 Task: Create a 3D modeling of Chess Pawn.
Action: Mouse moved to (660, 206)
Screenshot: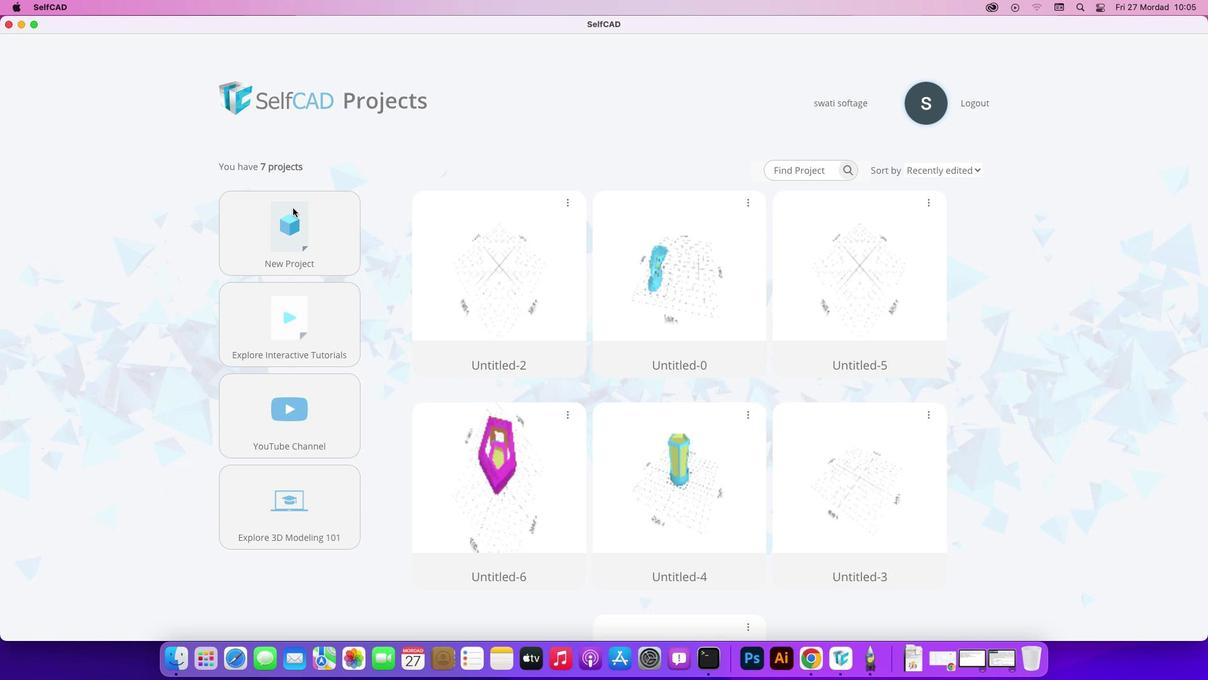 
Action: Mouse pressed left at (660, 206)
Screenshot: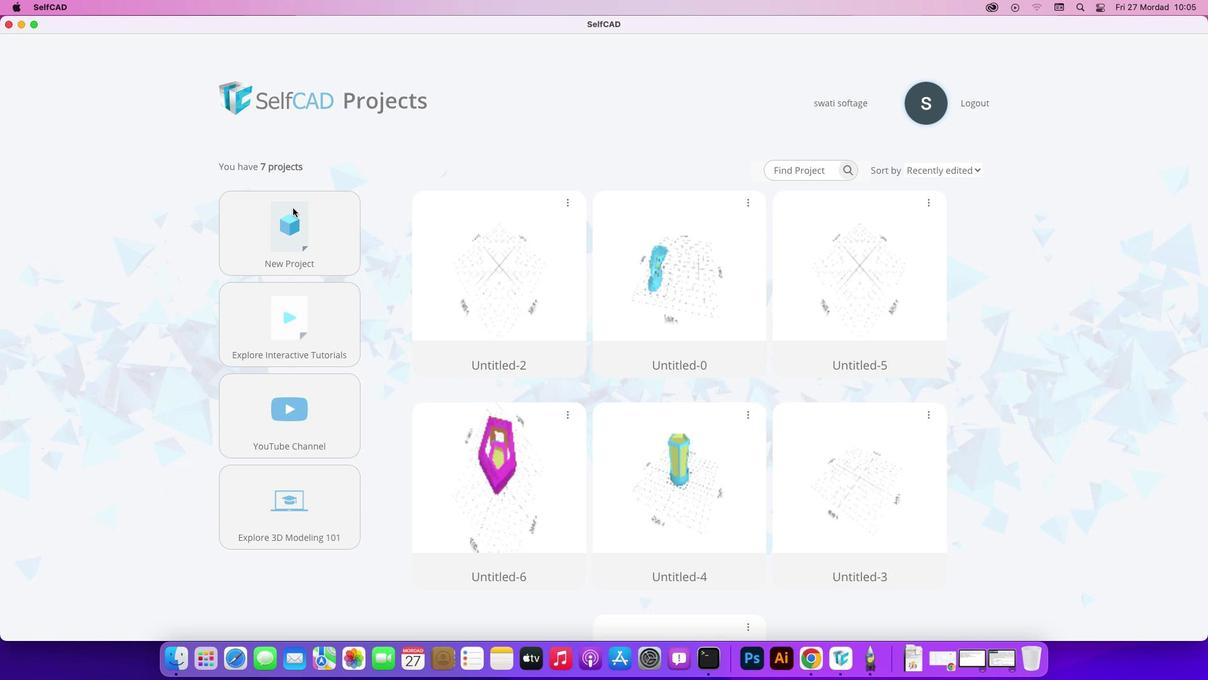 
Action: Mouse moved to (663, 215)
Screenshot: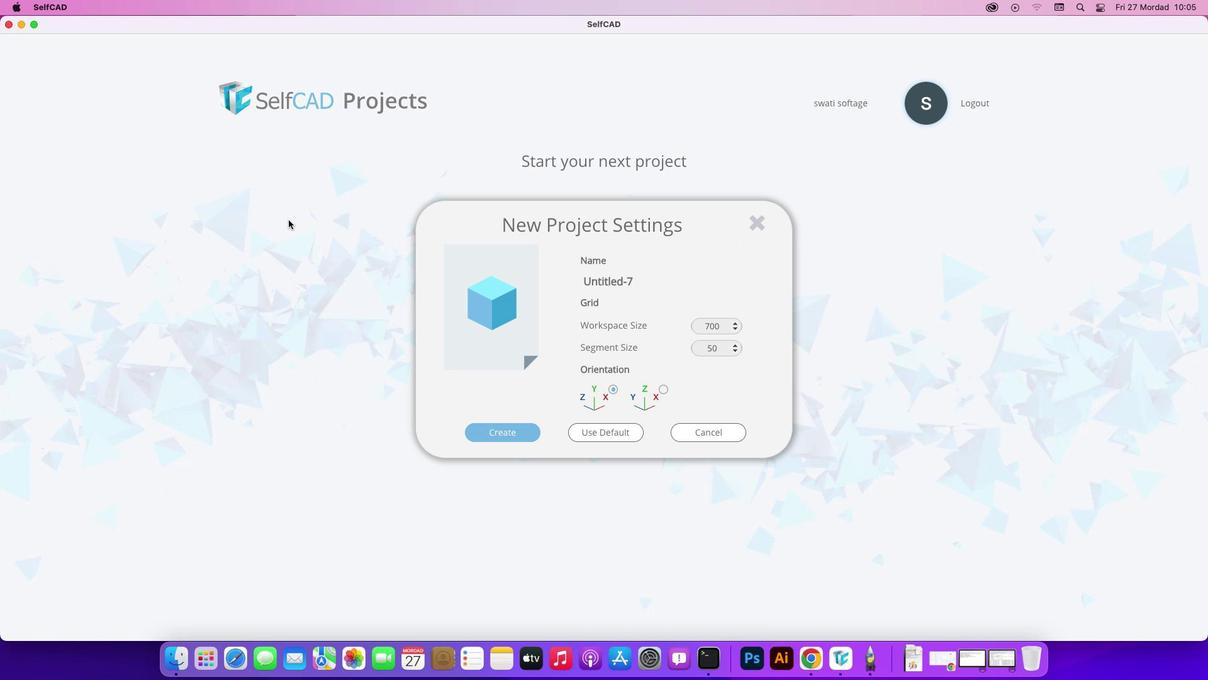 
Action: Mouse pressed left at (663, 215)
Screenshot: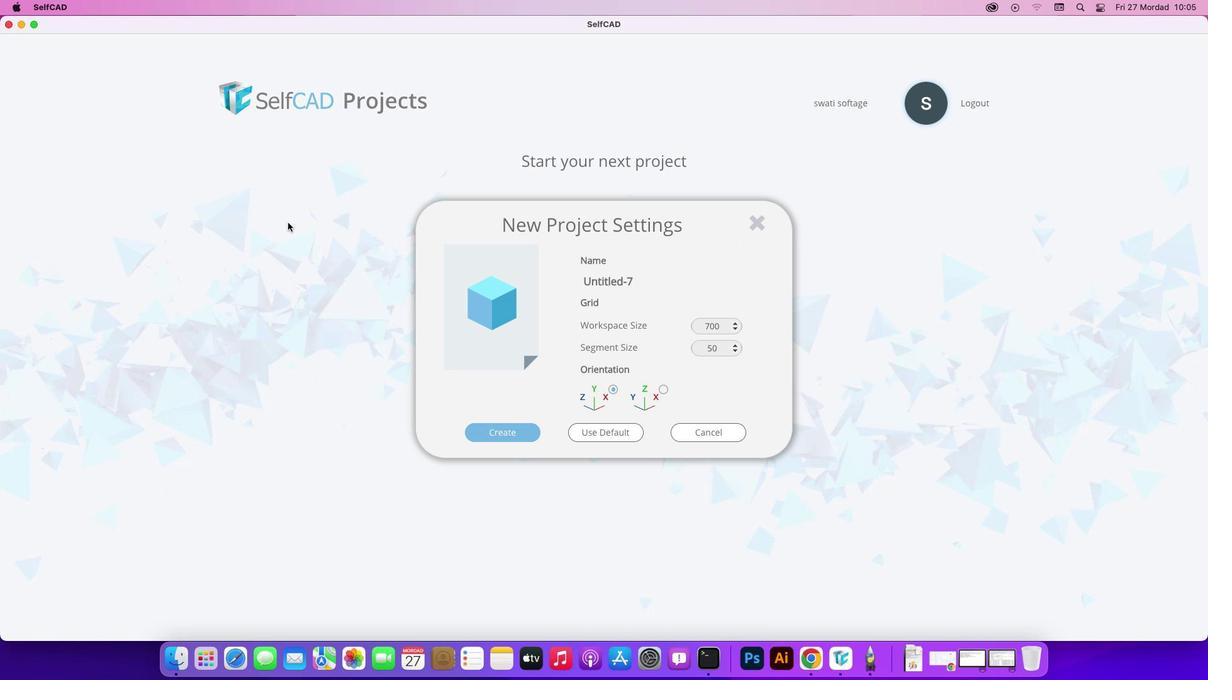 
Action: Mouse moved to (566, 372)
Screenshot: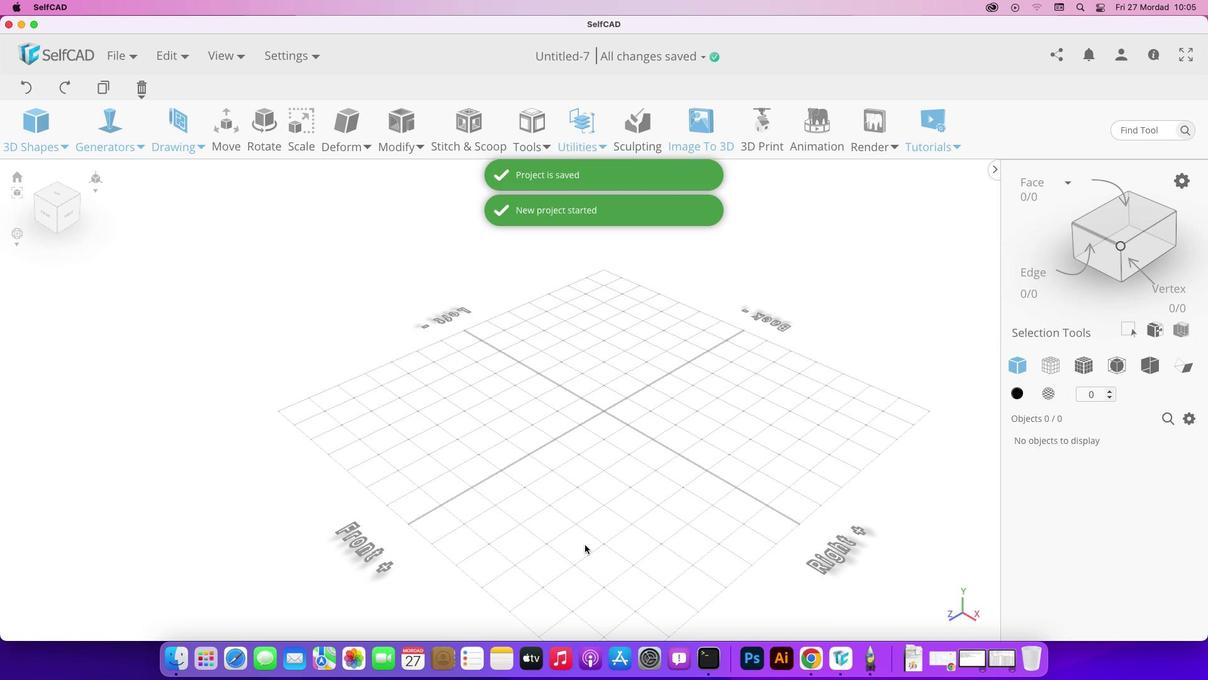 
Action: Mouse pressed left at (566, 372)
Screenshot: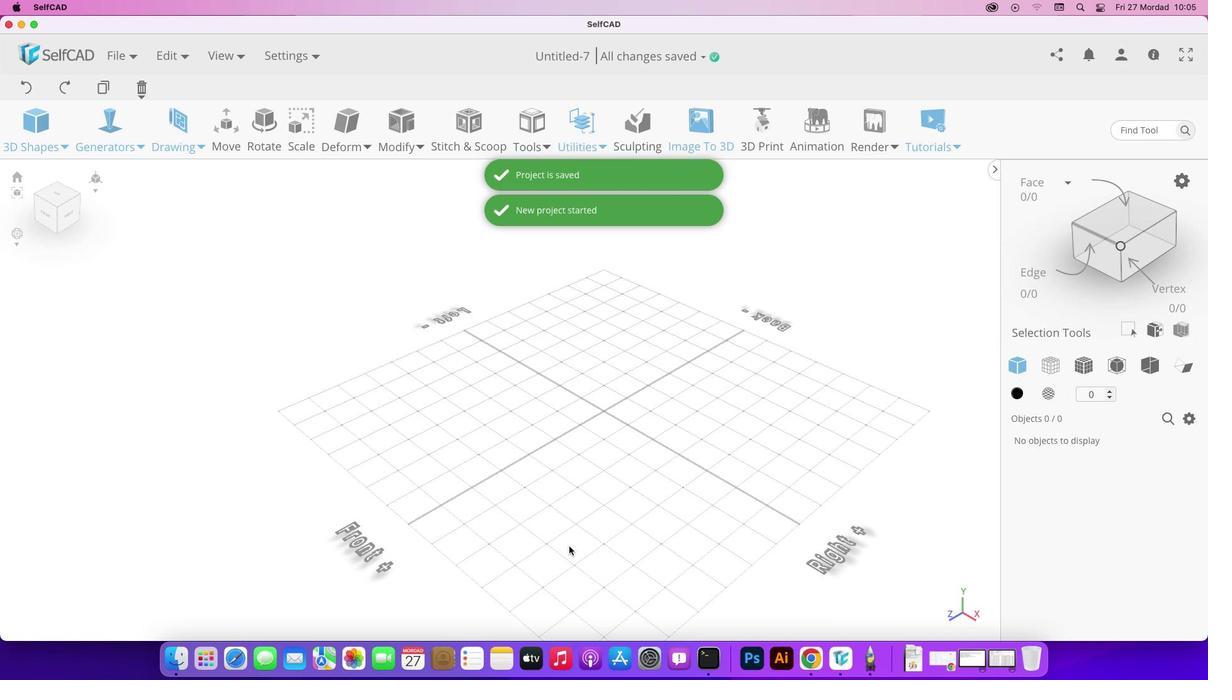 
Action: Mouse moved to (539, 456)
Screenshot: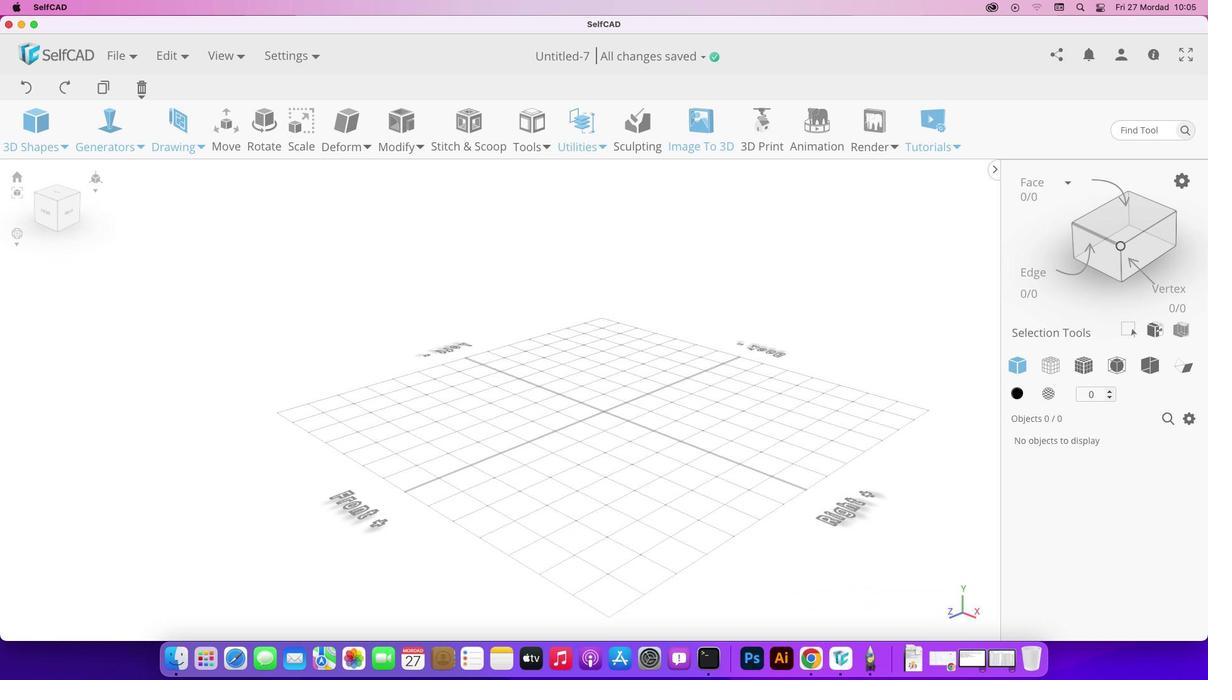 
Action: Mouse pressed left at (539, 456)
Screenshot: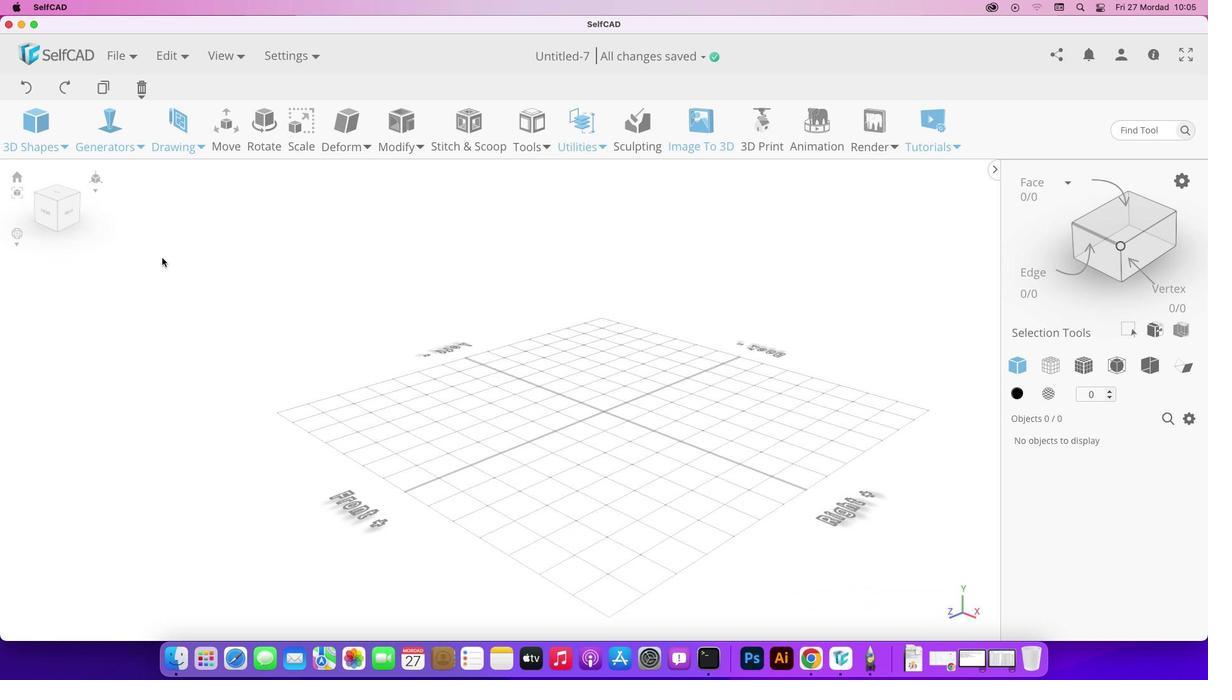 
Action: Mouse moved to (704, 156)
Screenshot: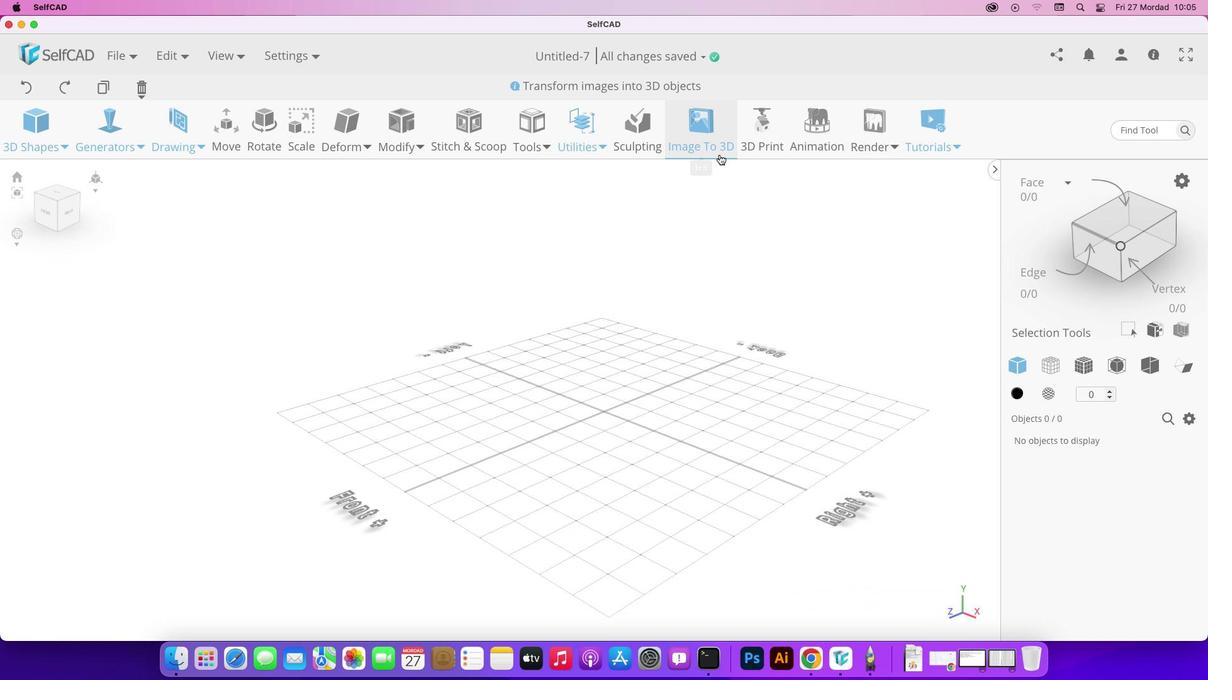 
Action: Mouse pressed left at (704, 156)
Screenshot: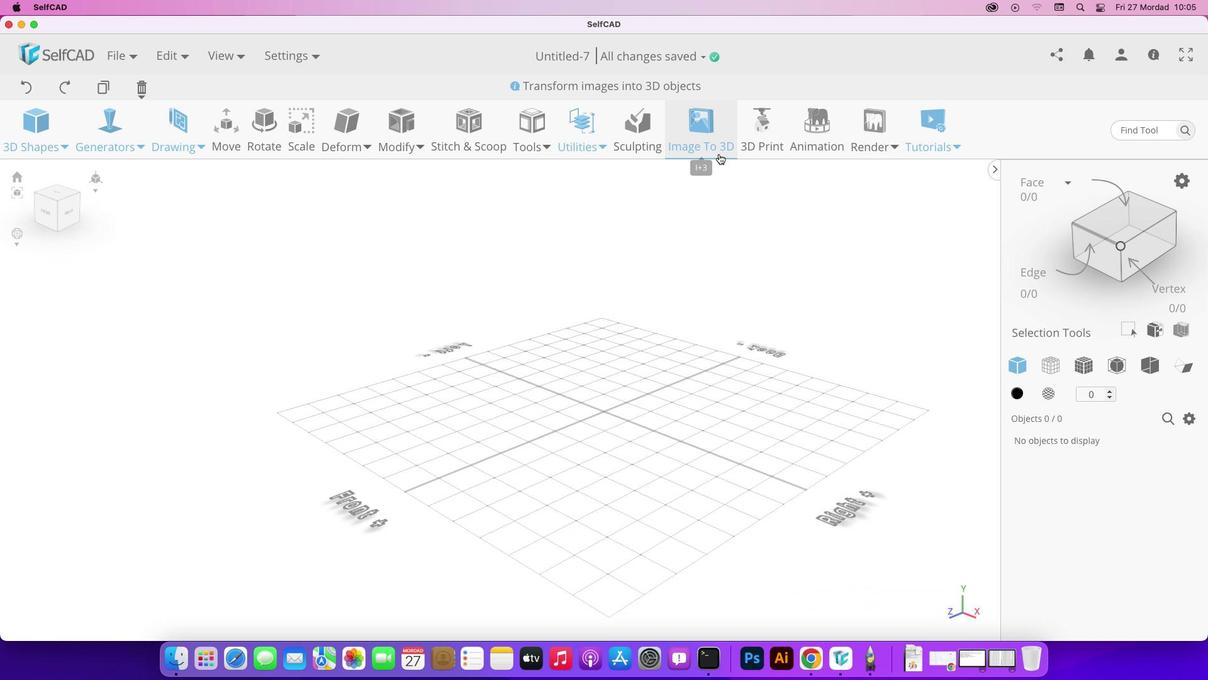 
Action: Mouse moved to (1206, 70)
Screenshot: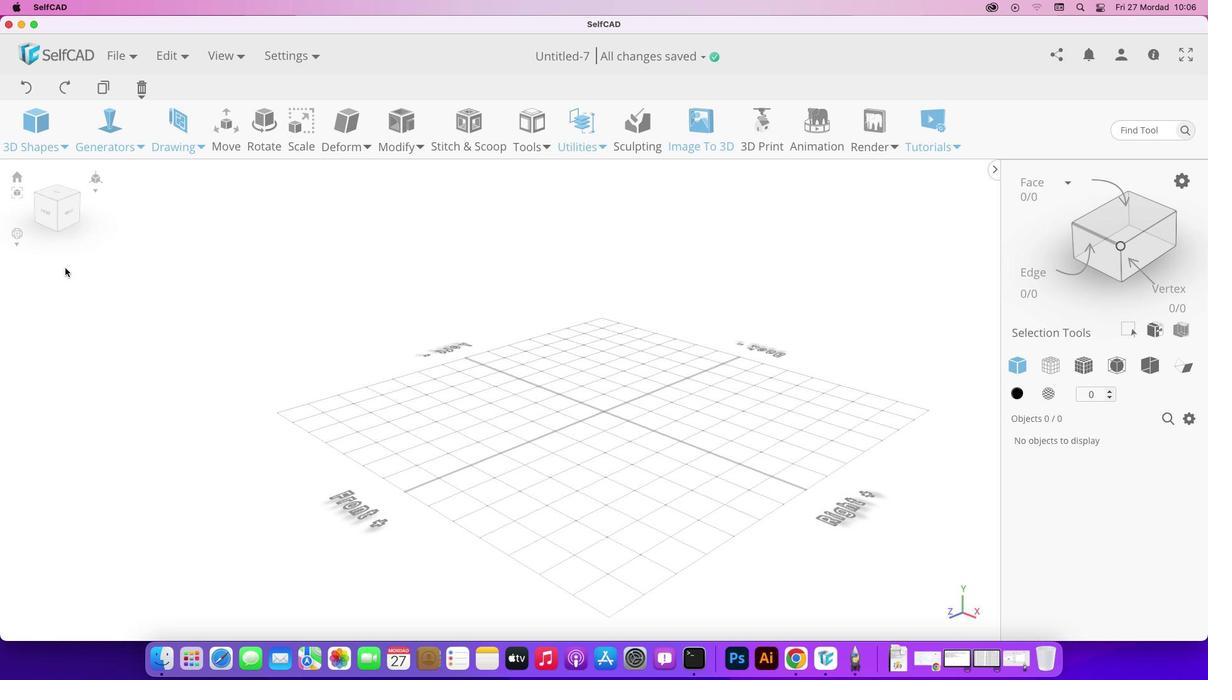 
Action: Mouse pressed left at (1206, 70)
Screenshot: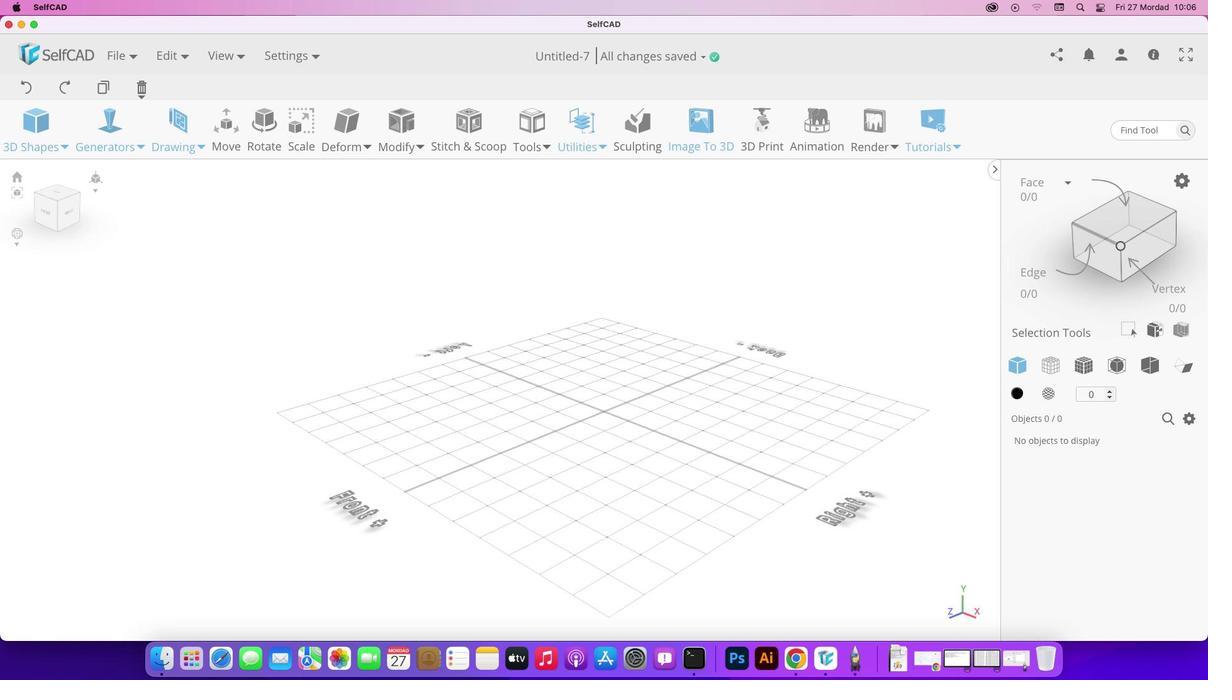 
Action: Mouse moved to (761, 250)
Screenshot: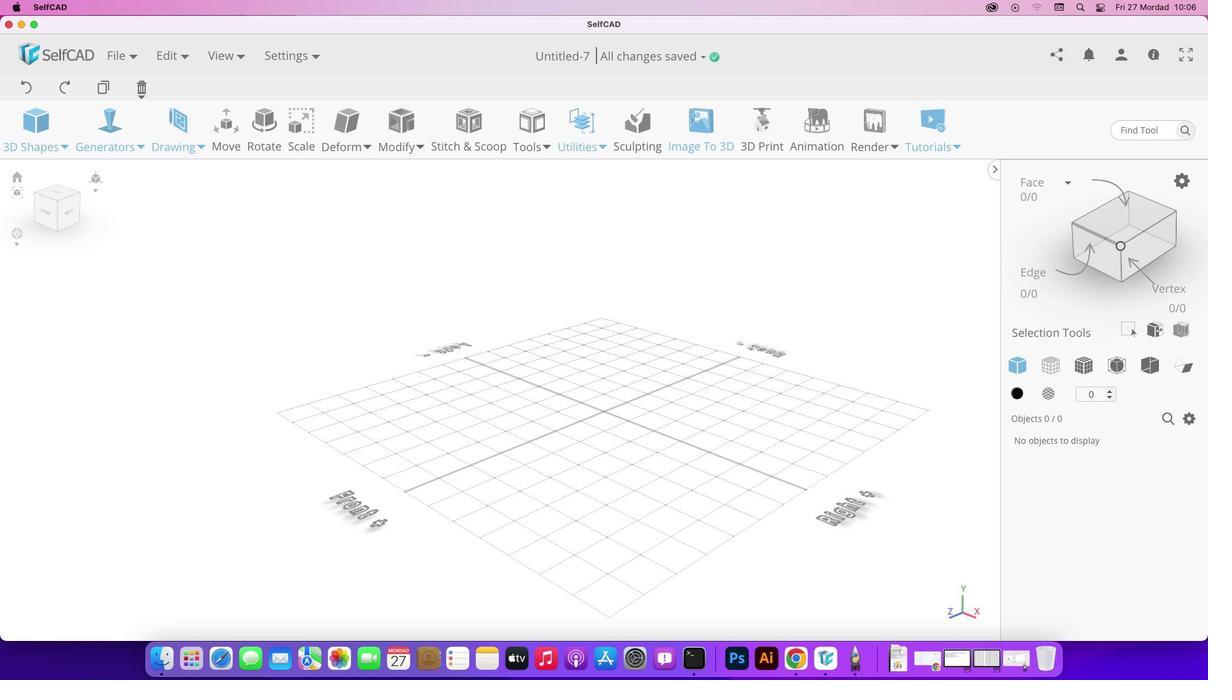 
Action: Mouse pressed left at (761, 250)
Screenshot: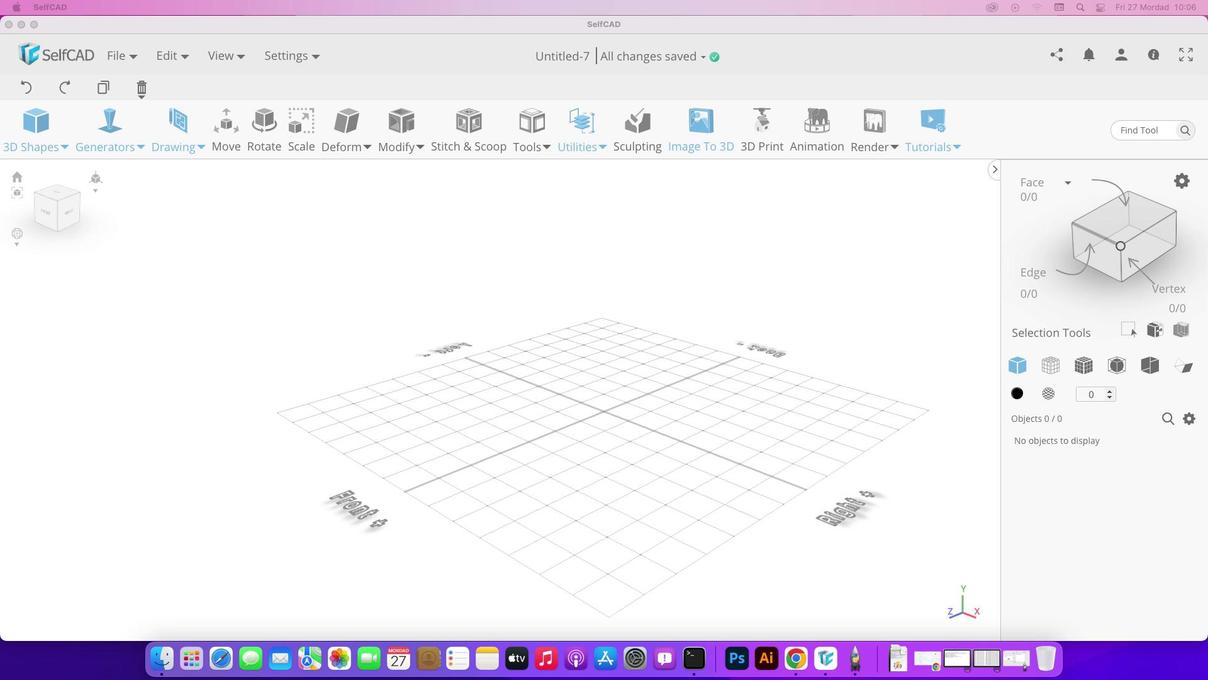 
Action: Mouse moved to (1214, 356)
Screenshot: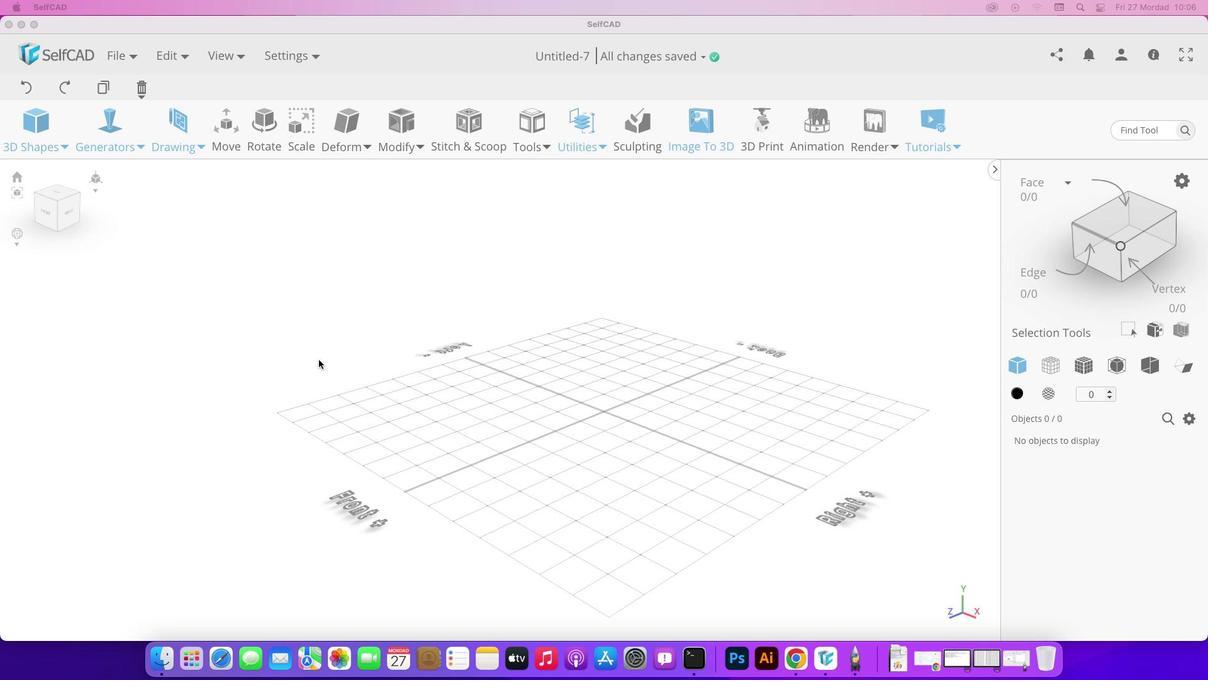 
Action: Mouse pressed left at (1214, 356)
Screenshot: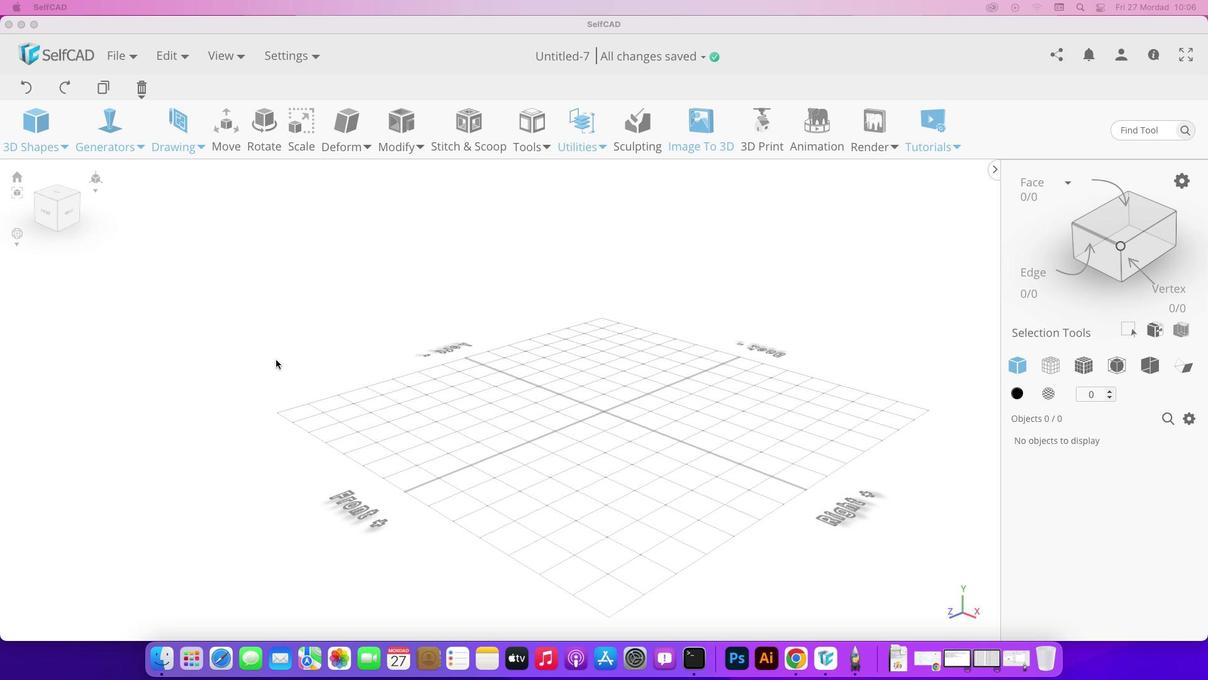 
Action: Mouse moved to (1214, 356)
Screenshot: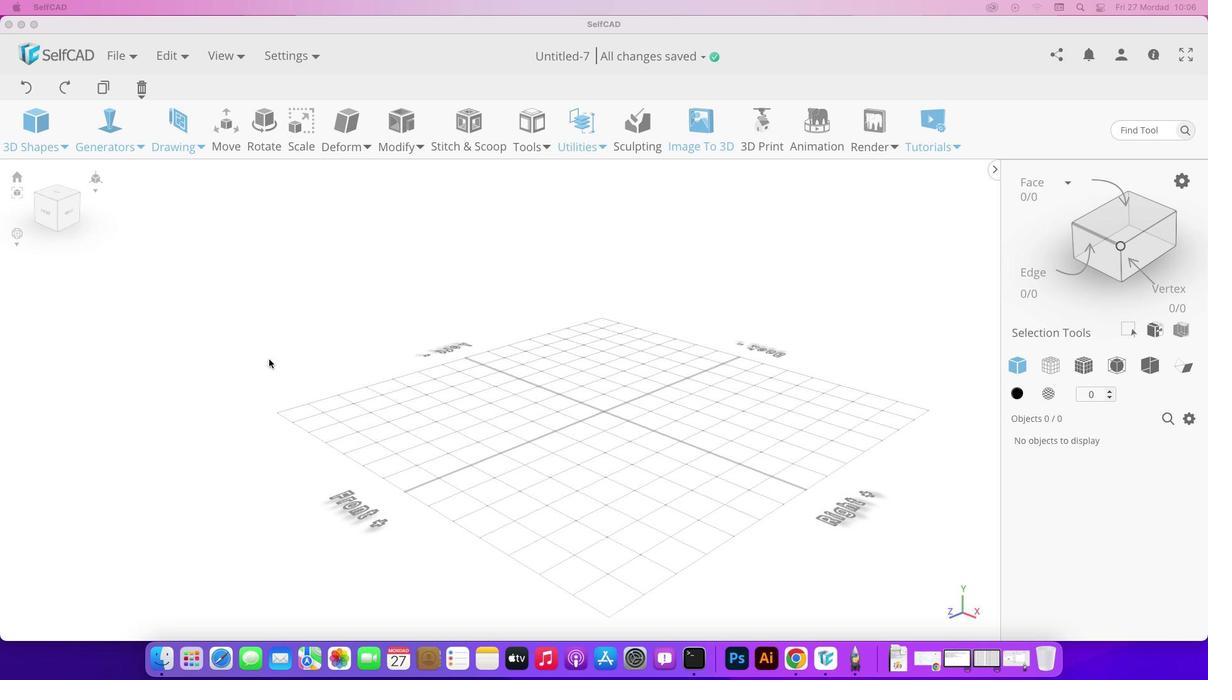 
Action: Mouse pressed left at (1214, 356)
Screenshot: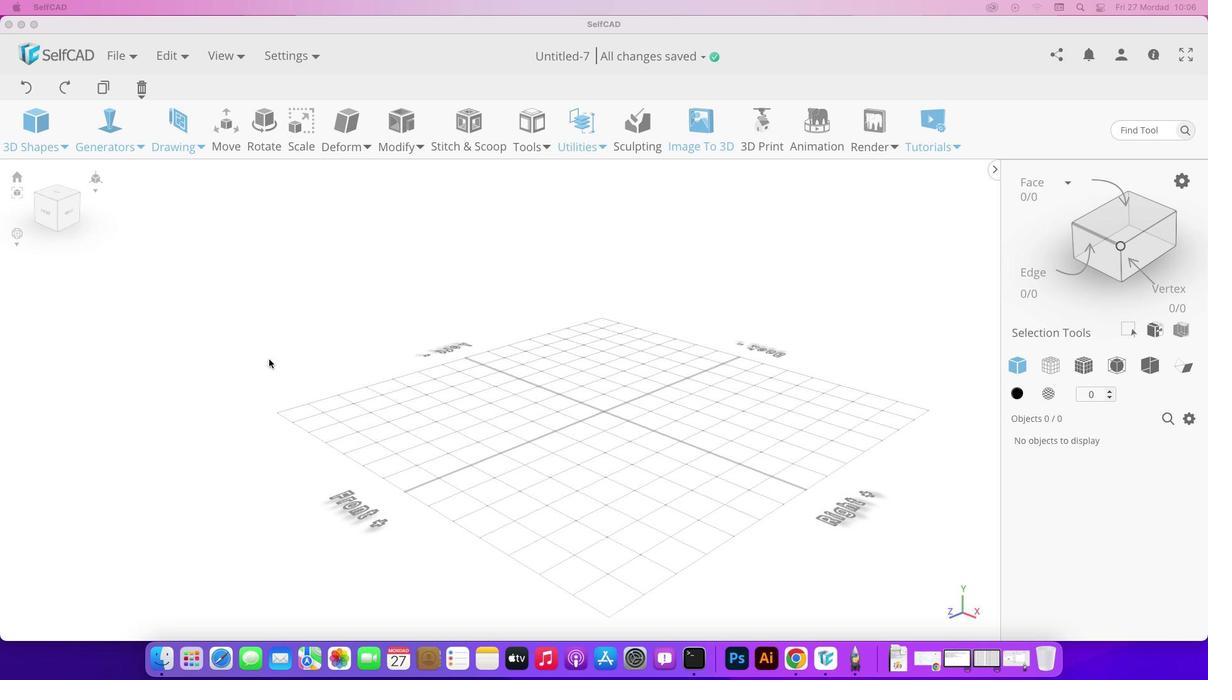 
Action: Mouse moved to (692, 90)
Screenshot: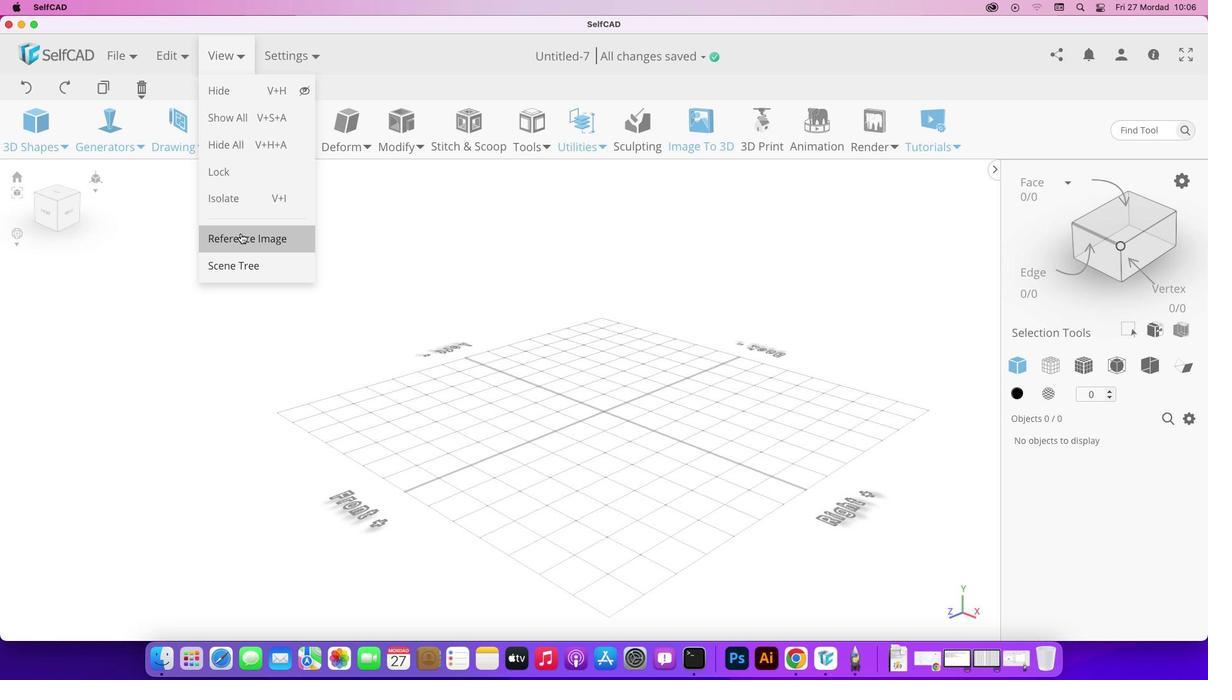 
Action: Mouse pressed left at (692, 90)
Screenshot: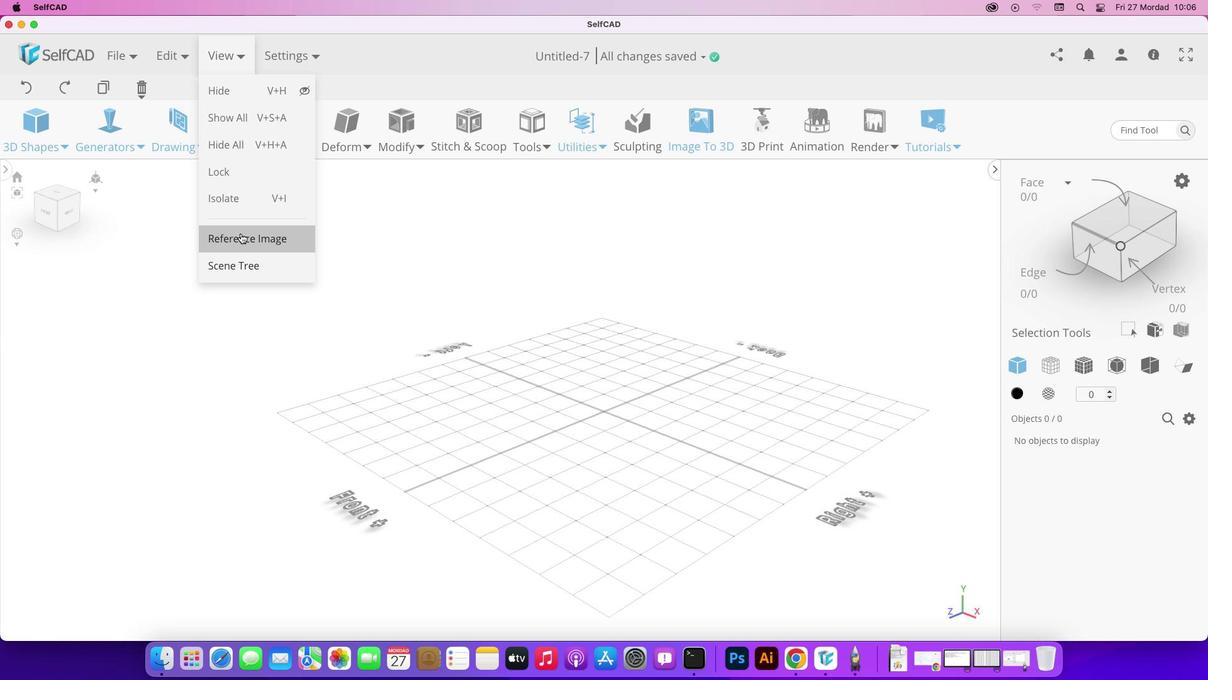 
Action: Mouse moved to (684, 225)
Screenshot: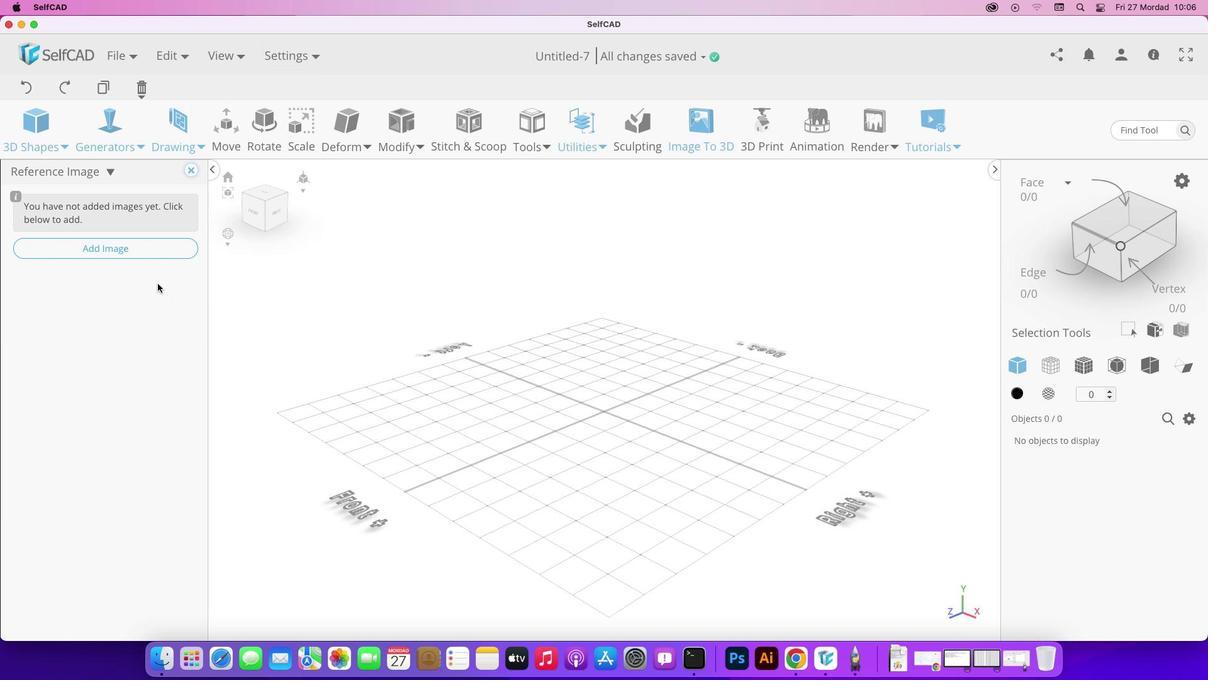 
Action: Mouse pressed left at (684, 225)
Screenshot: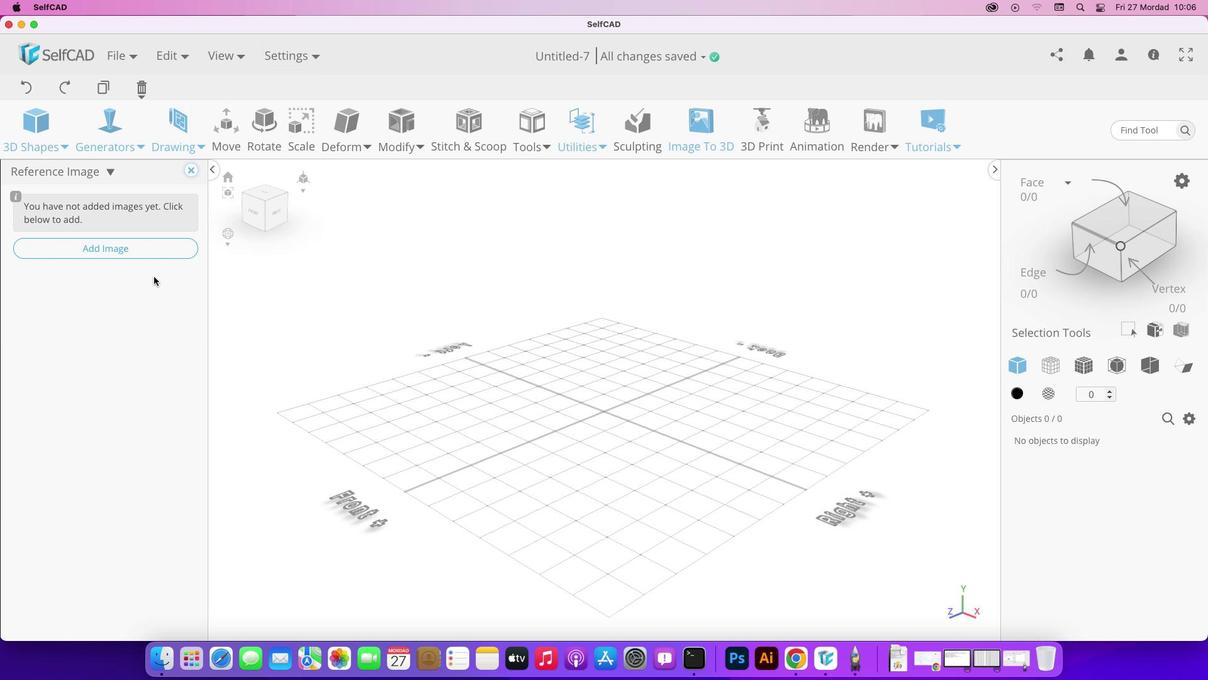 
Action: Mouse moved to (722, 239)
Screenshot: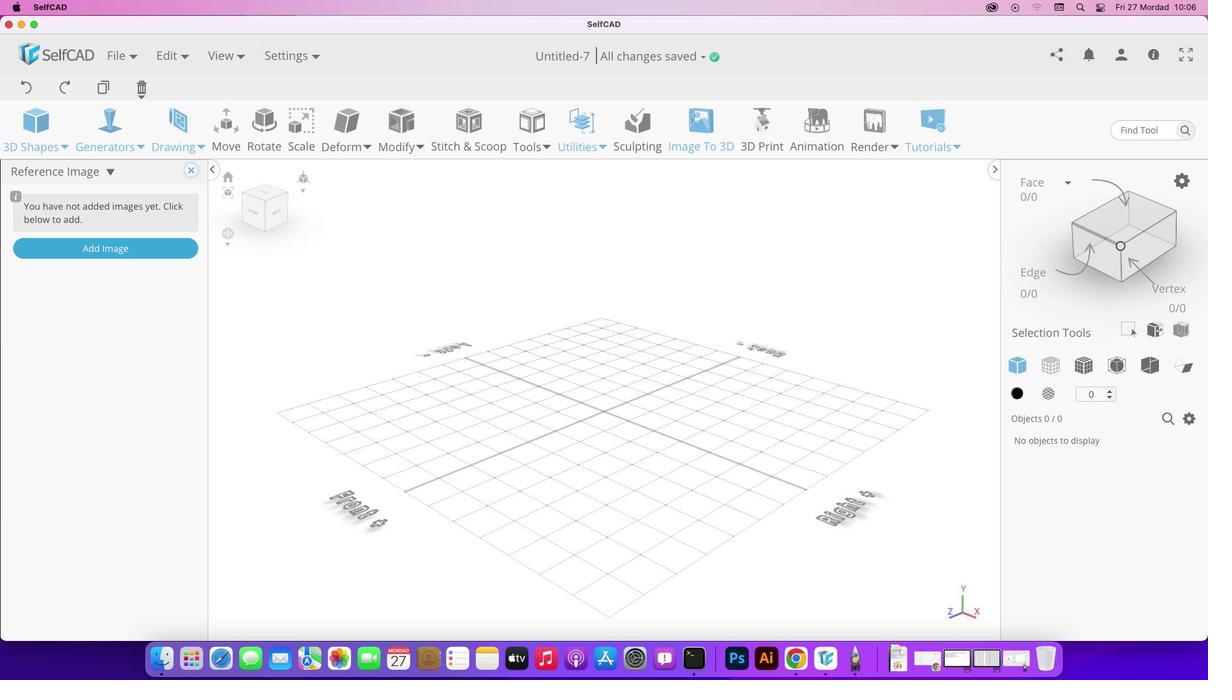 
Action: Mouse pressed left at (722, 239)
Screenshot: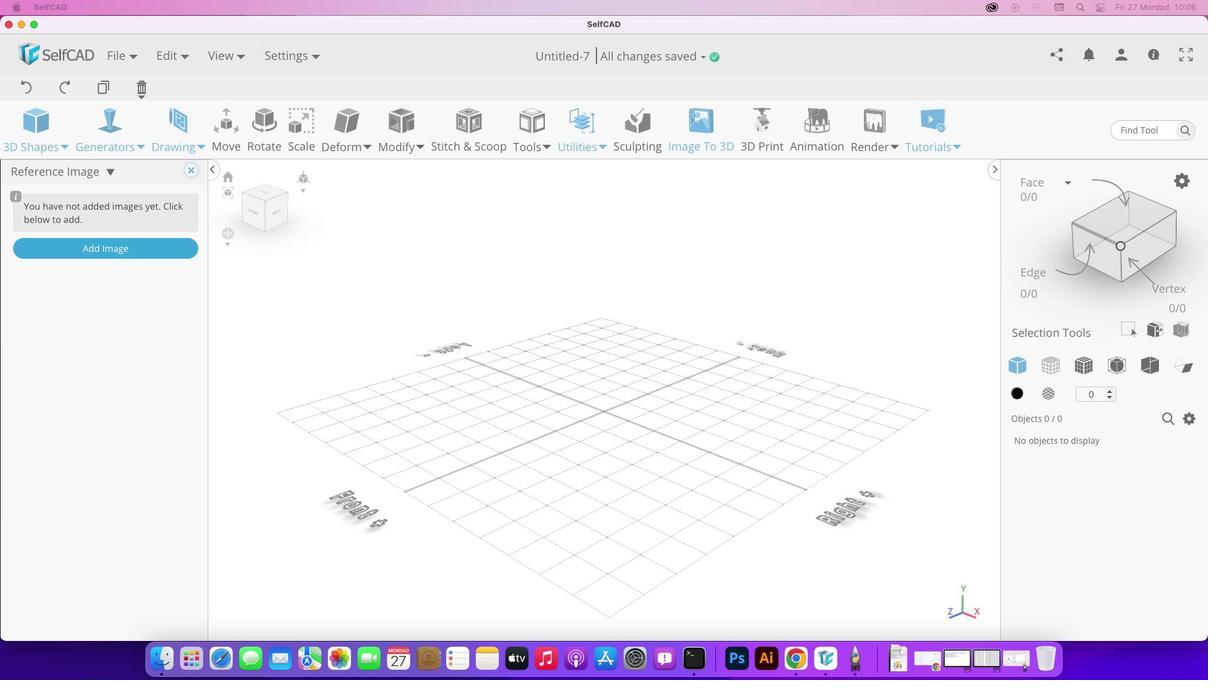 
Action: Mouse moved to (1207, 353)
Screenshot: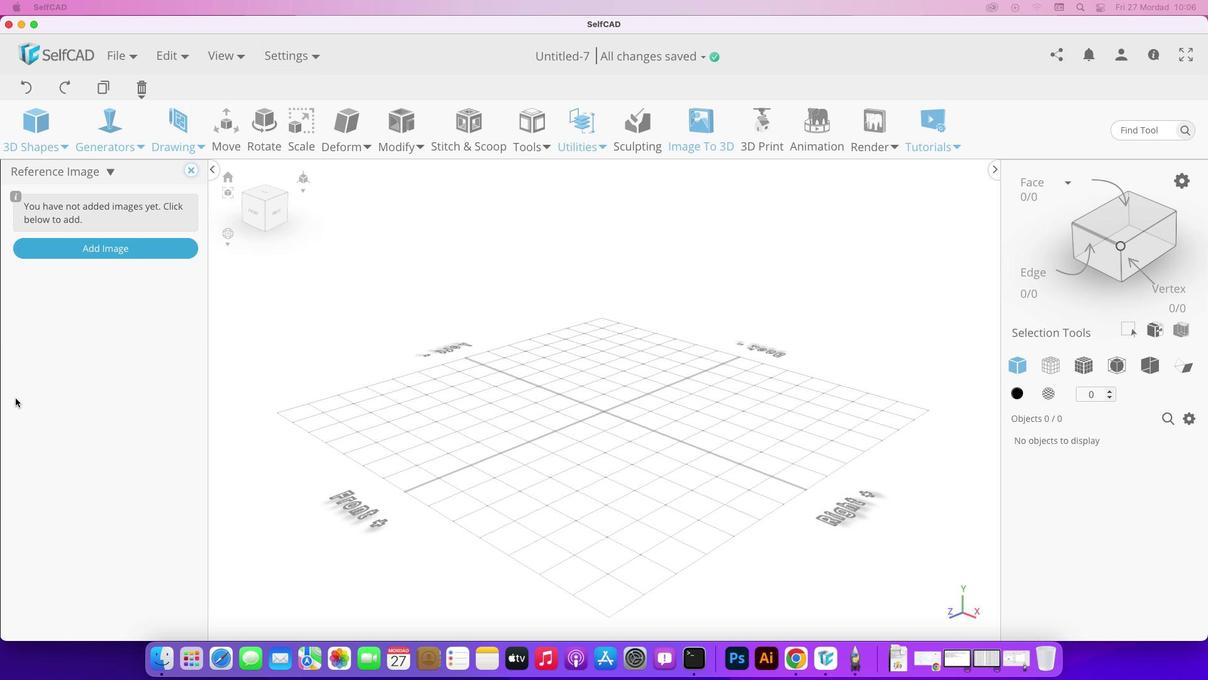 
Action: Mouse pressed left at (1207, 353)
Screenshot: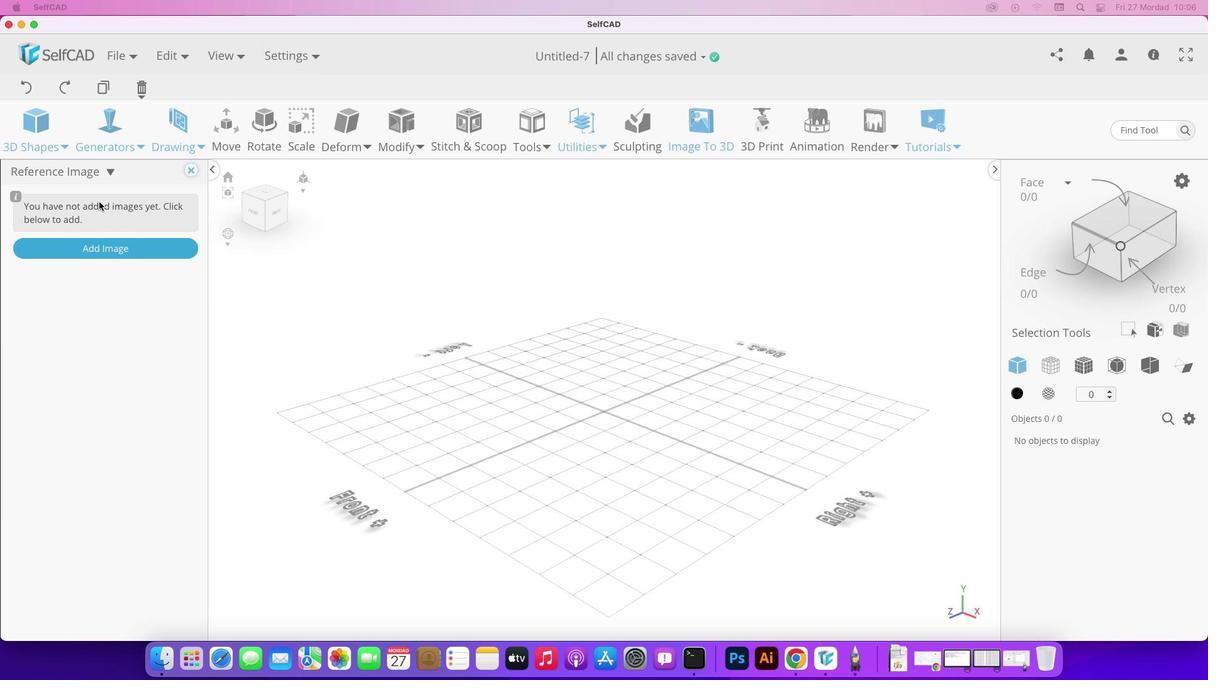 
Action: Mouse moved to (1210, 355)
Screenshot: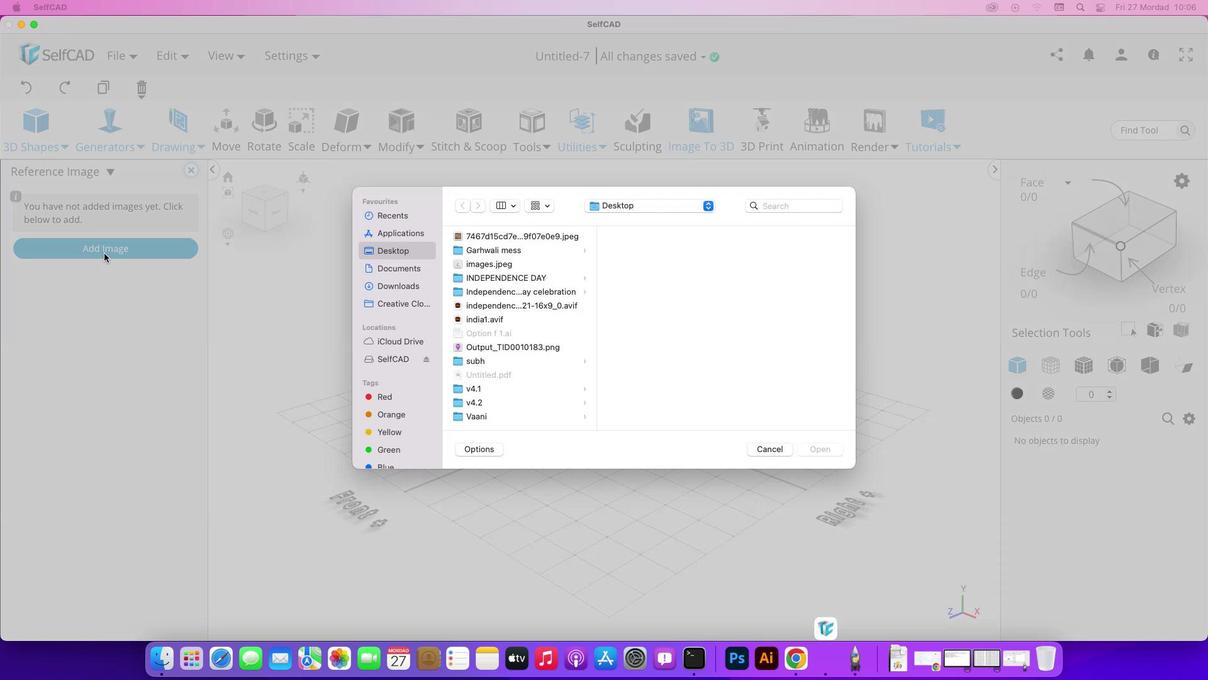 
Action: Mouse pressed left at (1210, 355)
Screenshot: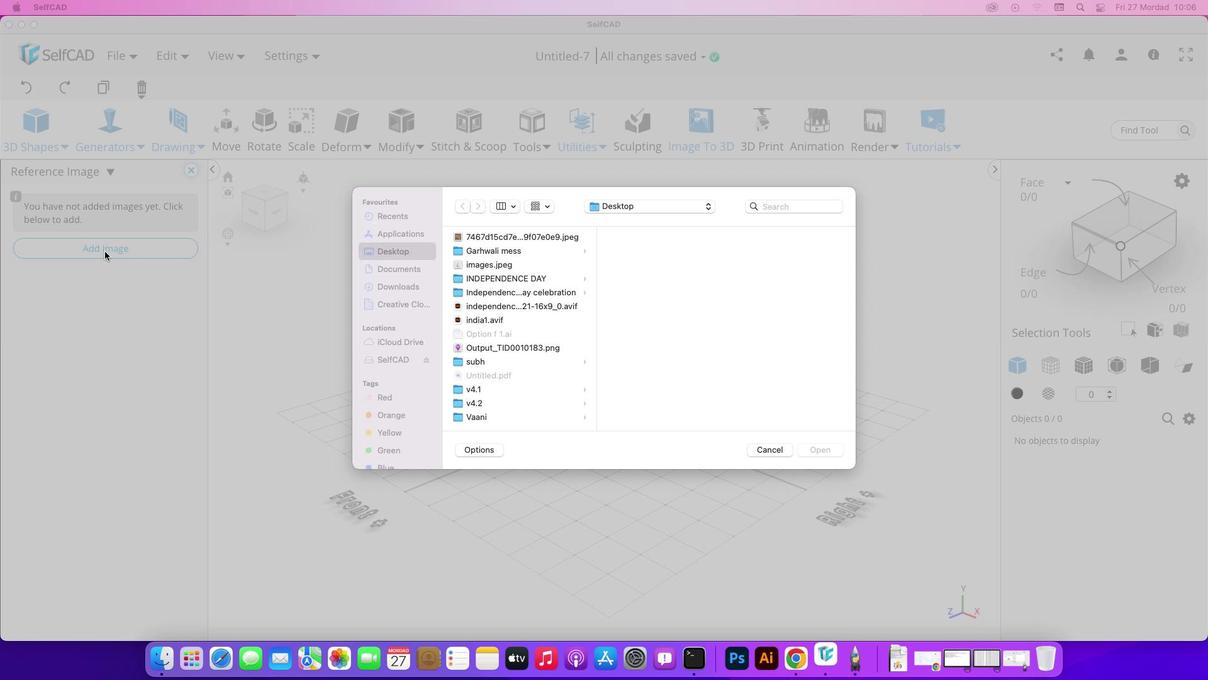 
Action: Mouse moved to (615, 239)
Screenshot: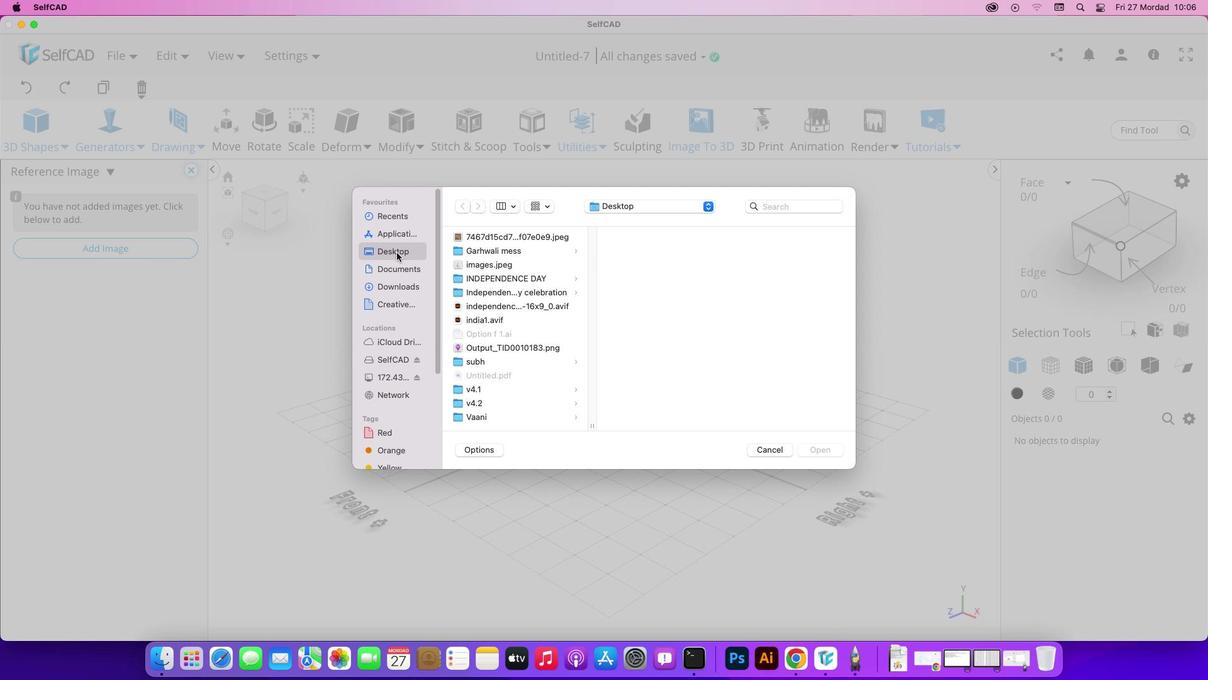 
Action: Mouse pressed left at (615, 239)
Screenshot: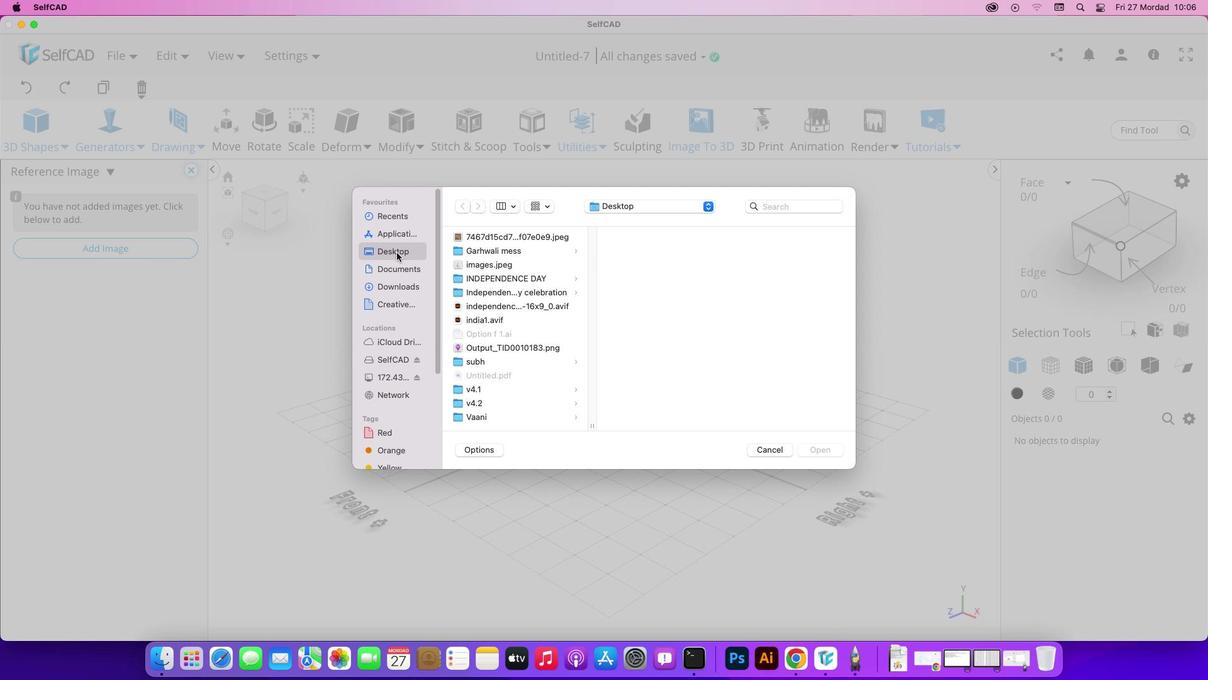 
Action: Mouse moved to (547, 331)
Screenshot: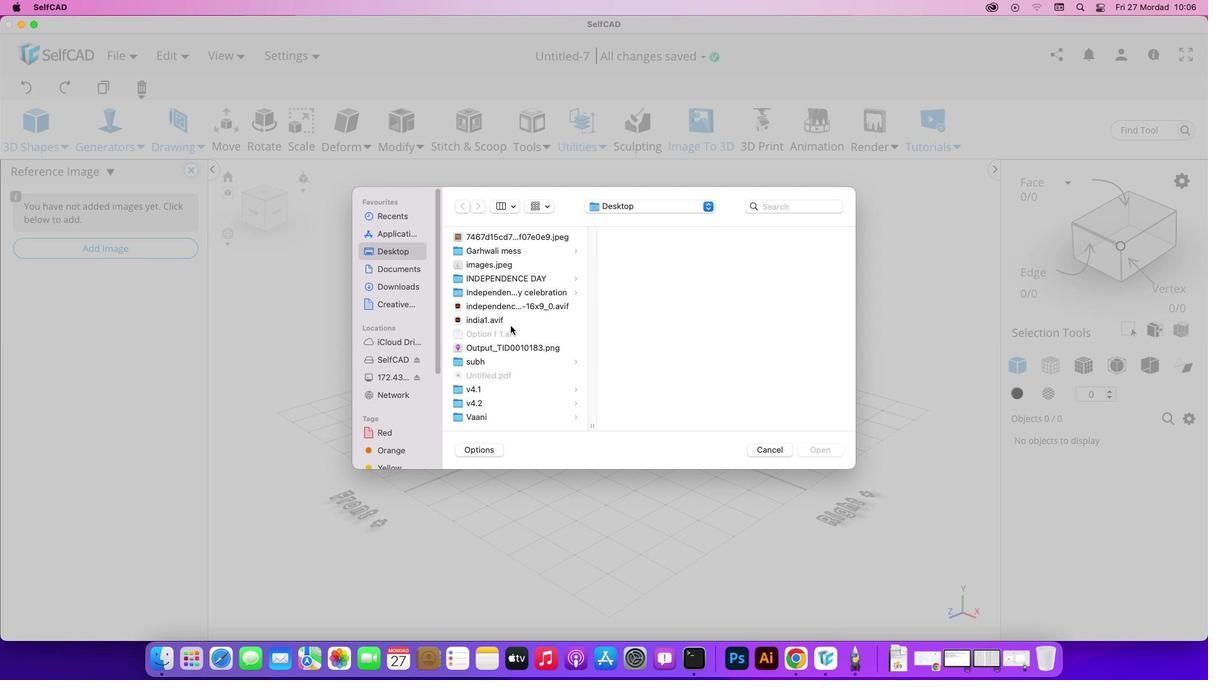 
Action: Mouse scrolled (547, 331) with delta (790, 52)
Screenshot: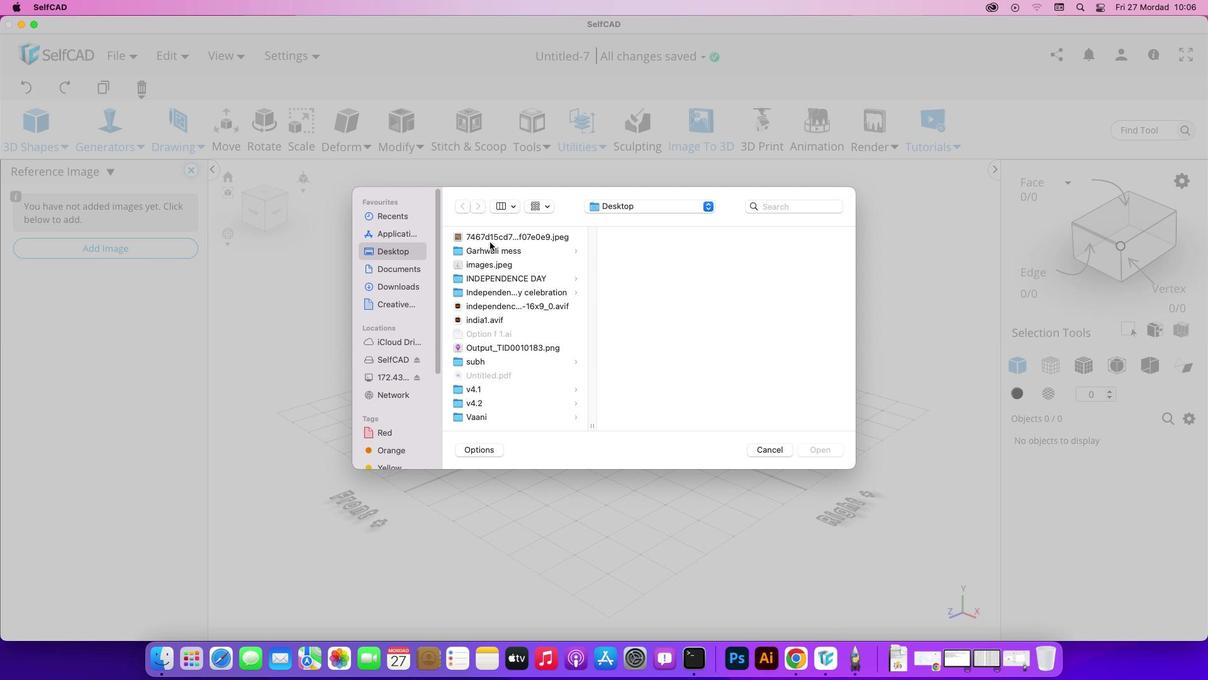 
Action: Mouse scrolled (547, 331) with delta (790, 52)
Screenshot: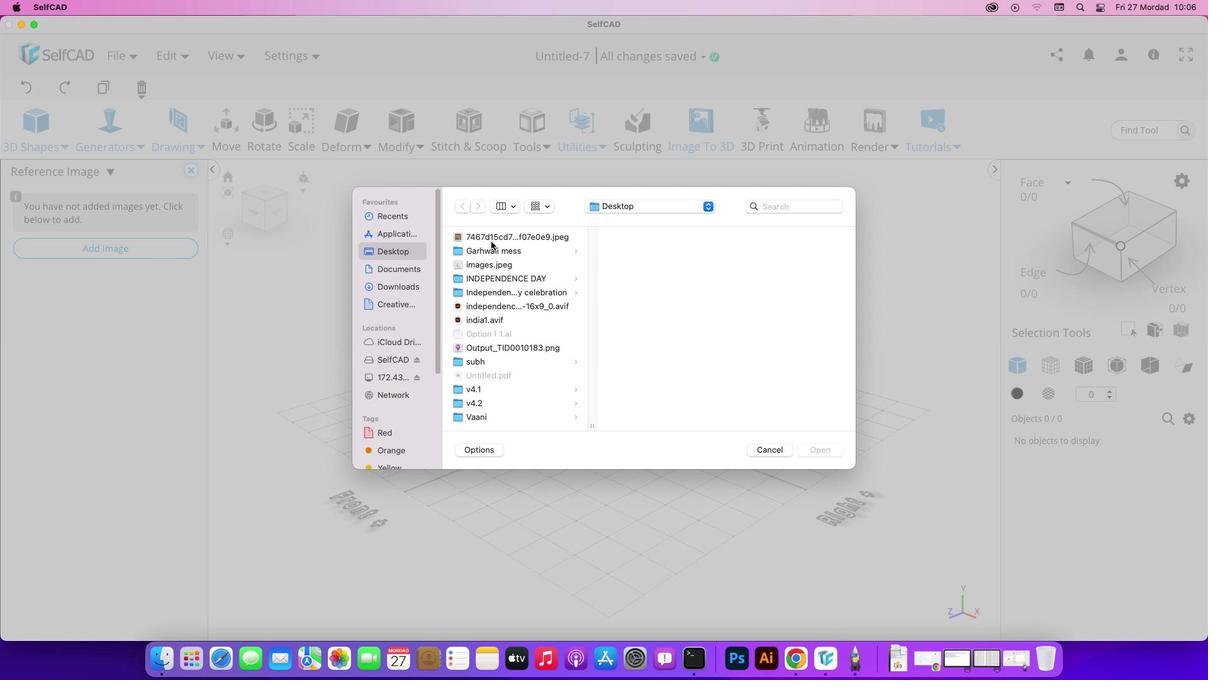 
Action: Mouse moved to (571, 229)
Screenshot: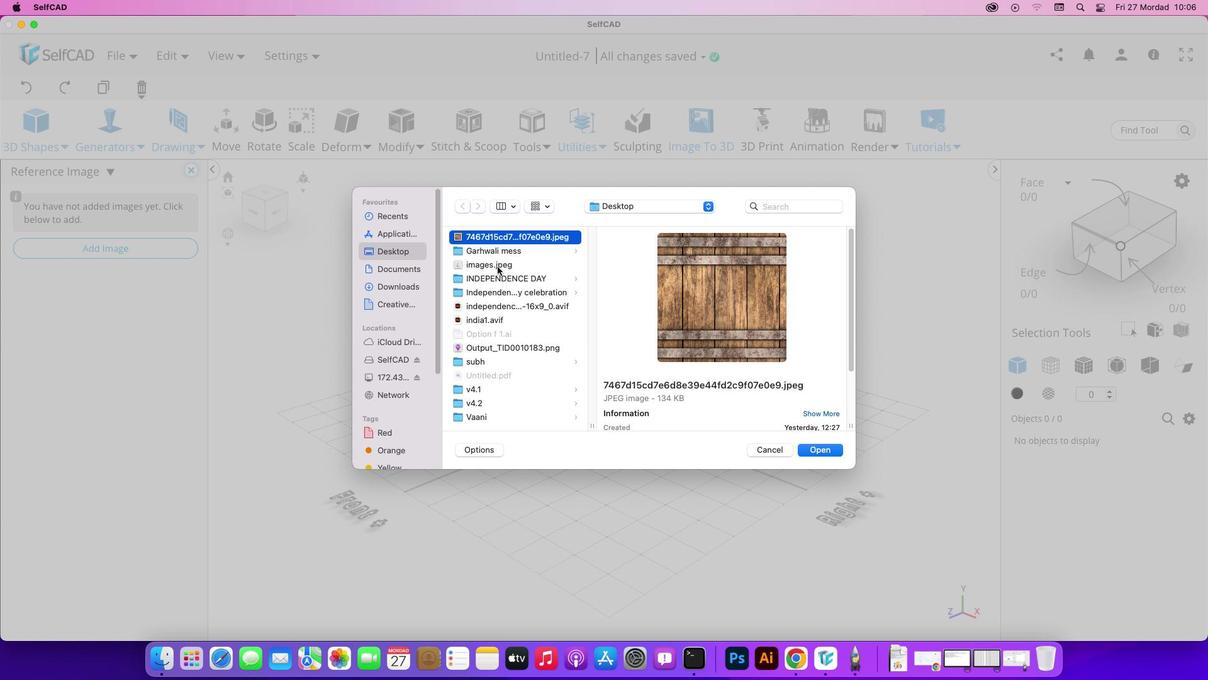 
Action: Mouse pressed left at (571, 229)
Screenshot: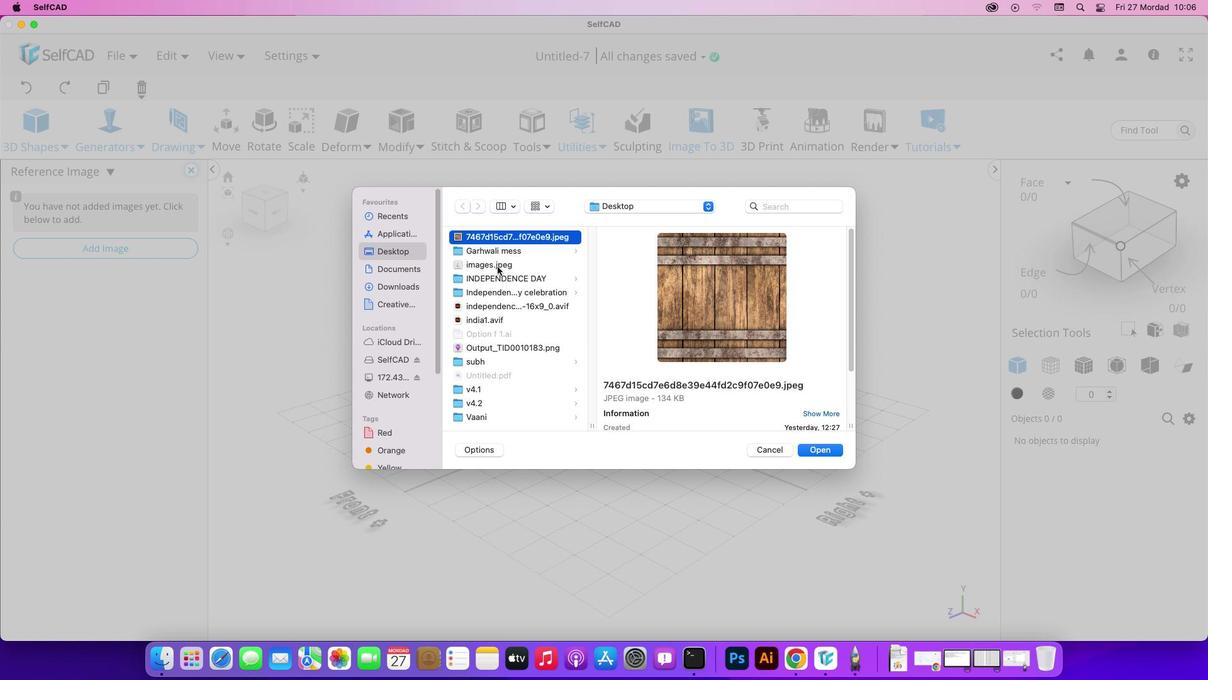 
Action: Mouse moved to (570, 248)
Screenshot: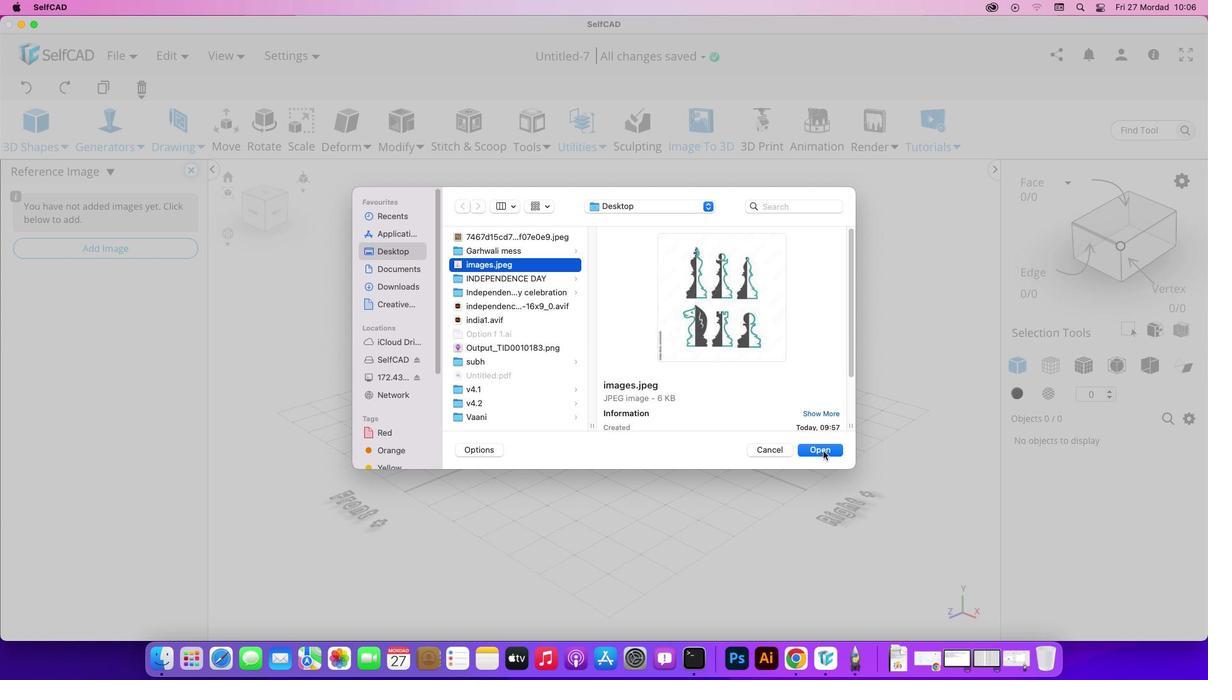 
Action: Mouse pressed left at (570, 248)
Screenshot: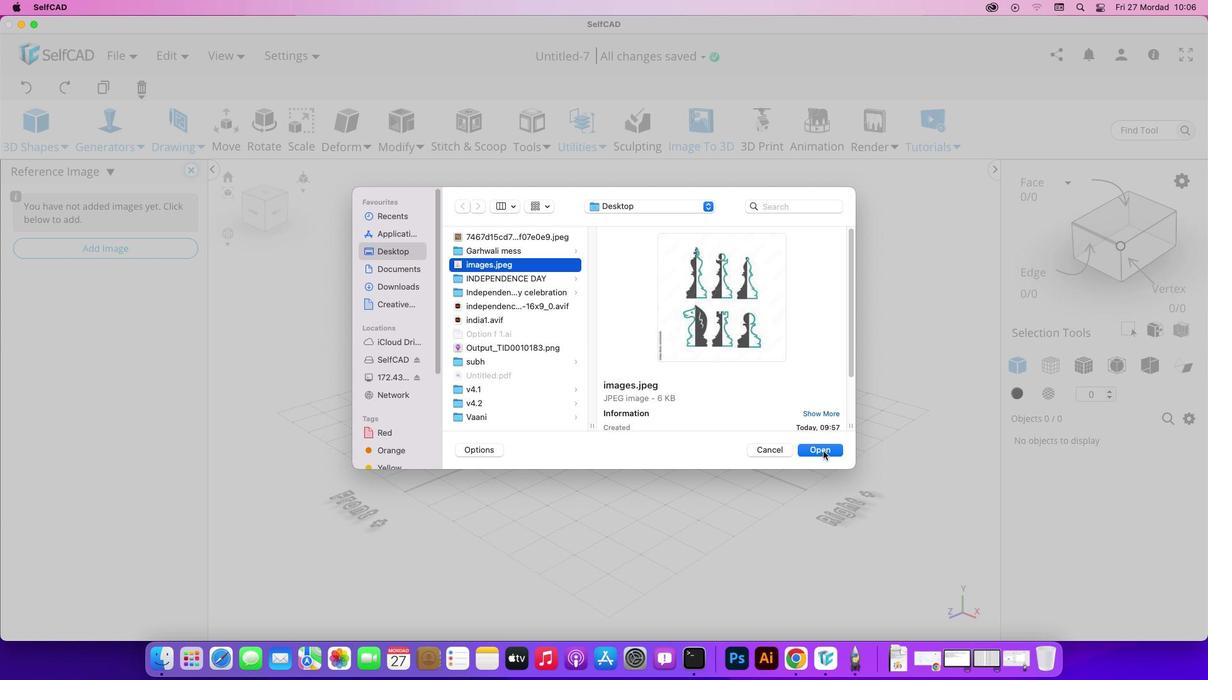 
Action: Mouse moved to (426, 386)
Screenshot: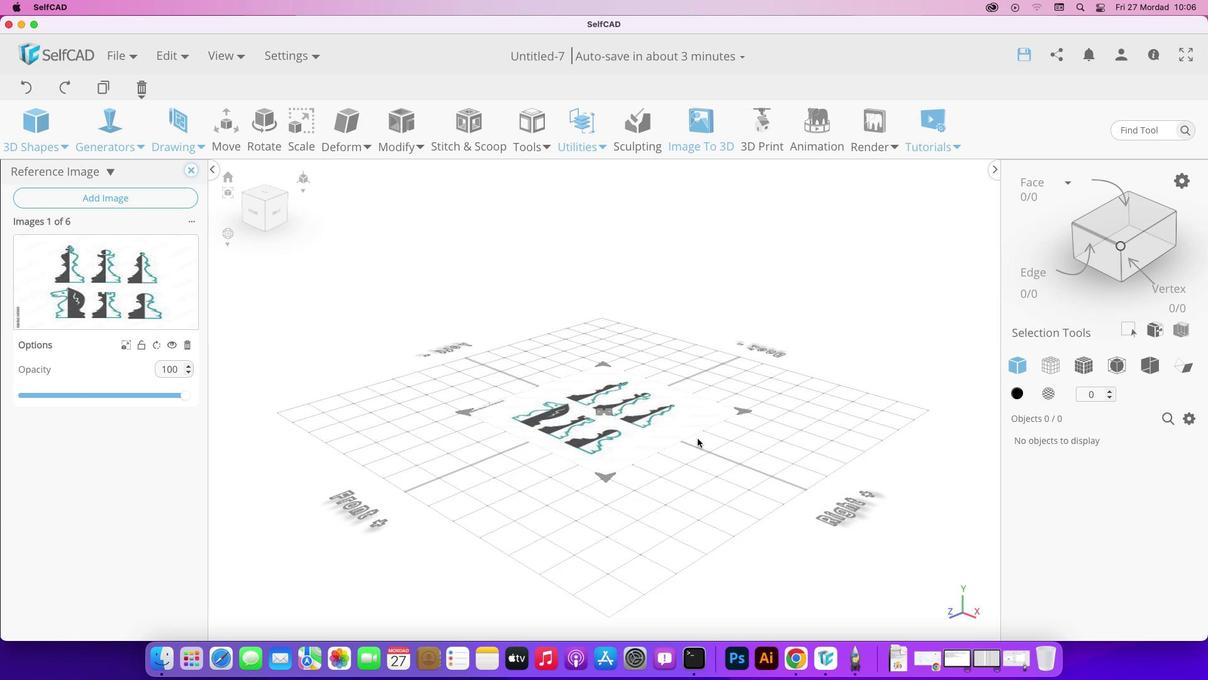
Action: Mouse pressed left at (426, 386)
Screenshot: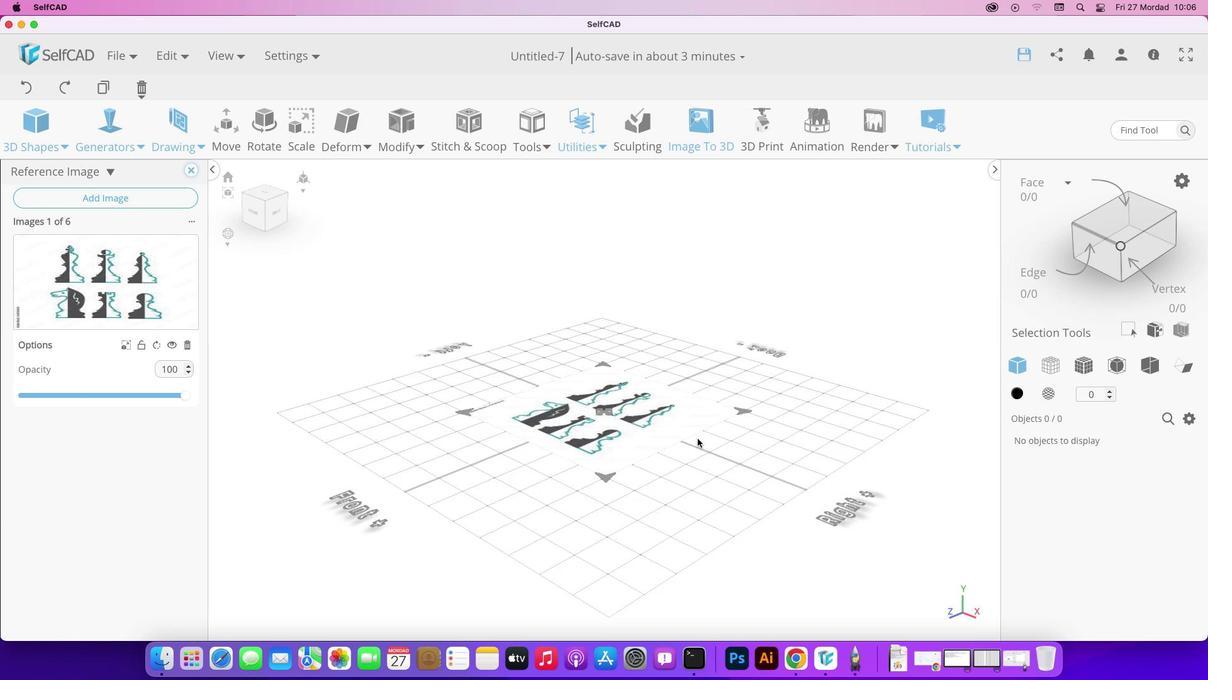 
Action: Mouse moved to (550, 407)
Screenshot: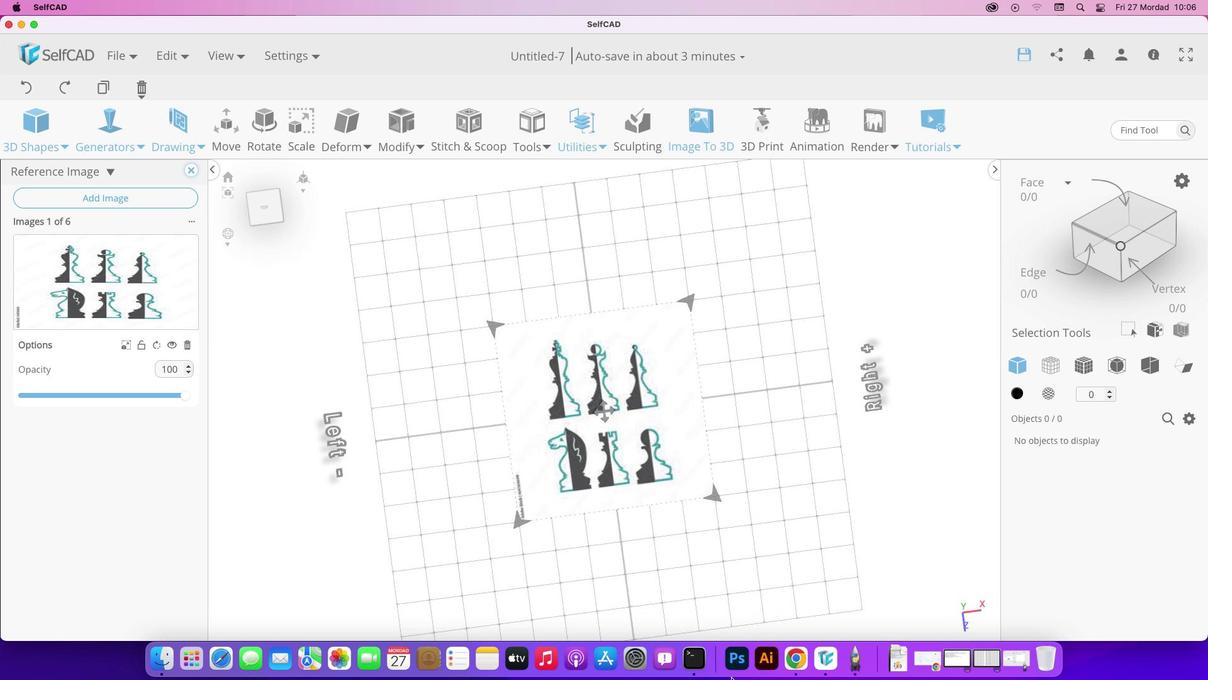 
Action: Mouse pressed left at (550, 407)
Screenshot: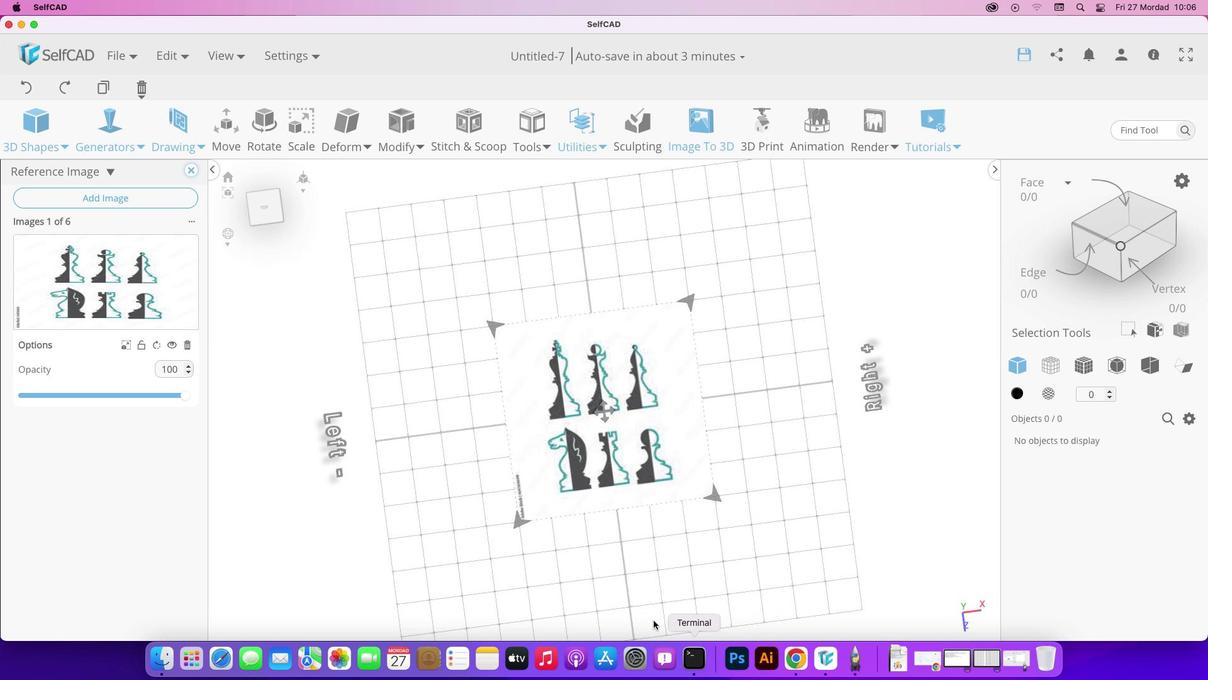 
Action: Mouse moved to (583, 294)
Screenshot: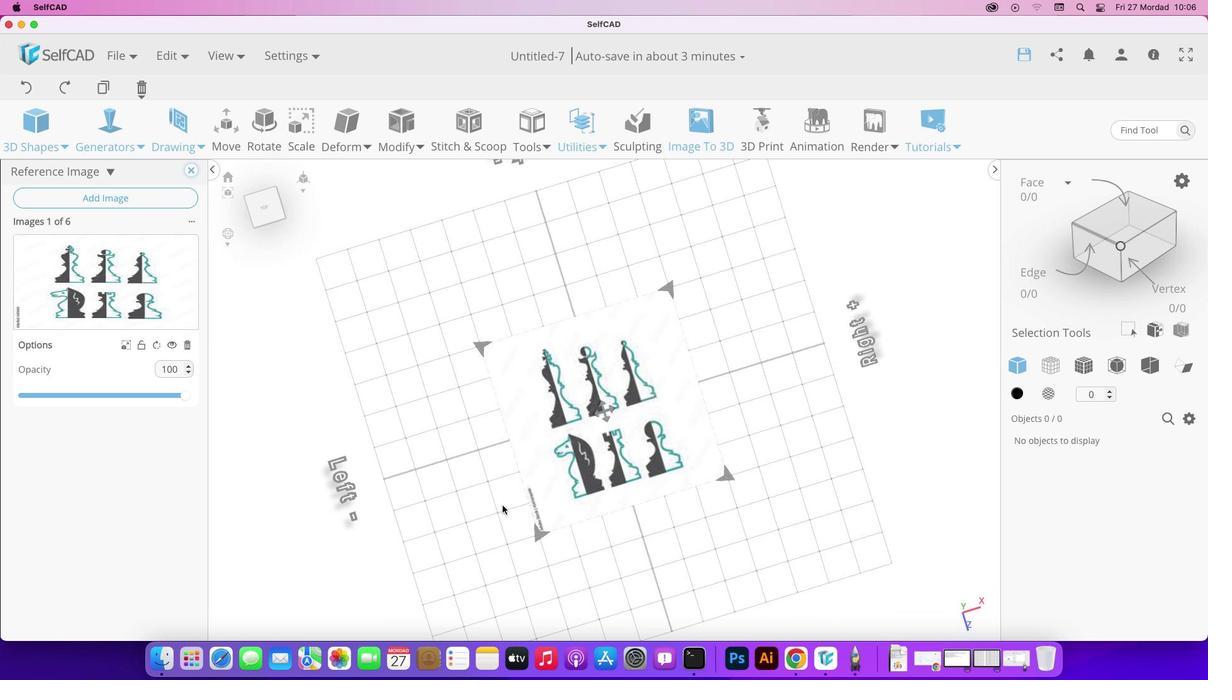 
Action: Mouse pressed left at (583, 294)
Screenshot: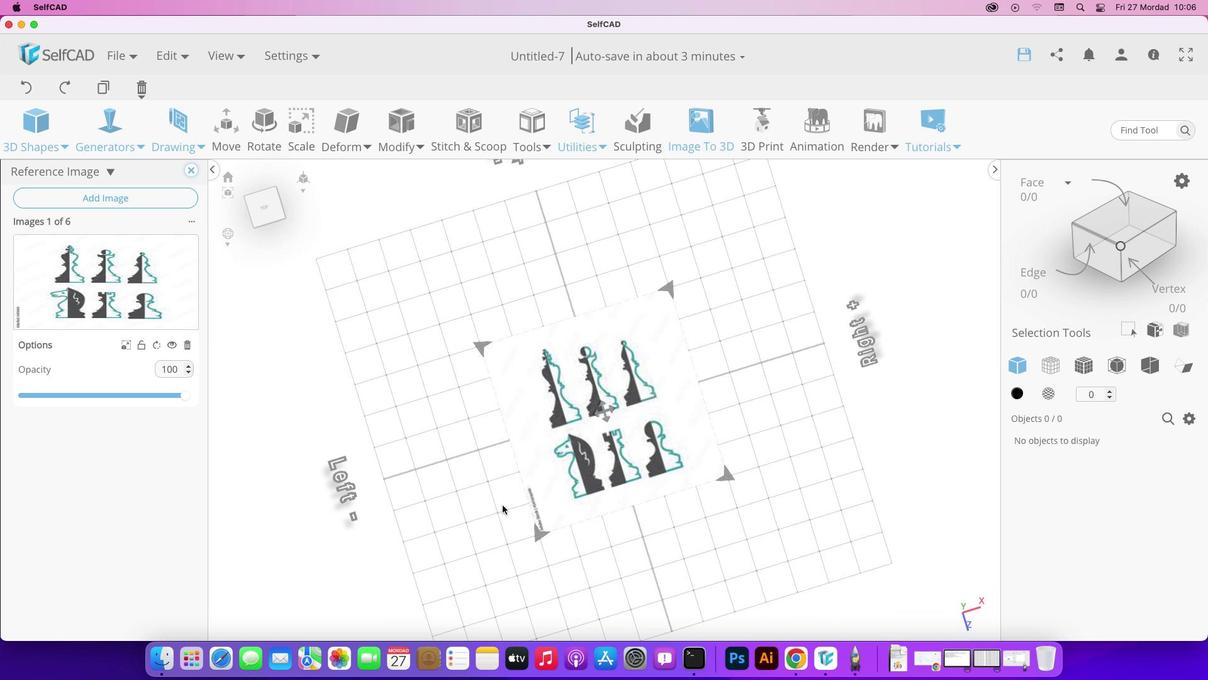 
Action: Mouse moved to (545, 504)
Screenshot: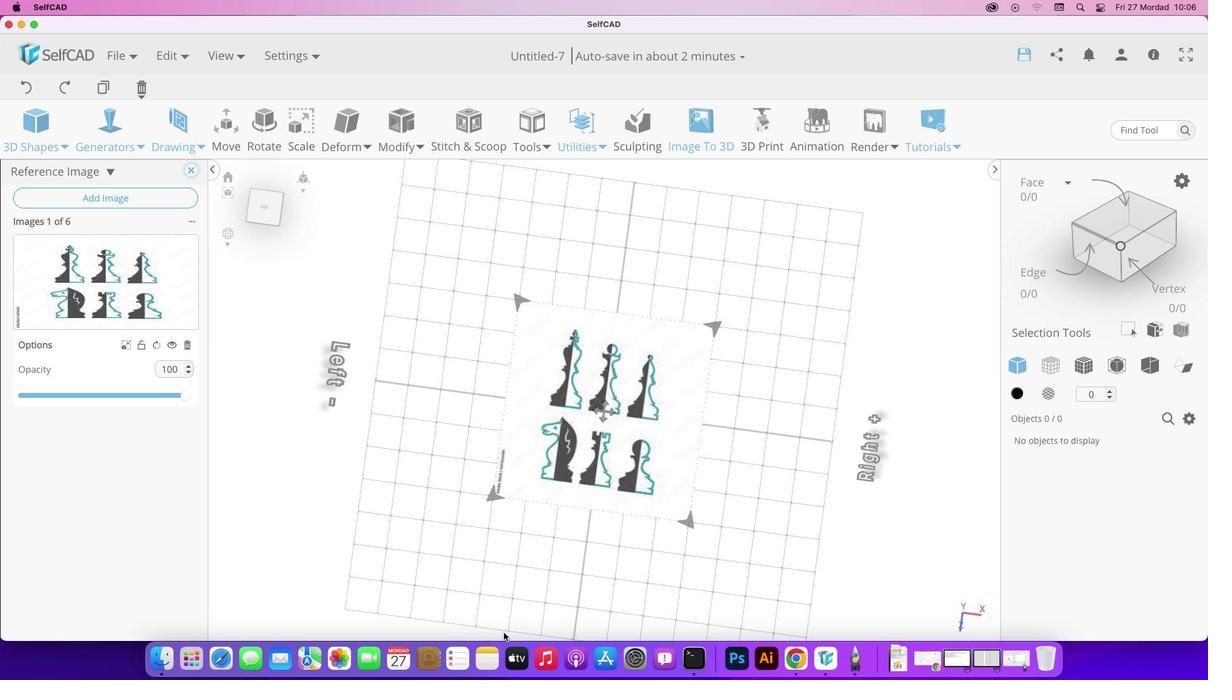 
Action: Mouse pressed left at (545, 504)
Screenshot: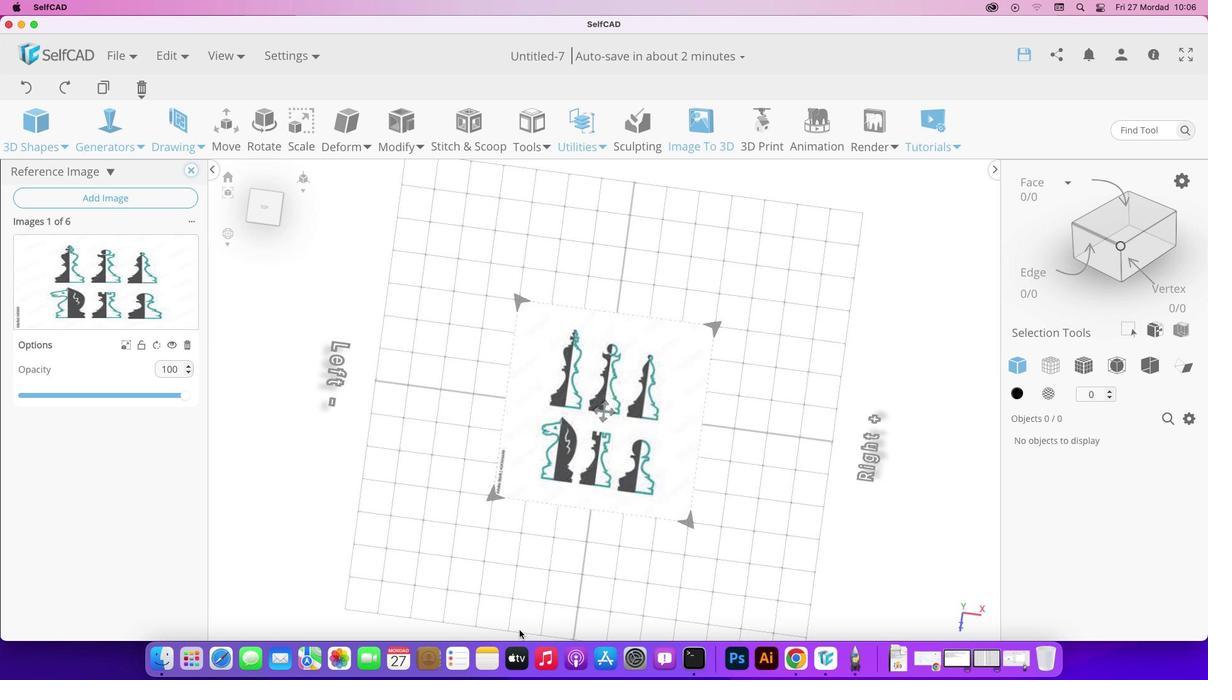 
Action: Mouse moved to (475, 493)
Screenshot: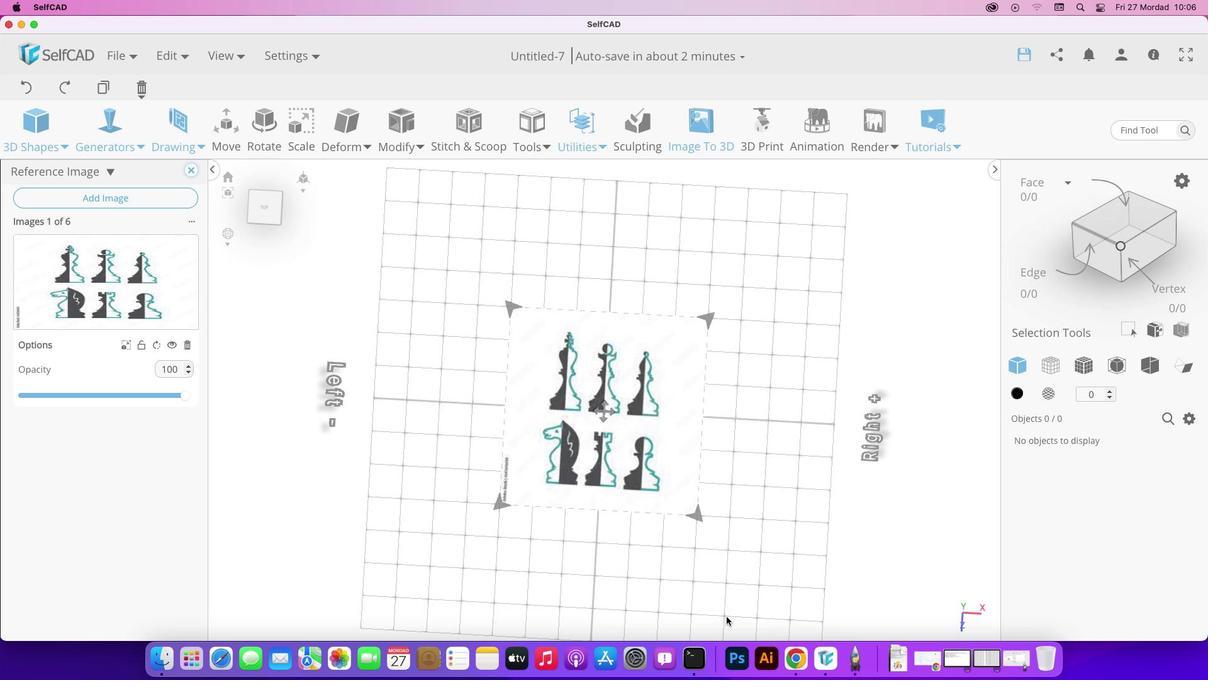 
Action: Mouse pressed left at (475, 493)
Screenshot: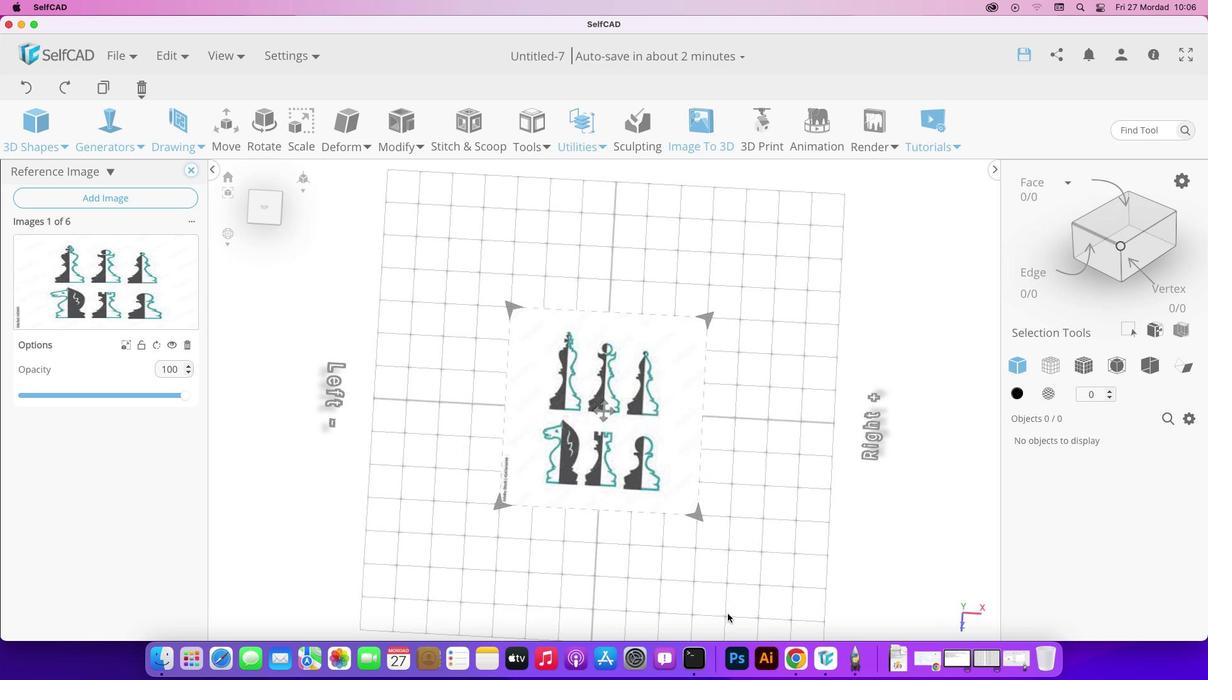 
Action: Mouse moved to (1213, 354)
Screenshot: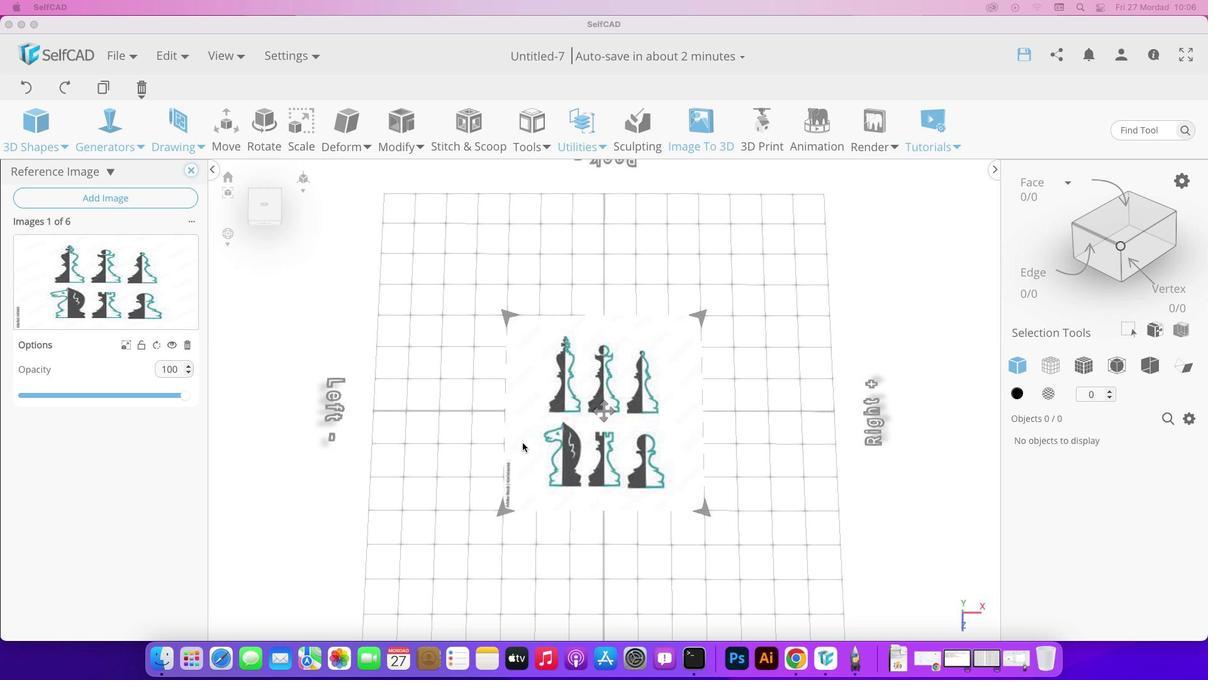 
Action: Mouse pressed left at (1213, 354)
Screenshot: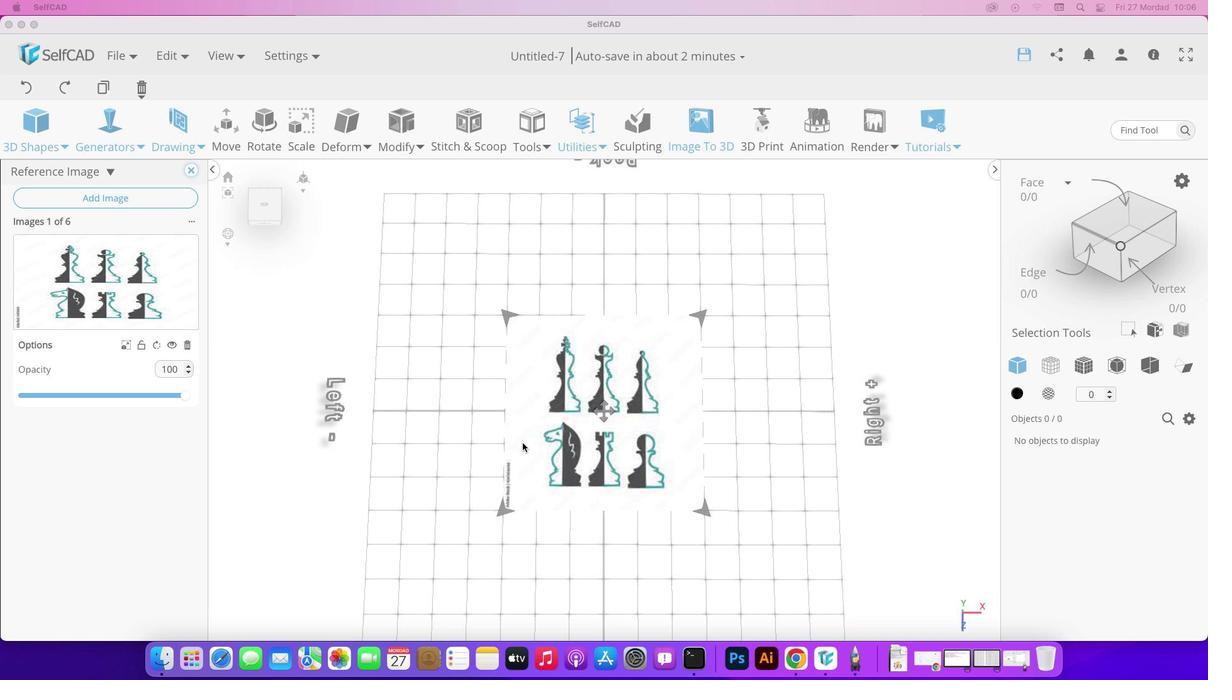 
Action: Mouse moved to (1215, 353)
Screenshot: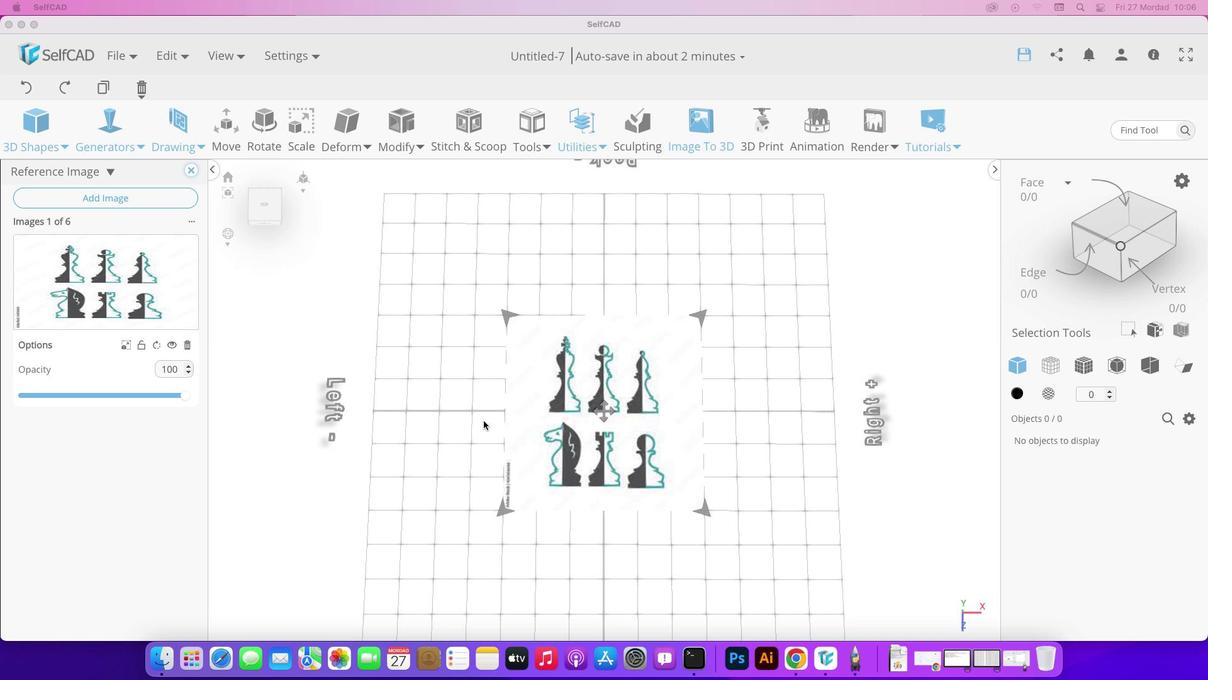 
Action: Mouse pressed left at (1215, 353)
Screenshot: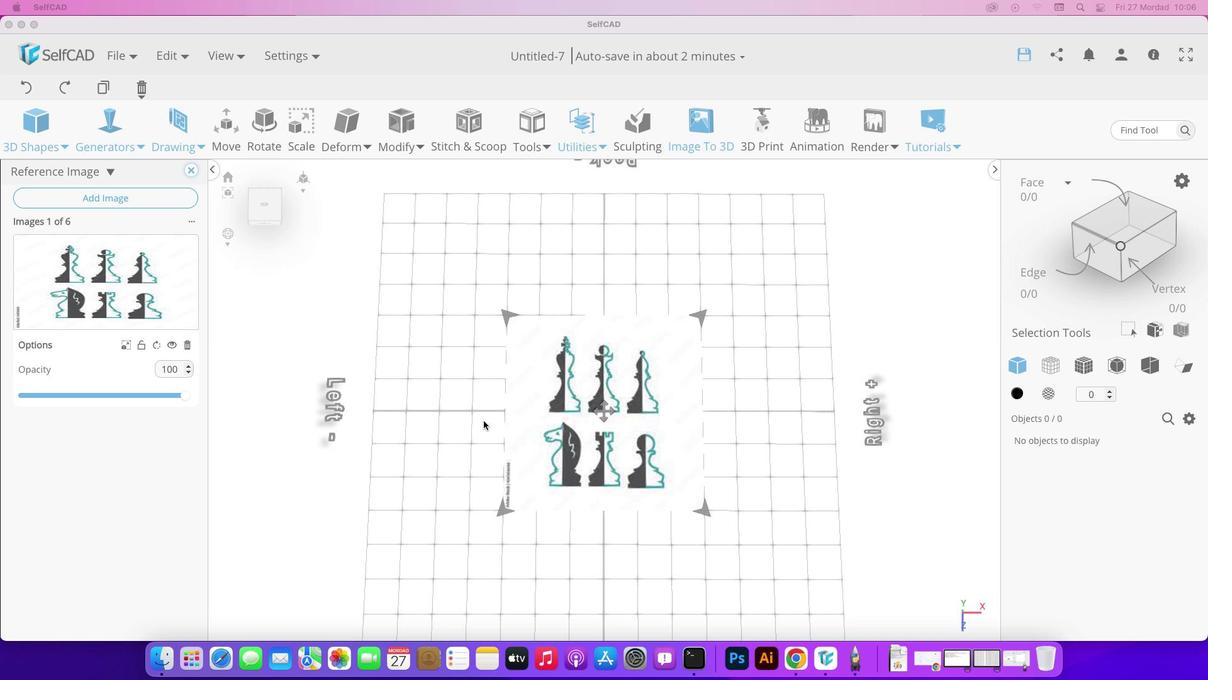 
Action: Mouse moved to (479, 284)
Screenshot: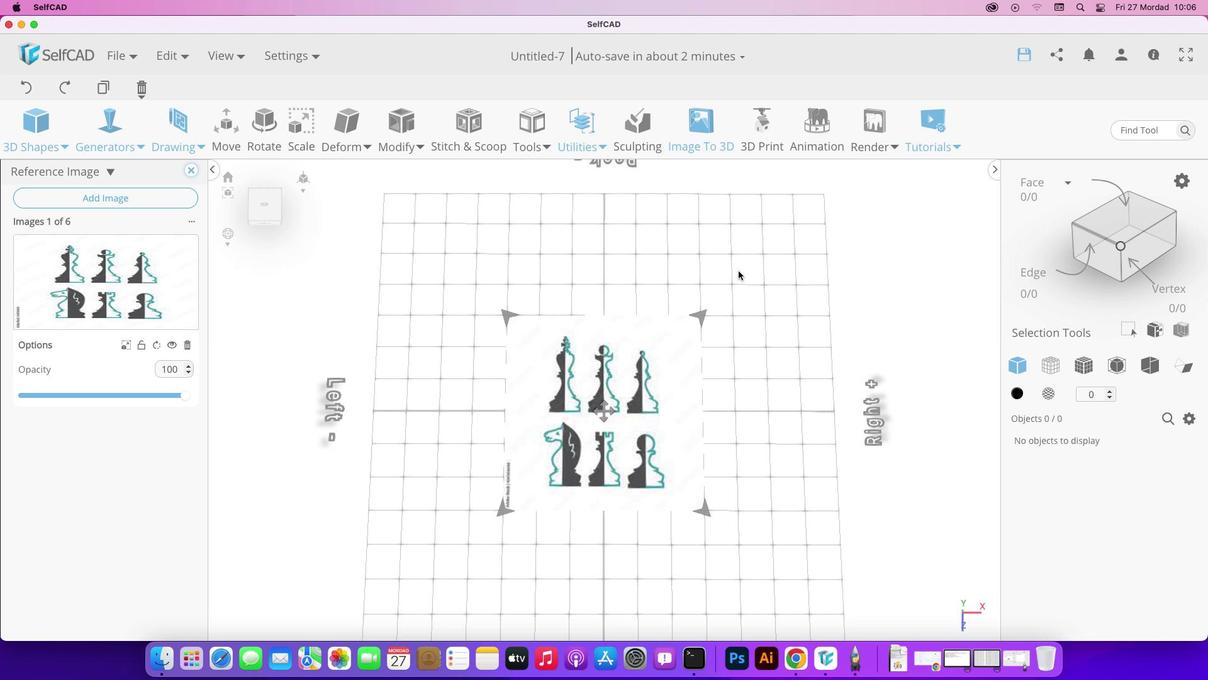 
Action: Mouse pressed left at (479, 284)
Screenshot: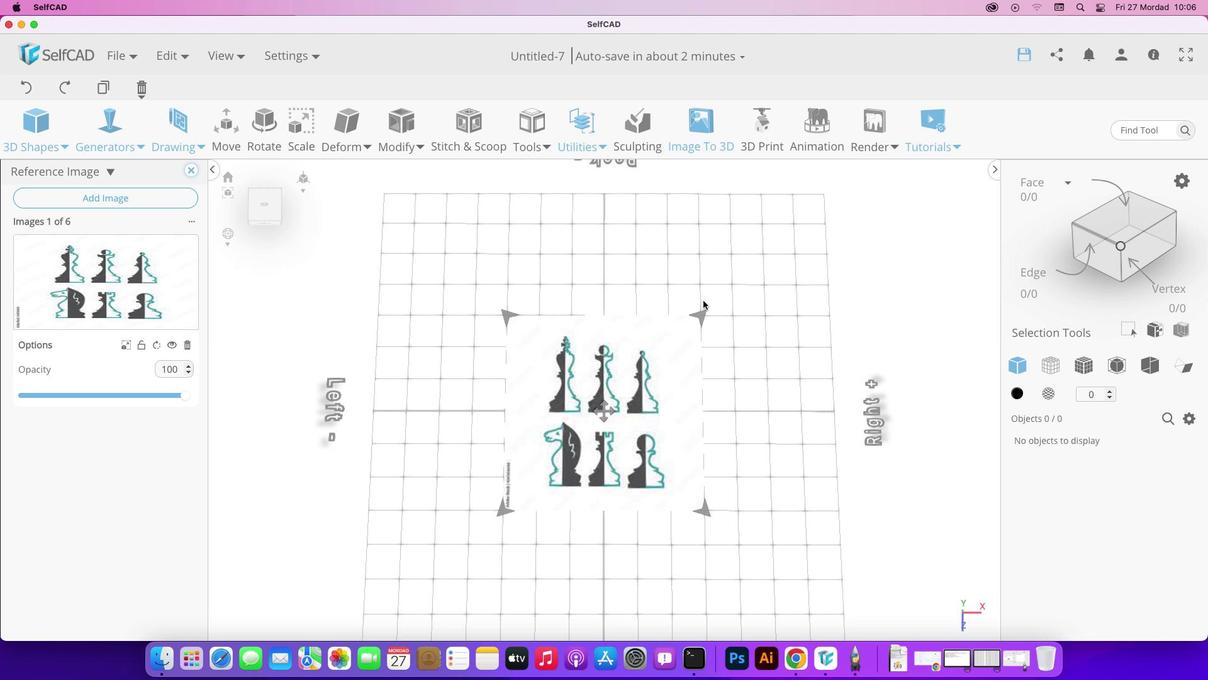 
Action: Mouse moved to (481, 283)
Screenshot: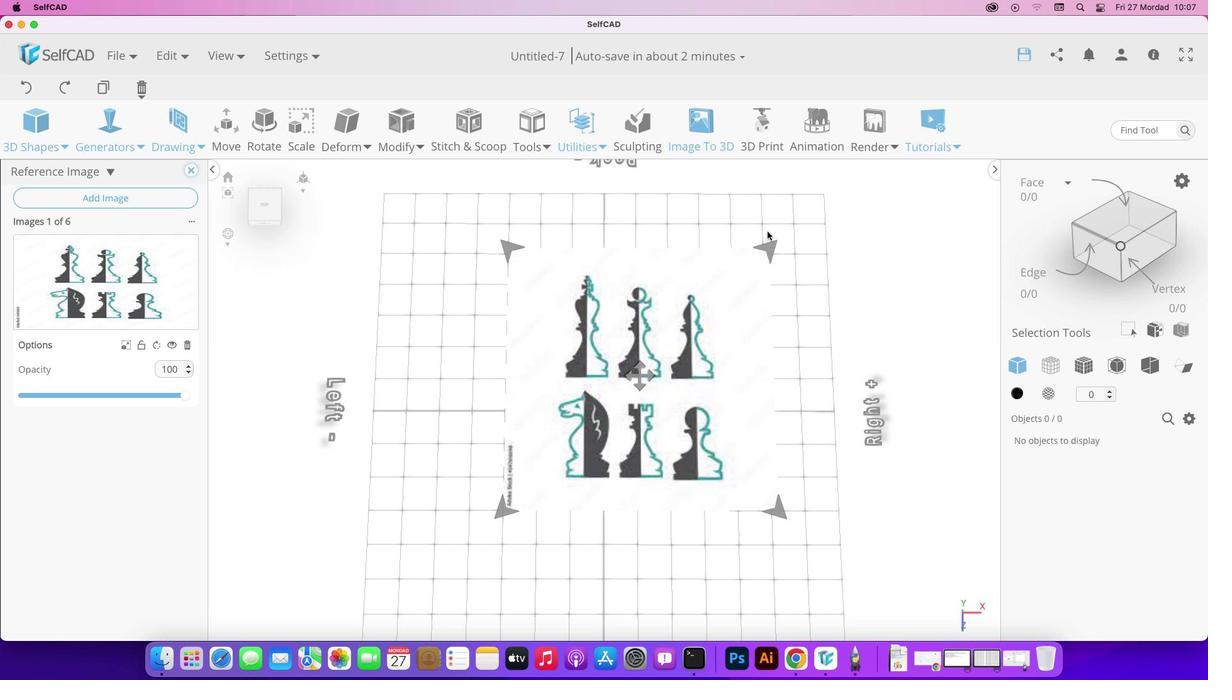 
Action: Mouse pressed left at (481, 283)
Screenshot: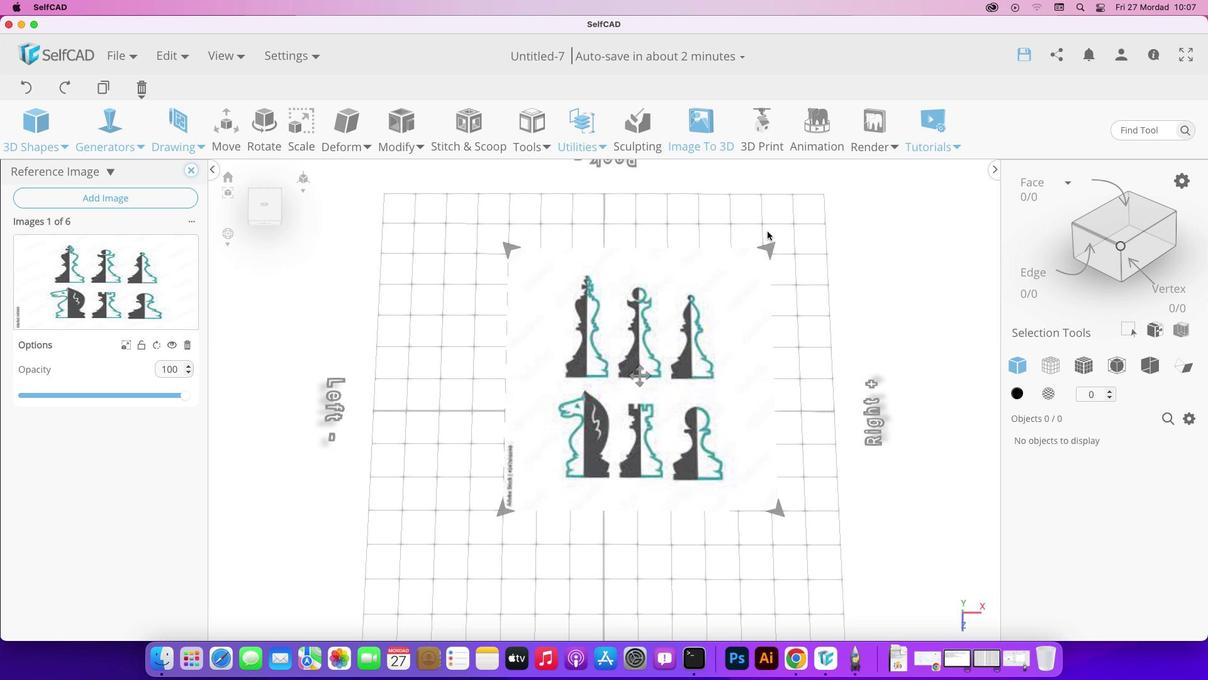 
Action: Mouse pressed left at (481, 283)
Screenshot: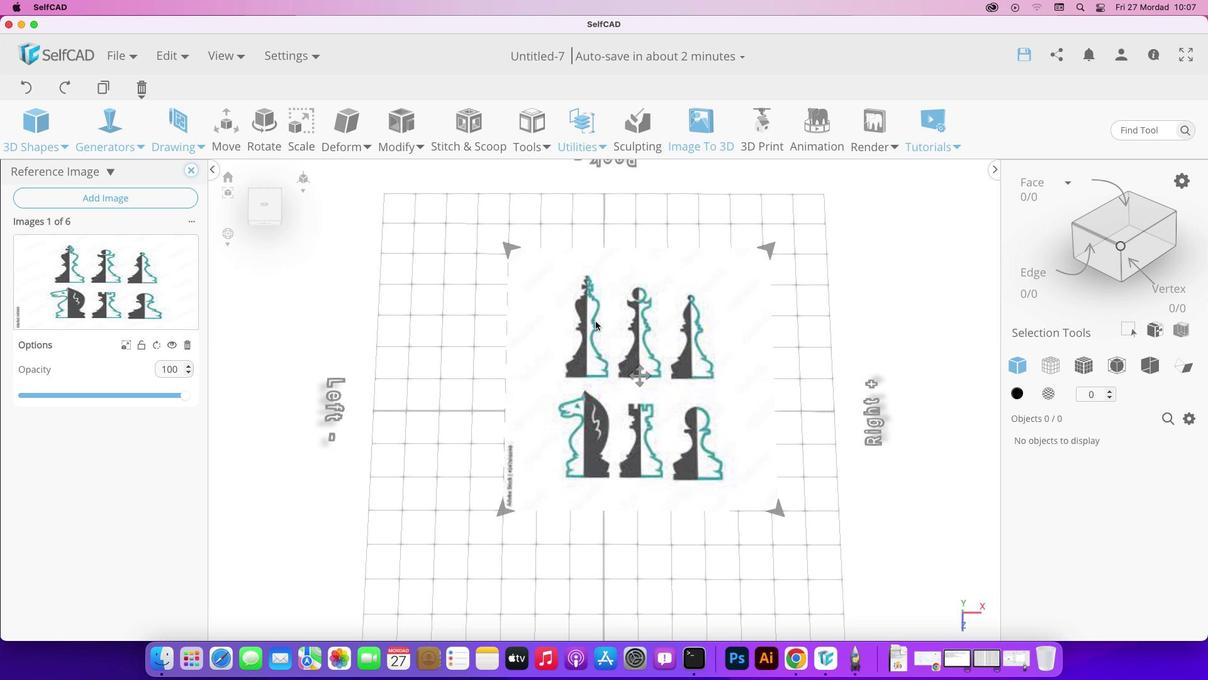 
Action: Mouse moved to (505, 326)
Screenshot: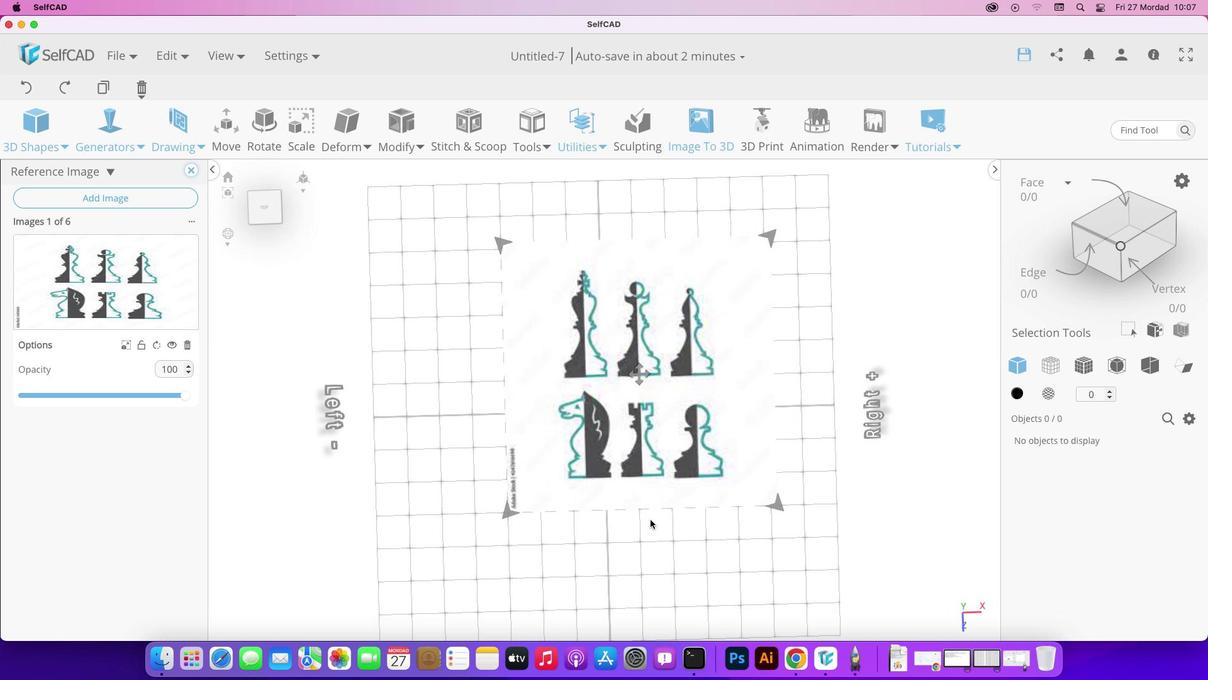 
Action: Mouse pressed left at (505, 326)
Screenshot: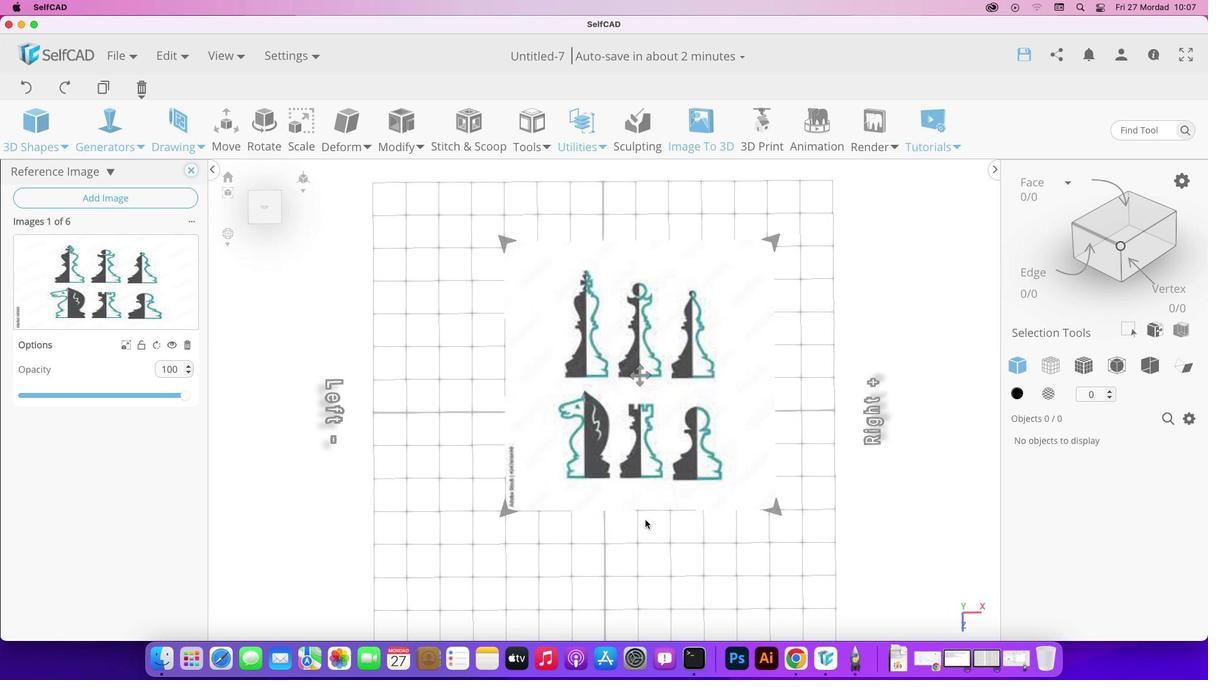 
Action: Mouse moved to (446, 428)
Screenshot: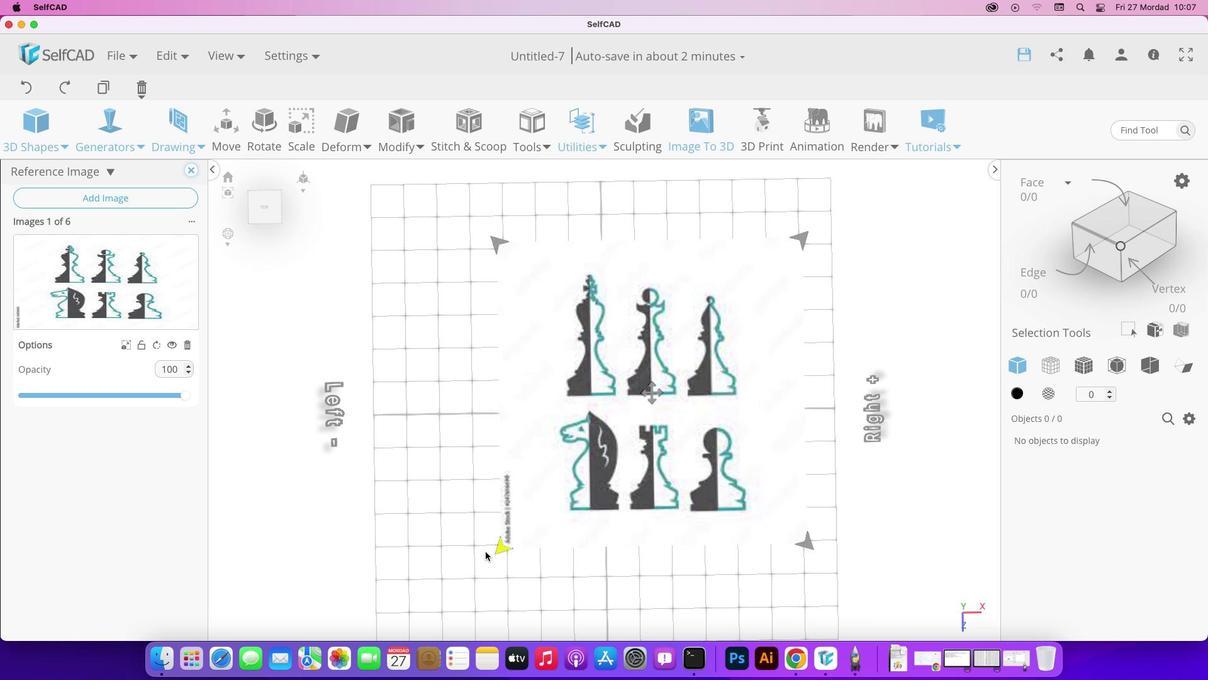 
Action: Mouse pressed left at (446, 428)
Screenshot: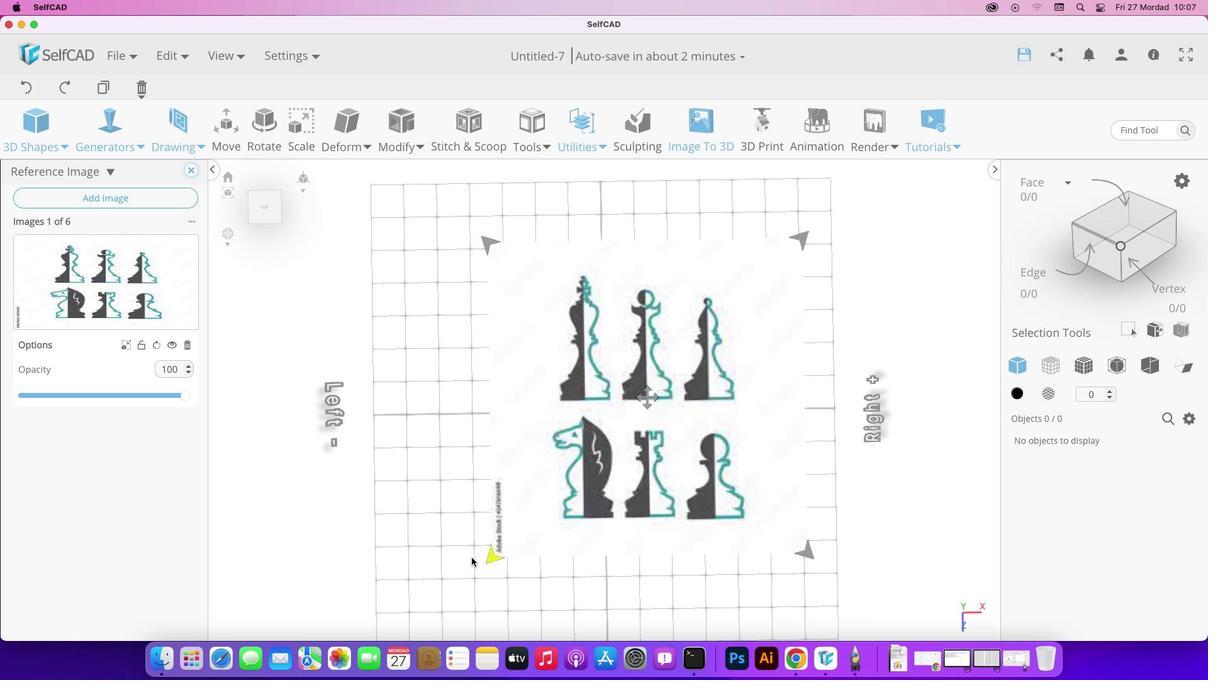 
Action: Mouse moved to (566, 452)
Screenshot: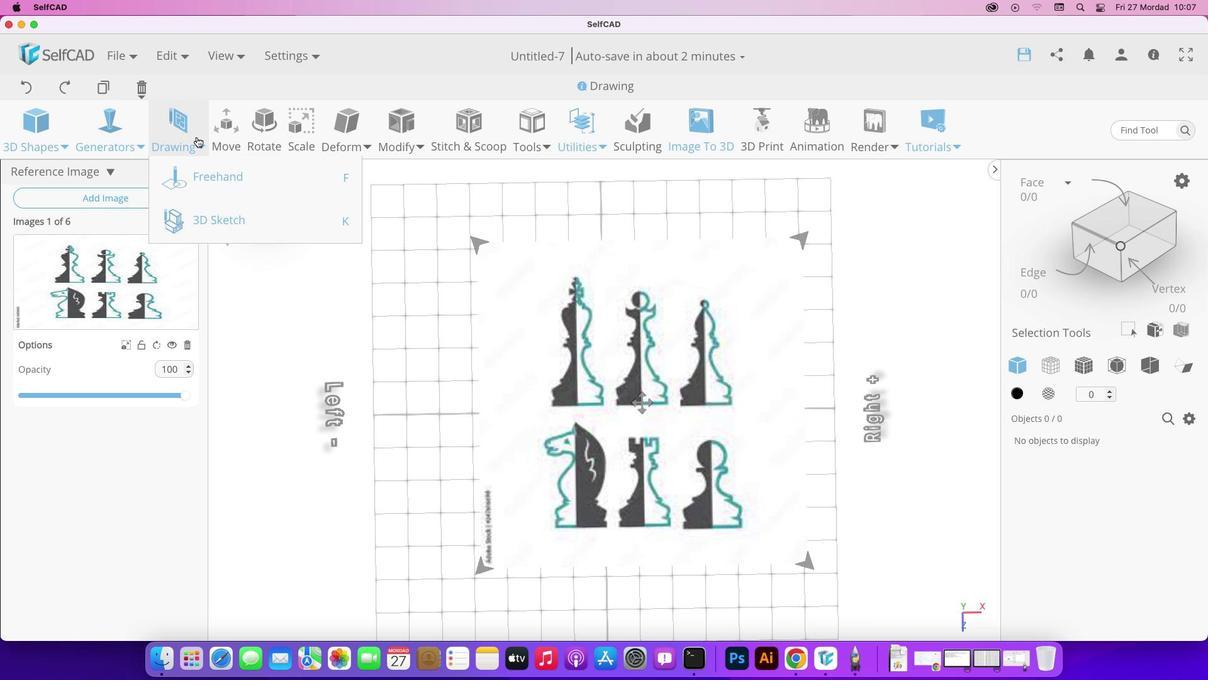 
Action: Mouse pressed left at (566, 452)
Screenshot: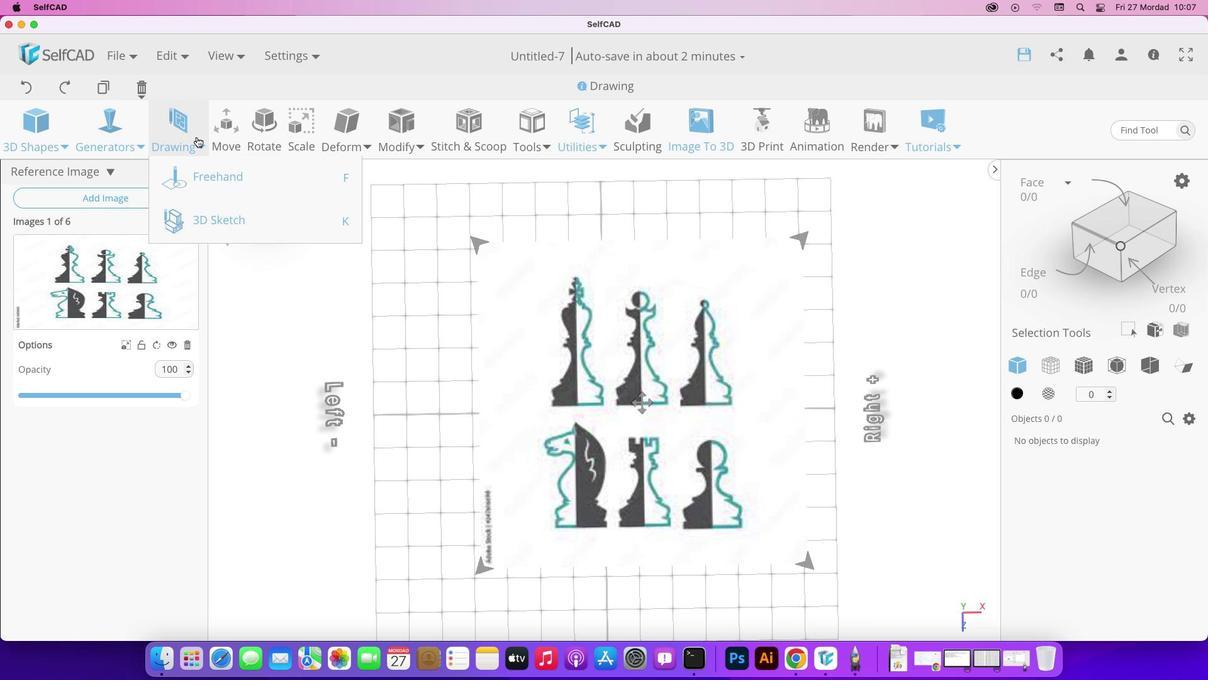 
Action: Mouse moved to (703, 153)
Screenshot: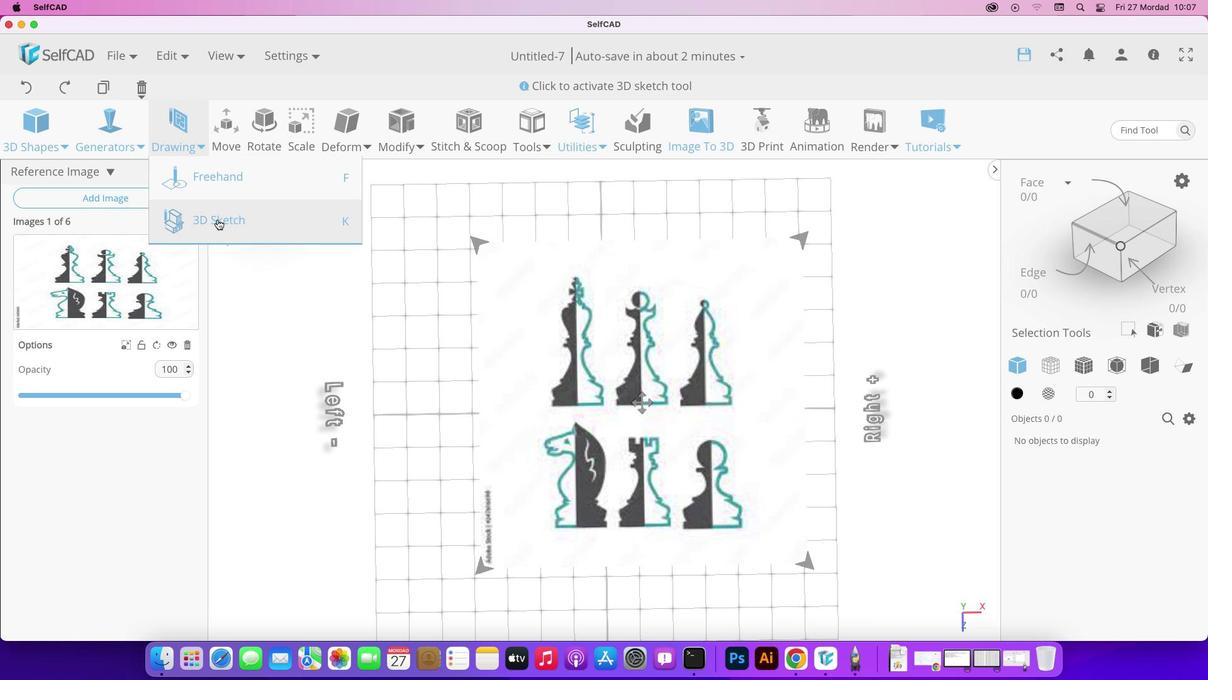 
Action: Mouse pressed left at (703, 153)
Screenshot: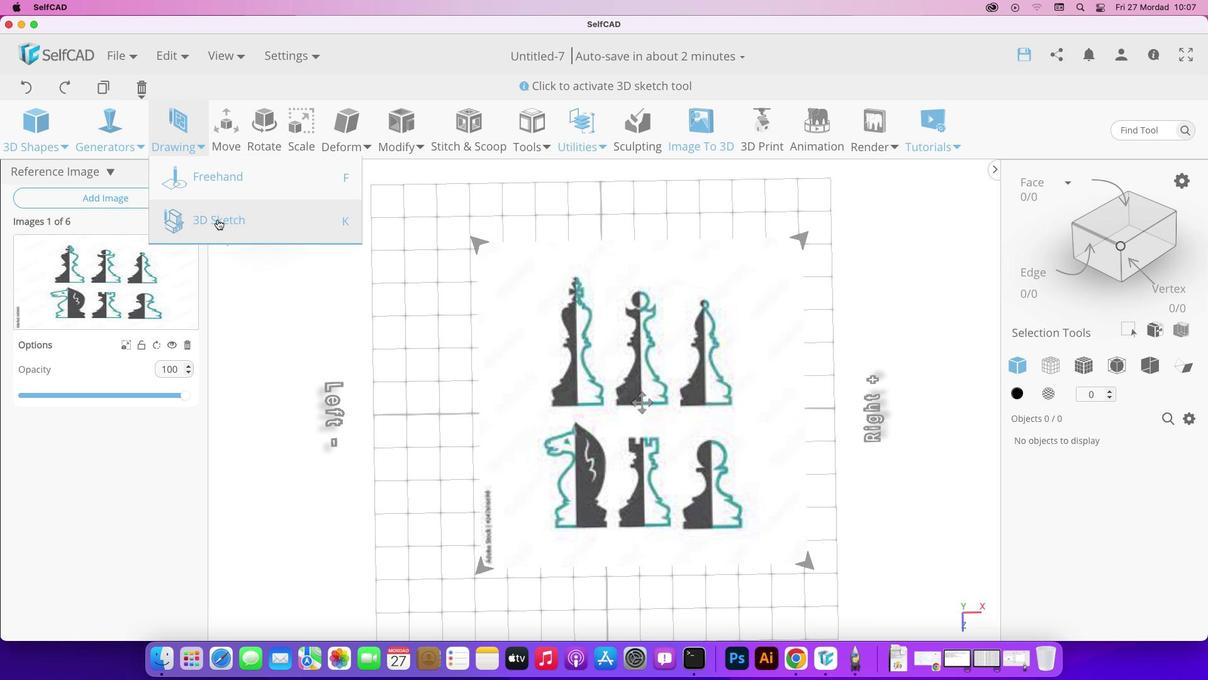 
Action: Mouse moved to (693, 214)
Screenshot: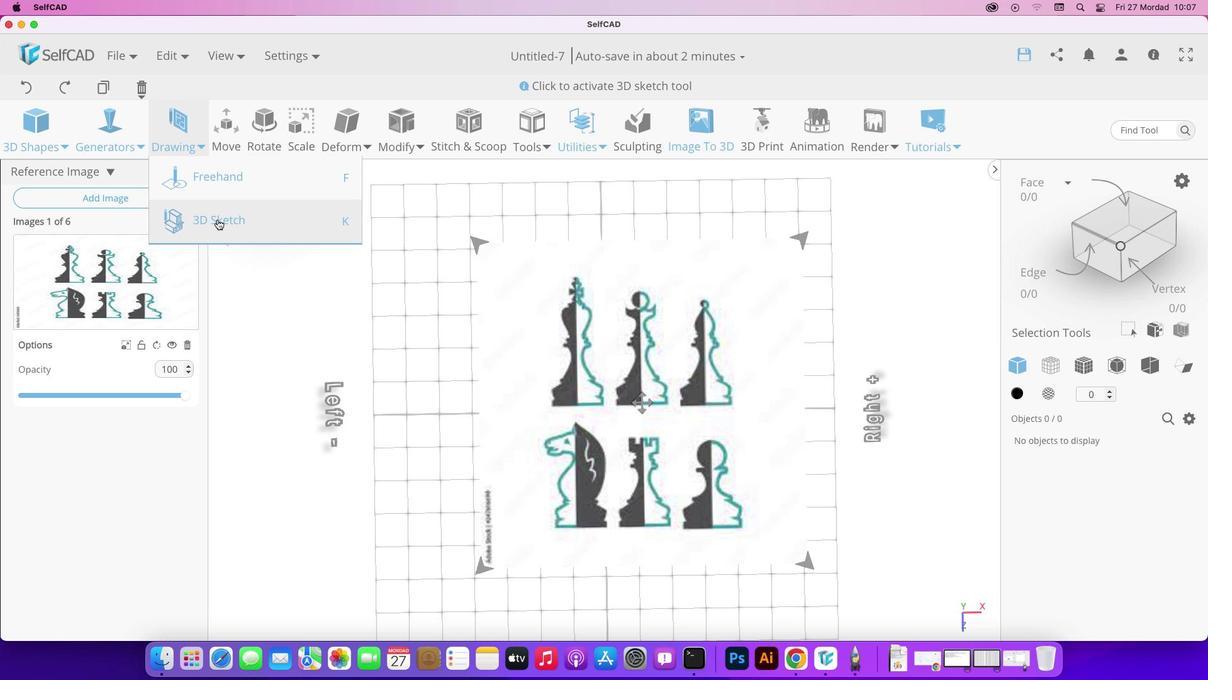 
Action: Mouse pressed left at (693, 214)
Screenshot: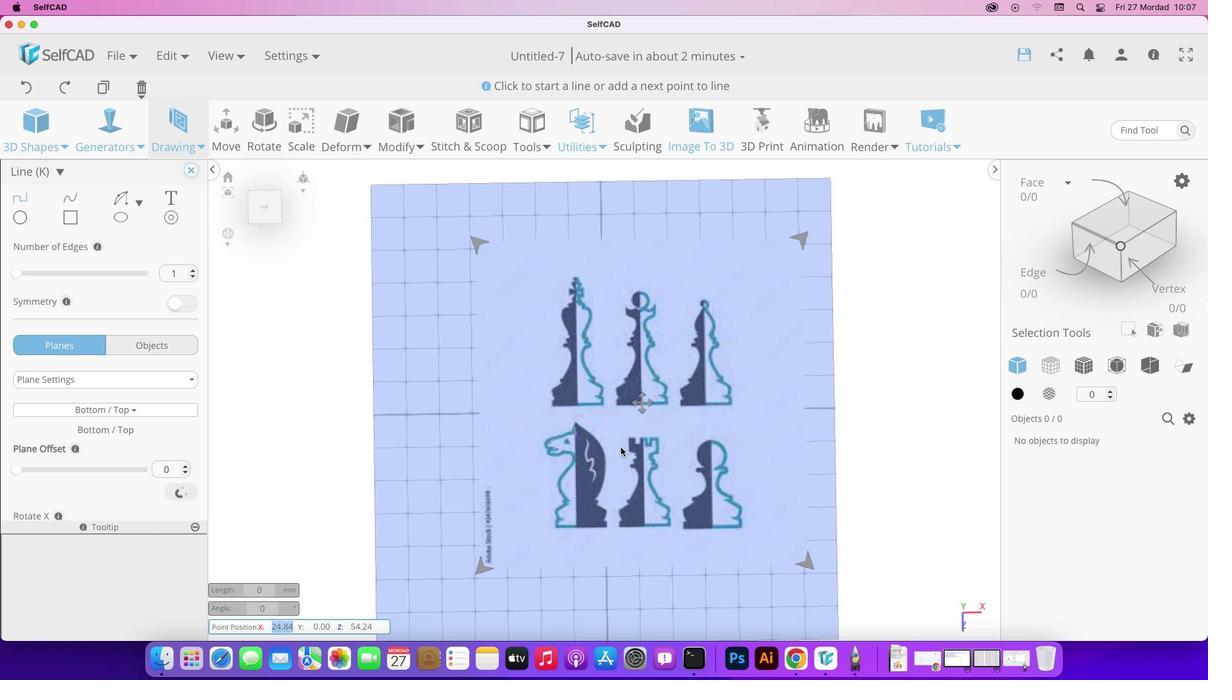 
Action: Mouse moved to (735, 197)
Screenshot: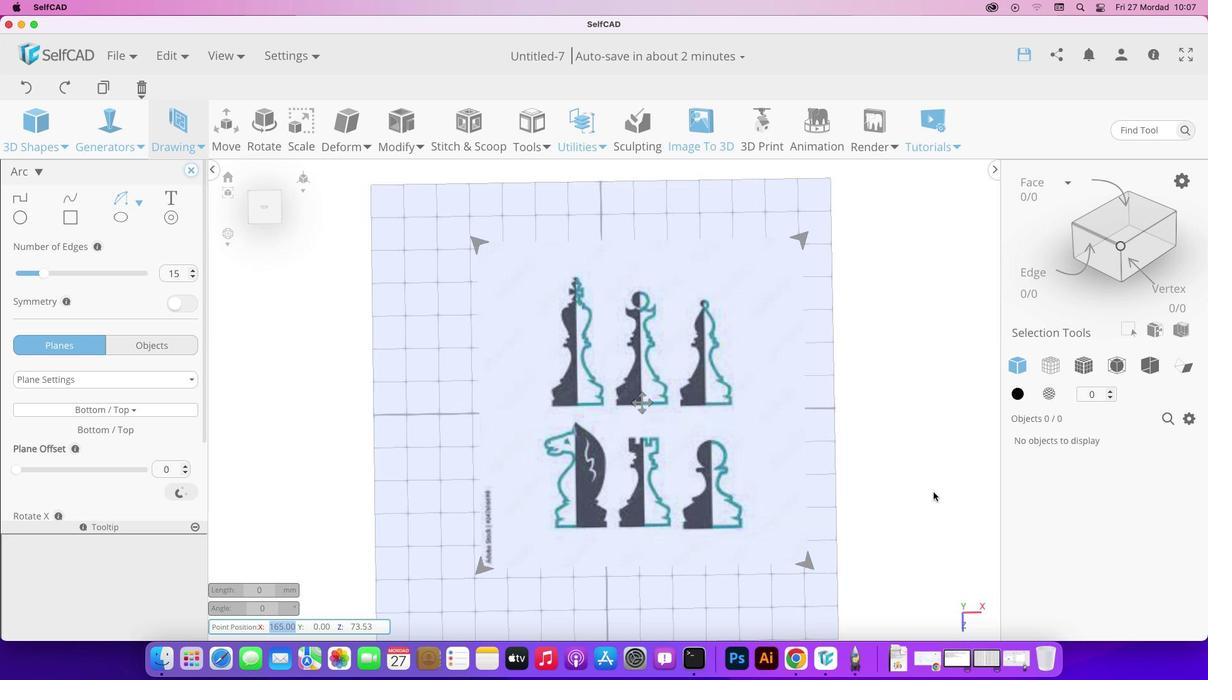 
Action: Mouse pressed left at (735, 197)
Screenshot: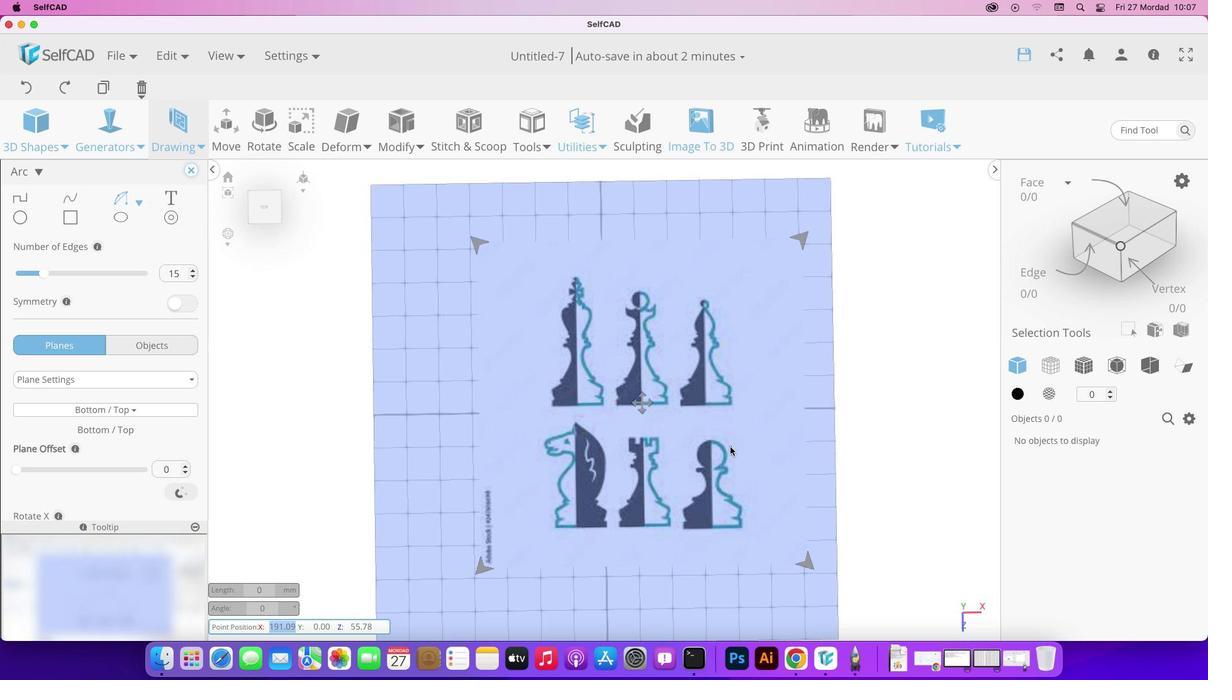 
Action: Mouse moved to (462, 452)
Screenshot: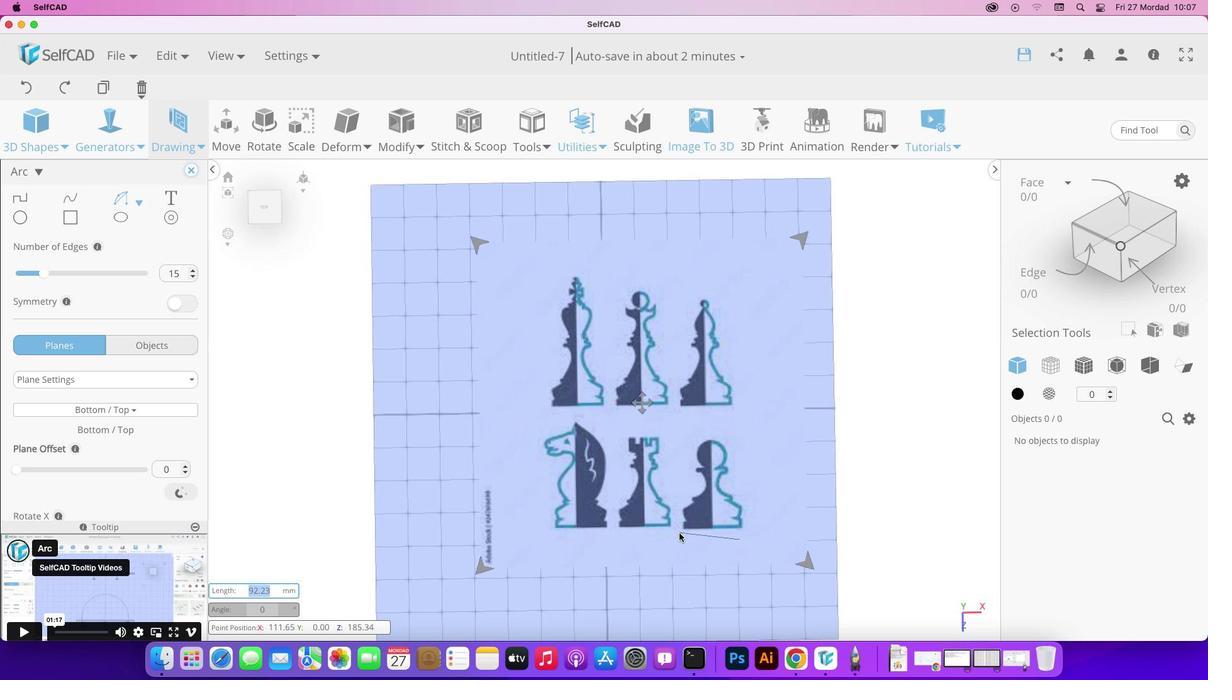 
Action: Mouse pressed left at (462, 452)
Screenshot: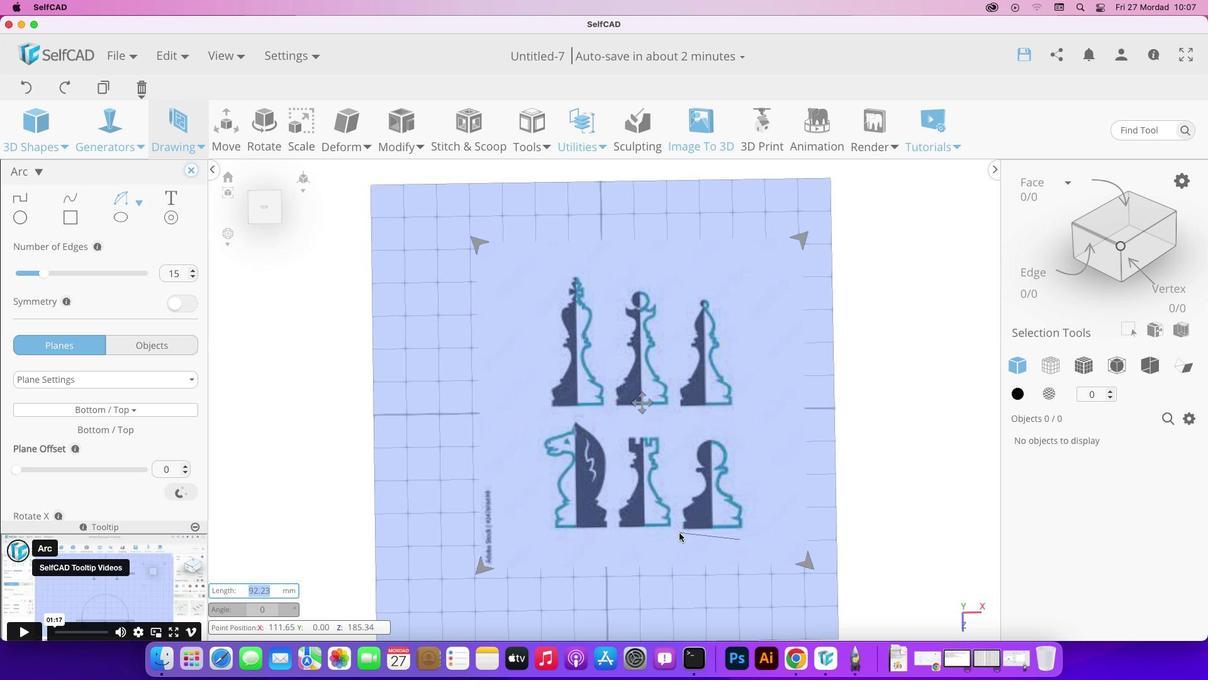 
Action: Mouse moved to (455, 445)
Screenshot: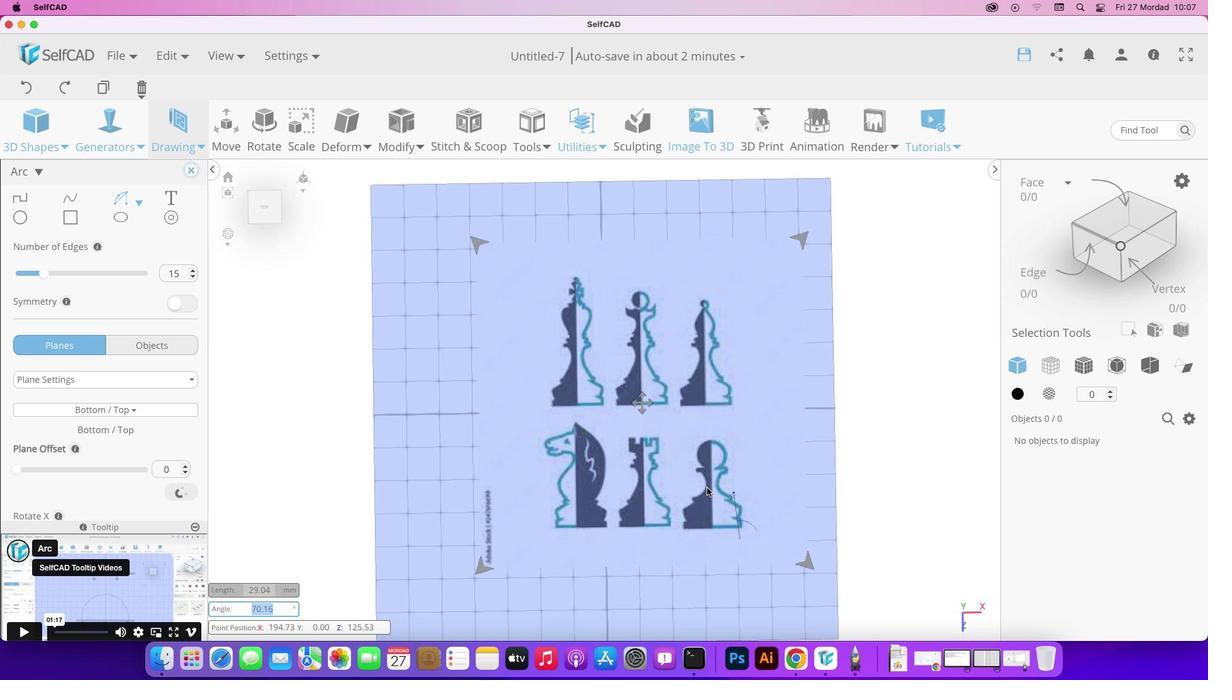 
Action: Mouse pressed left at (455, 445)
Screenshot: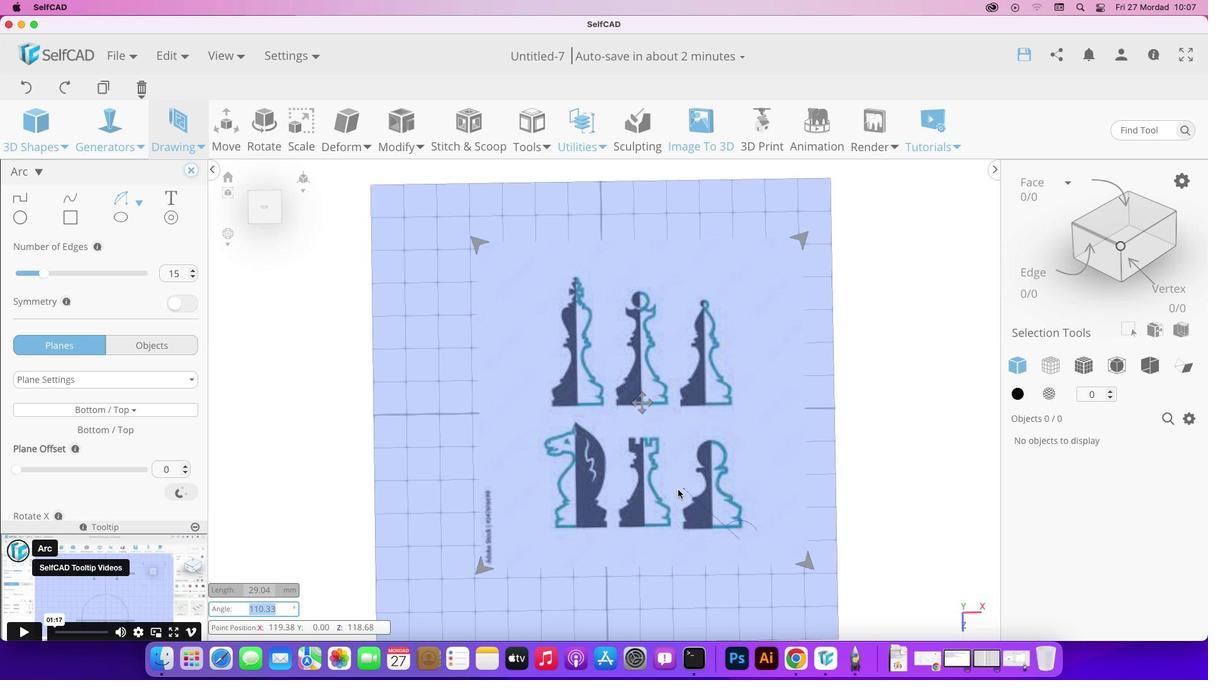 
Action: Mouse moved to (489, 450)
Screenshot: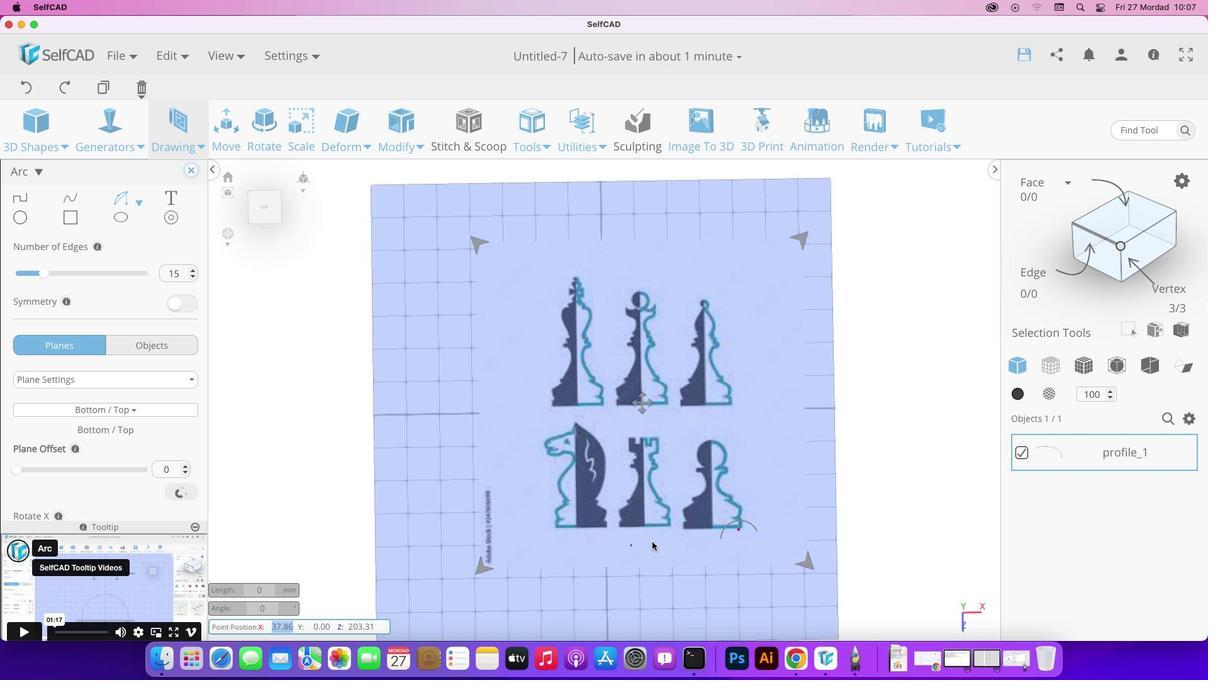 
Action: Mouse pressed left at (489, 450)
Screenshot: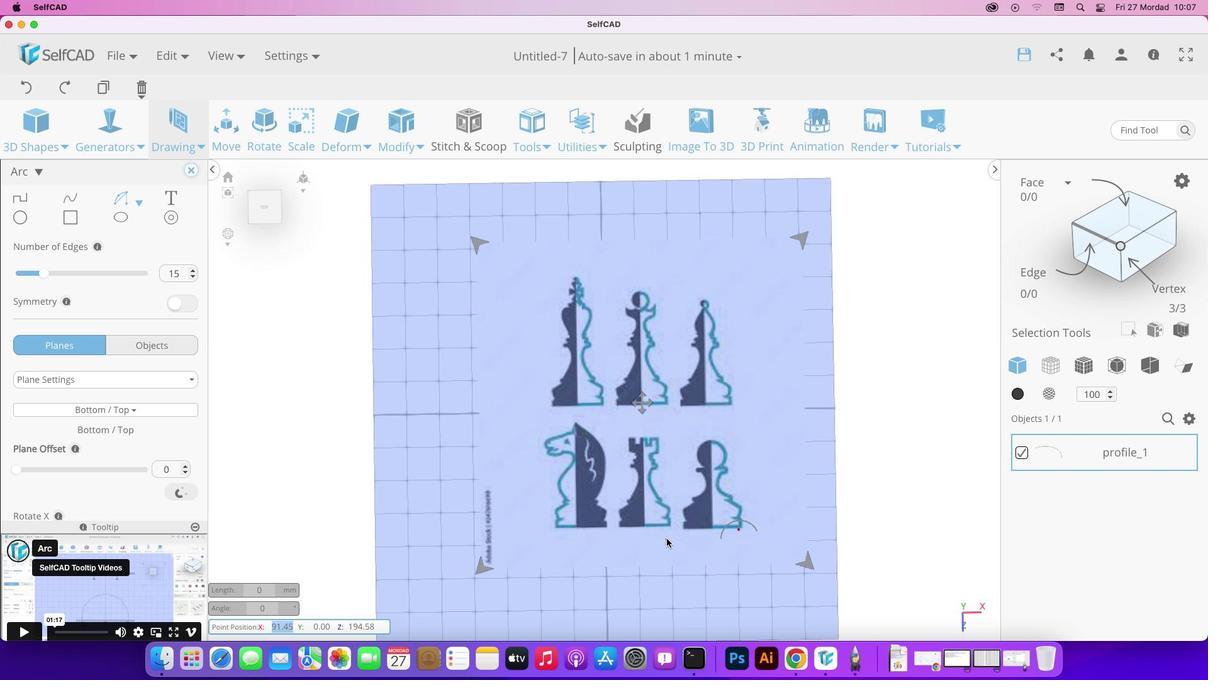 
Action: Mouse moved to (495, 451)
Screenshot: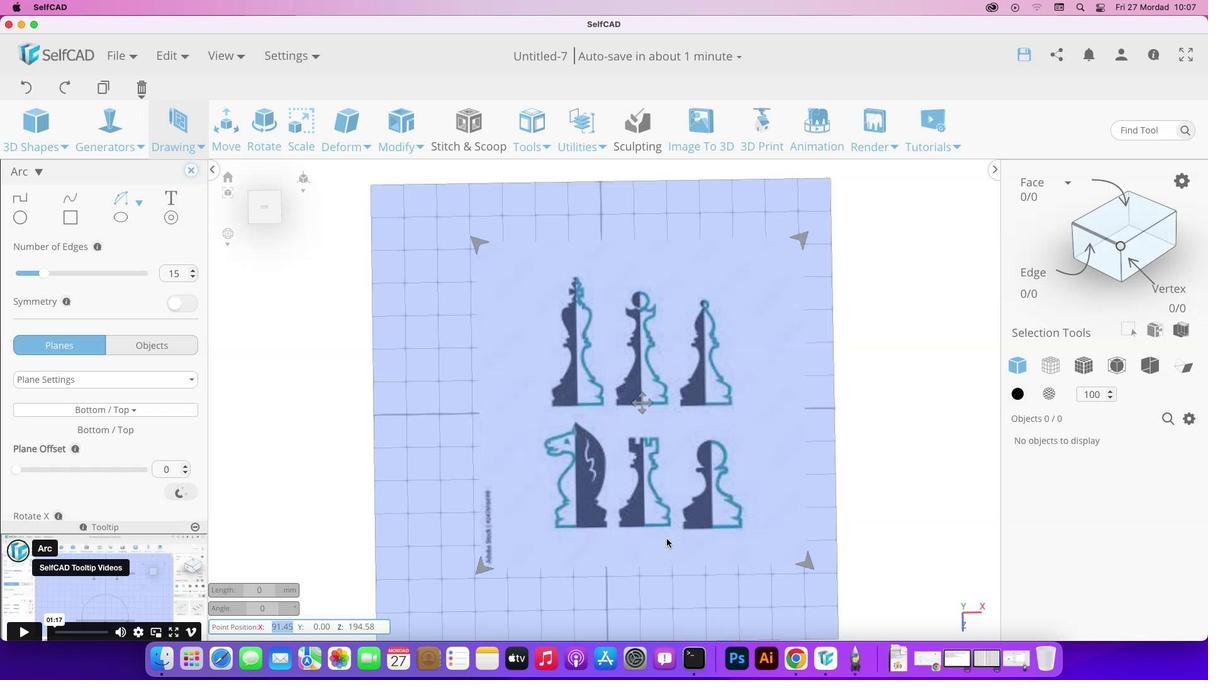 
Action: Key pressed Key.cmd'z'Key.cmd'z'
Screenshot: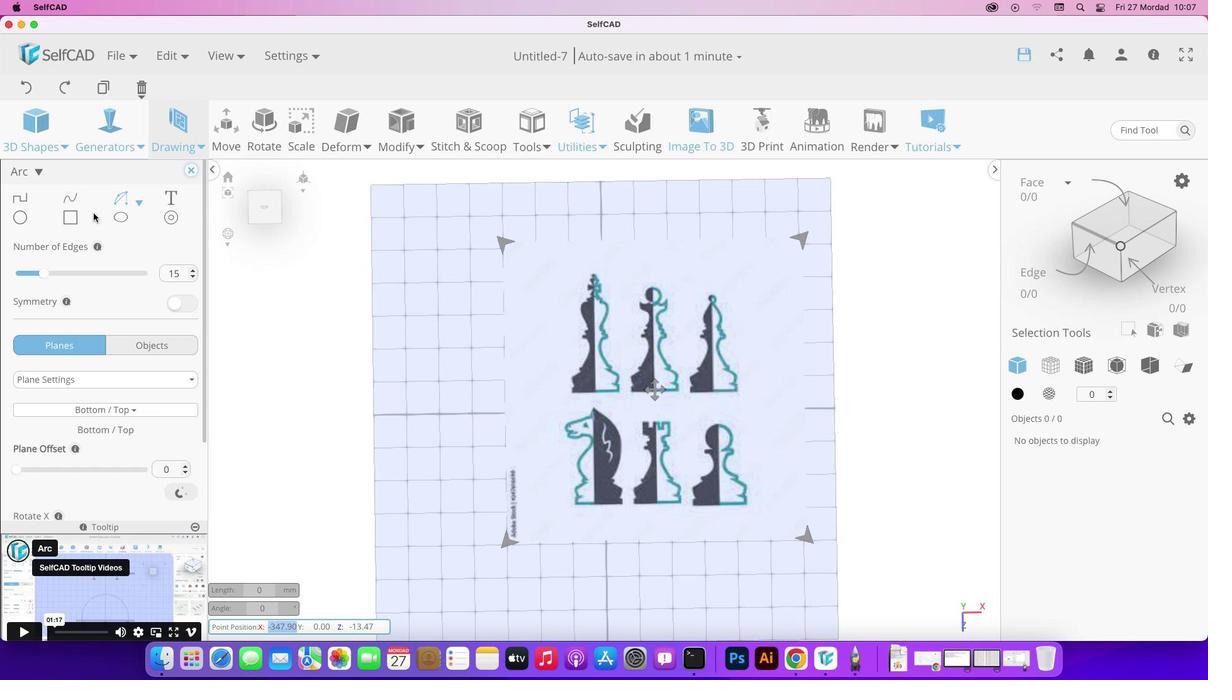 
Action: Mouse moved to (728, 200)
Screenshot: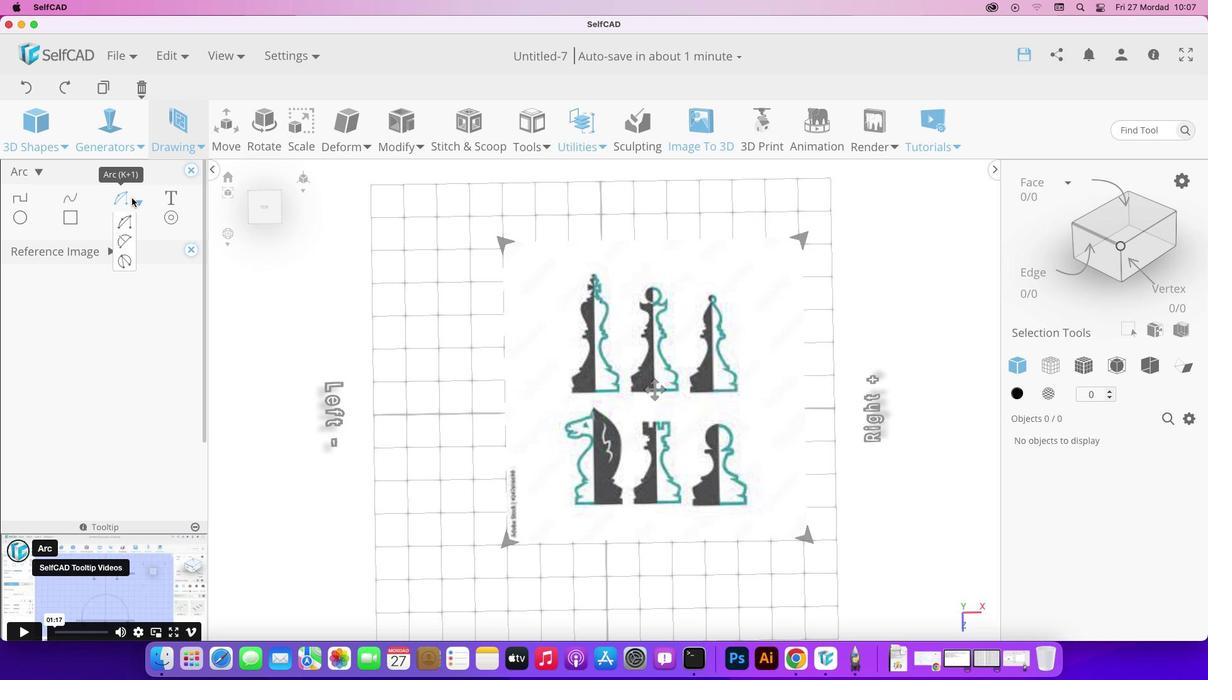 
Action: Mouse pressed left at (728, 200)
Screenshot: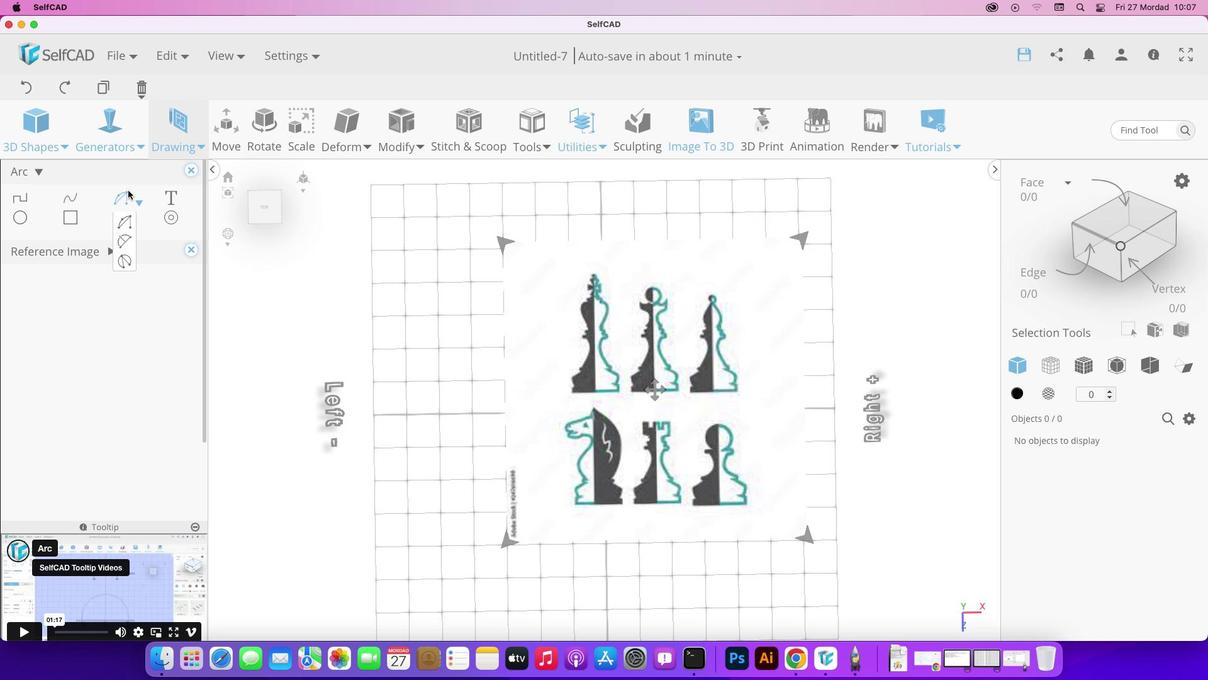 
Action: Mouse moved to (735, 195)
Screenshot: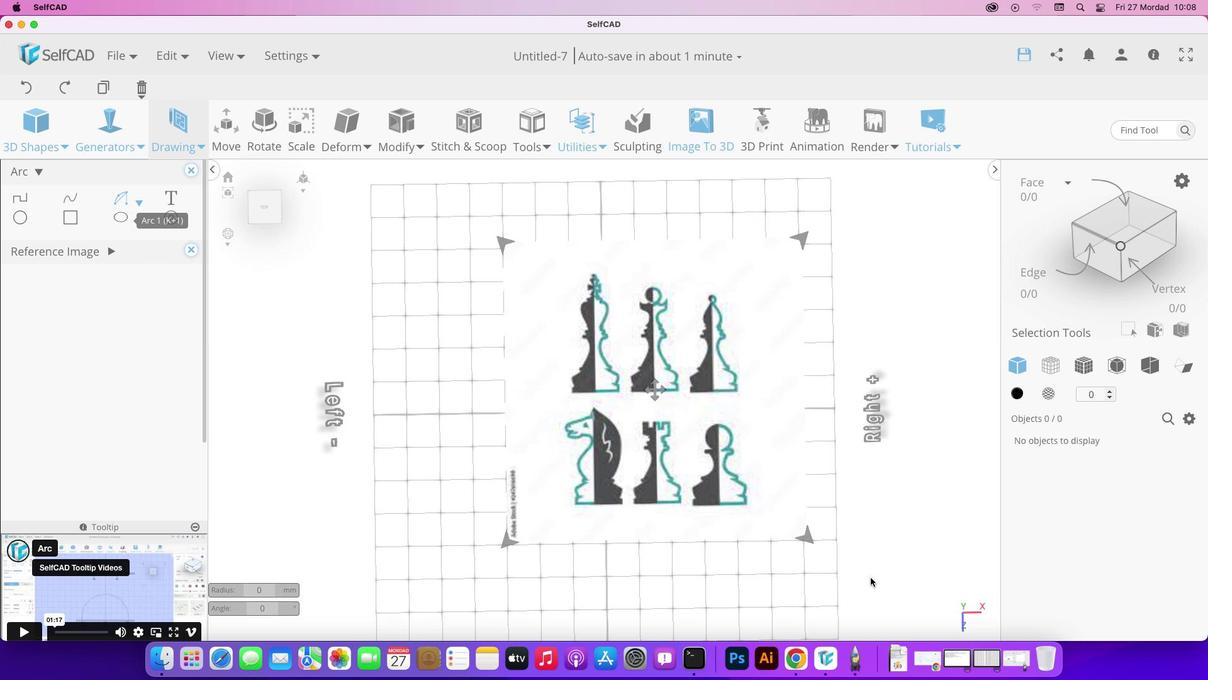 
Action: Mouse pressed left at (735, 195)
Screenshot: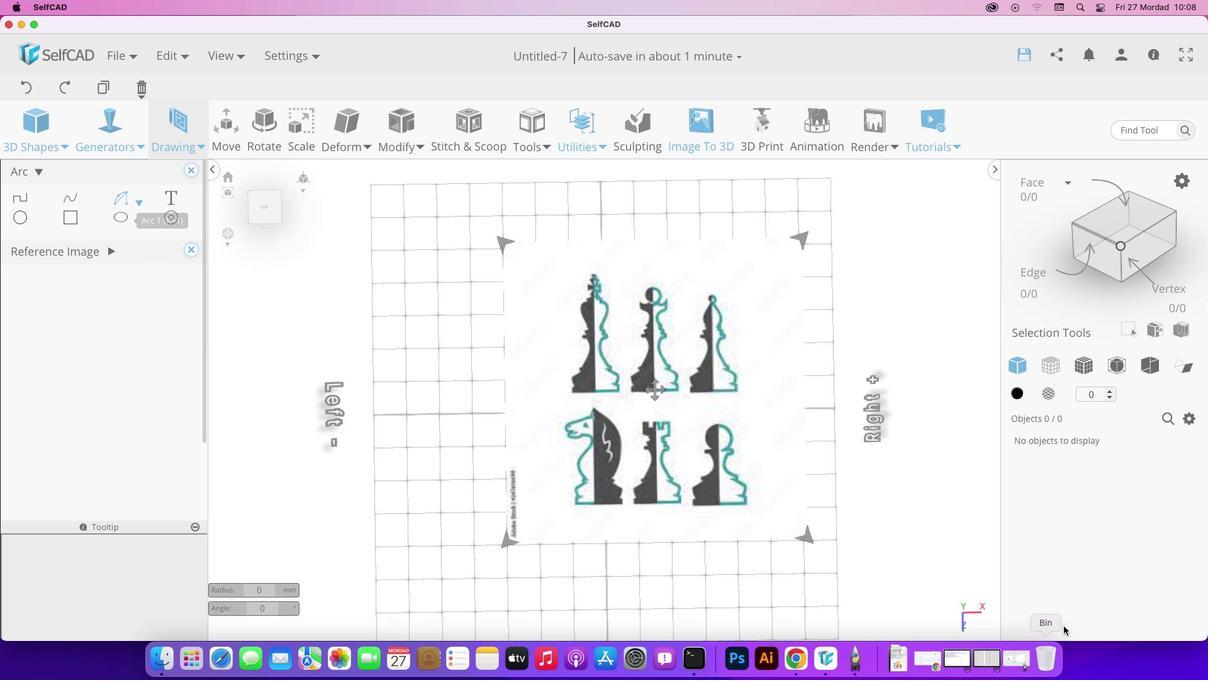 
Action: Mouse moved to (735, 214)
Screenshot: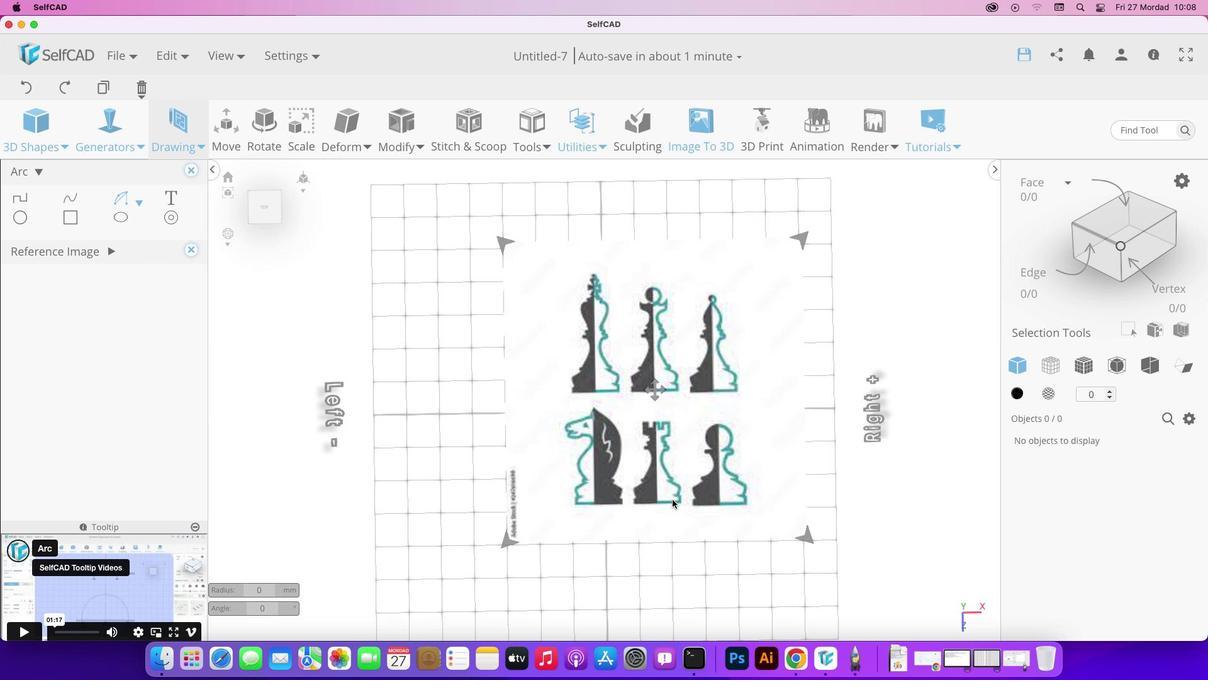 
Action: Mouse pressed left at (735, 214)
Screenshot: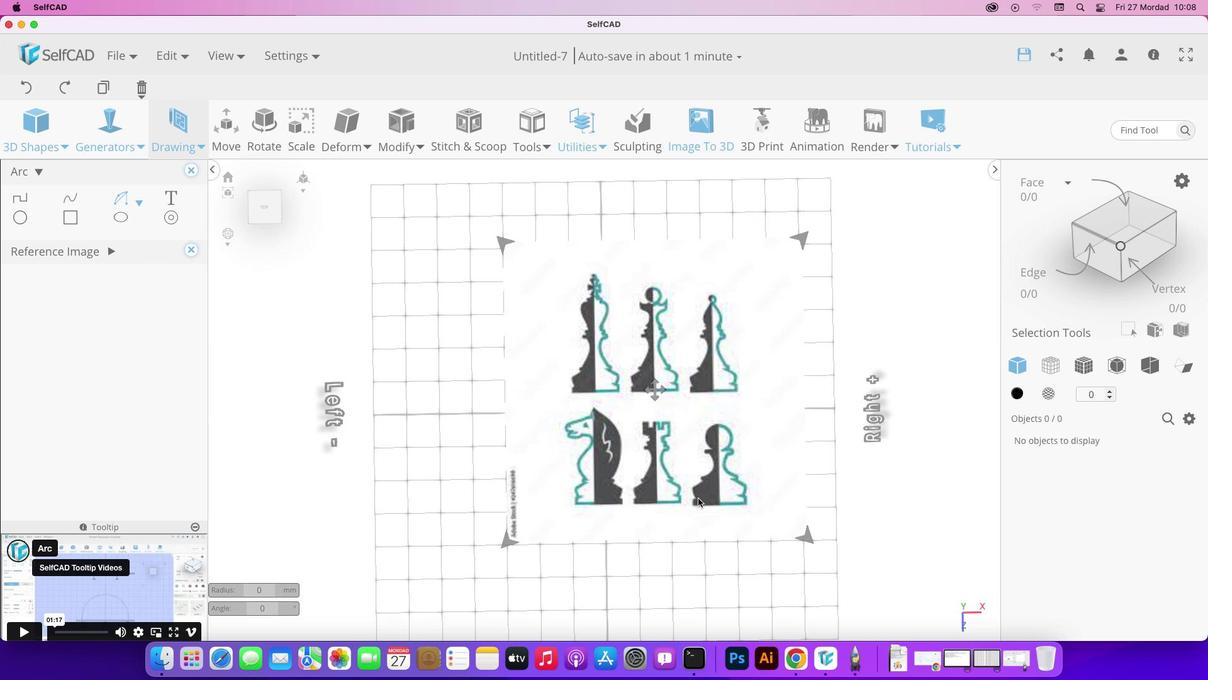 
Action: Mouse moved to (483, 425)
Screenshot: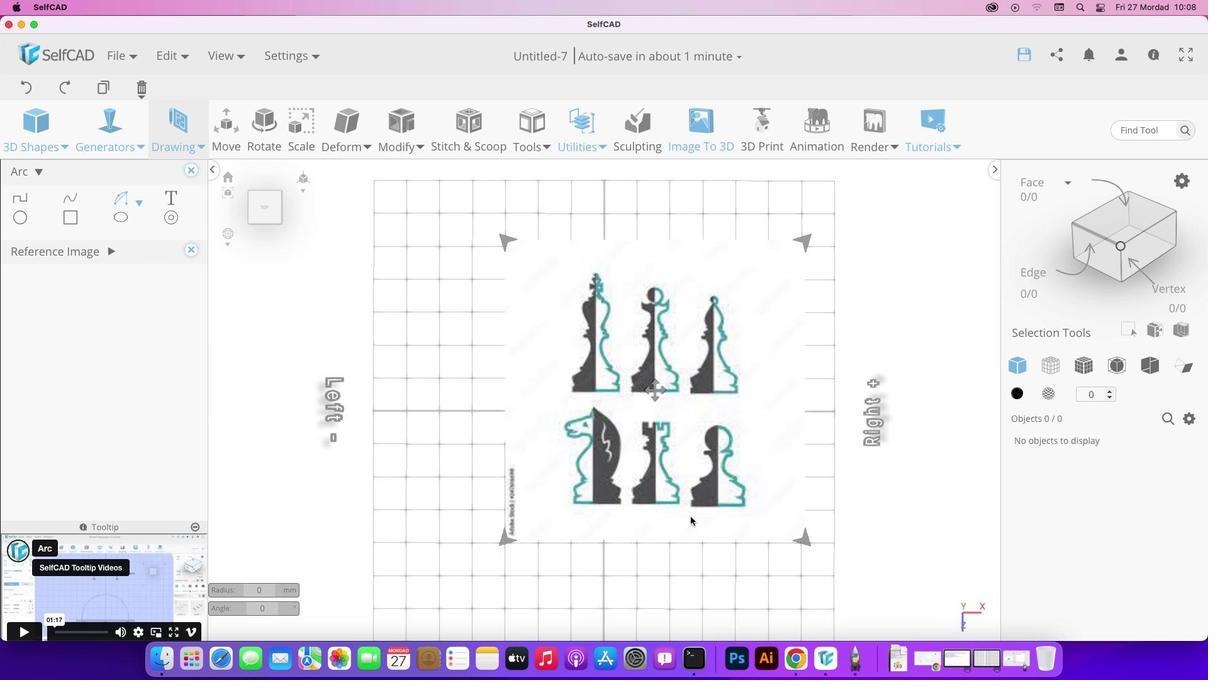 
Action: Mouse pressed left at (483, 425)
Screenshot: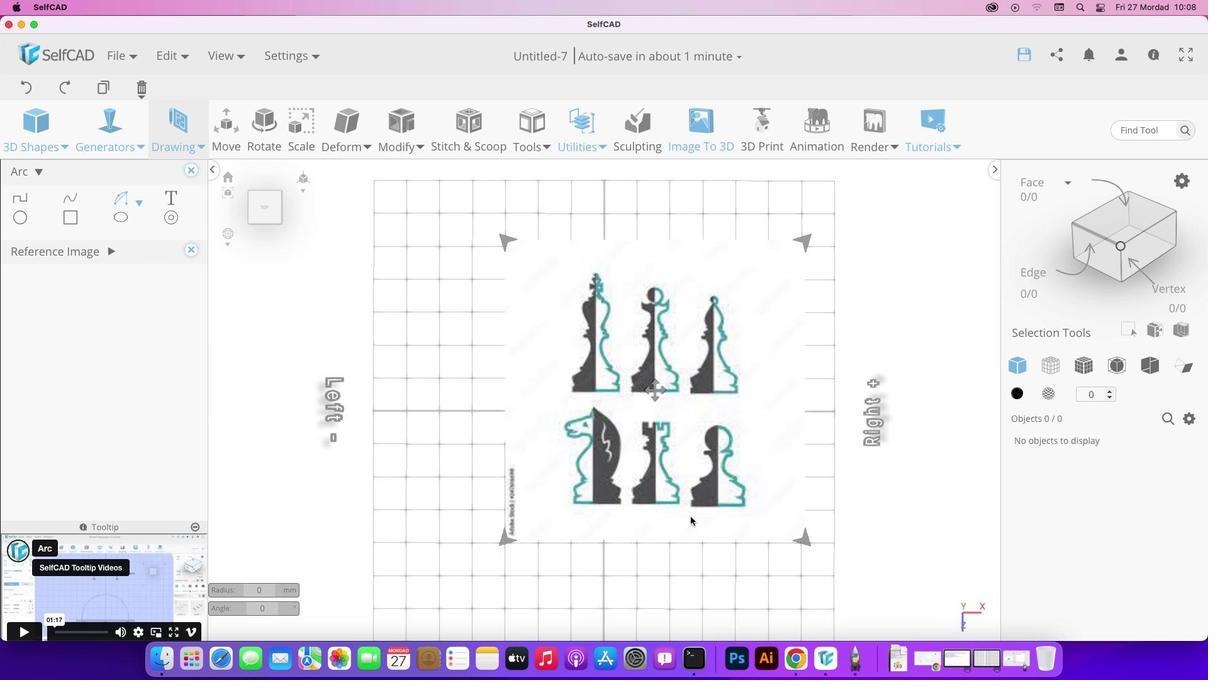 
Action: Mouse moved to (736, 197)
Screenshot: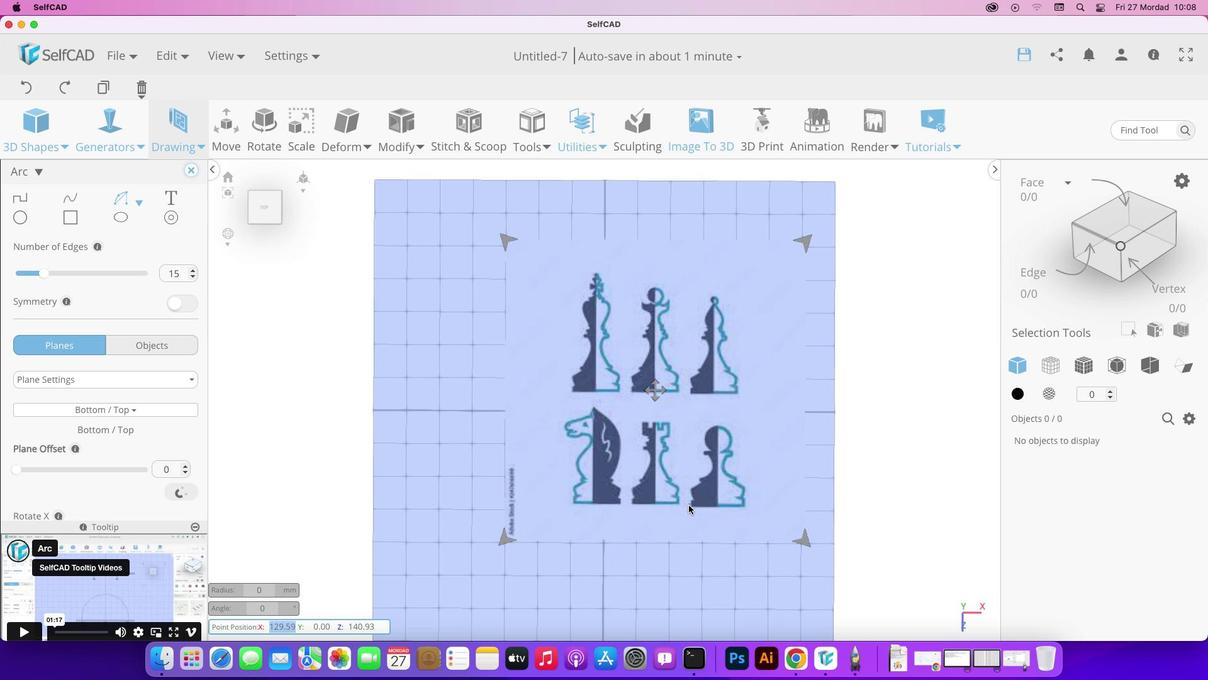 
Action: Mouse pressed left at (736, 197)
Screenshot: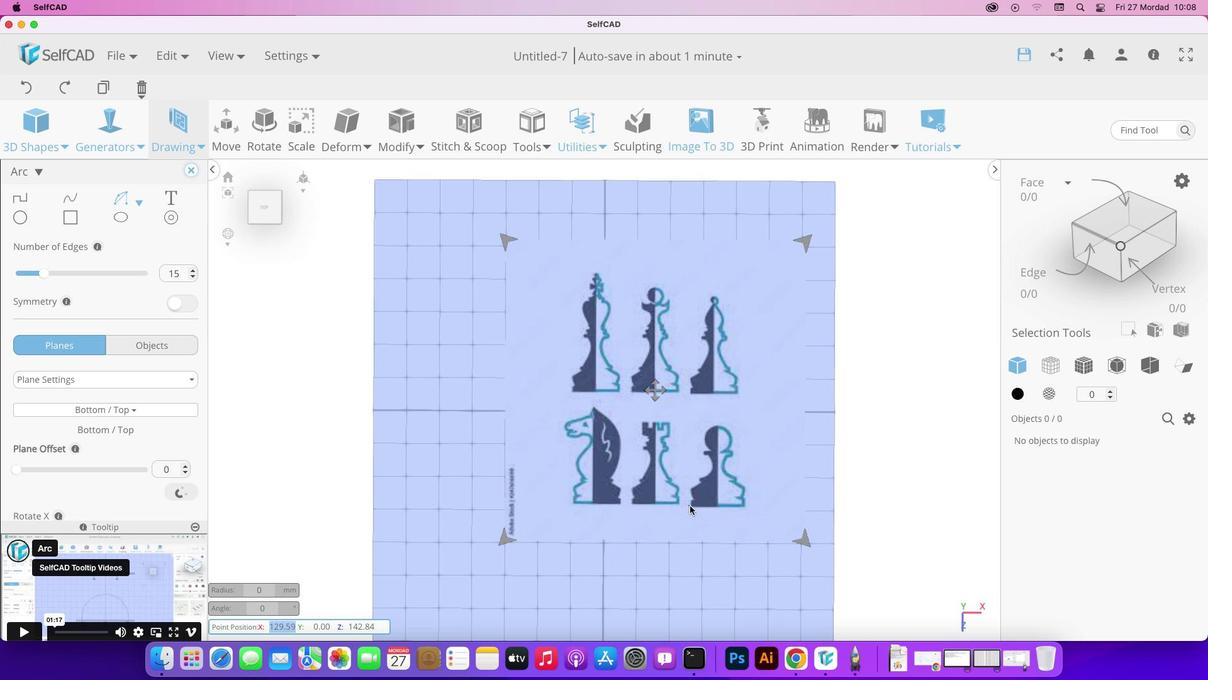 
Action: Mouse moved to (485, 426)
Screenshot: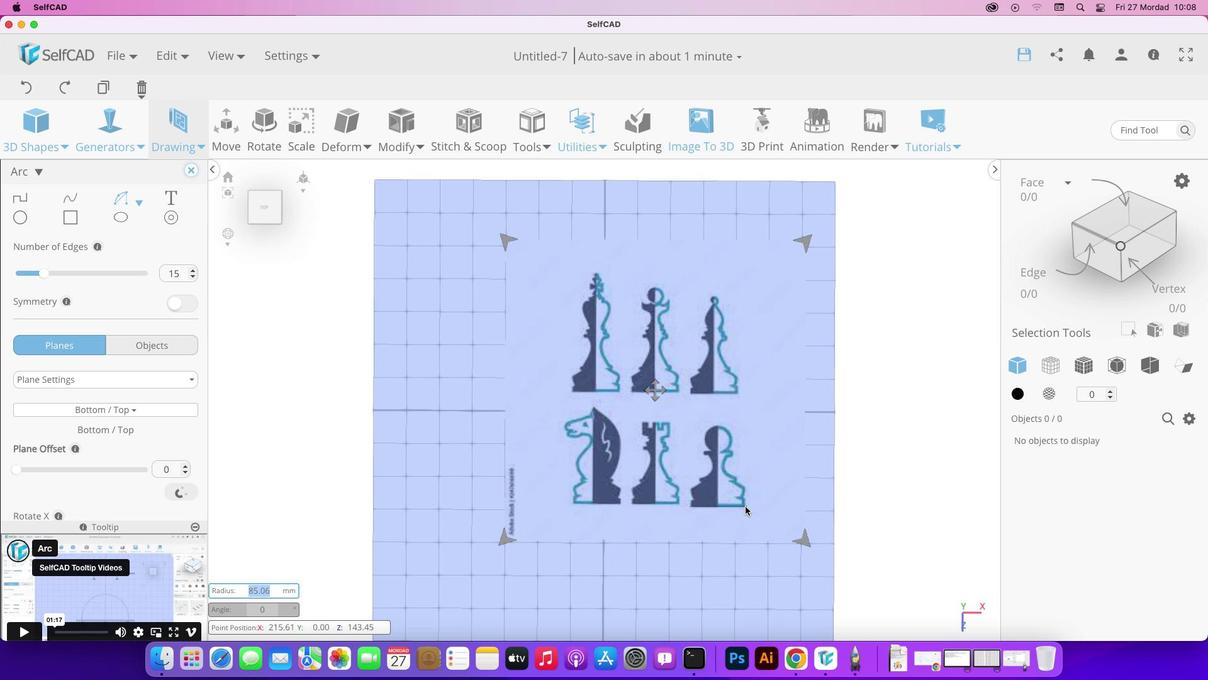 
Action: Mouse pressed left at (485, 426)
Screenshot: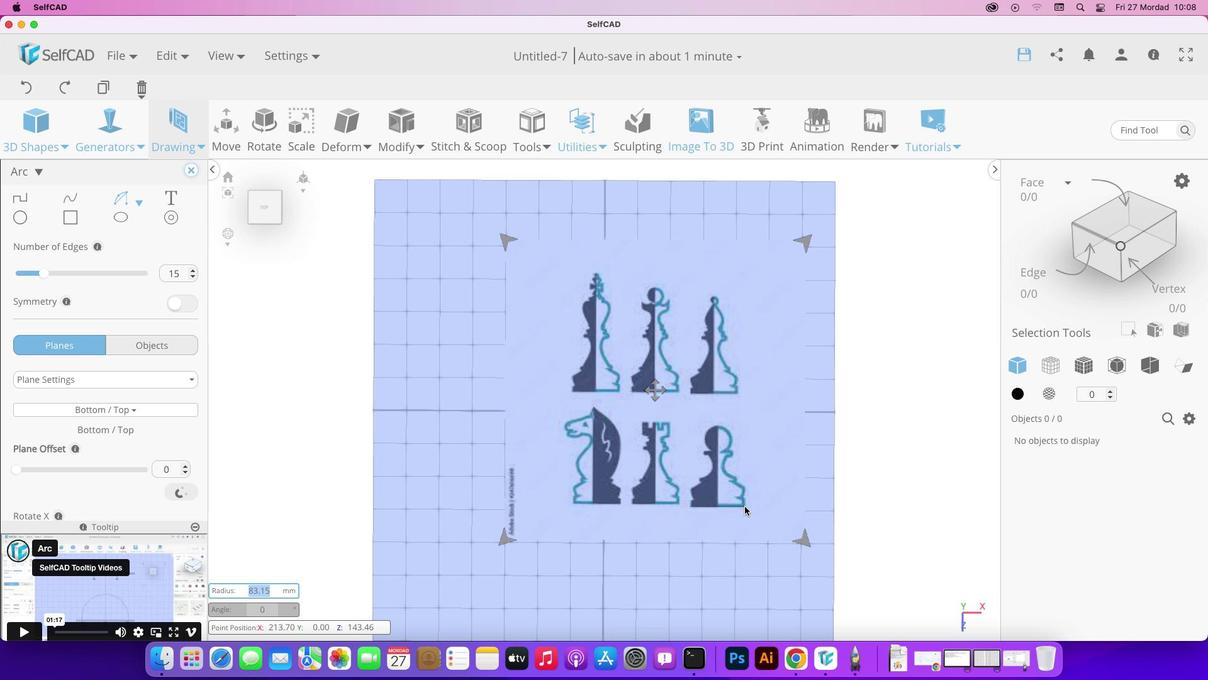 
Action: Mouse moved to (459, 426)
Screenshot: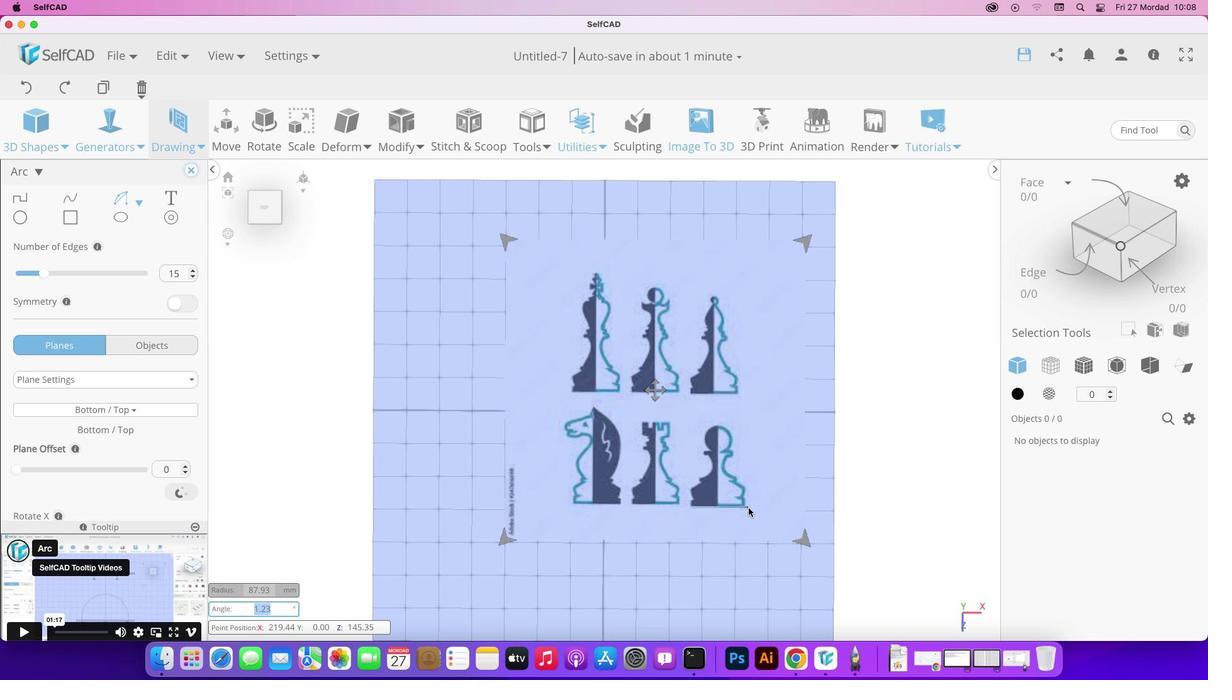 
Action: Mouse pressed left at (459, 426)
Screenshot: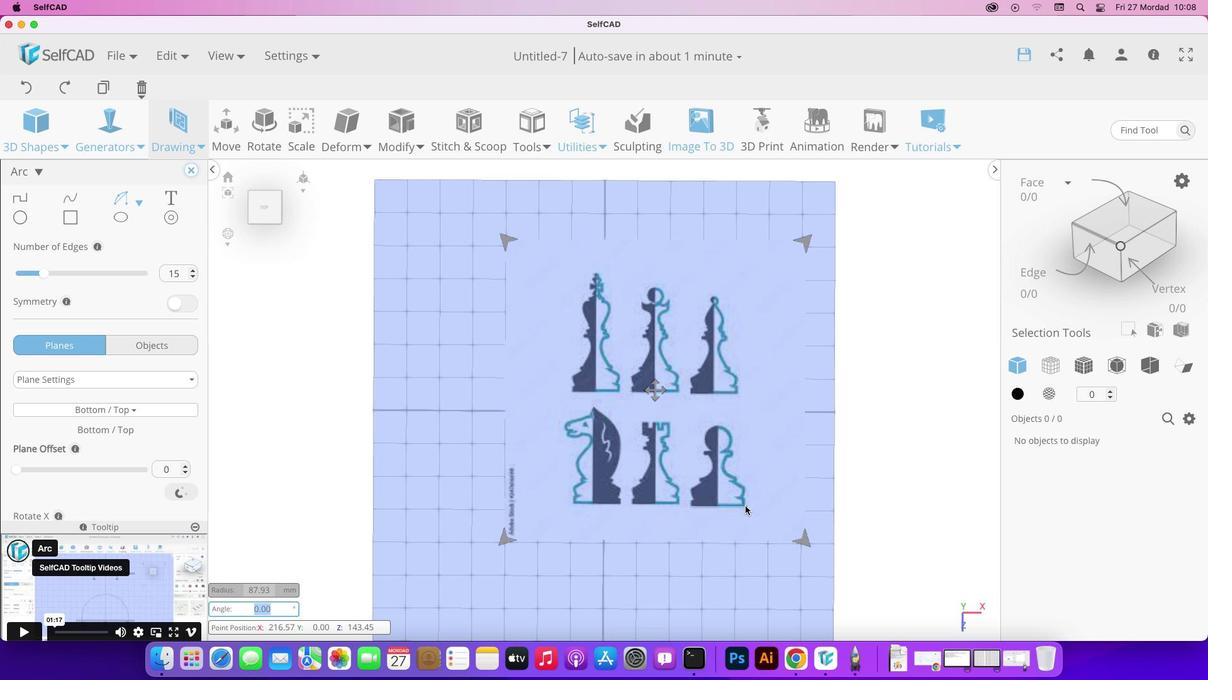 
Action: Mouse moved to (460, 426)
Screenshot: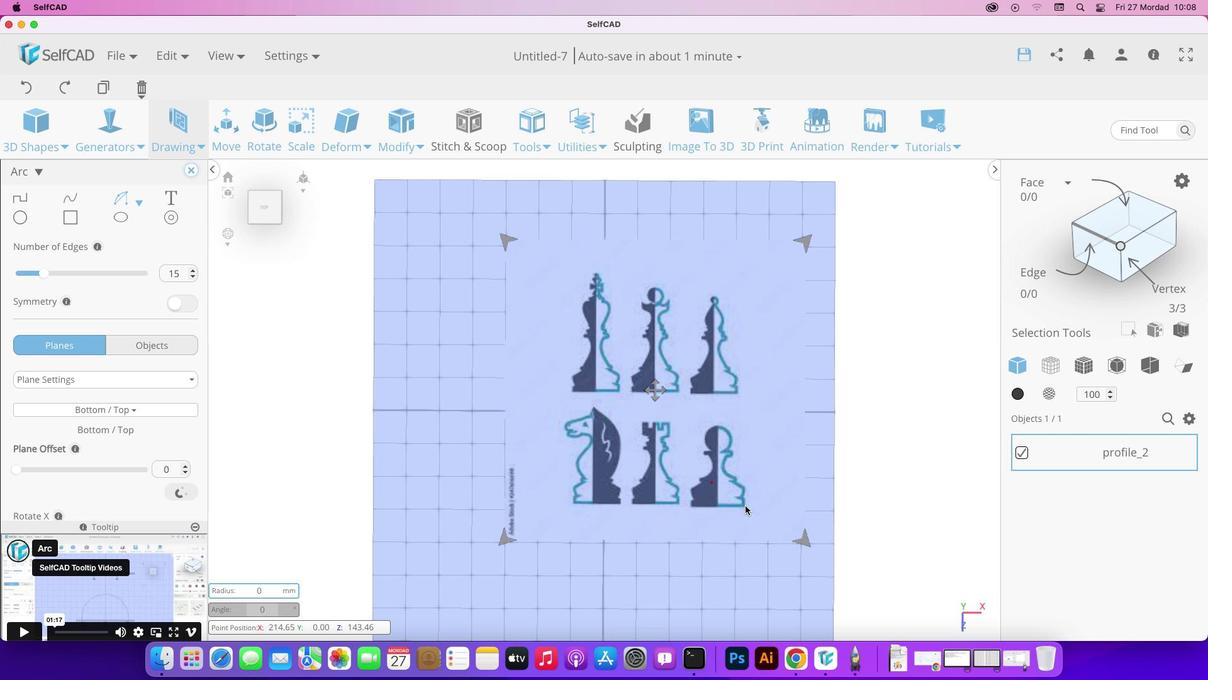 
Action: Mouse pressed left at (460, 426)
Screenshot: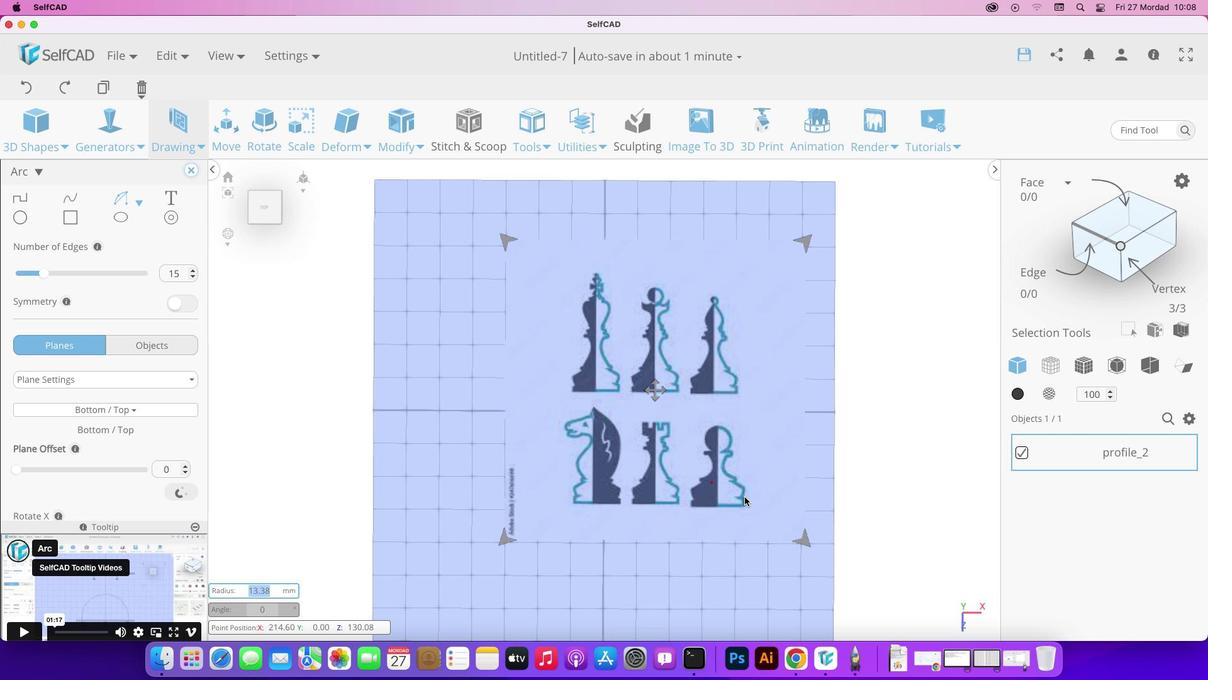 
Action: Mouse pressed left at (460, 426)
Screenshot: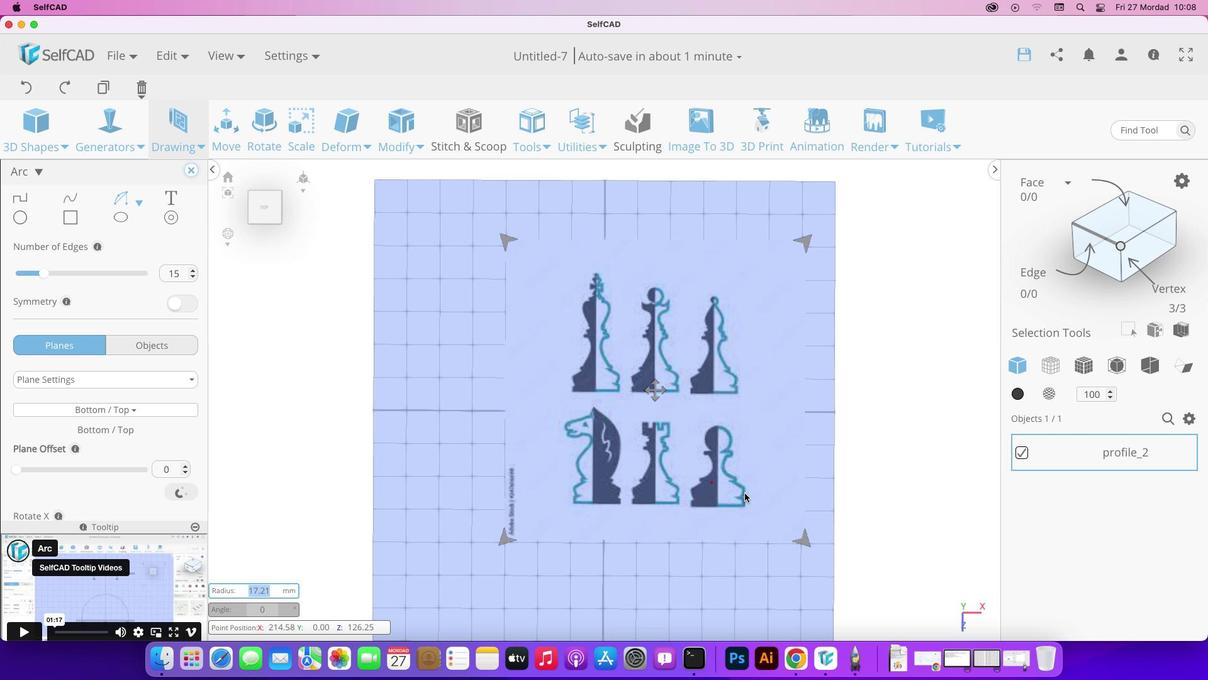 
Action: Mouse moved to (483, 426)
Screenshot: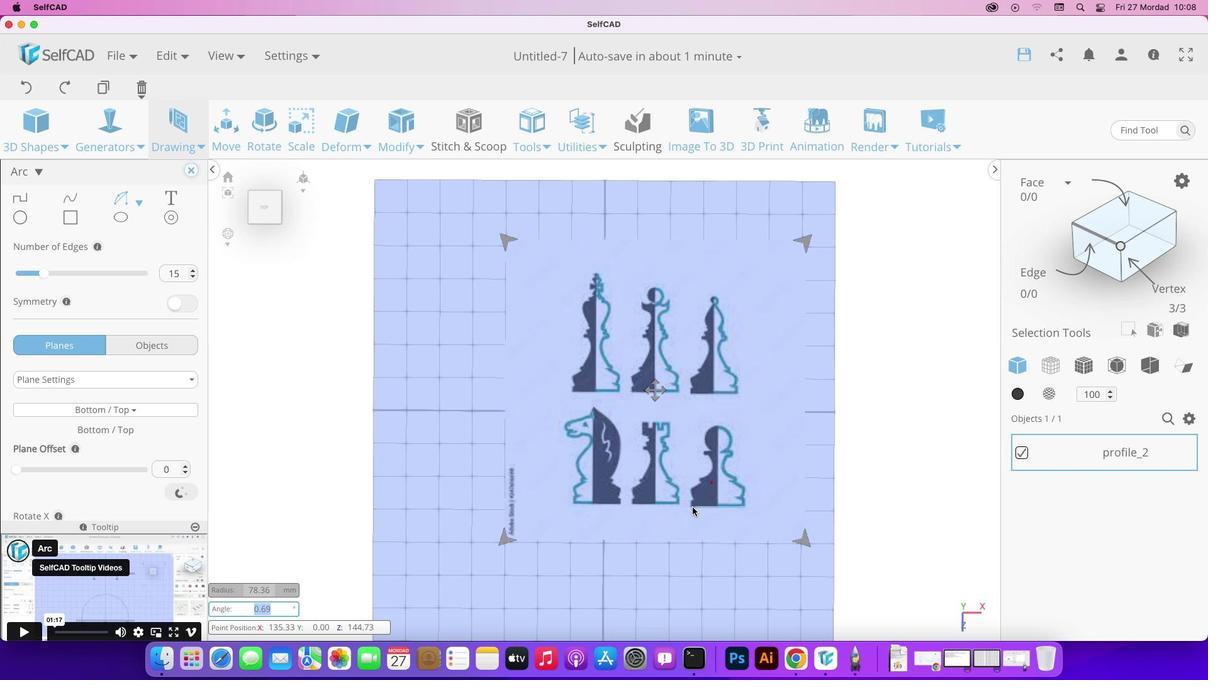 
Action: Mouse pressed left at (483, 426)
Screenshot: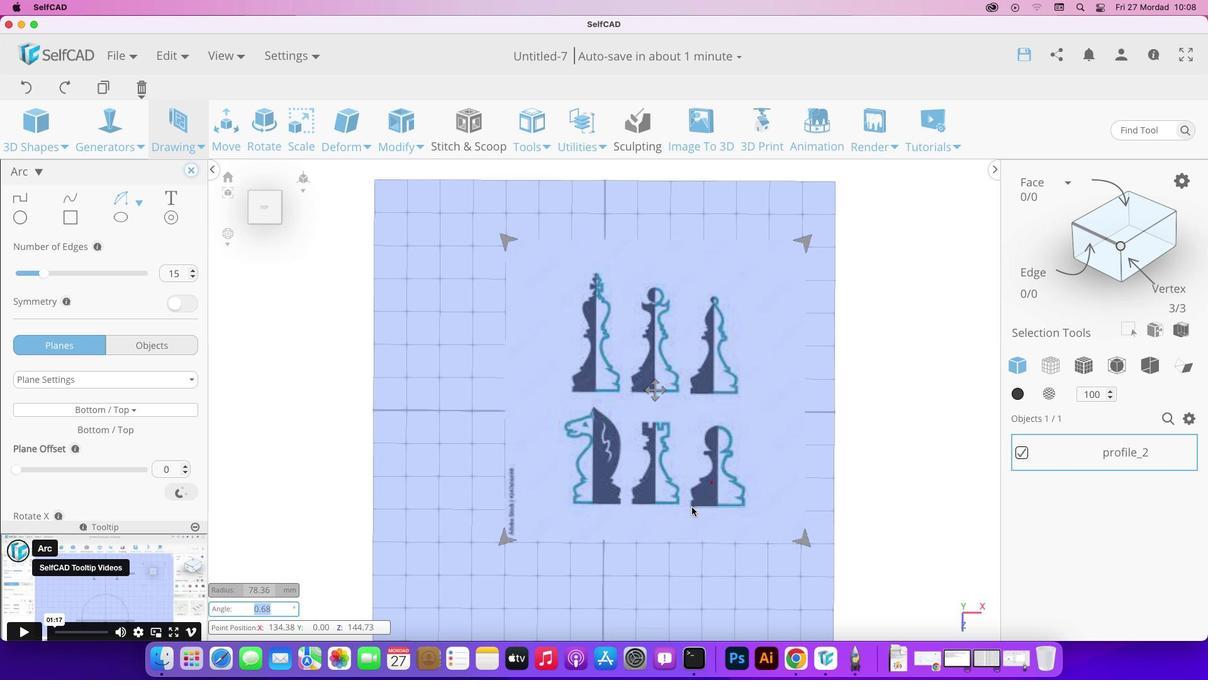 
Action: Mouse moved to (484, 427)
Screenshot: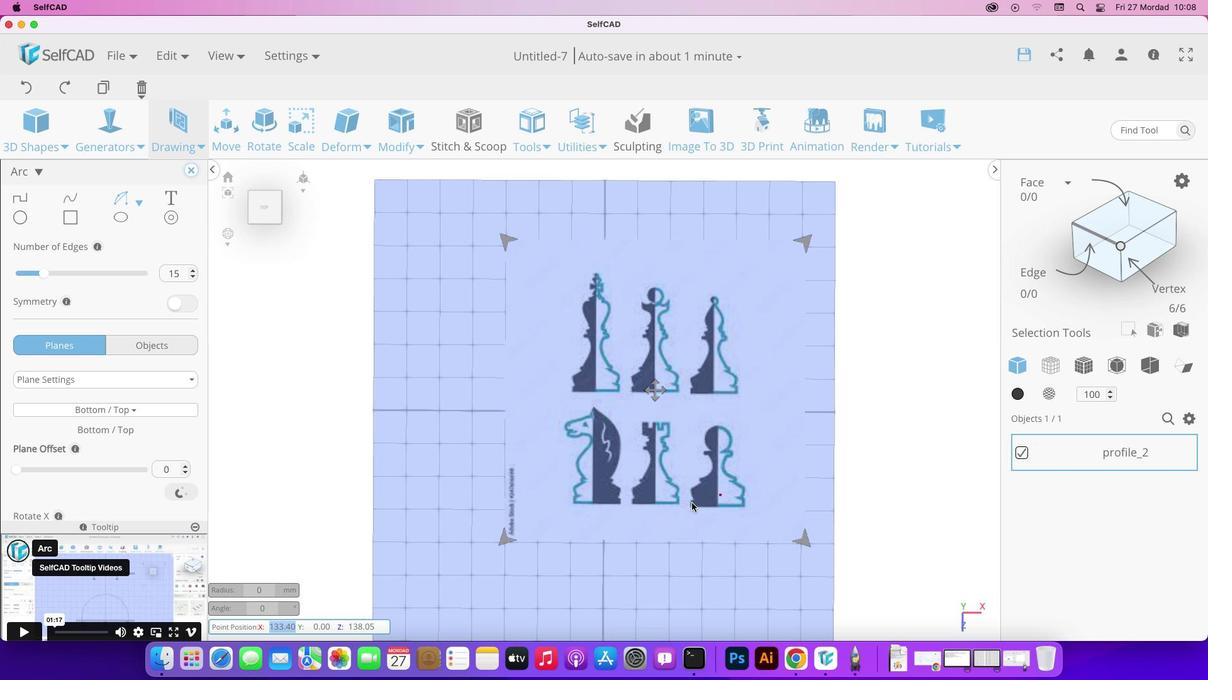 
Action: Mouse pressed left at (484, 427)
Screenshot: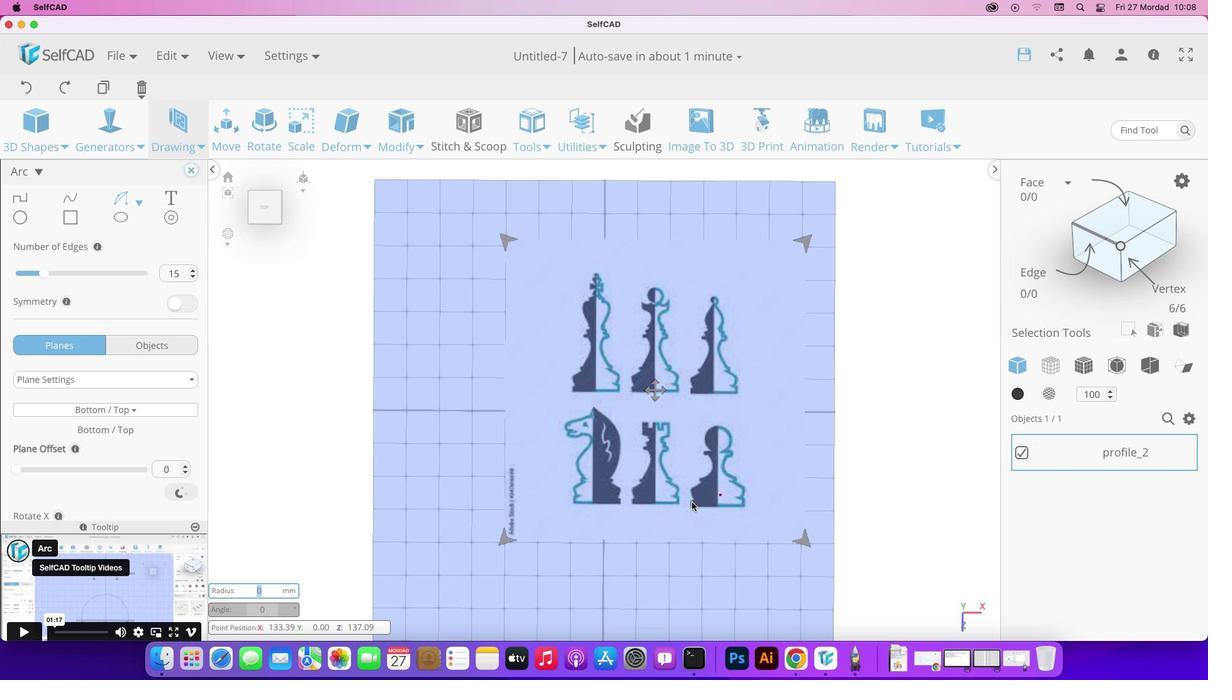 
Action: Mouse moved to (484, 423)
Screenshot: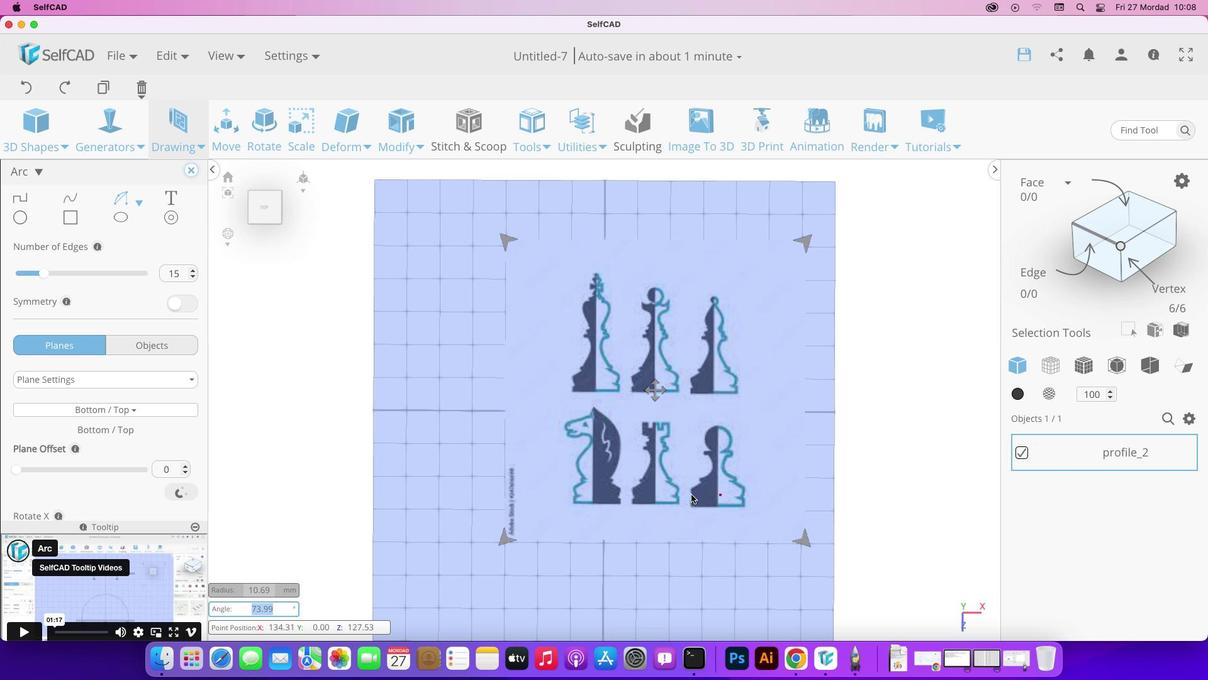 
Action: Mouse pressed left at (484, 423)
Screenshot: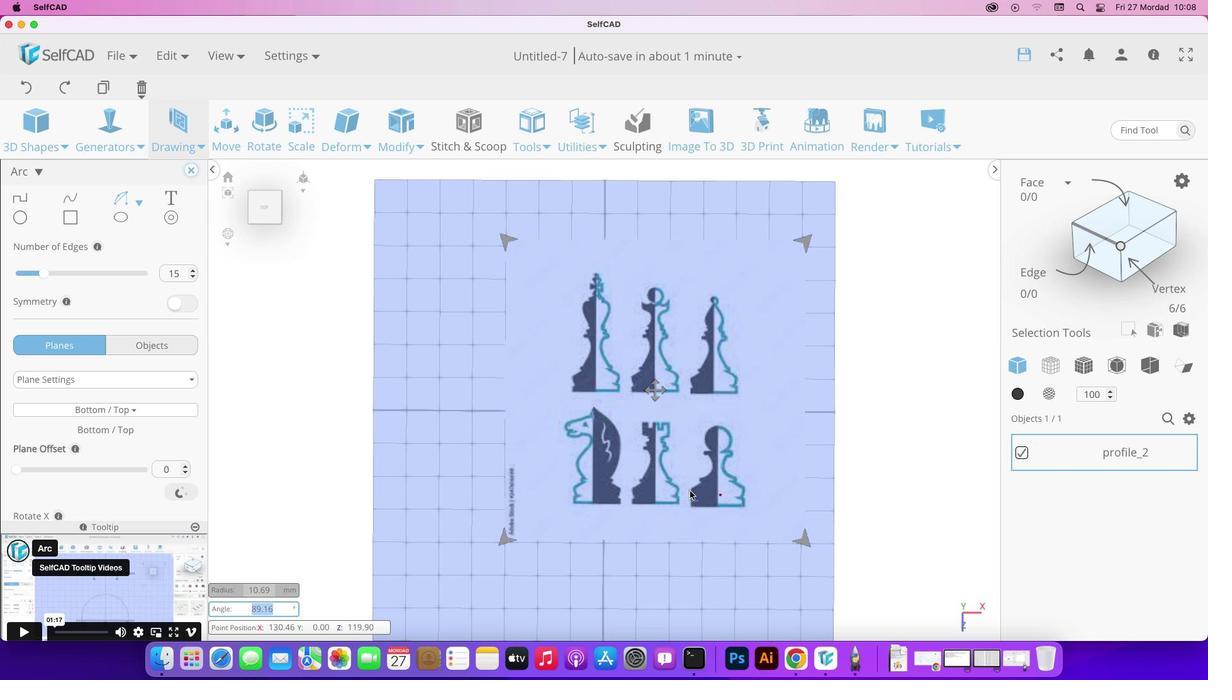 
Action: Mouse moved to (481, 423)
Screenshot: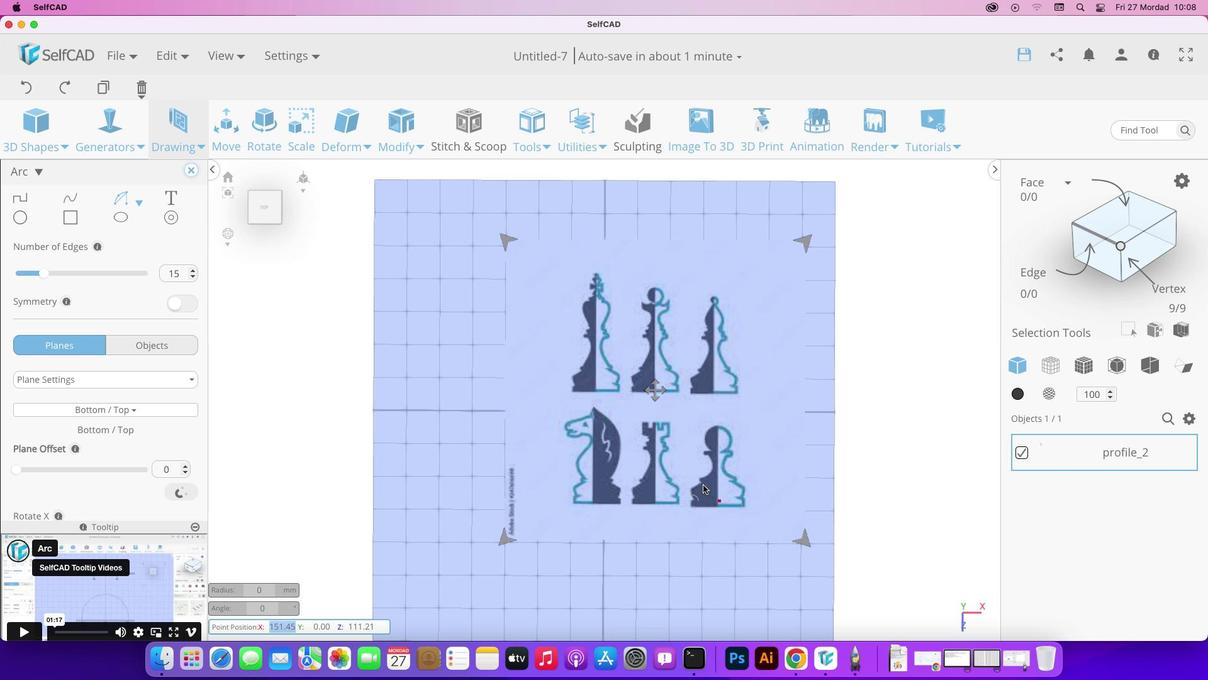 
Action: Mouse pressed left at (481, 423)
Screenshot: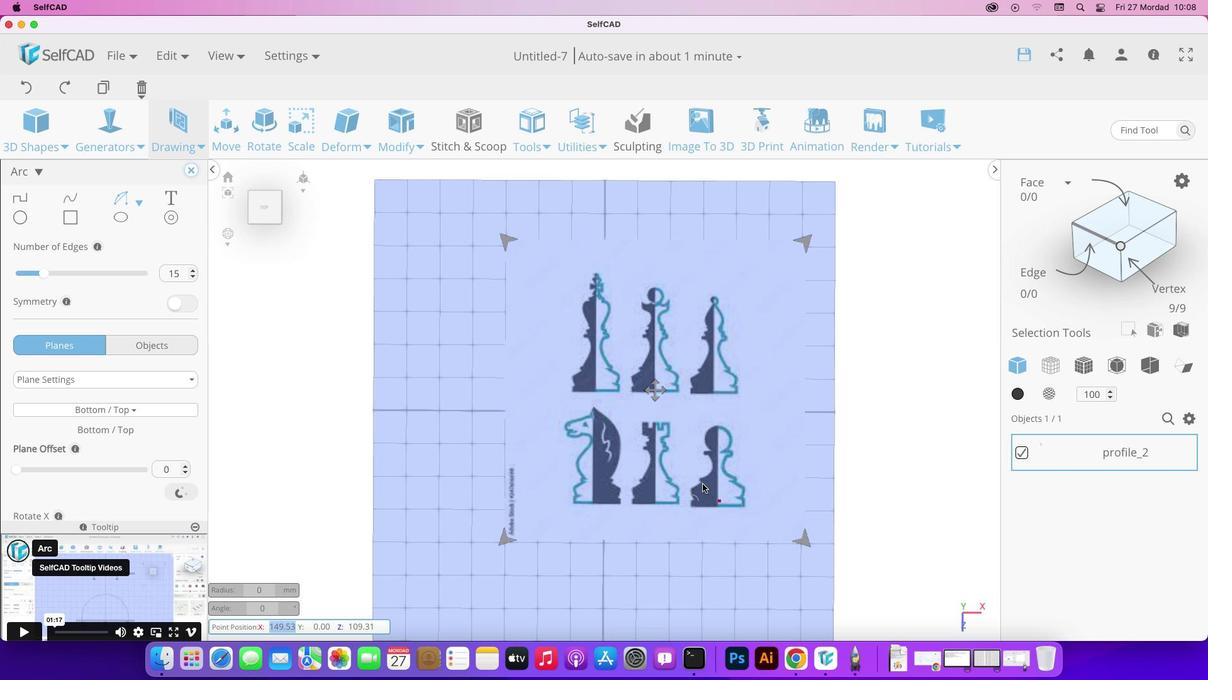 
Action: Mouse moved to (484, 414)
Screenshot: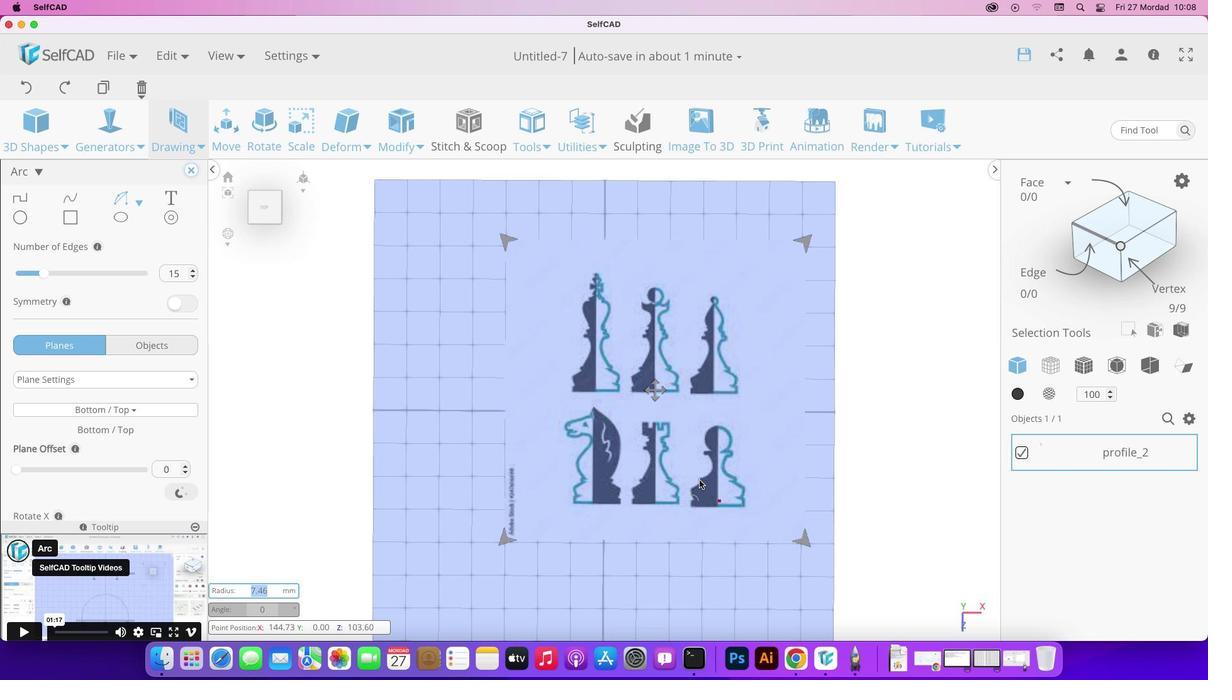 
Action: Mouse pressed left at (484, 414)
Screenshot: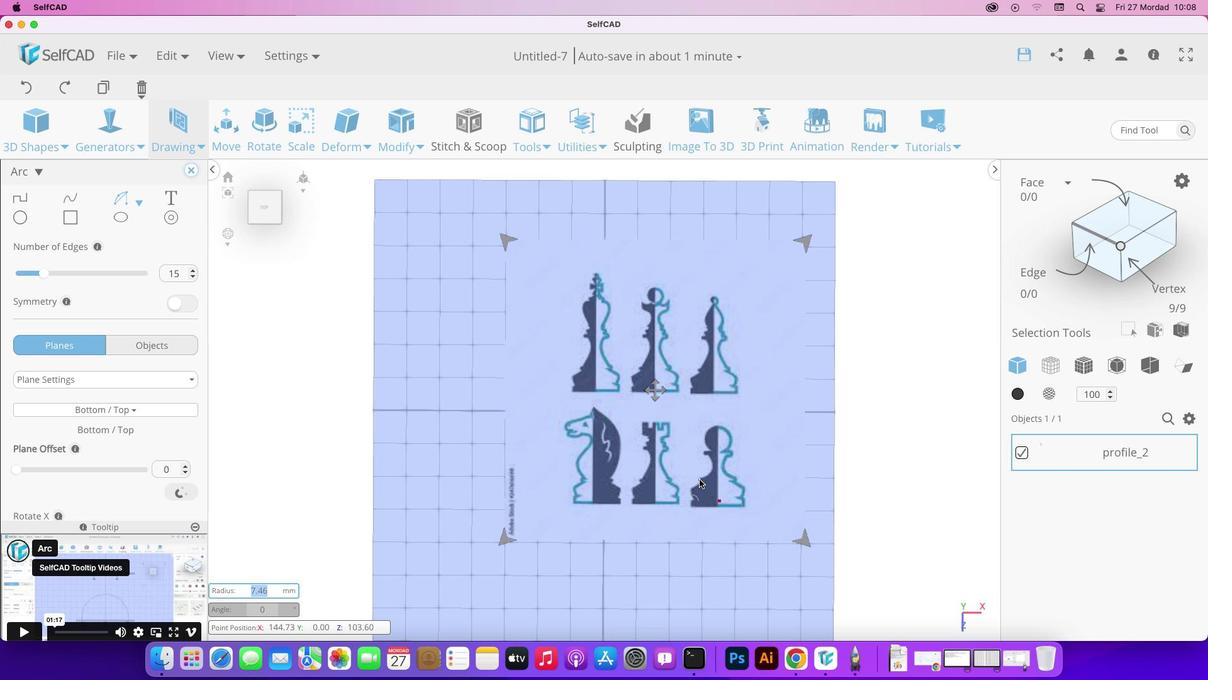 
Action: Mouse moved to (479, 410)
Screenshot: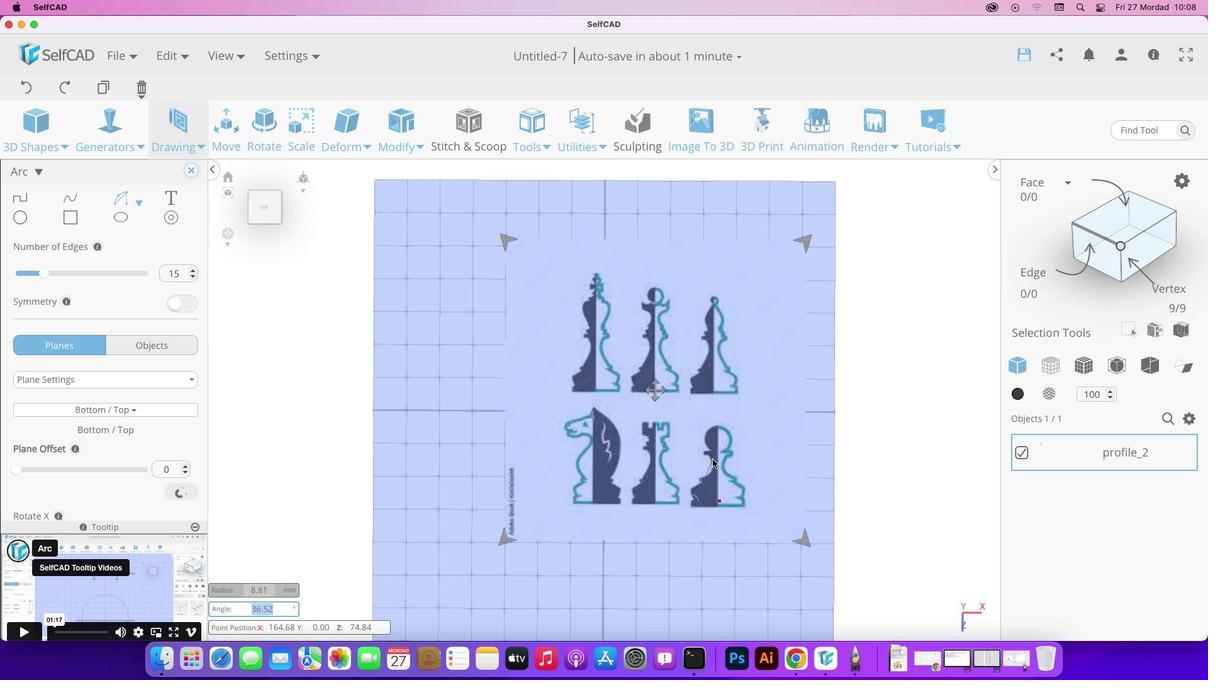 
Action: Mouse pressed left at (479, 410)
Screenshot: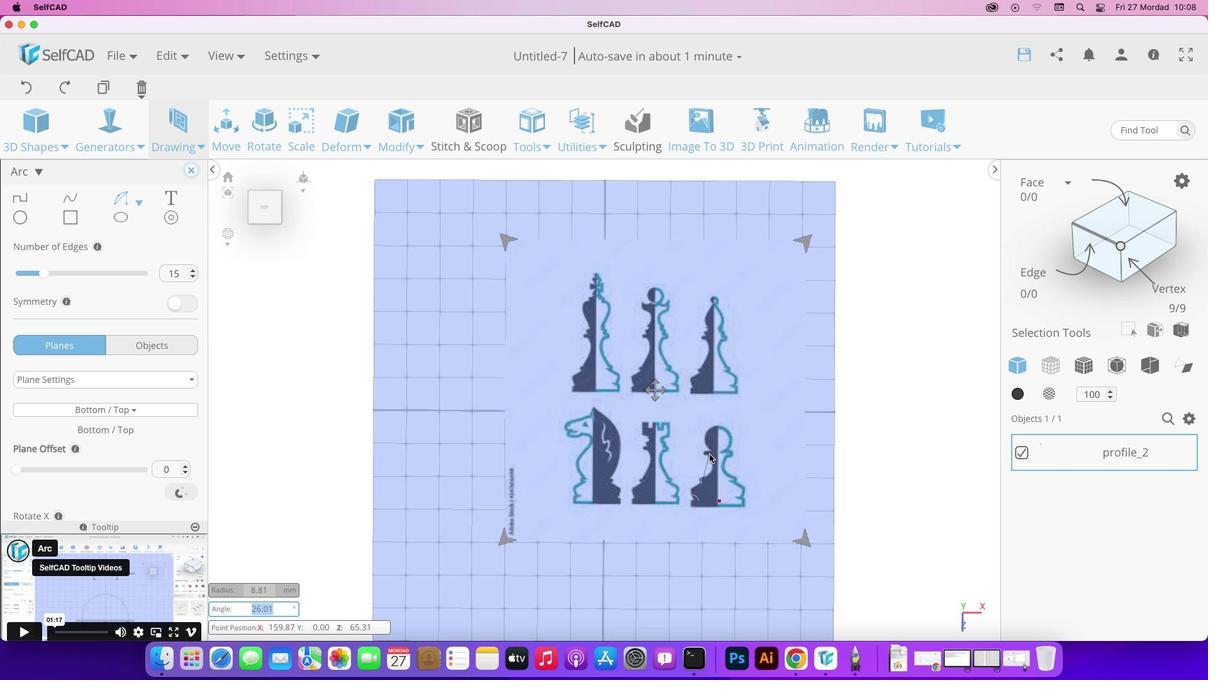 
Action: Mouse moved to (480, 406)
Screenshot: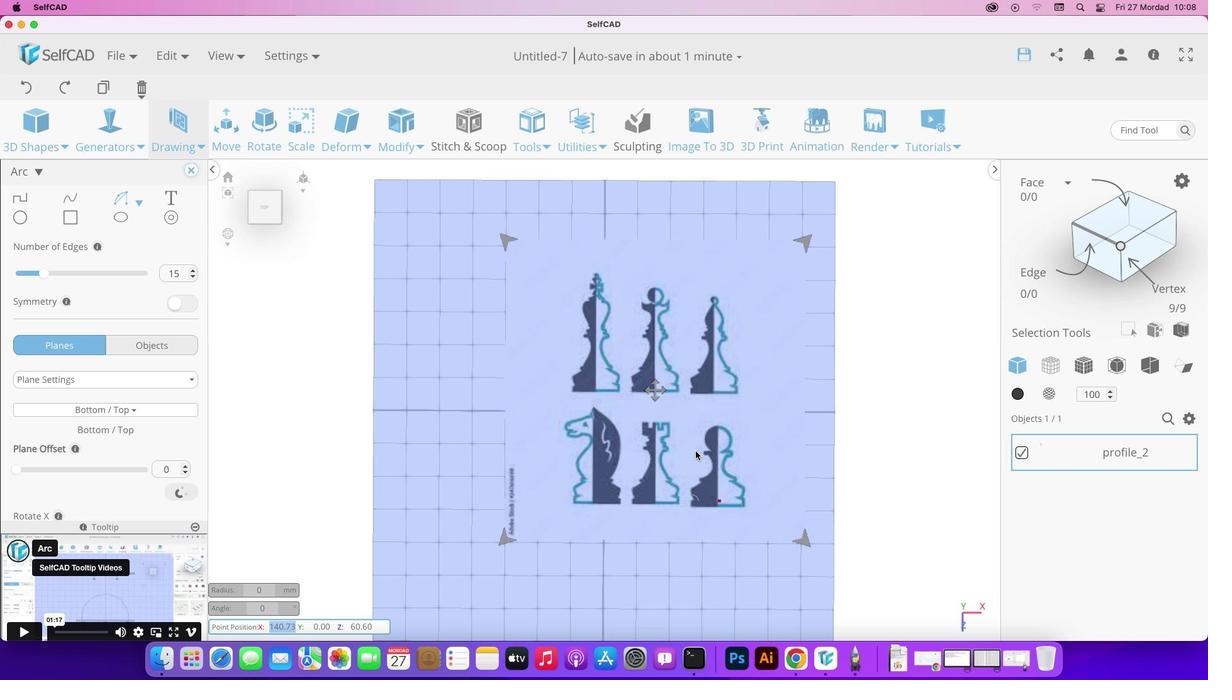 
Action: Mouse pressed left at (480, 406)
Screenshot: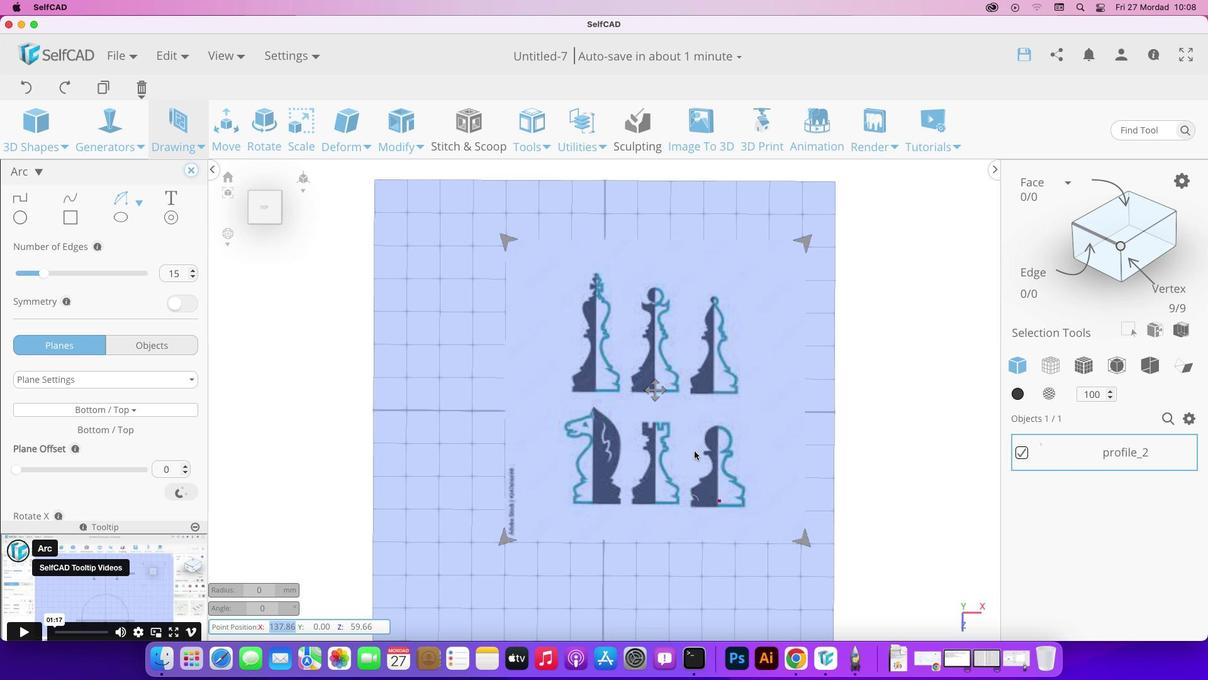 
Action: Mouse moved to (477, 387)
Screenshot: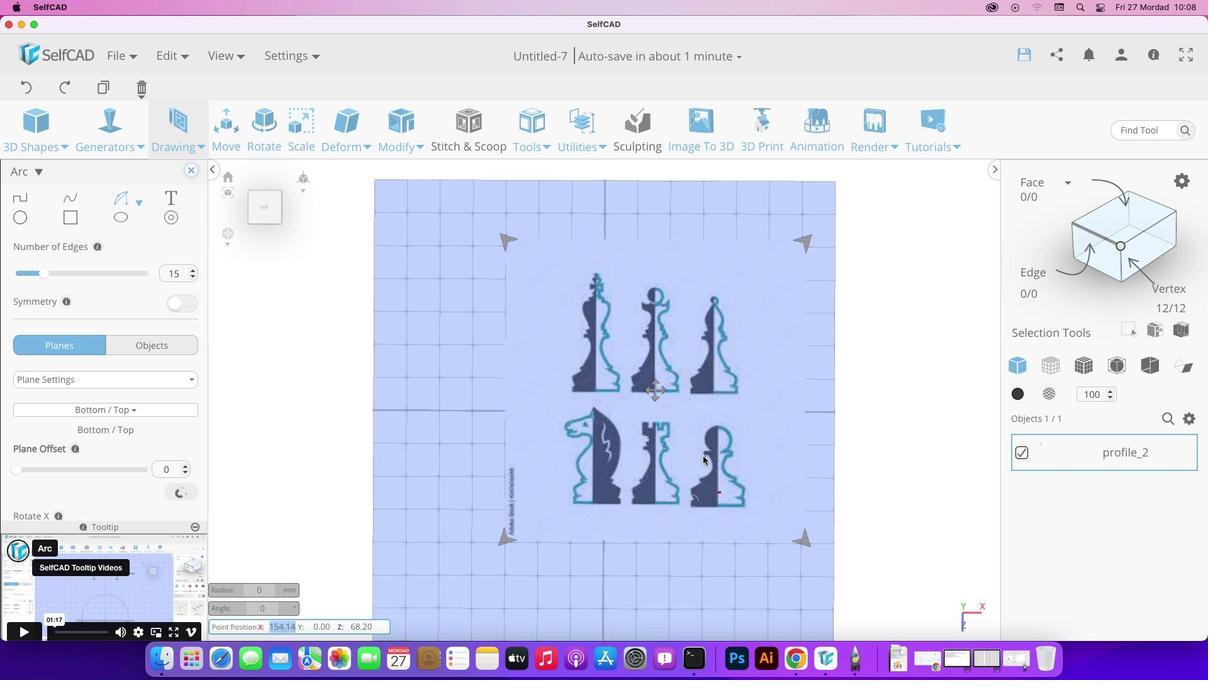
Action: Mouse pressed left at (477, 387)
Screenshot: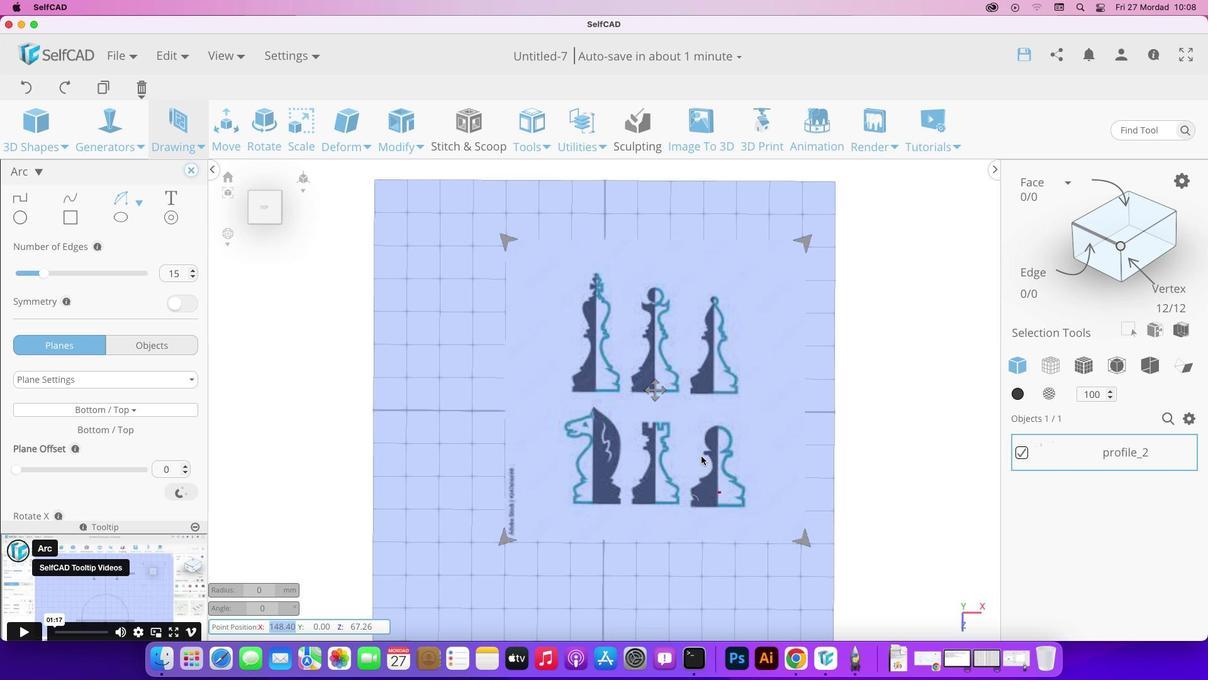 
Action: Mouse moved to (478, 389)
Screenshot: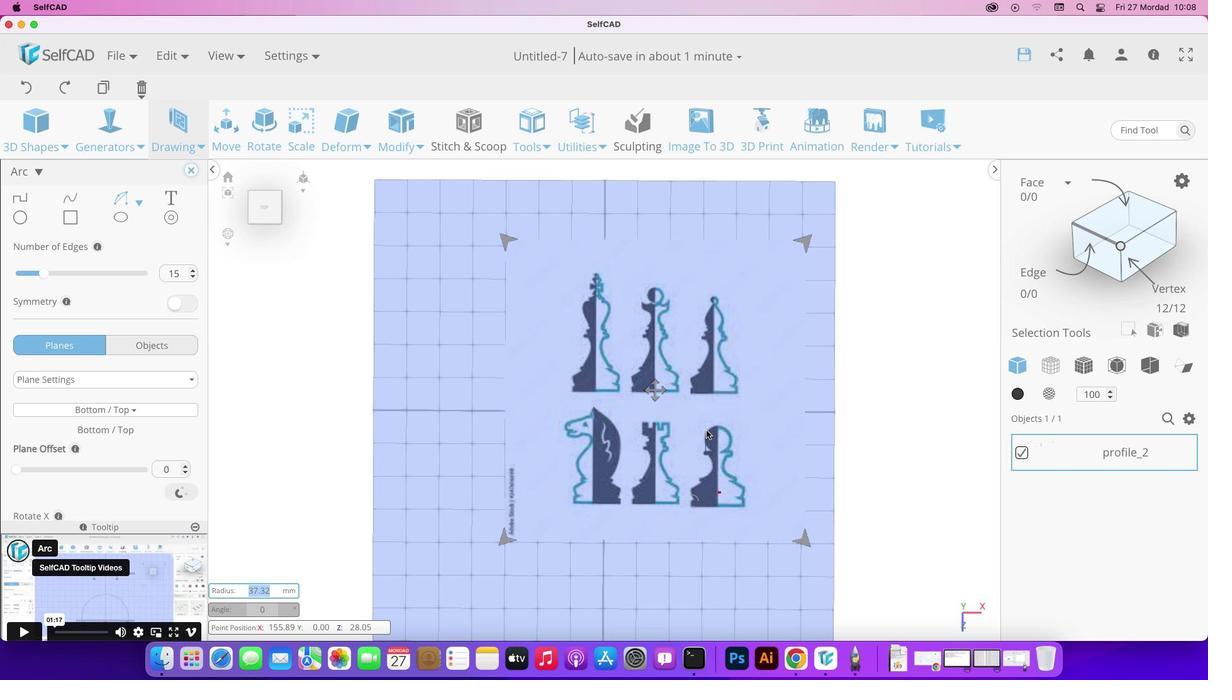 
Action: Mouse pressed left at (478, 389)
Screenshot: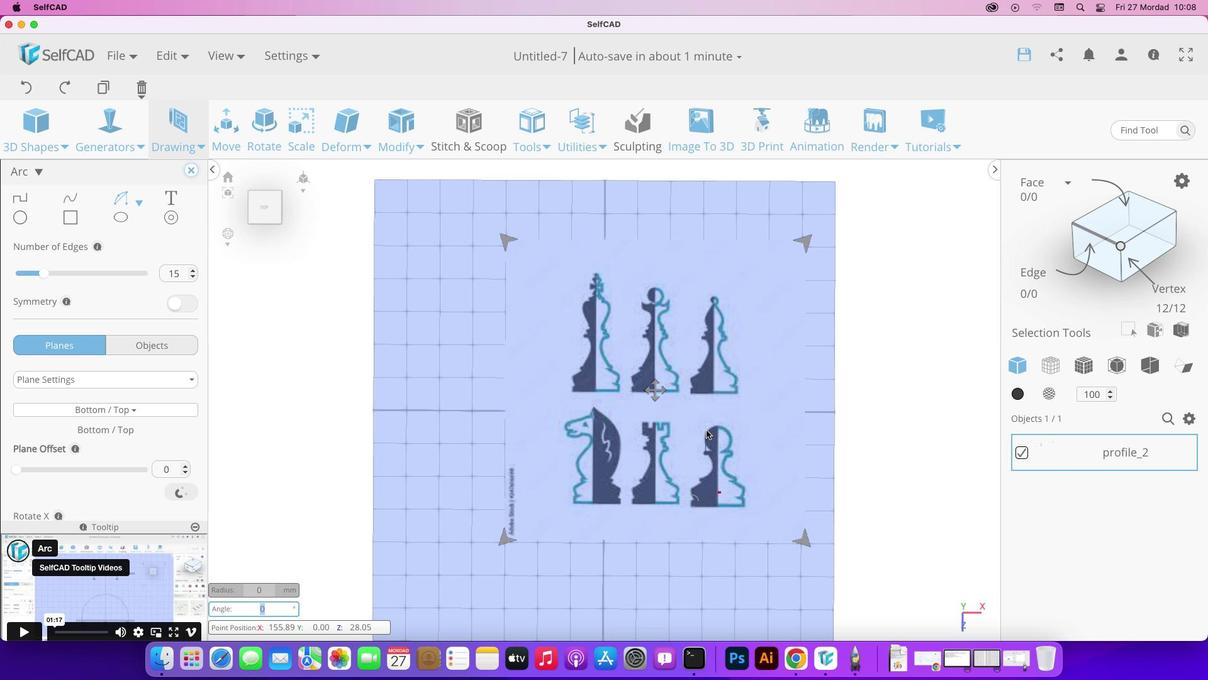 
Action: Mouse moved to (477, 370)
Screenshot: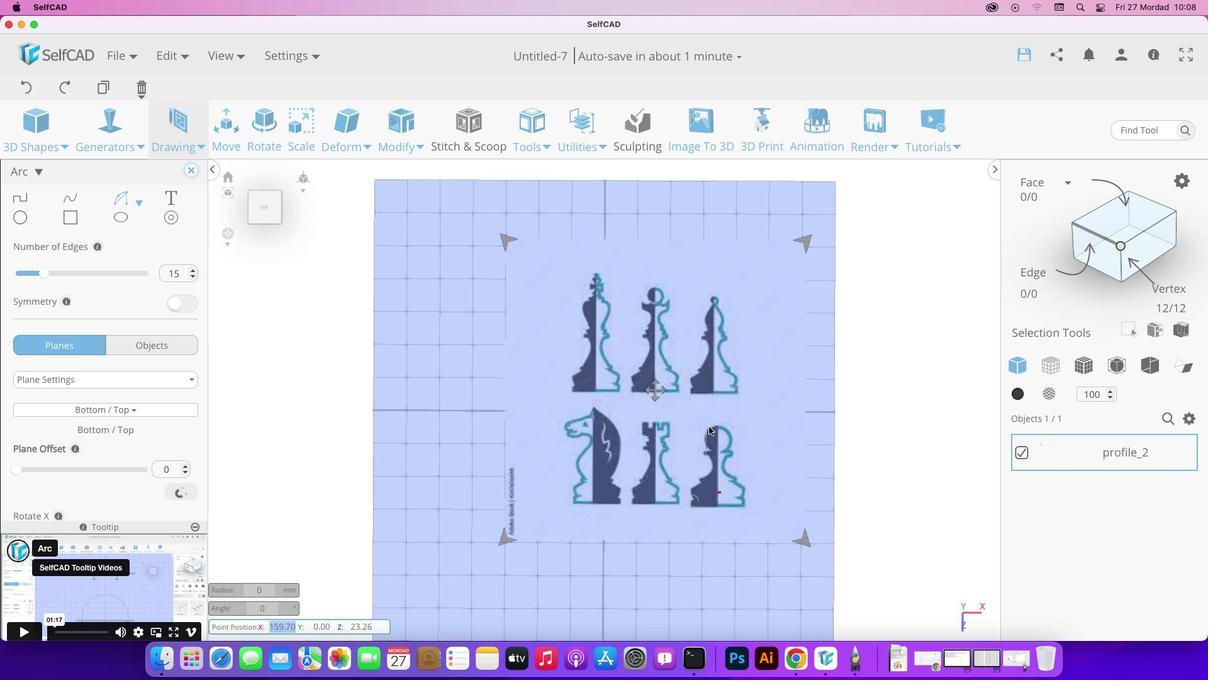 
Action: Mouse pressed left at (477, 370)
Screenshot: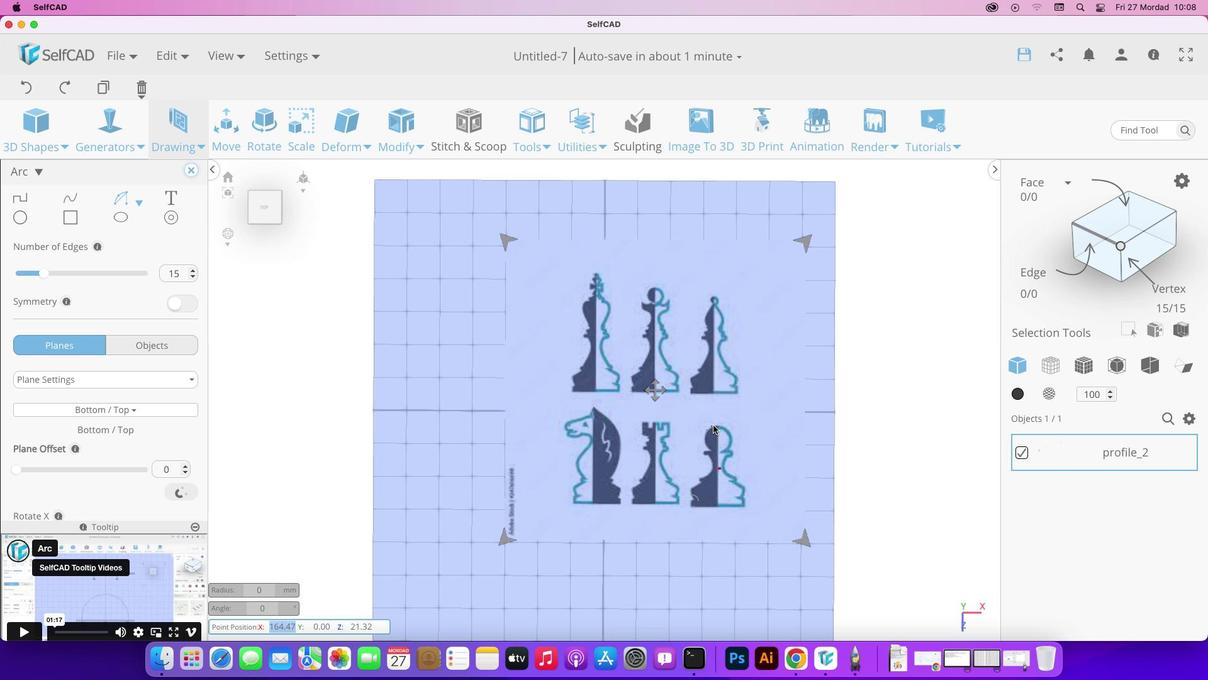 
Action: Mouse moved to (476, 368)
Screenshot: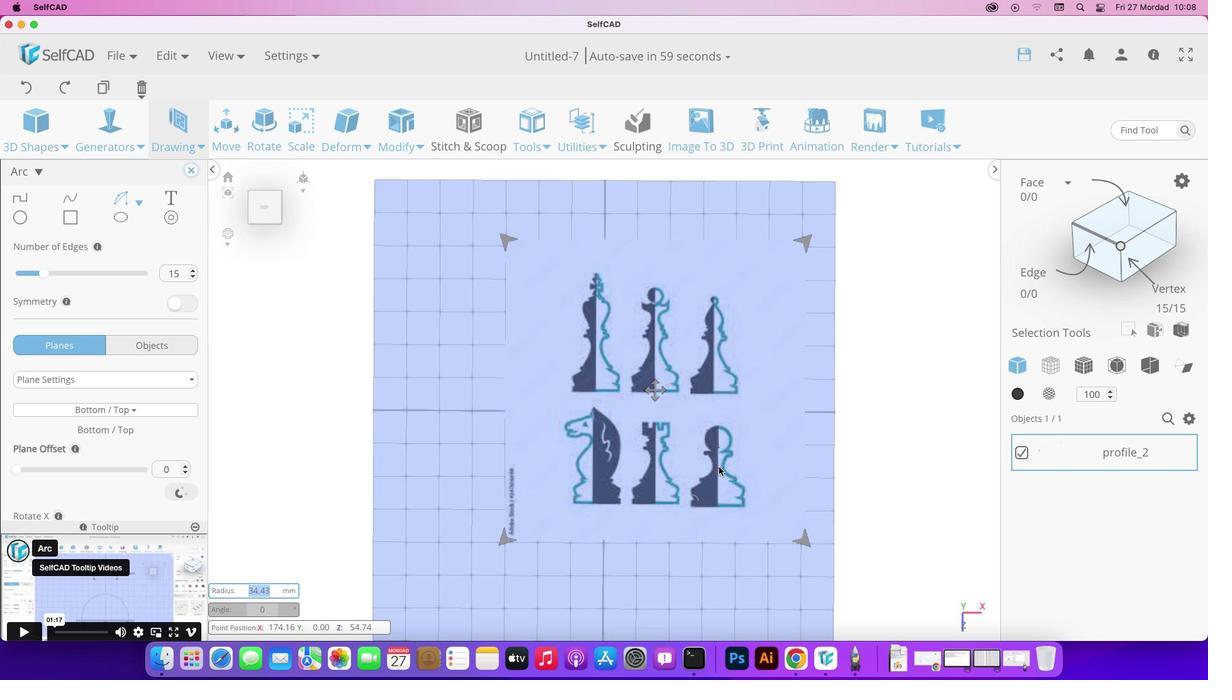 
Action: Mouse pressed left at (476, 368)
Screenshot: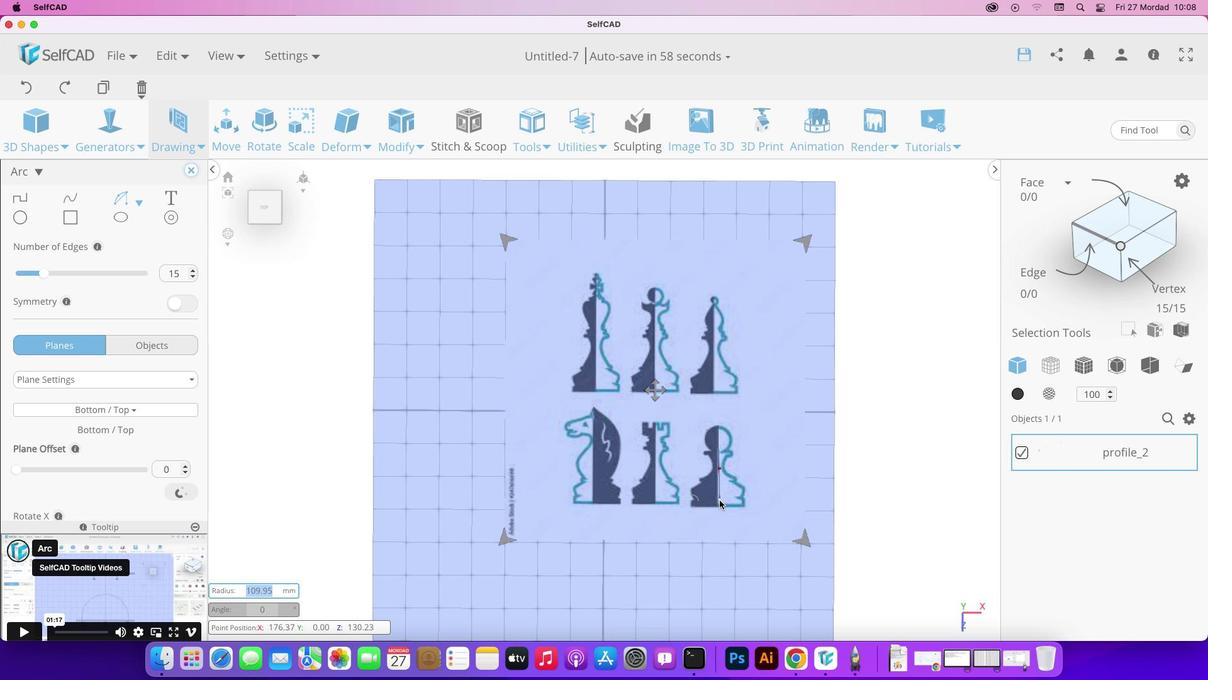 
Action: Mouse moved to (472, 367)
Screenshot: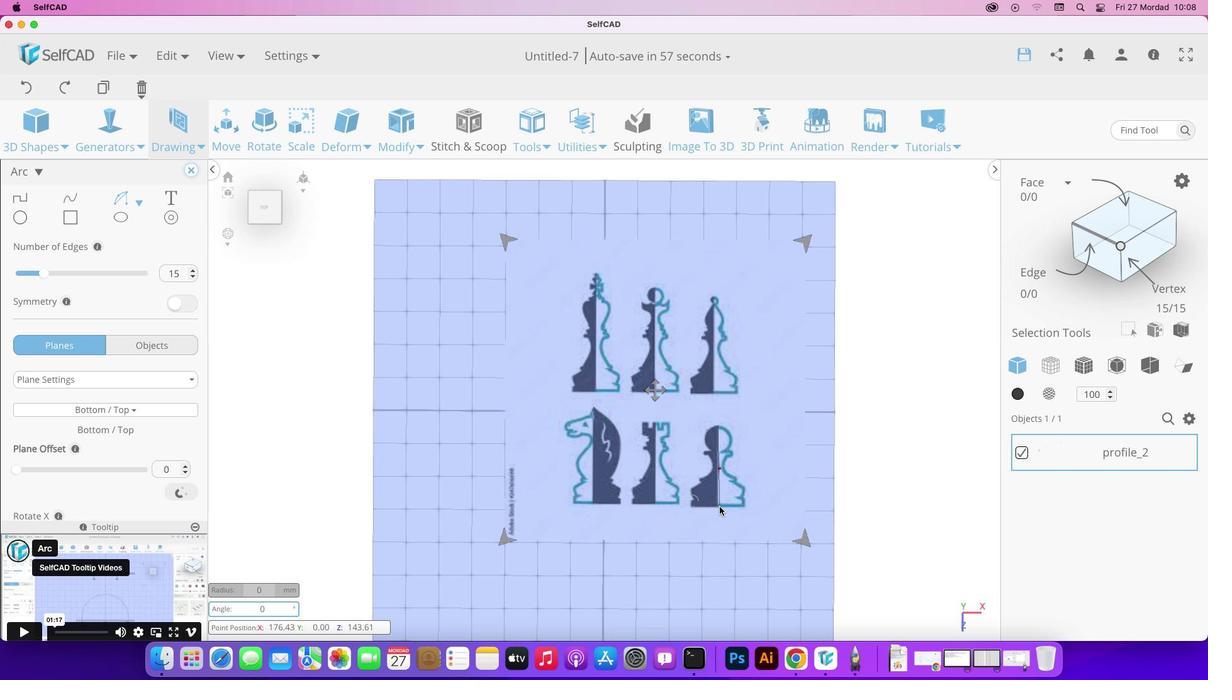 
Action: Mouse pressed left at (472, 367)
Screenshot: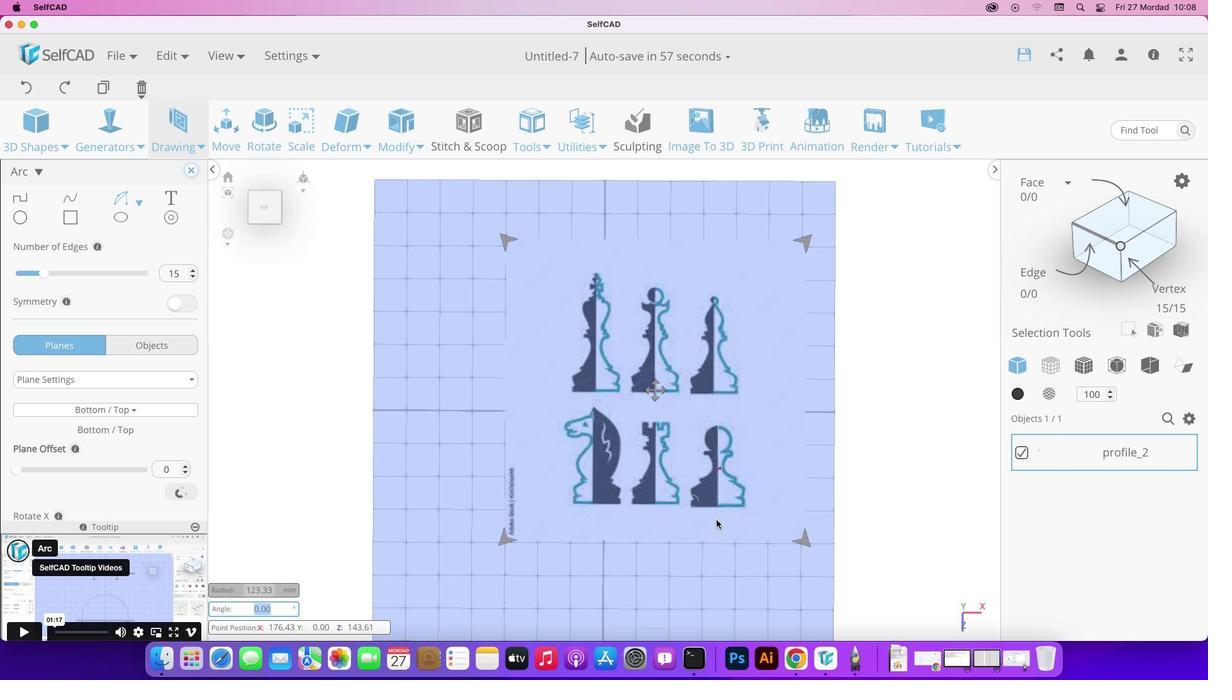 
Action: Mouse moved to (472, 426)
Screenshot: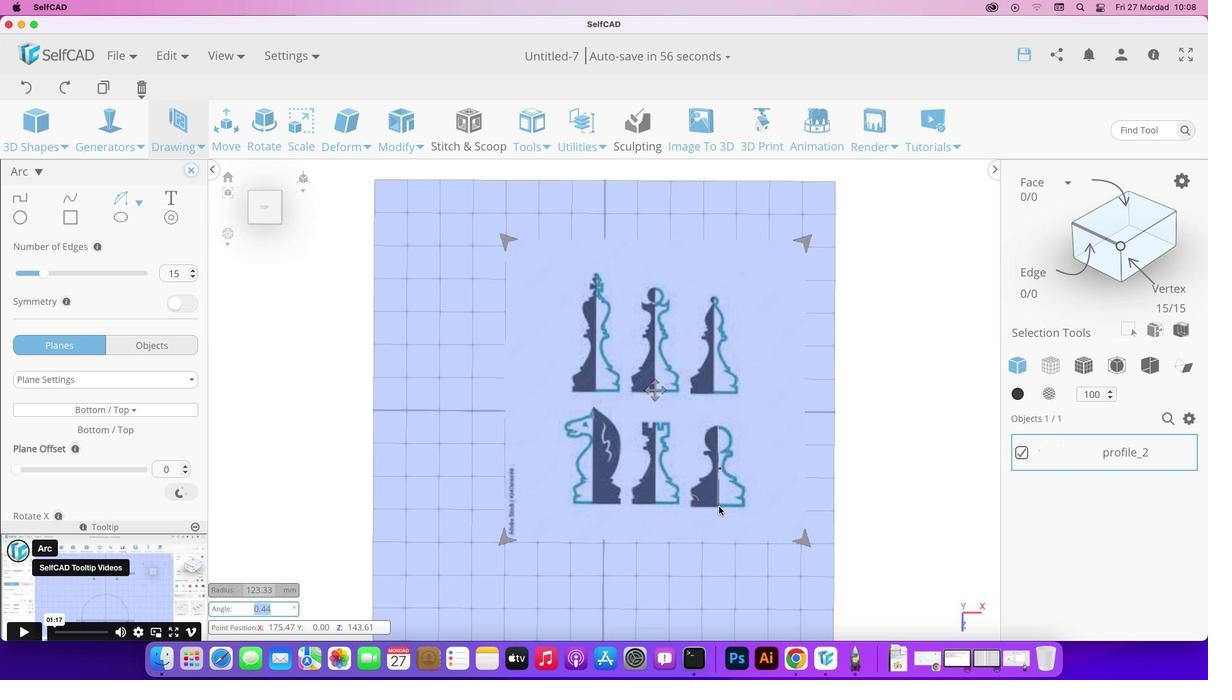 
Action: Mouse pressed left at (472, 426)
Screenshot: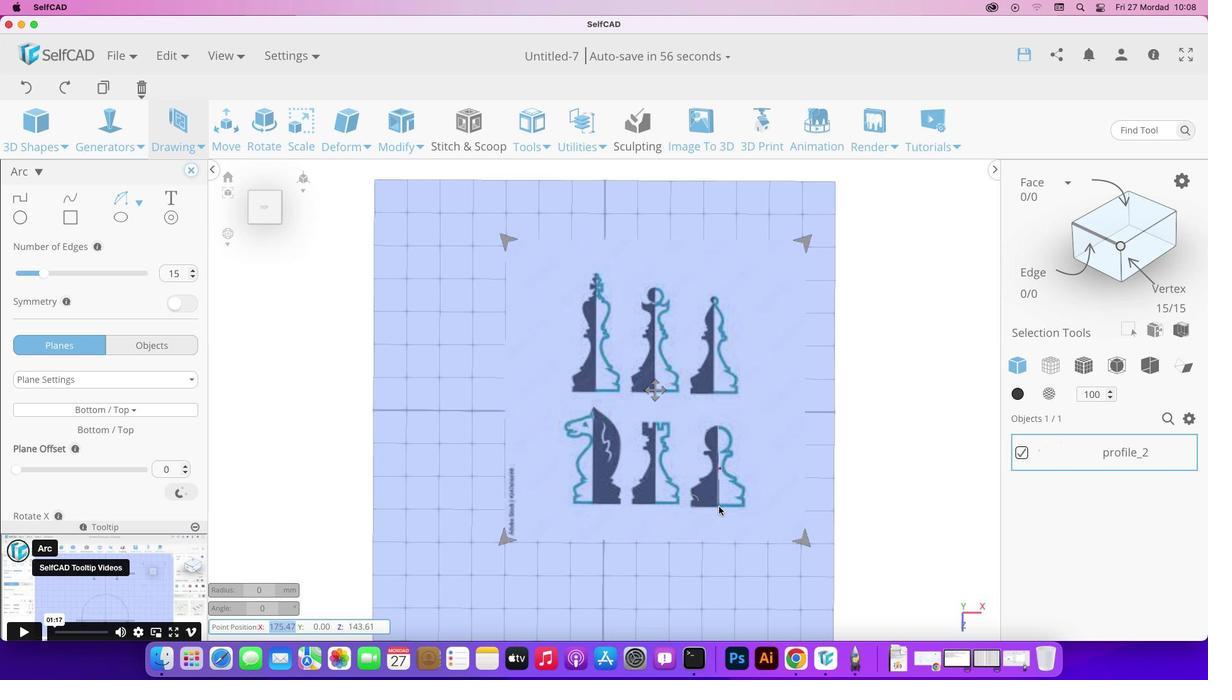 
Action: Mouse moved to (472, 426)
Screenshot: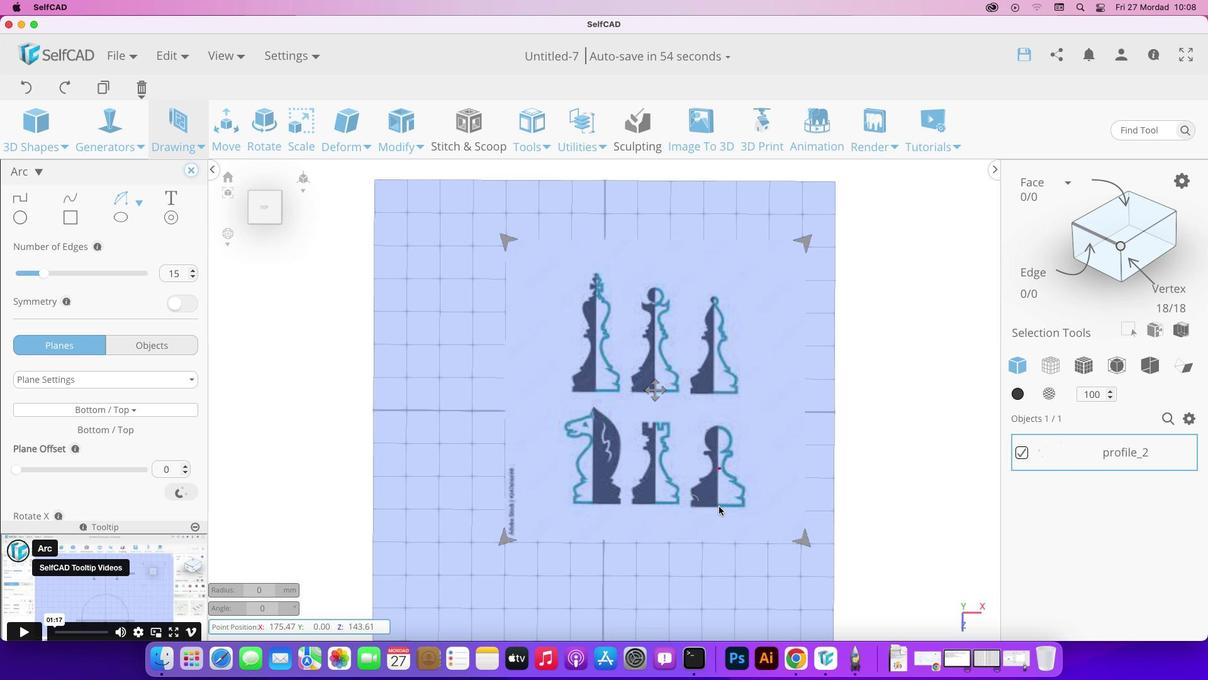 
Action: Mouse pressed left at (472, 426)
Screenshot: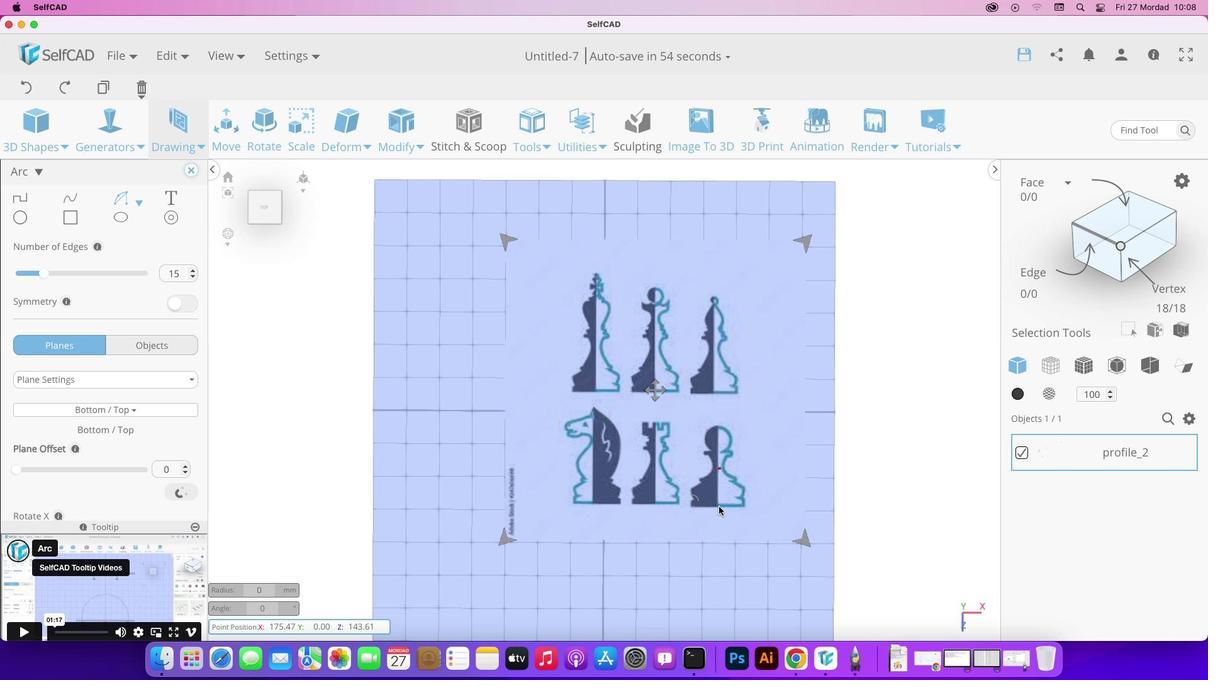 
Action: Mouse moved to (705, 177)
Screenshot: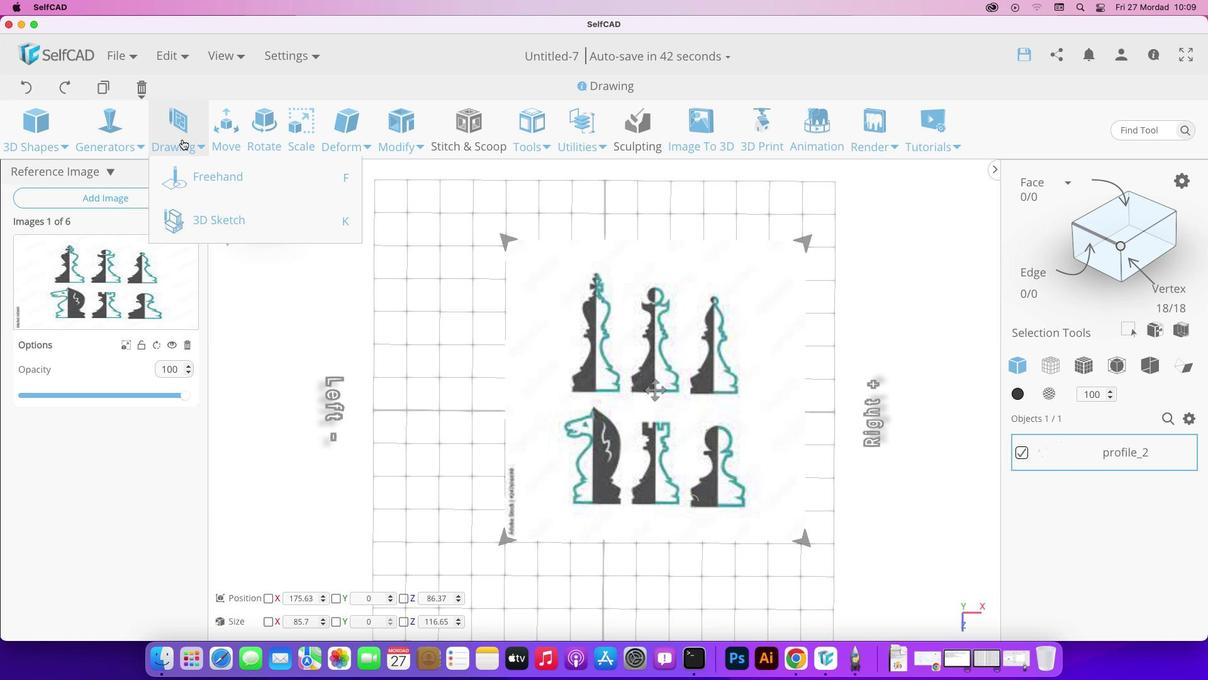 
Action: Mouse pressed left at (705, 177)
Screenshot: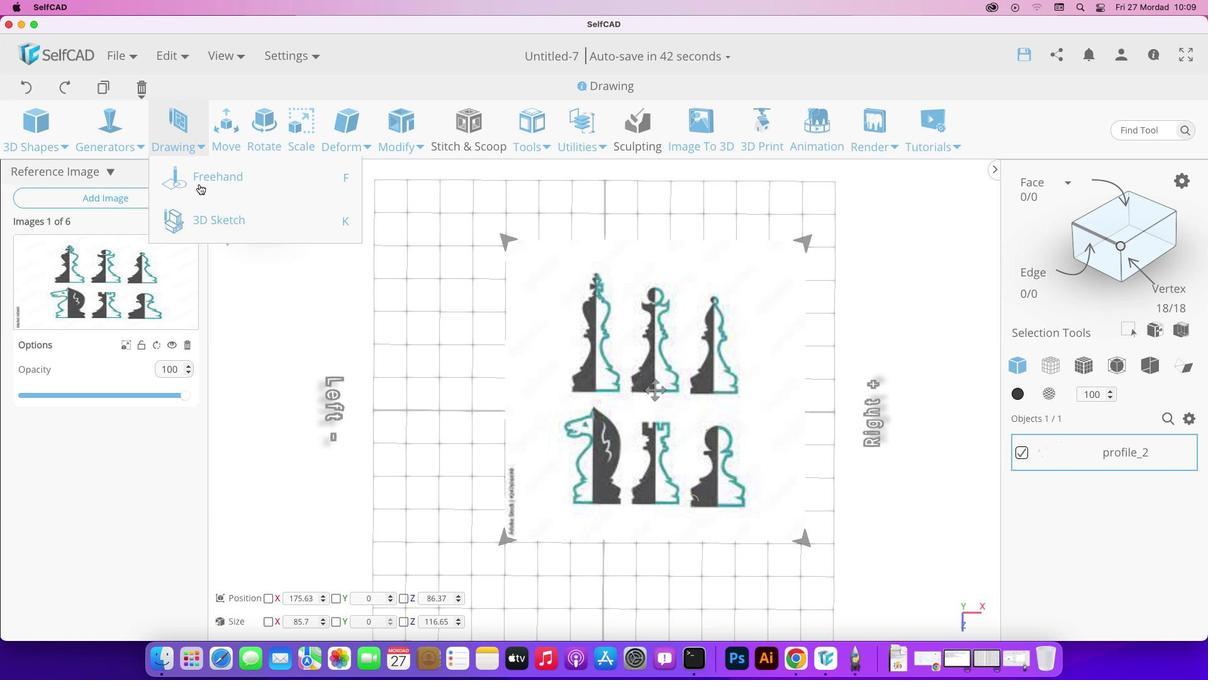 
Action: Mouse moved to (710, 147)
Screenshot: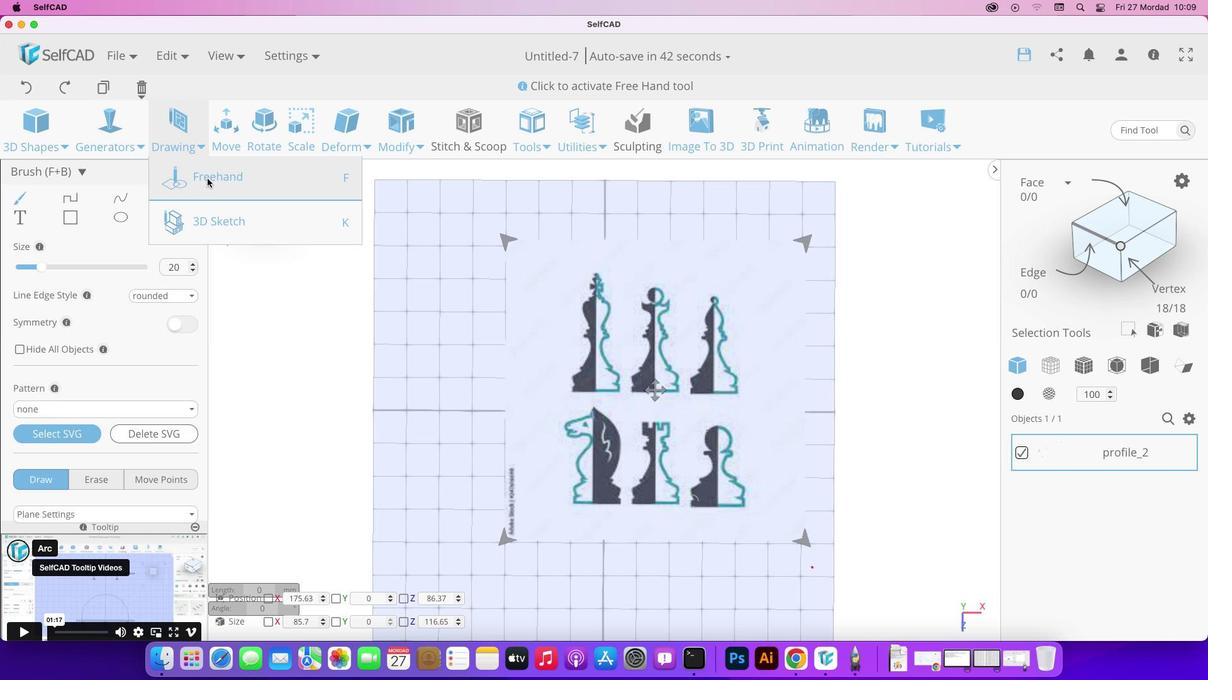 
Action: Mouse pressed left at (710, 147)
Screenshot: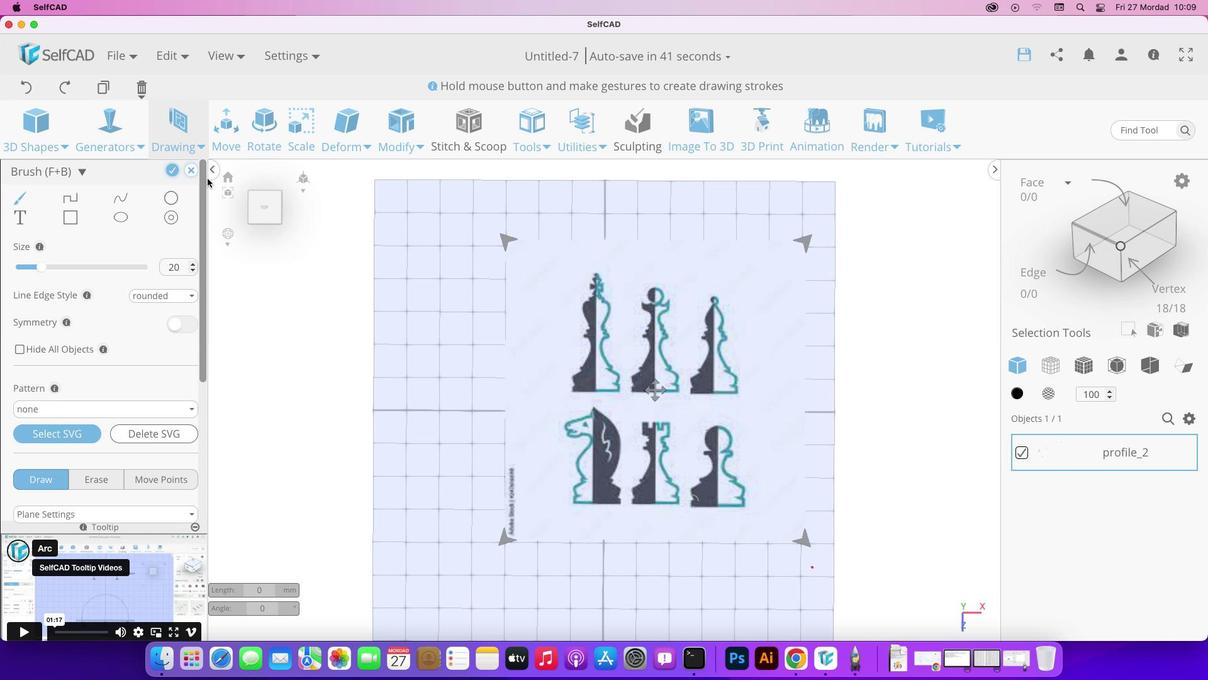 
Action: Mouse moved to (698, 183)
Screenshot: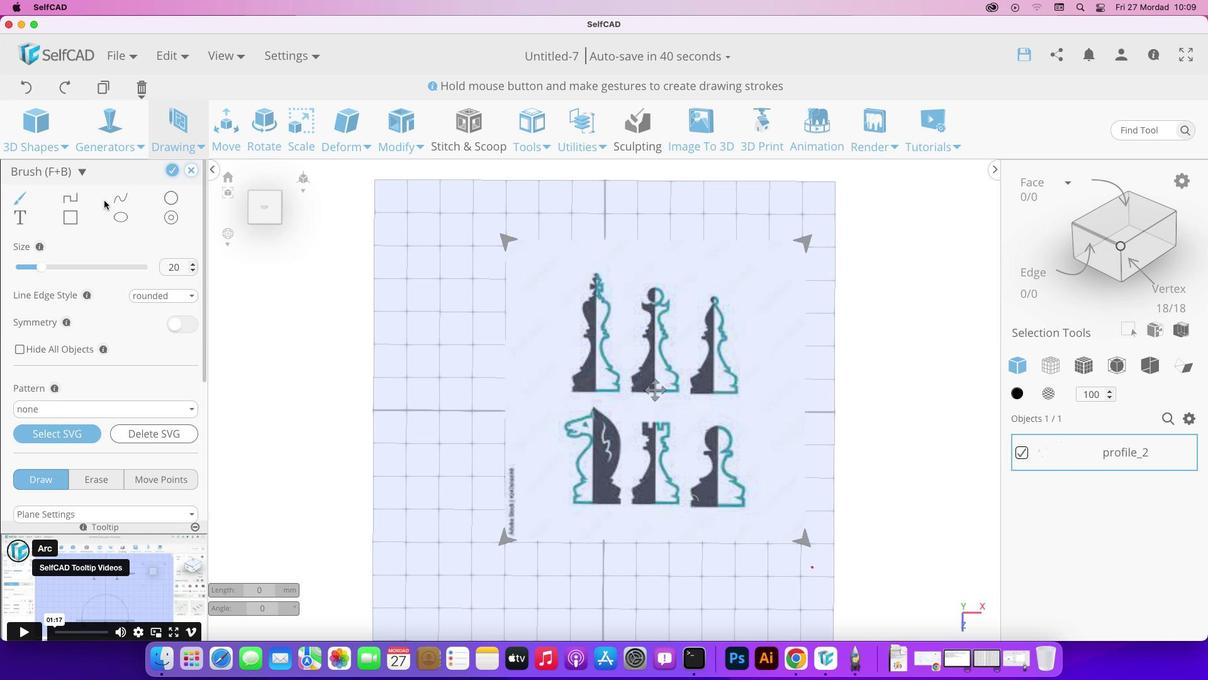 
Action: Mouse pressed left at (698, 183)
Screenshot: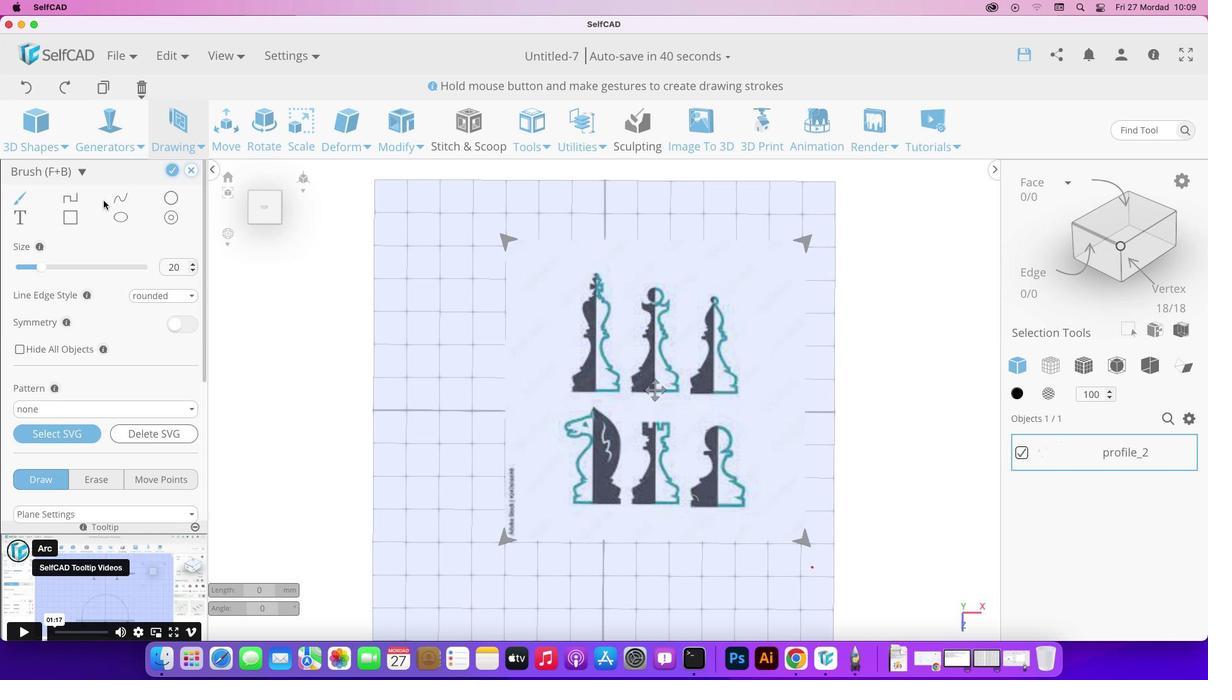 
Action: Mouse moved to (781, 198)
Screenshot: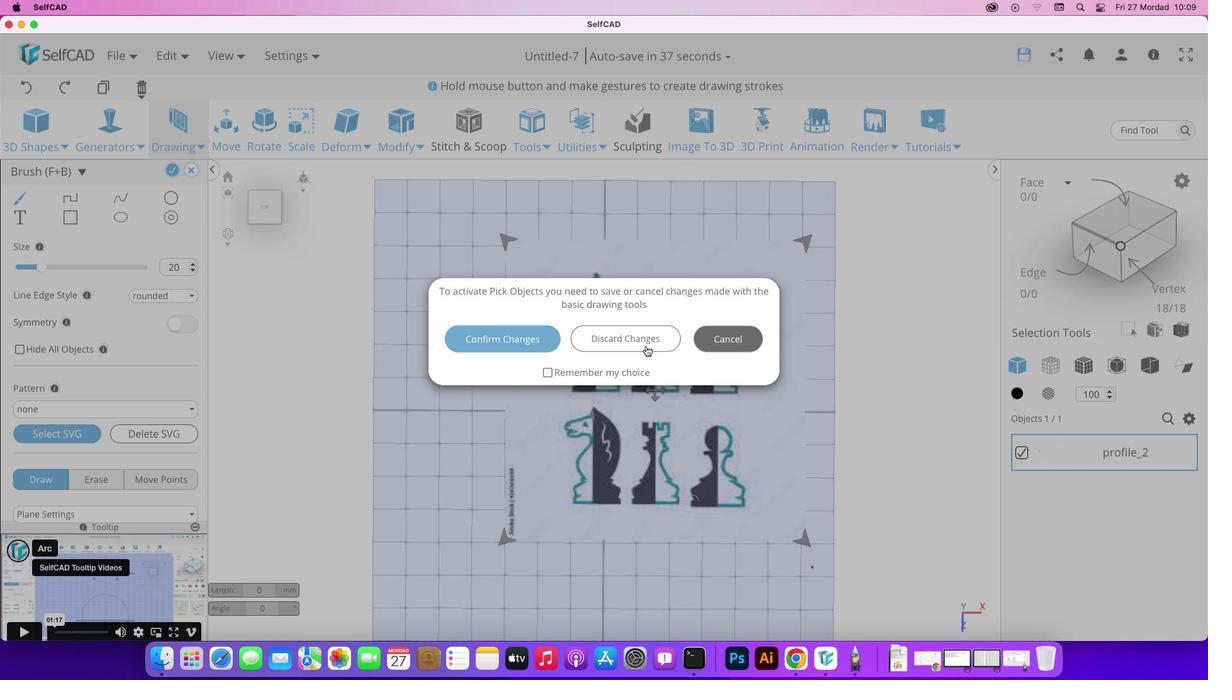 
Action: Mouse pressed left at (781, 198)
Screenshot: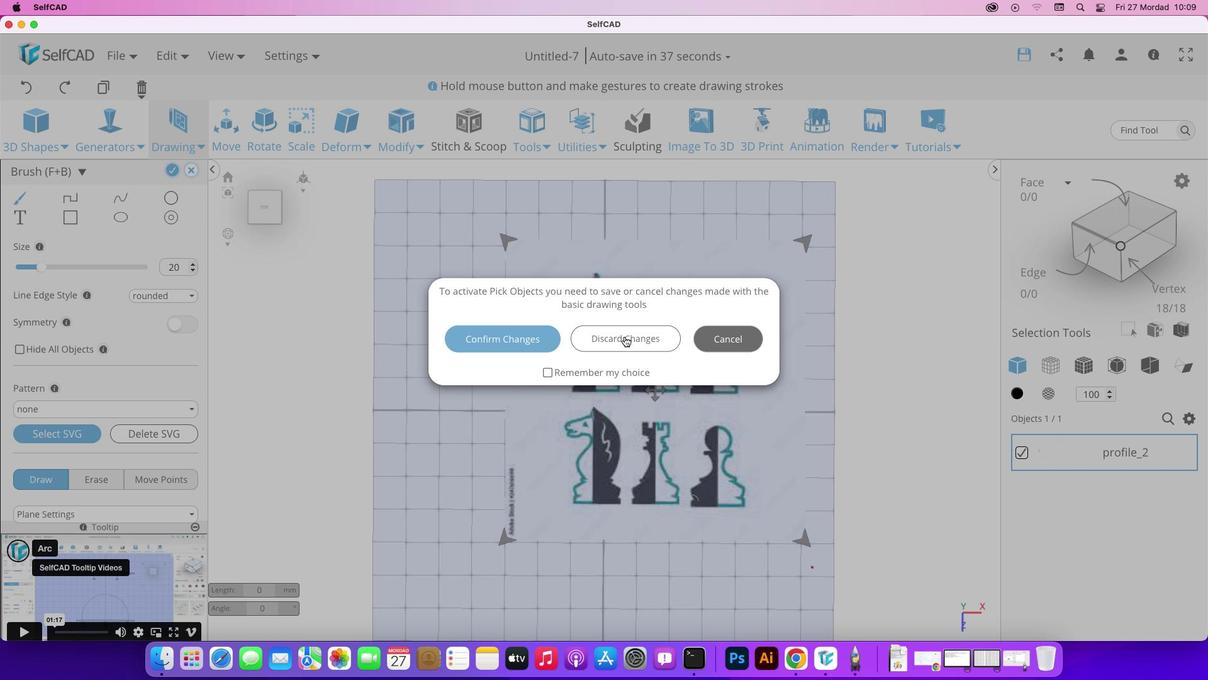 
Action: Mouse moved to (514, 301)
Screenshot: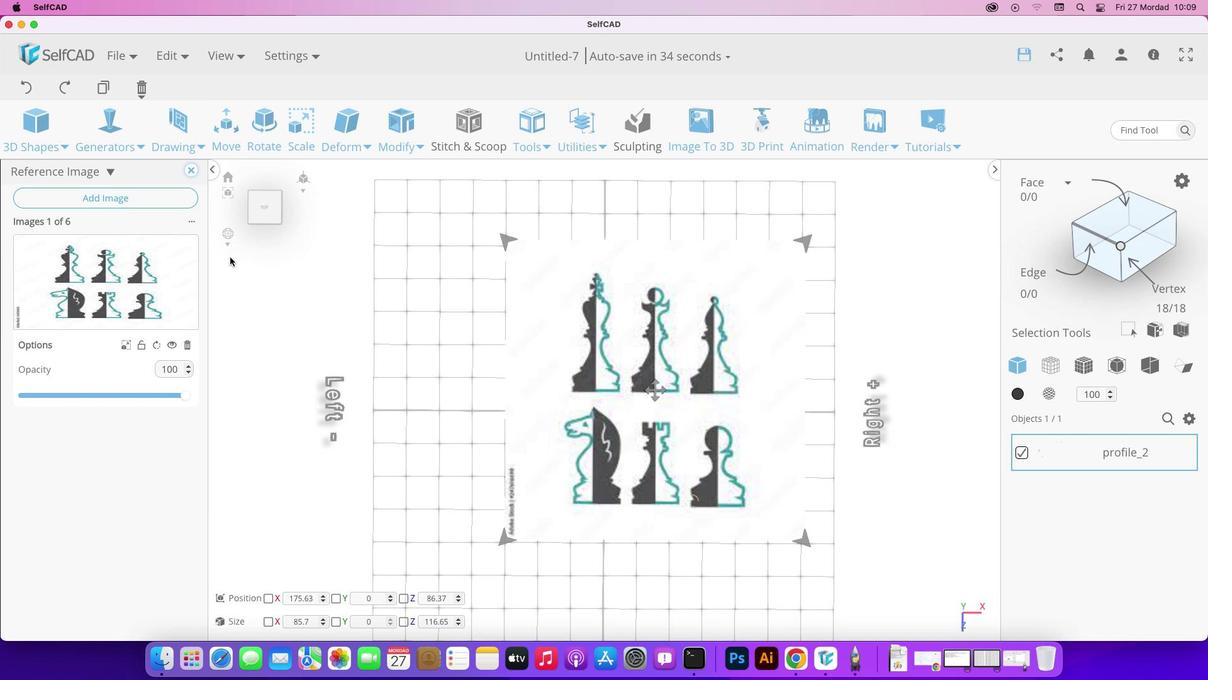 
Action: Mouse pressed left at (514, 301)
Screenshot: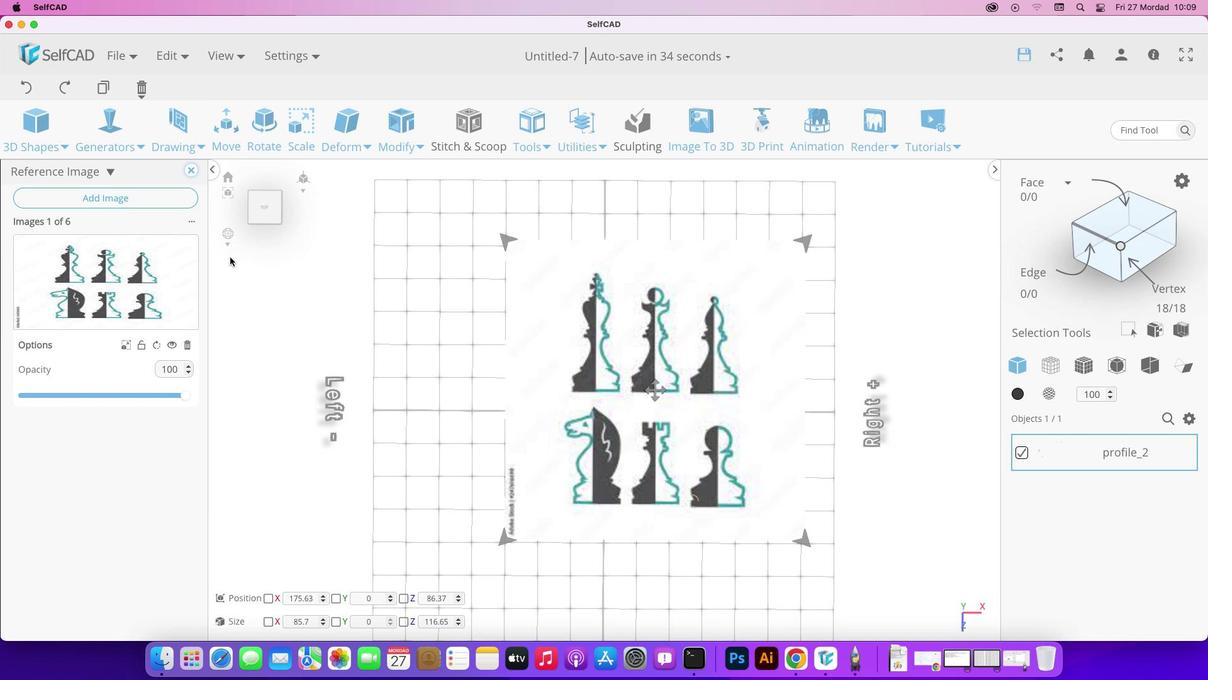 
Action: Mouse moved to (701, 187)
Screenshot: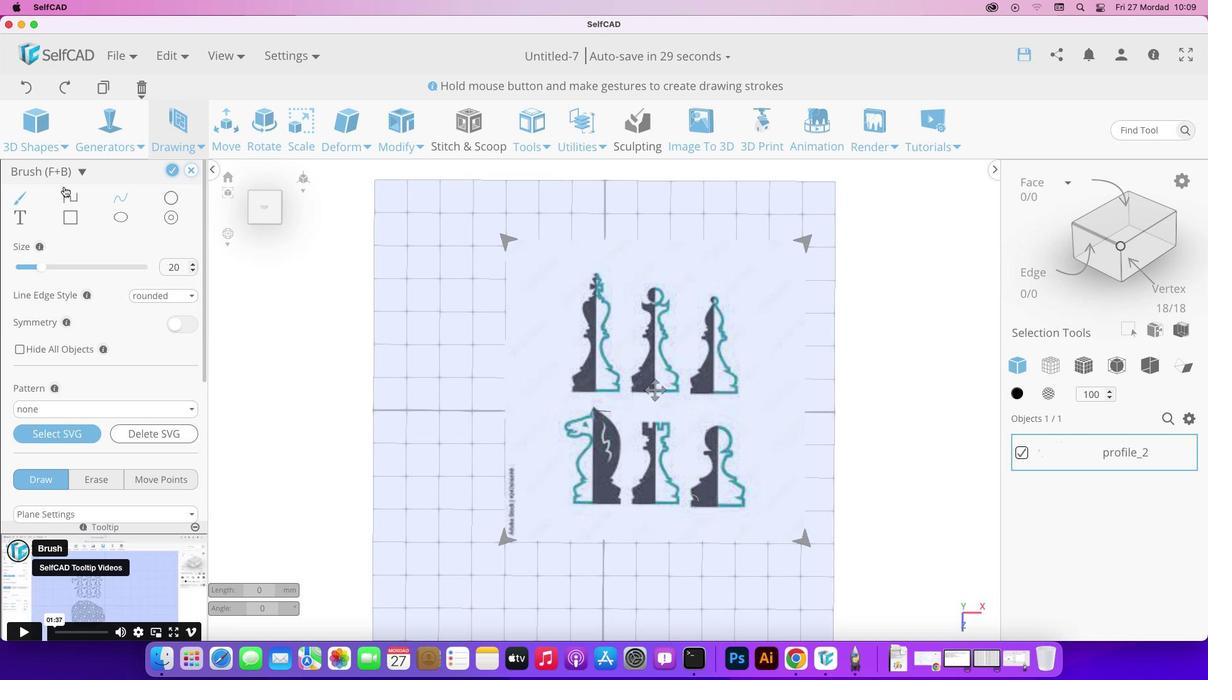 
Action: Mouse pressed left at (701, 187)
Screenshot: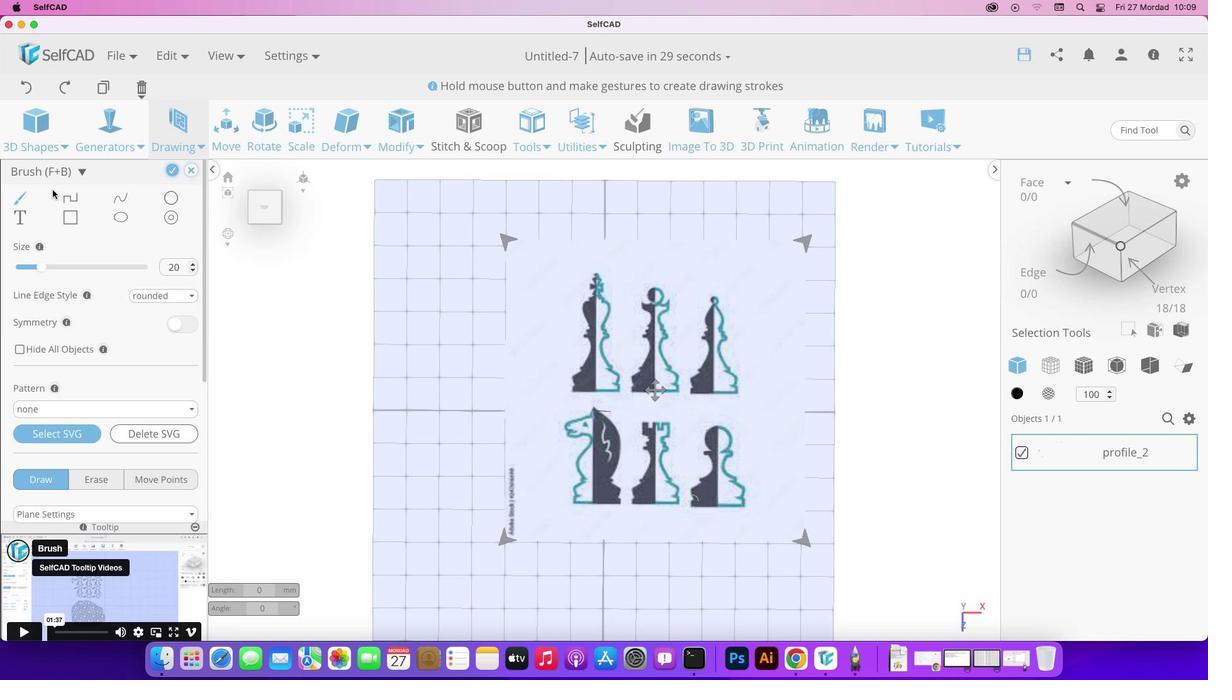 
Action: Mouse moved to (778, 198)
Screenshot: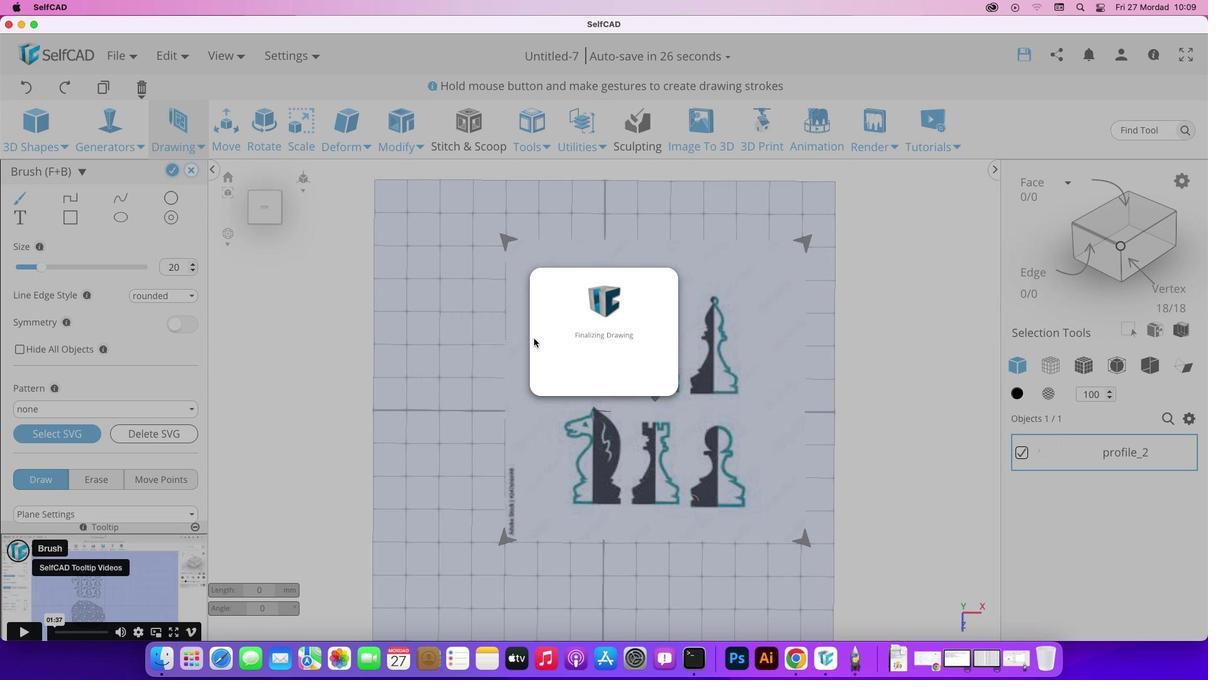 
Action: Mouse pressed left at (778, 198)
Screenshot: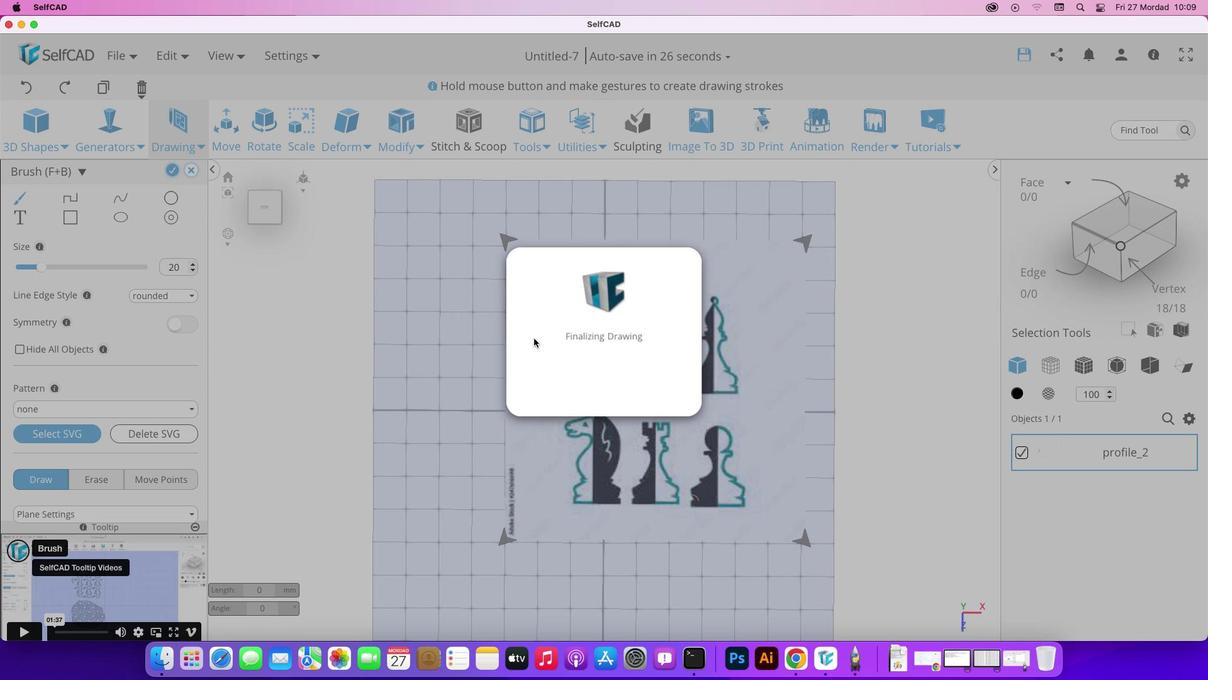 
Action: Mouse moved to (554, 302)
Screenshot: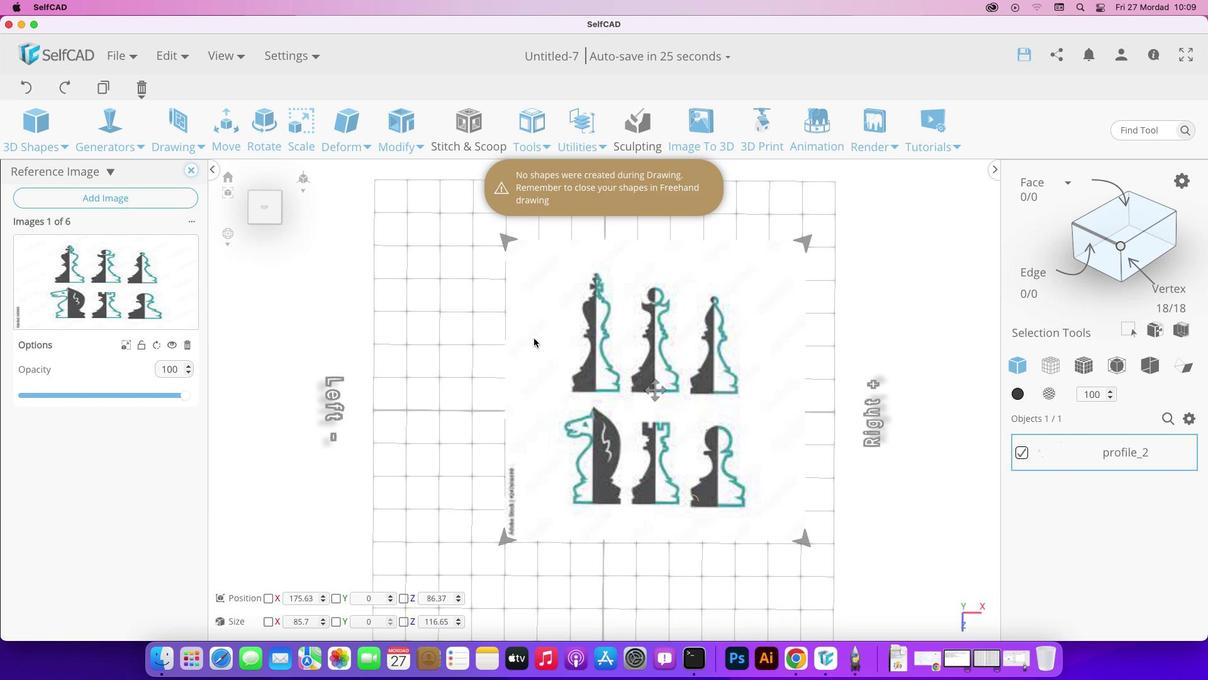 
Action: Mouse pressed left at (554, 302)
Screenshot: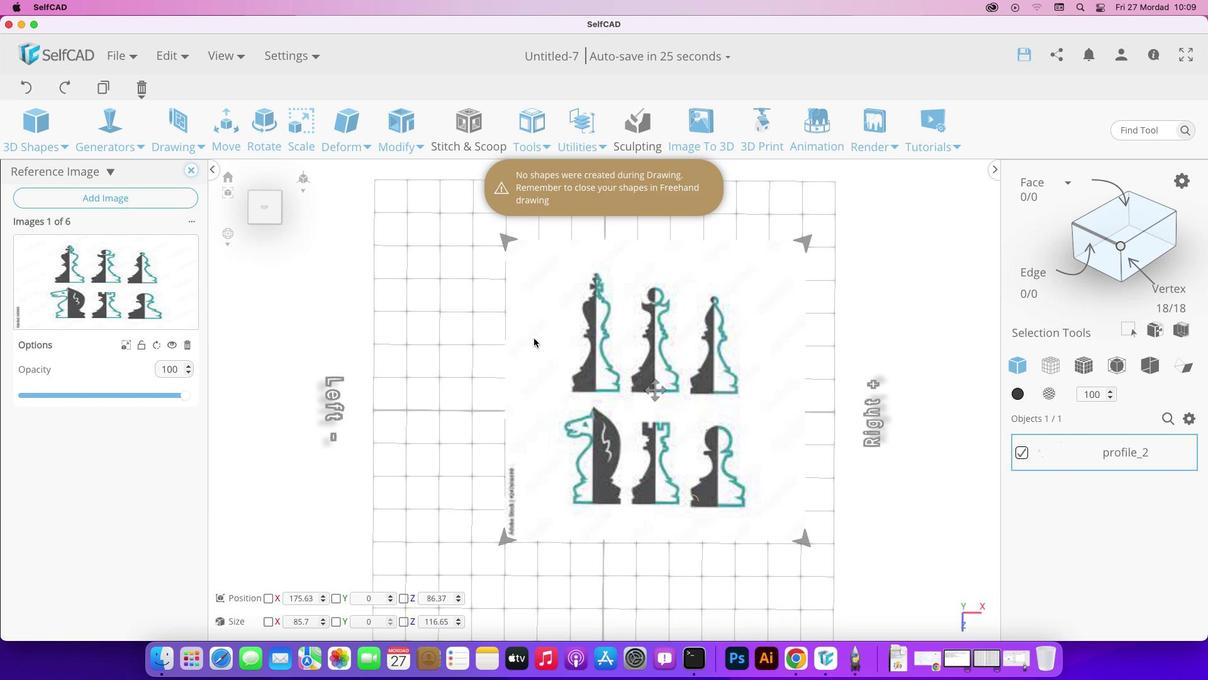 
Action: Mouse moved to (705, 189)
Screenshot: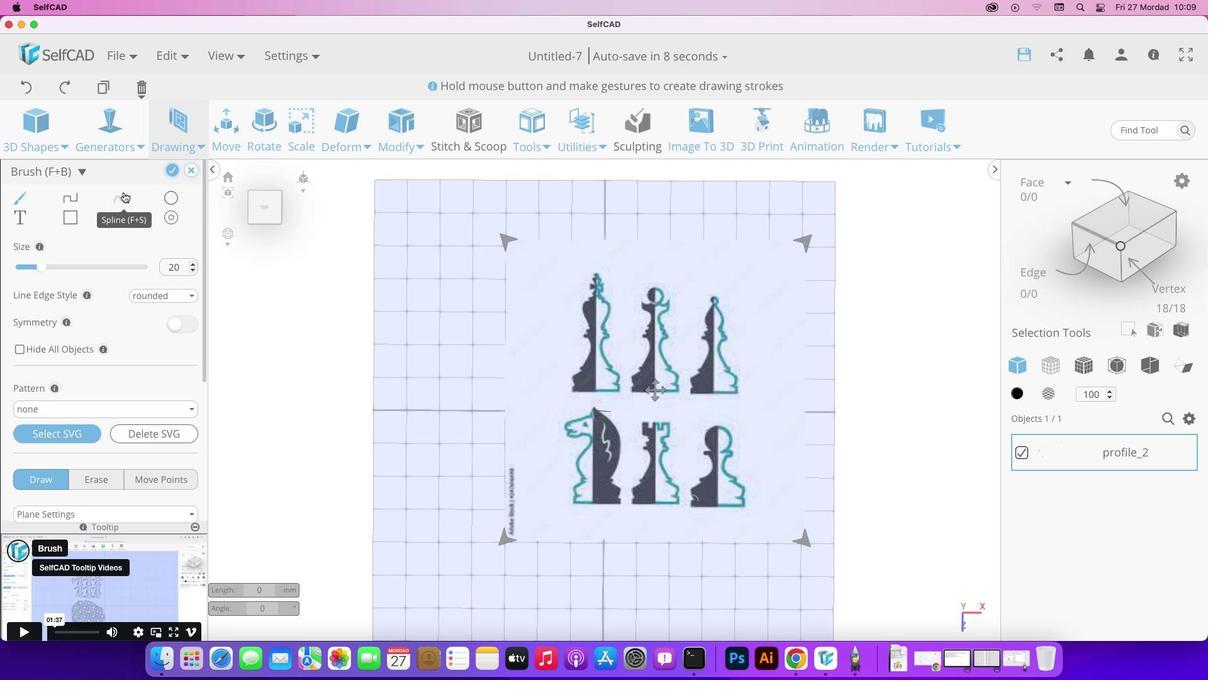 
Action: Mouse pressed left at (705, 189)
Screenshot: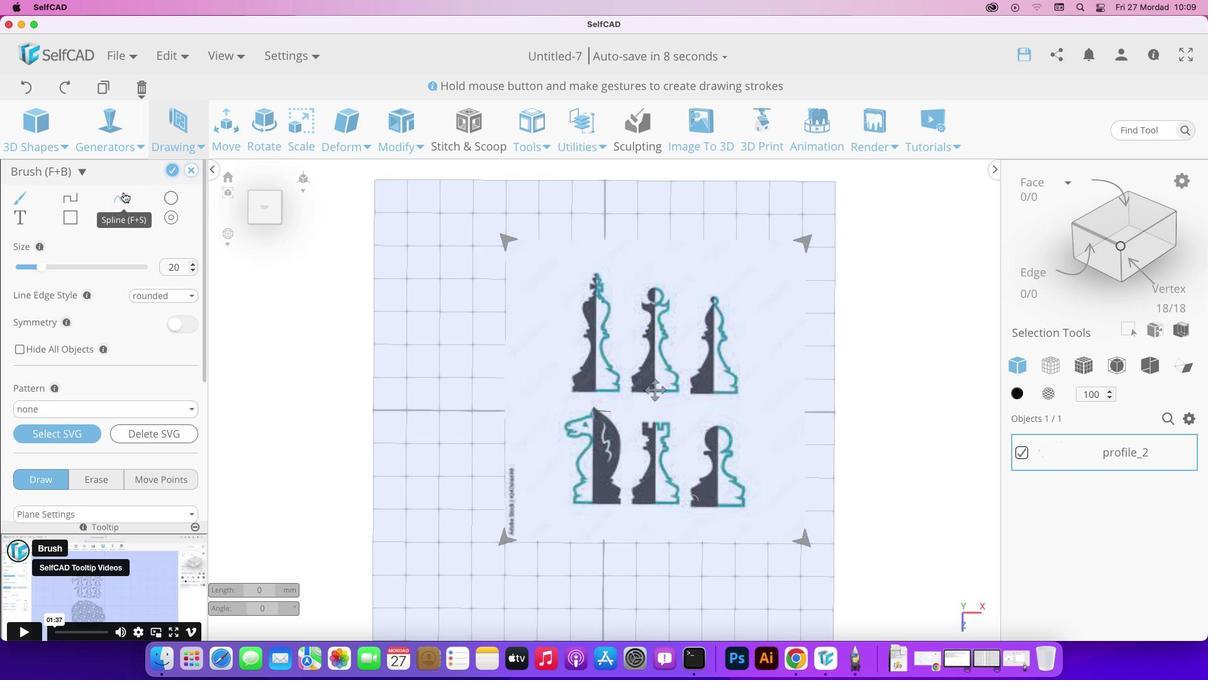 
Action: Mouse moved to (688, 214)
Screenshot: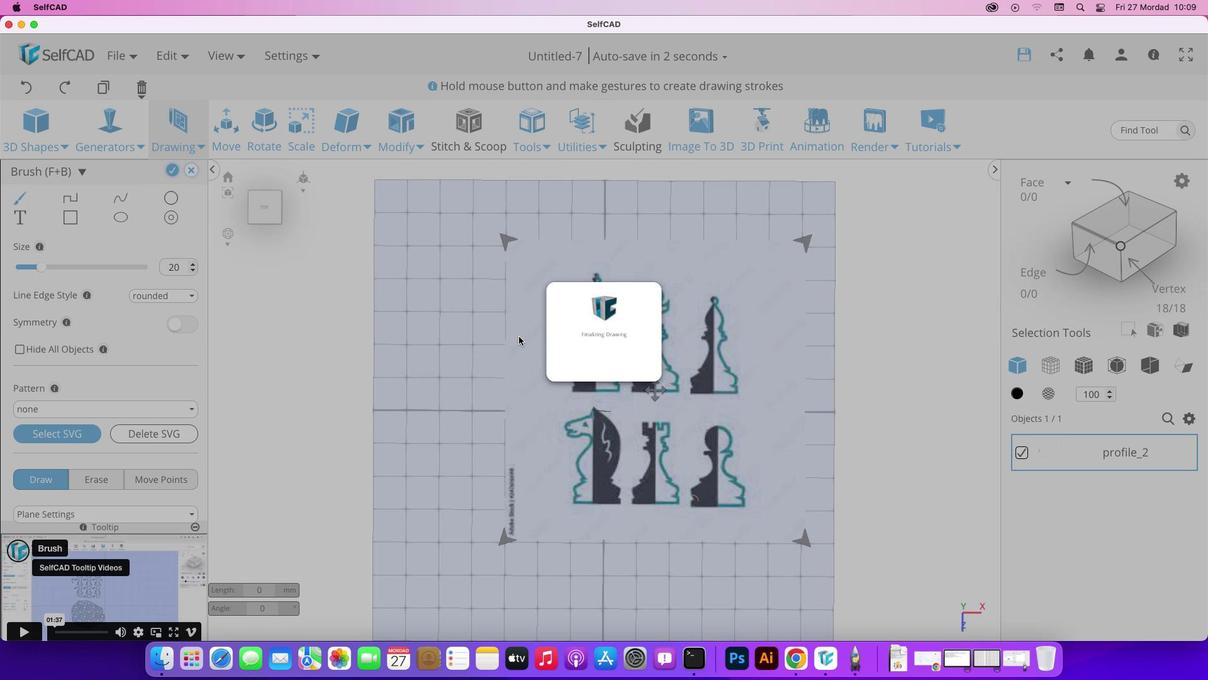 
Action: Mouse pressed left at (688, 214)
Screenshot: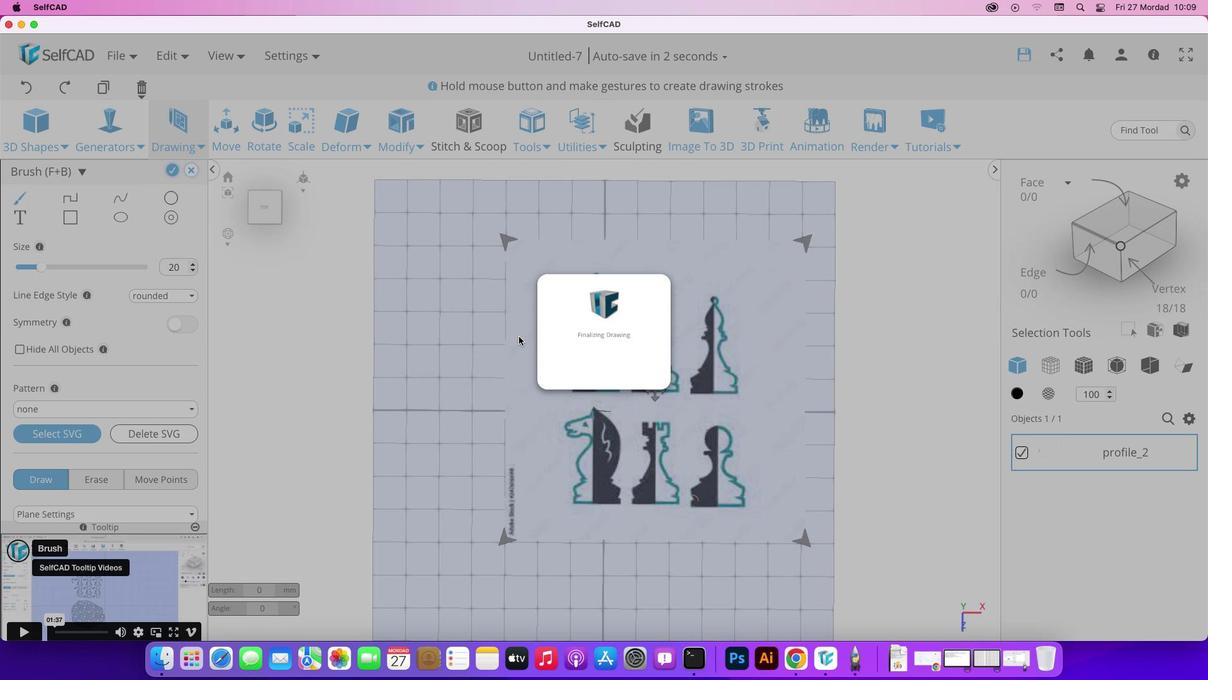 
Action: Mouse moved to (561, 301)
Screenshot: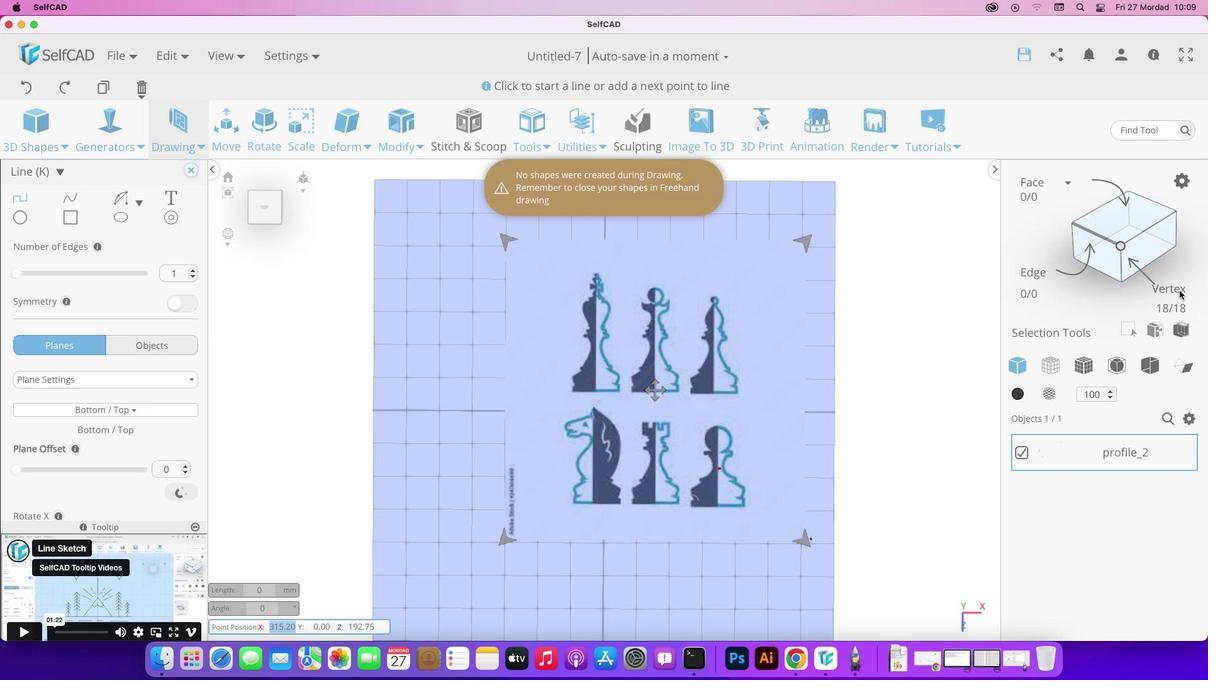 
Action: Mouse pressed left at (561, 301)
Screenshot: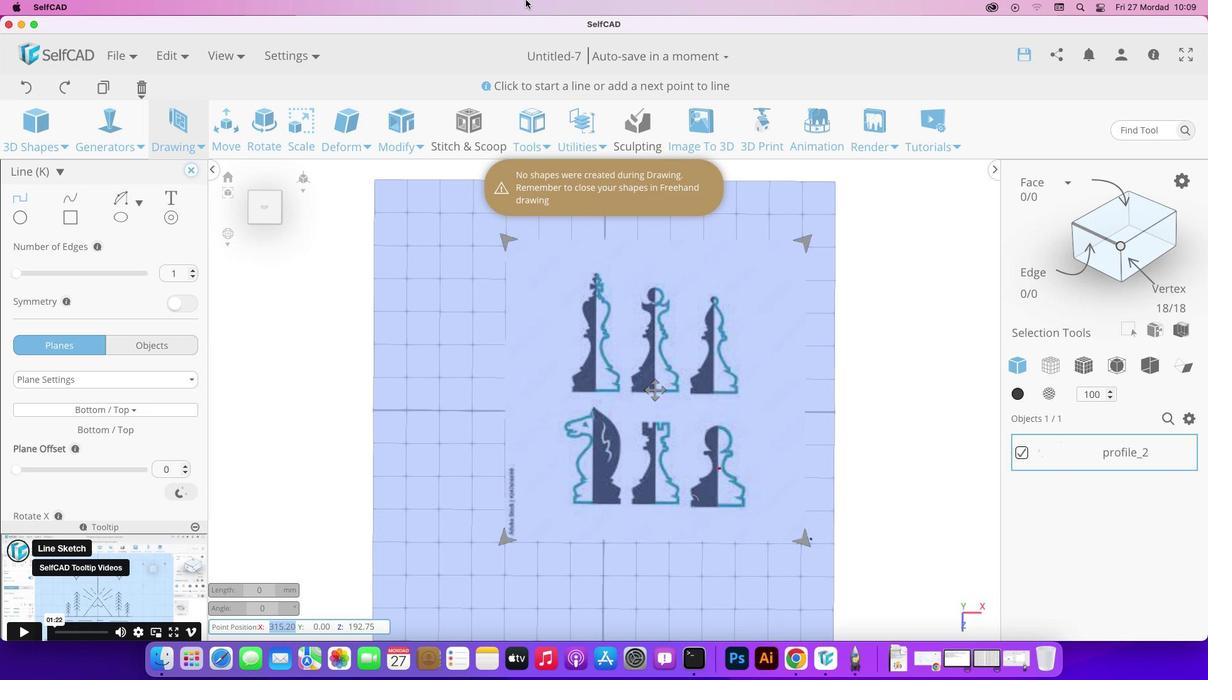 
Action: Mouse moved to (734, 231)
Screenshot: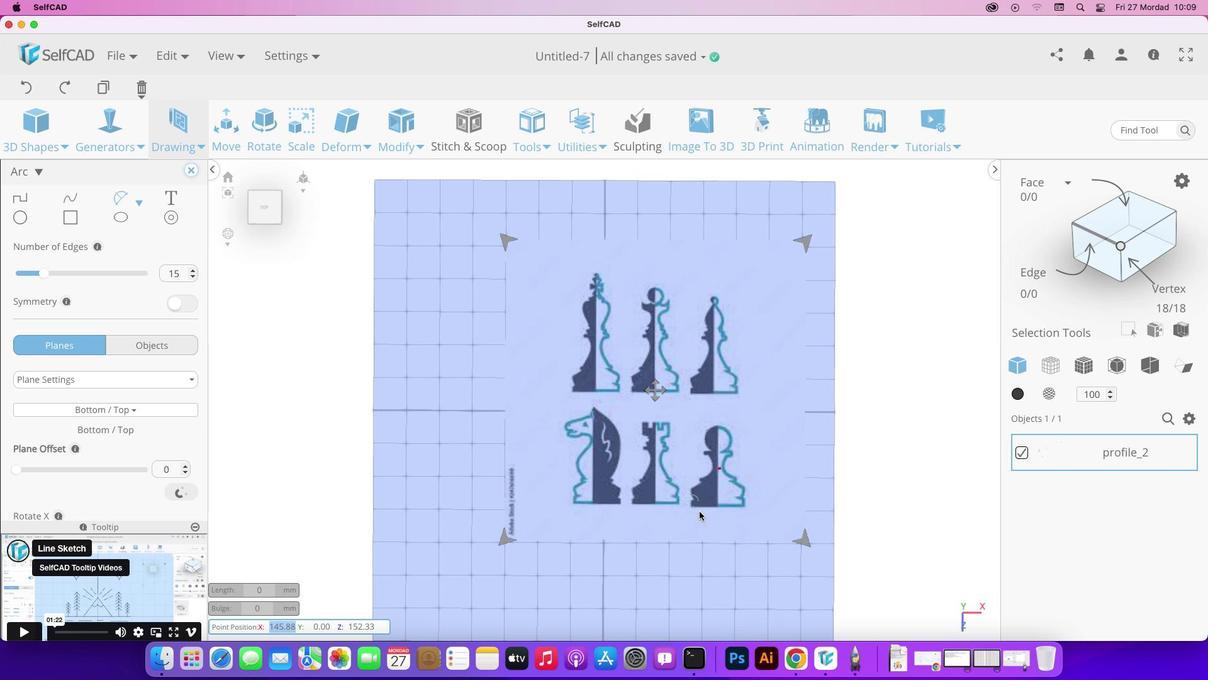 
Action: Mouse pressed left at (734, 231)
Screenshot: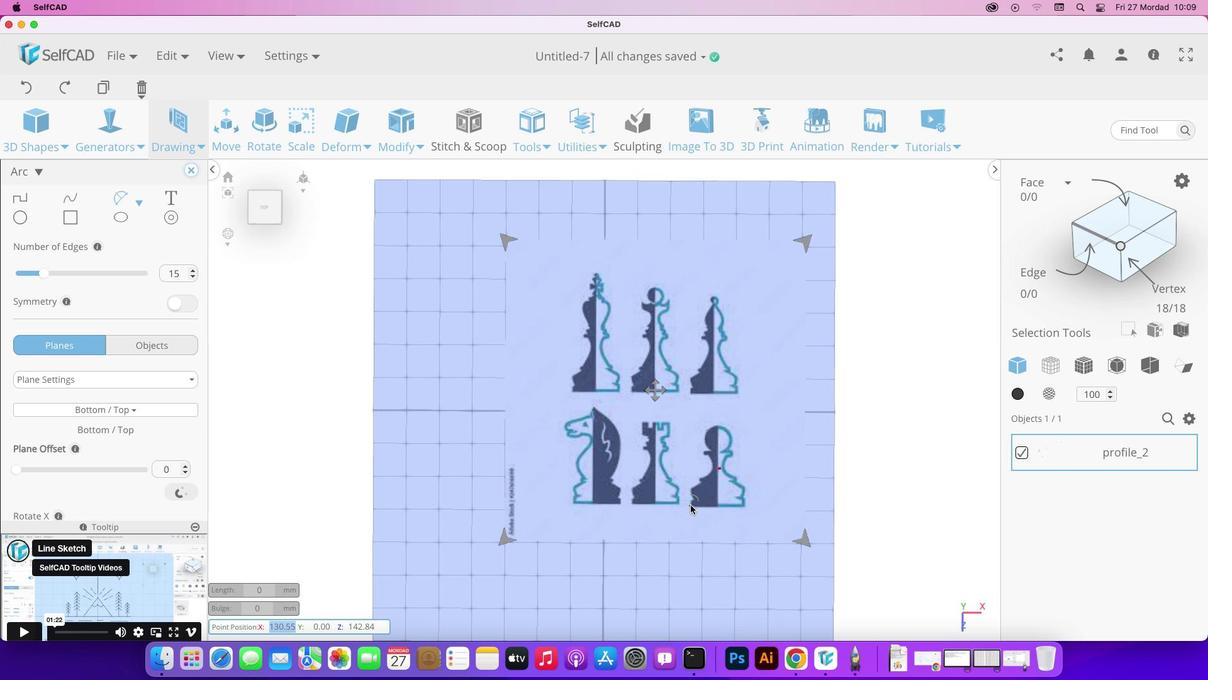 
Action: Mouse moved to (483, 427)
Screenshot: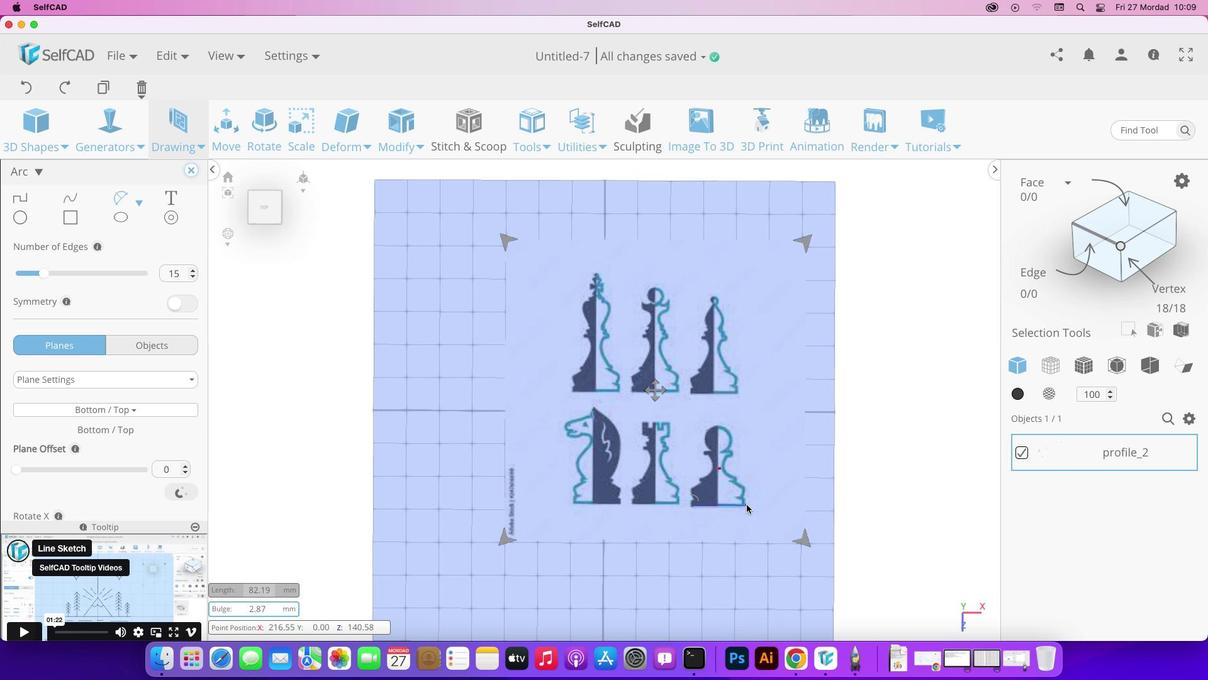 
Action: Mouse pressed left at (483, 427)
Screenshot: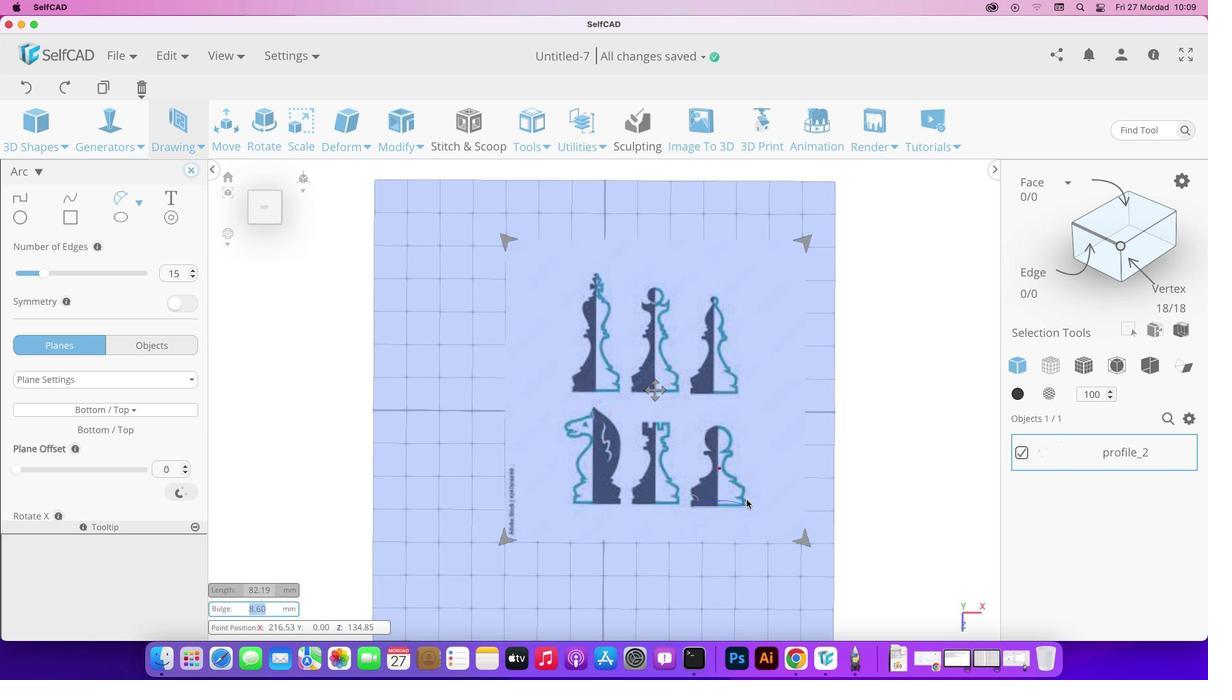 
Action: Mouse moved to (460, 426)
Screenshot: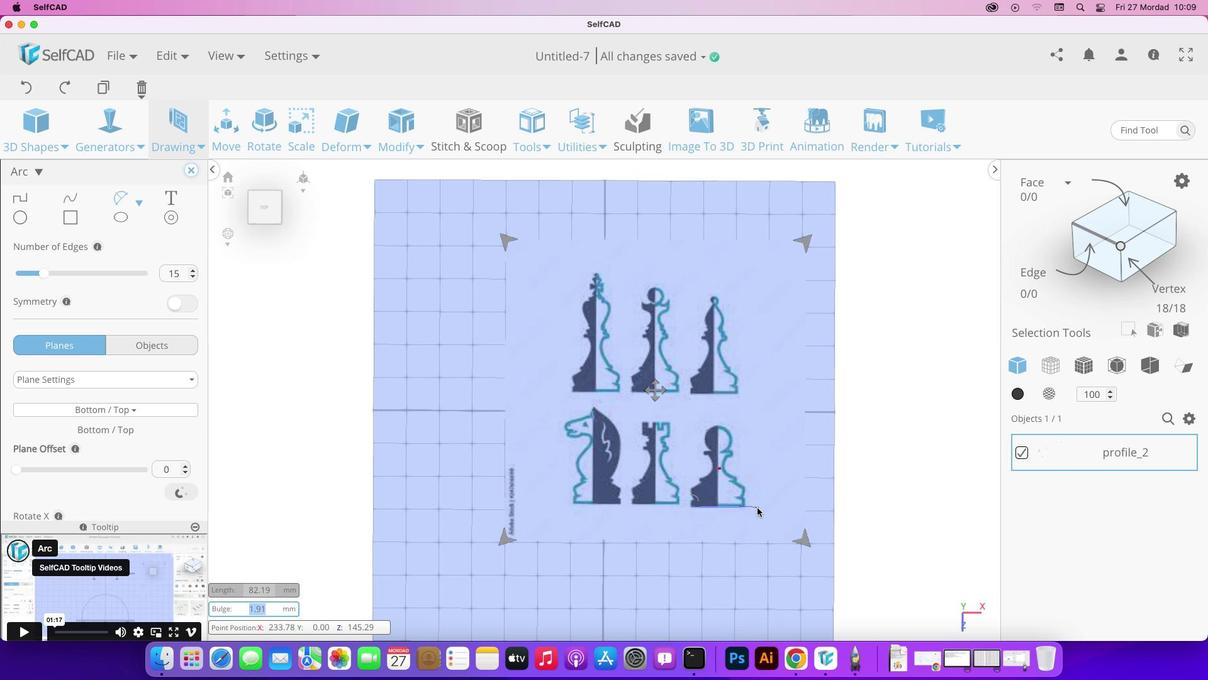 
Action: Mouse pressed left at (460, 426)
Screenshot: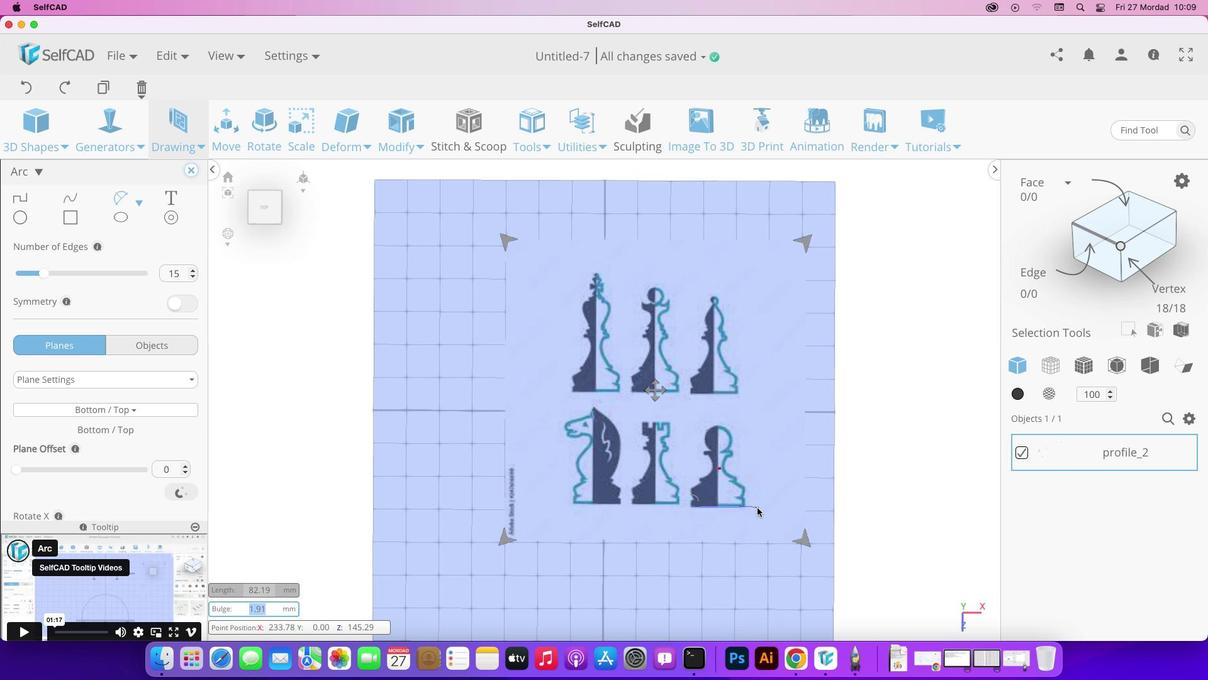 
Action: Mouse moved to (462, 425)
Screenshot: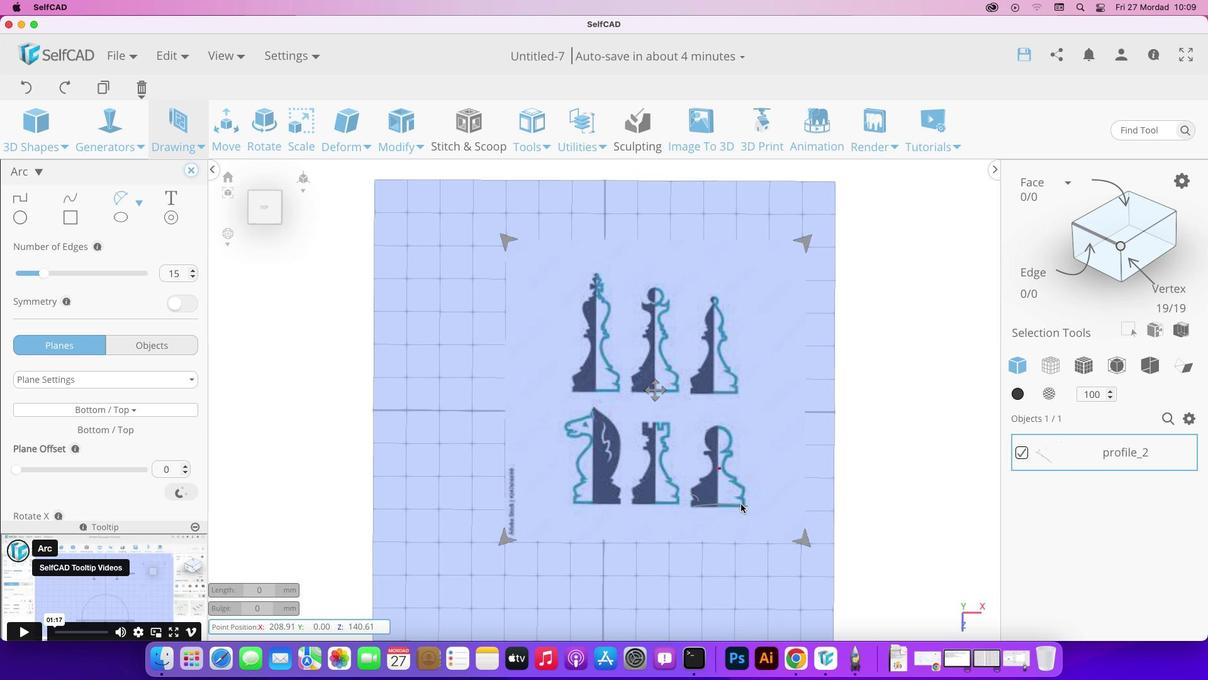 
Action: Mouse pressed left at (462, 425)
Screenshot: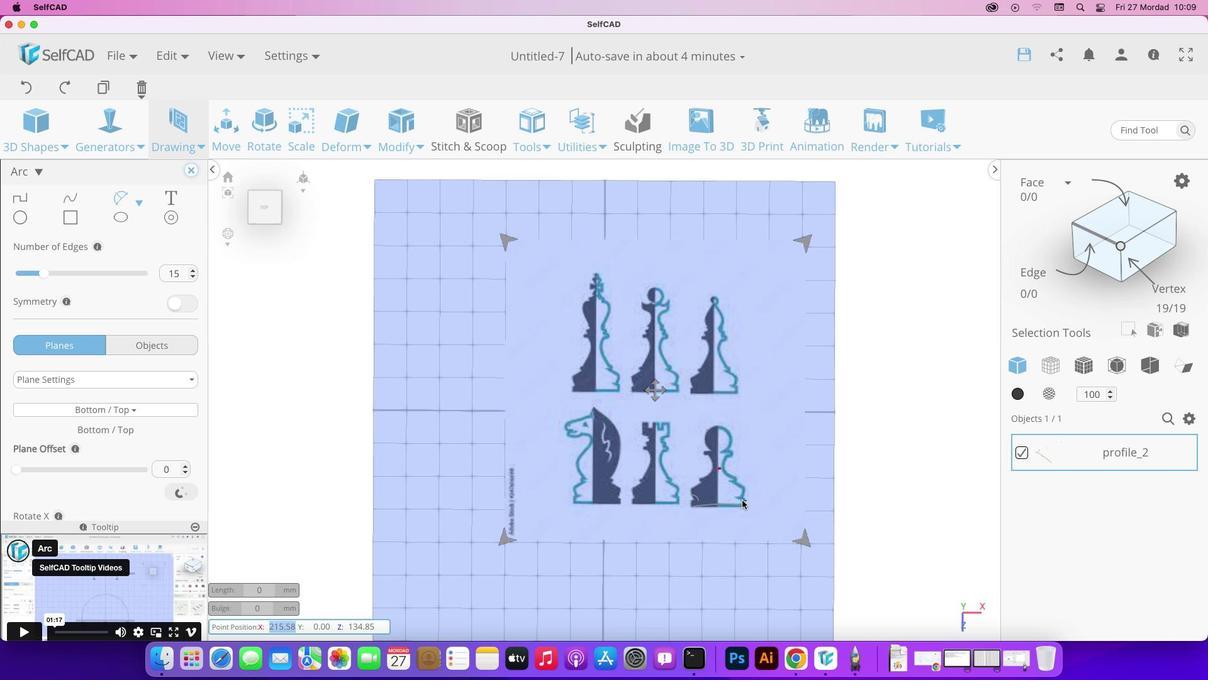
Action: Mouse moved to (734, 195)
Screenshot: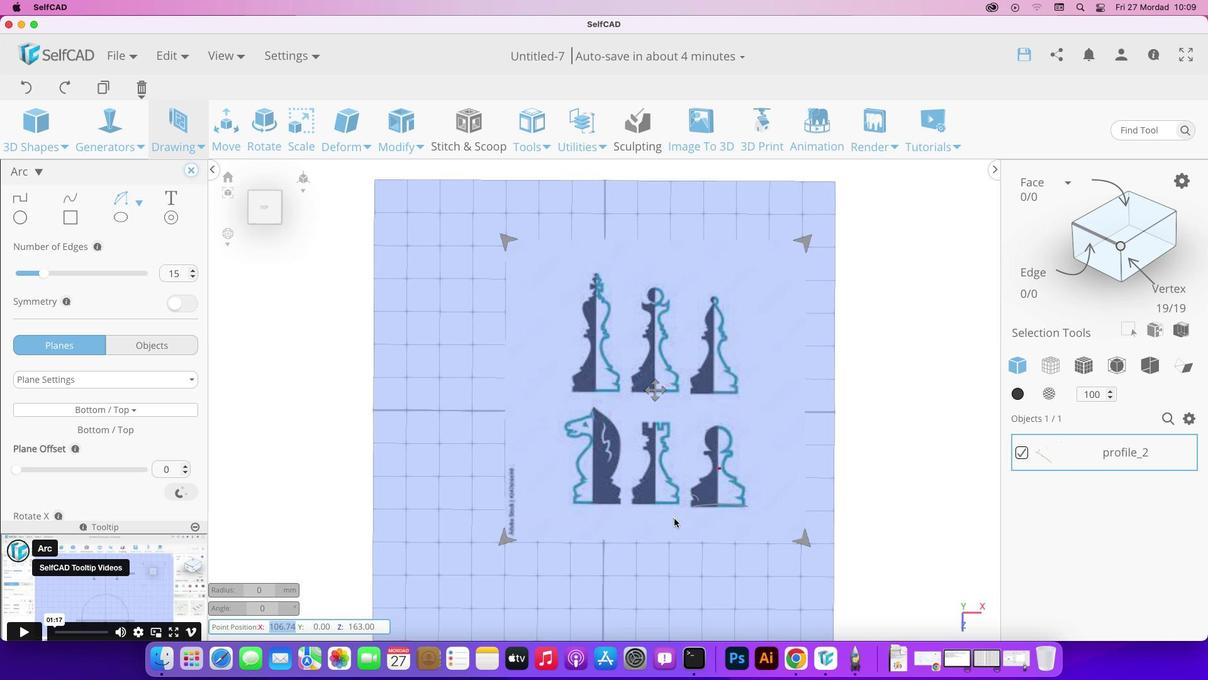 
Action: Mouse pressed left at (734, 195)
Screenshot: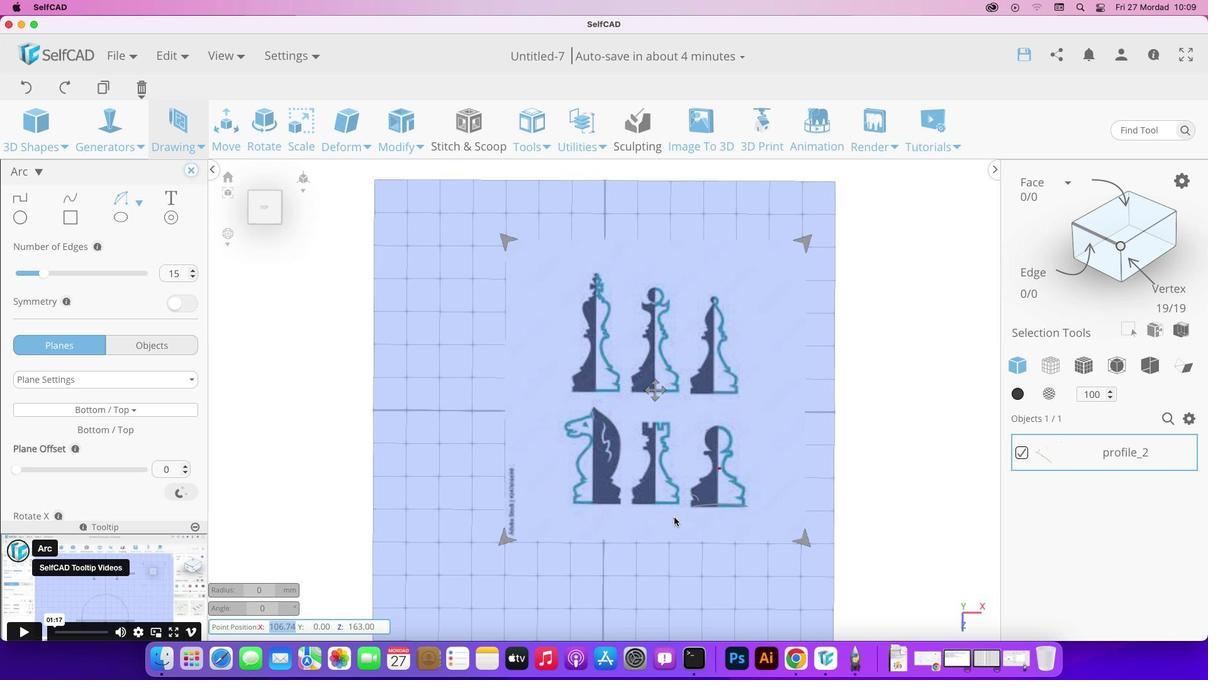 
Action: Mouse moved to (734, 215)
Screenshot: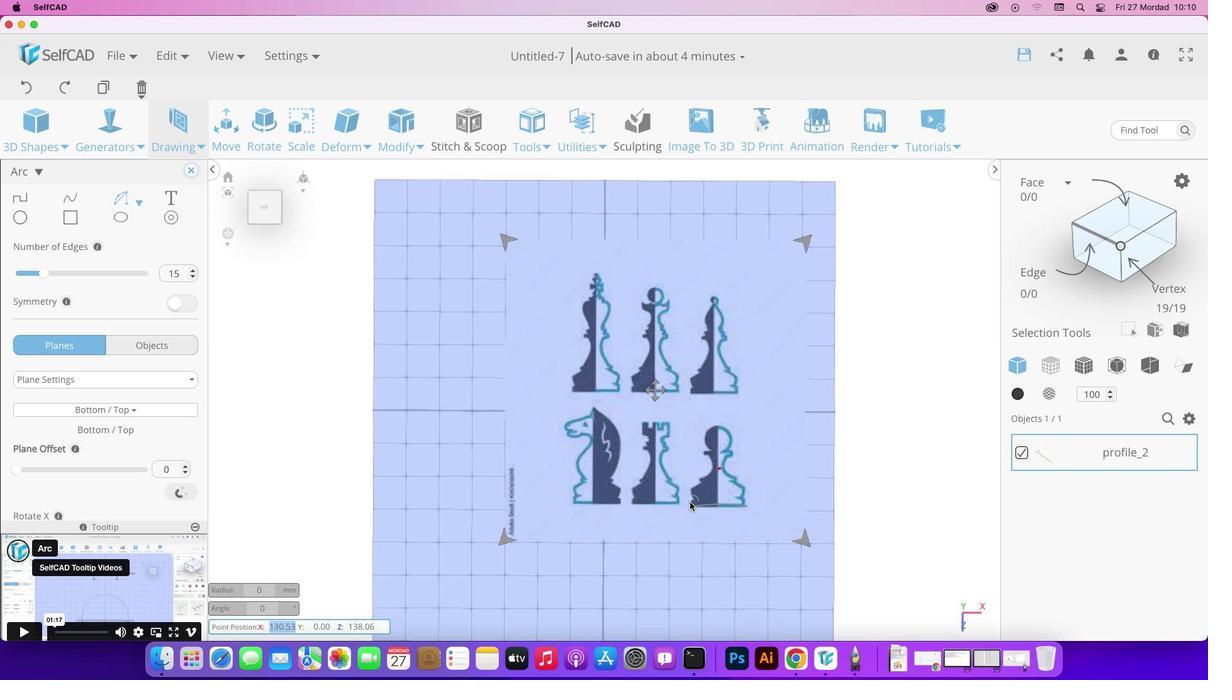 
Action: Mouse pressed left at (734, 215)
Screenshot: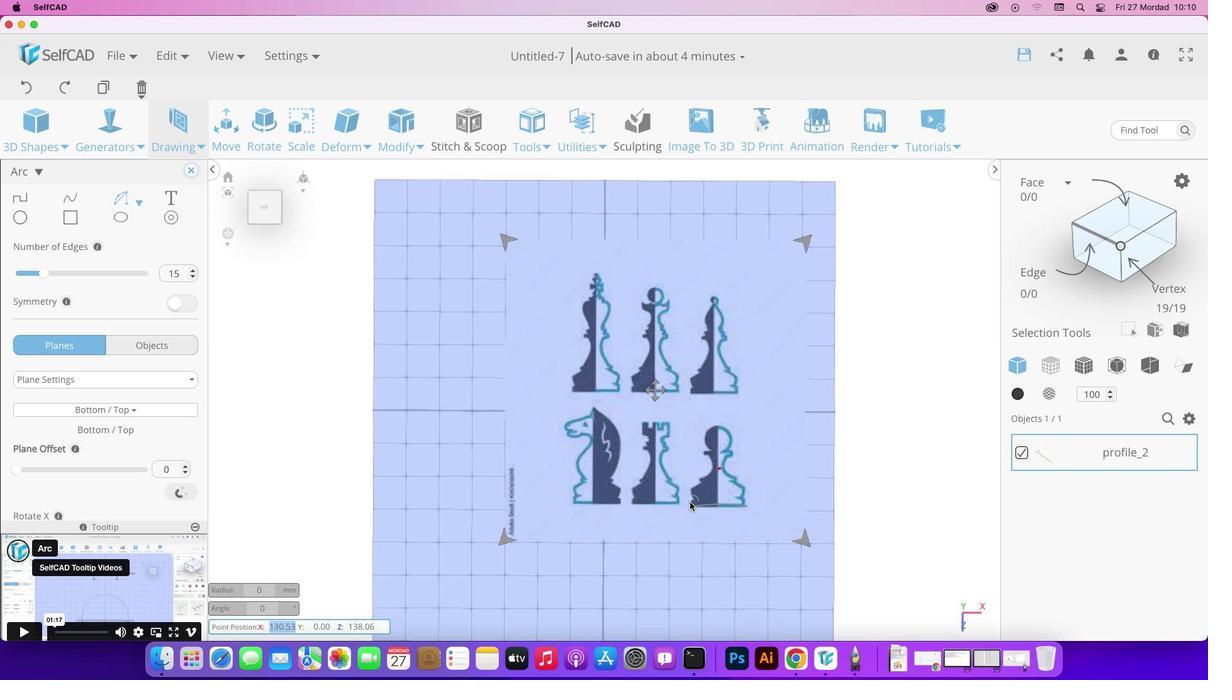 
Action: Mouse moved to (484, 426)
Screenshot: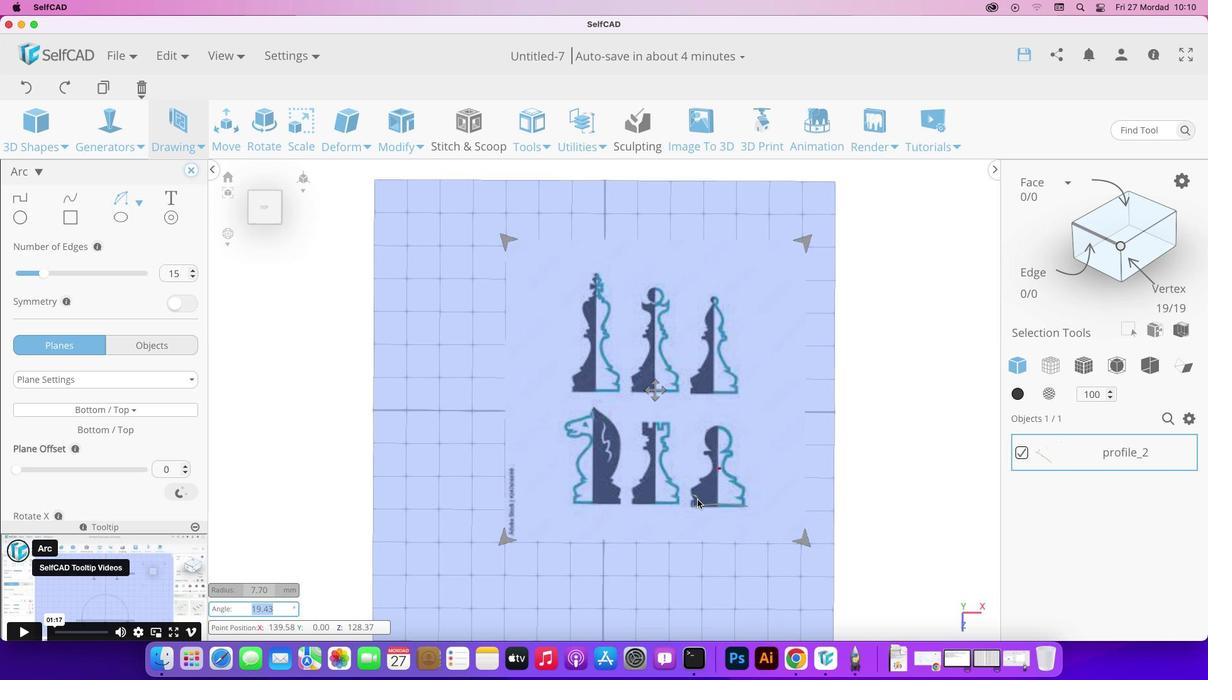 
Action: Mouse pressed left at (484, 426)
Screenshot: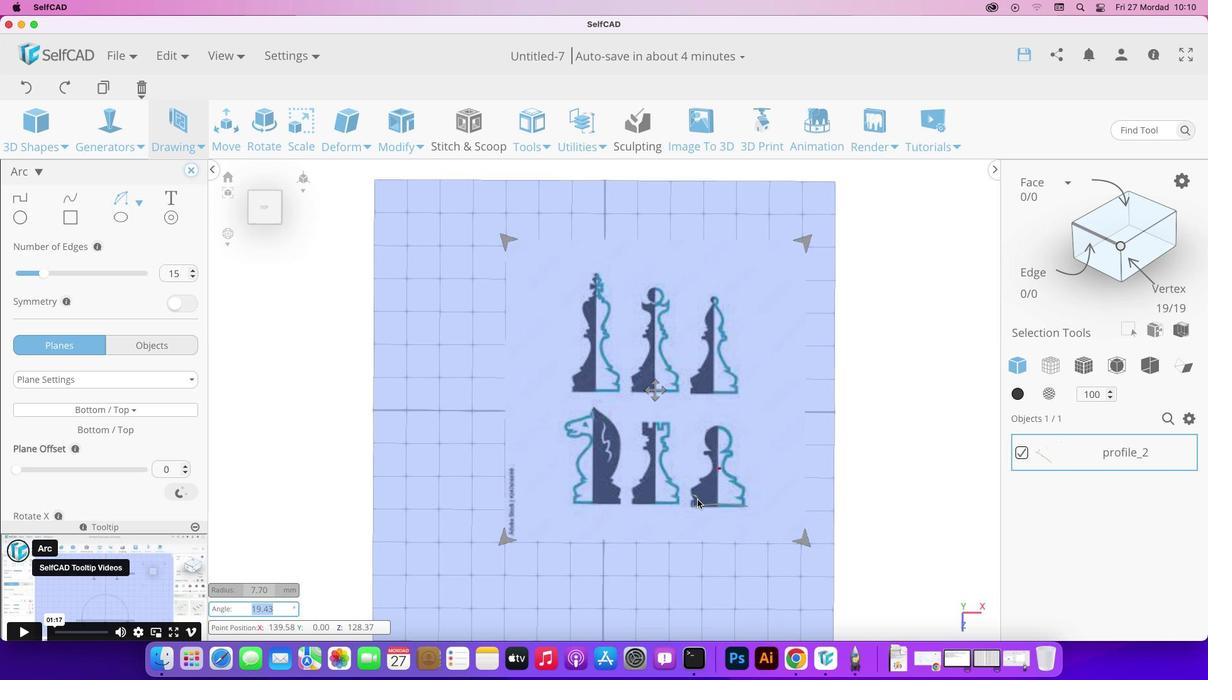 
Action: Mouse moved to (484, 423)
Screenshot: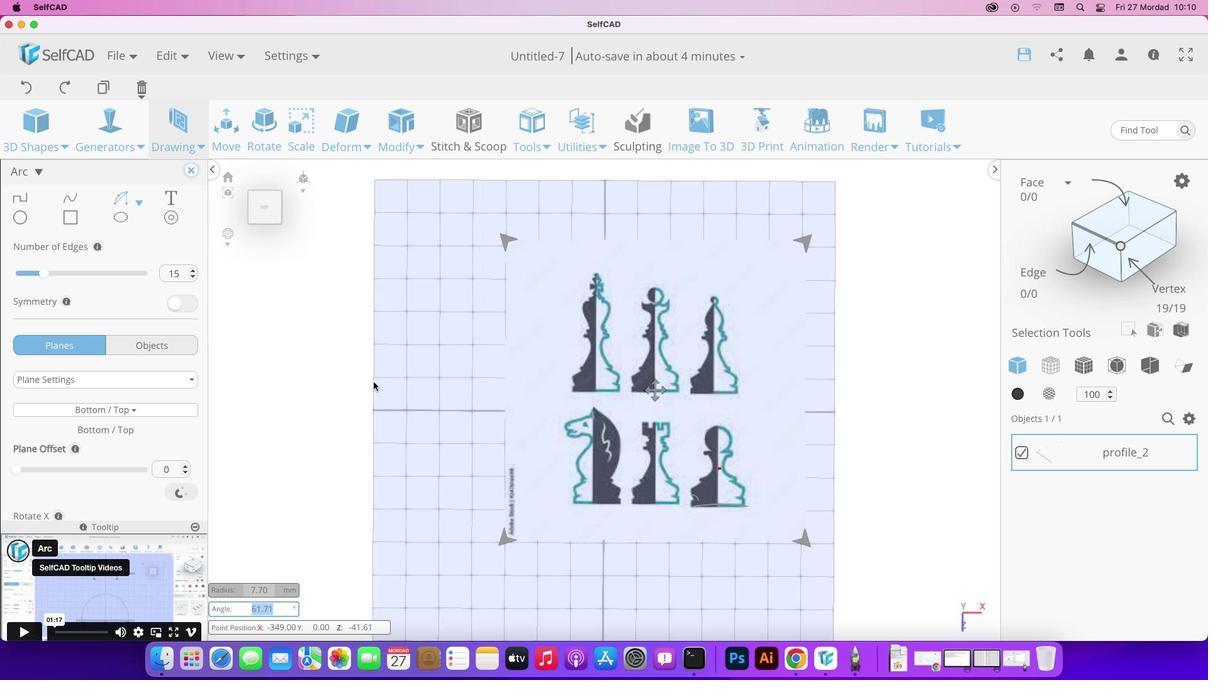 
Action: Mouse pressed left at (484, 423)
Screenshot: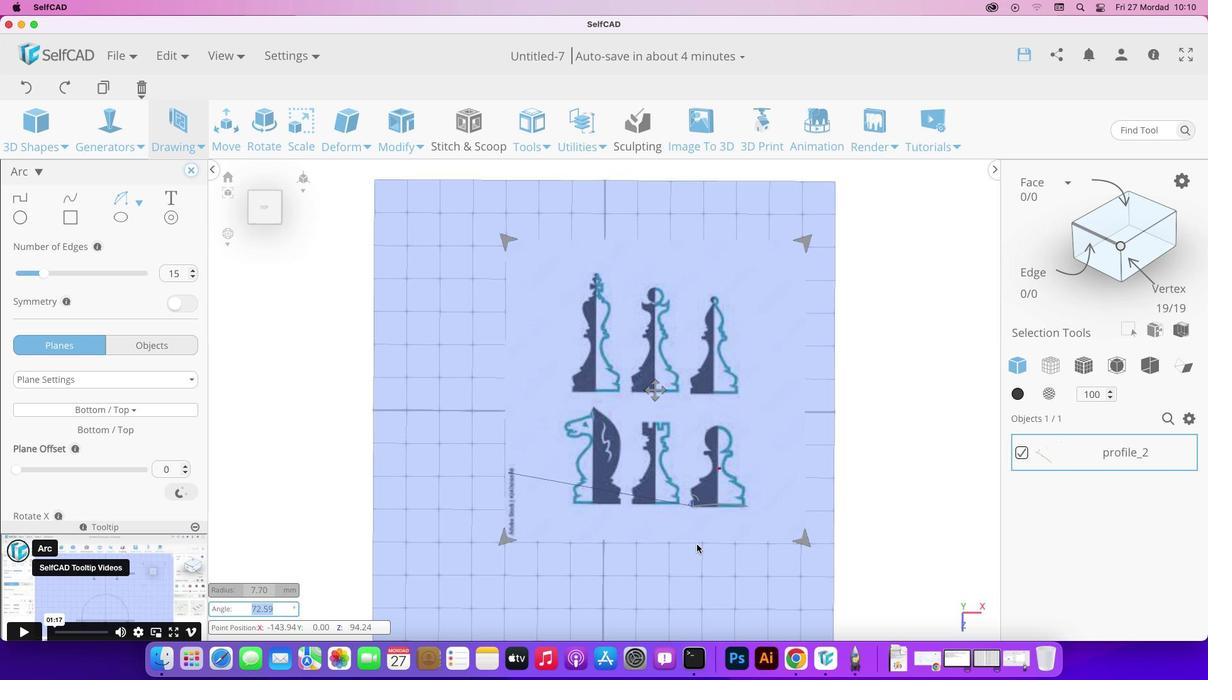 
Action: Mouse moved to (484, 422)
Screenshot: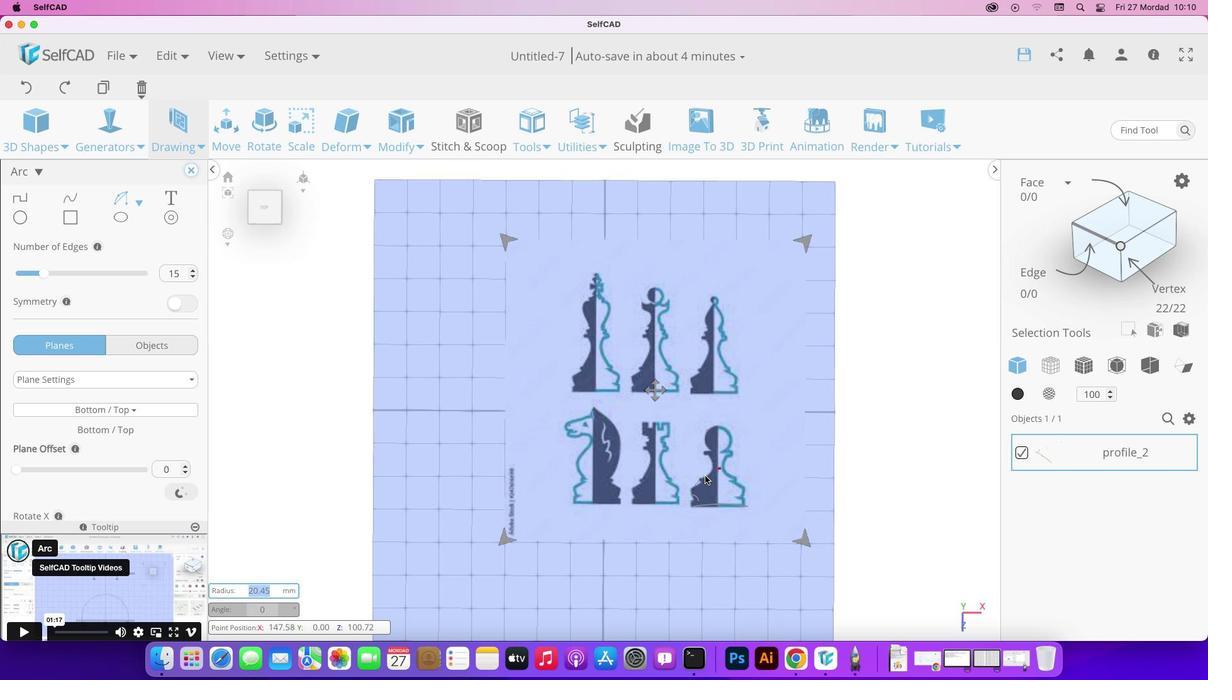 
Action: Mouse pressed left at (484, 422)
Screenshot: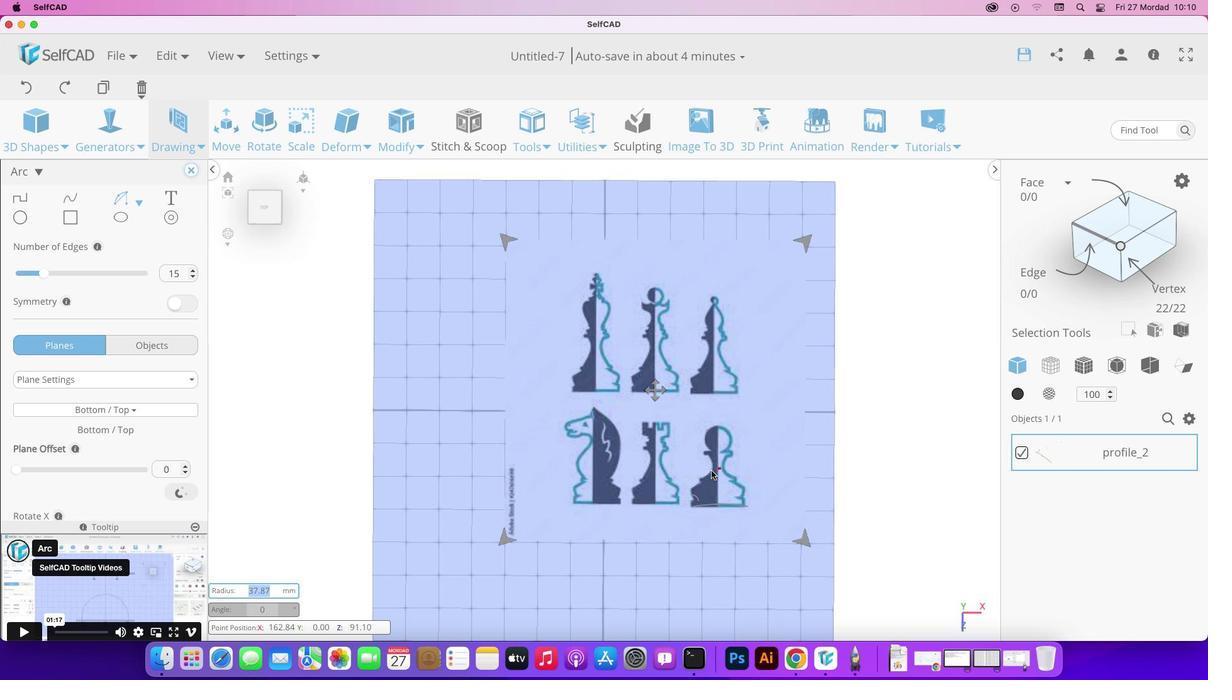 
Action: Mouse moved to (484, 414)
Screenshot: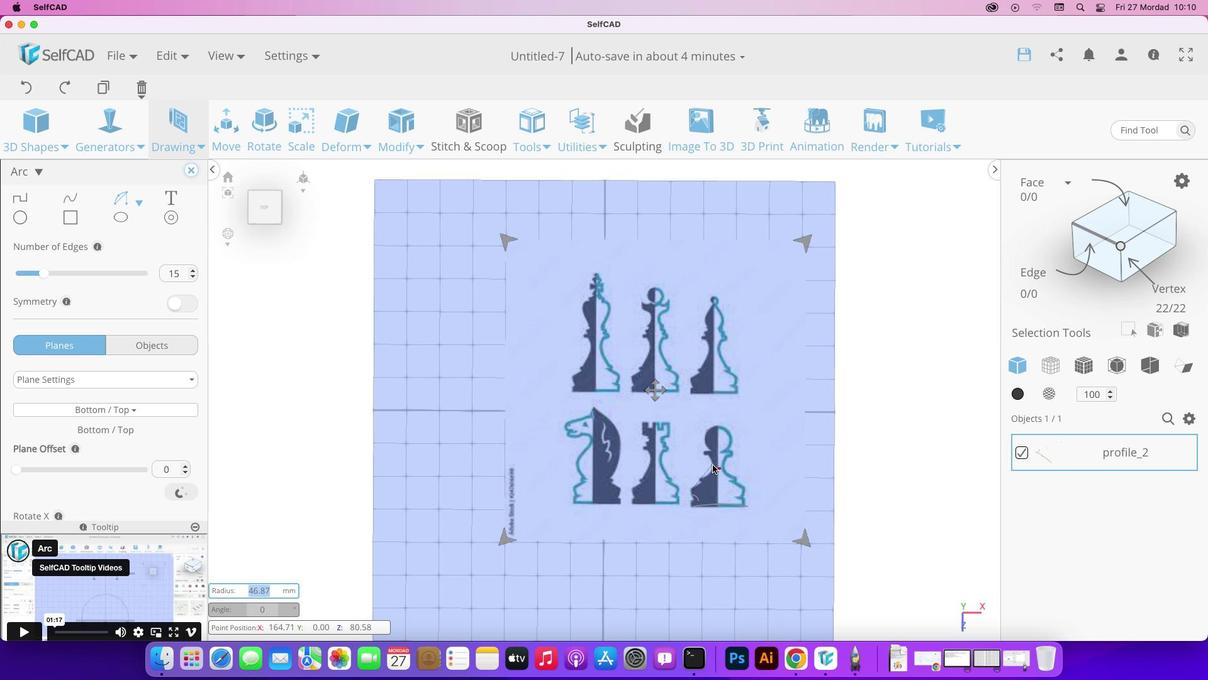 
Action: Mouse pressed left at (484, 414)
Screenshot: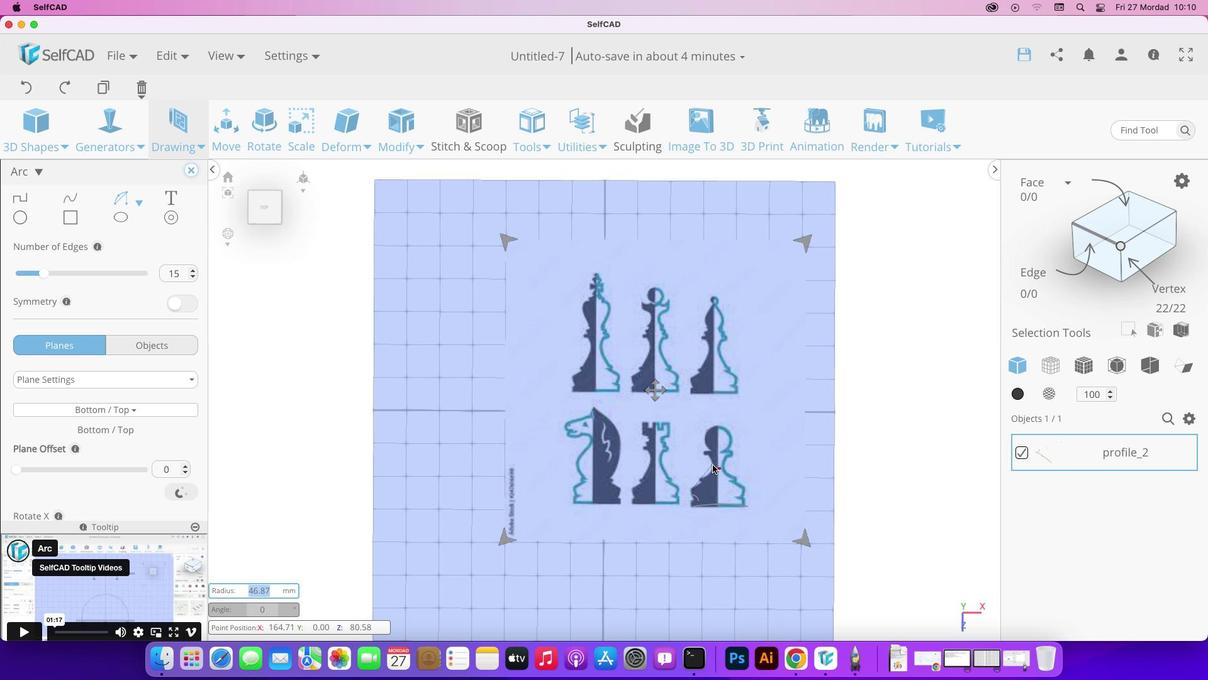 
Action: Mouse moved to (475, 396)
Screenshot: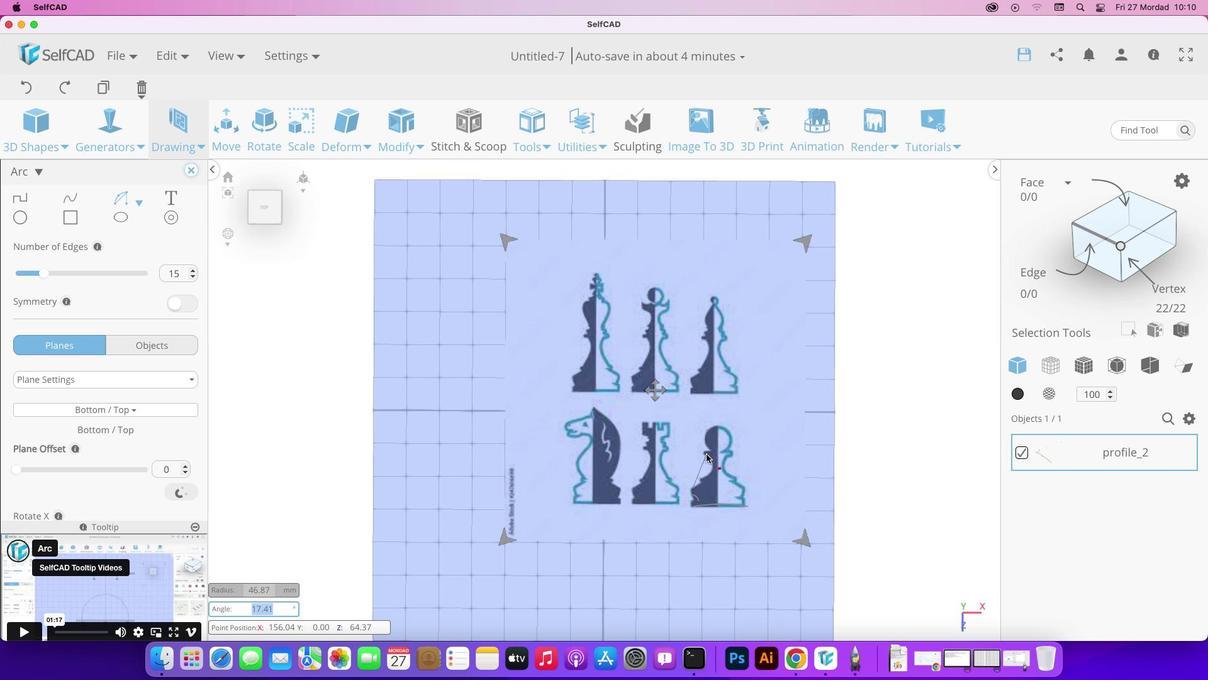 
Action: Mouse pressed left at (475, 396)
Screenshot: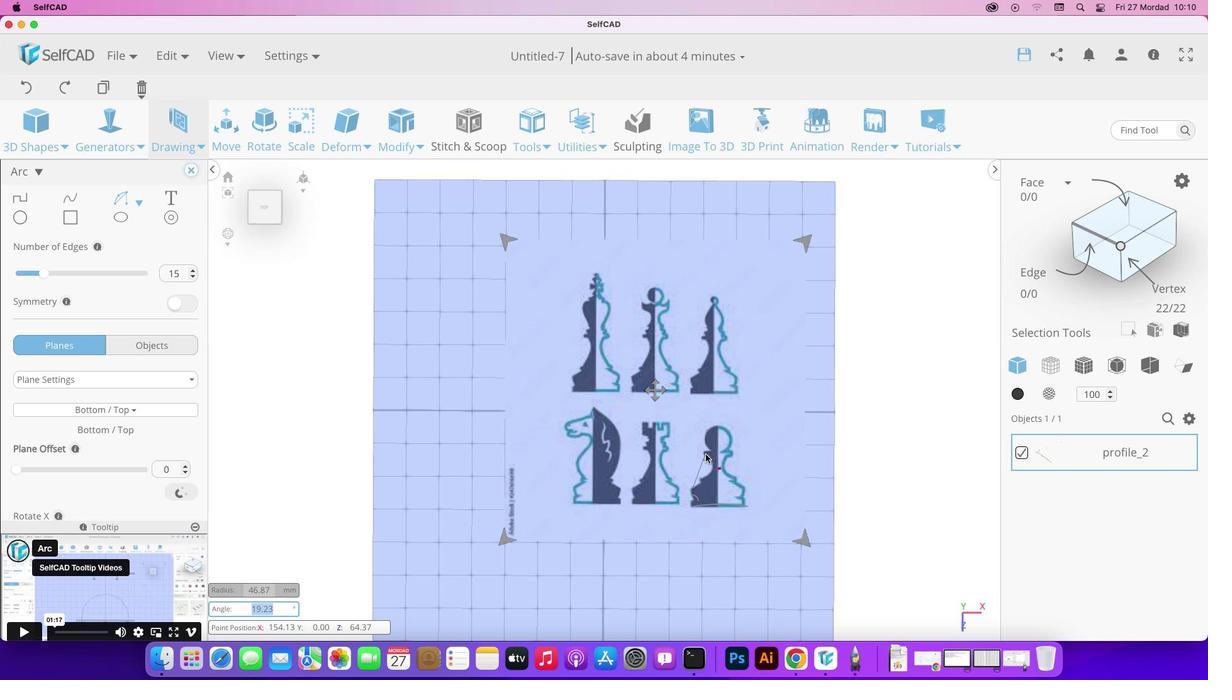 
Action: Mouse moved to (478, 388)
Screenshot: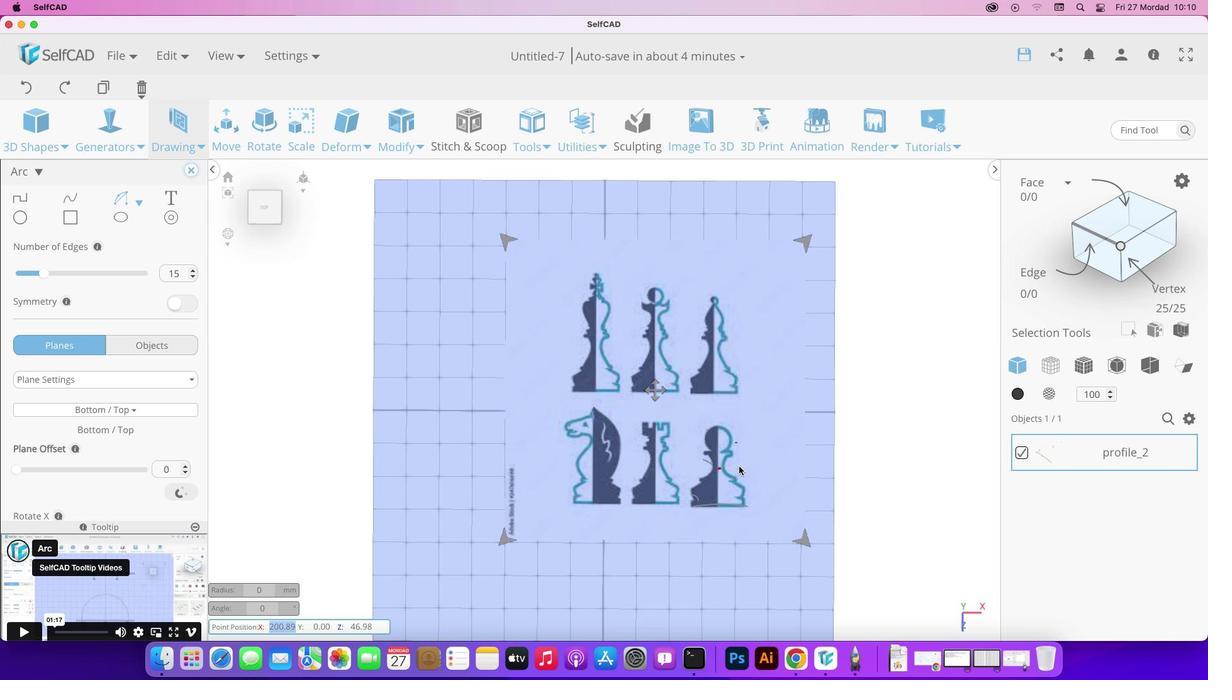 
Action: Mouse pressed left at (478, 388)
Screenshot: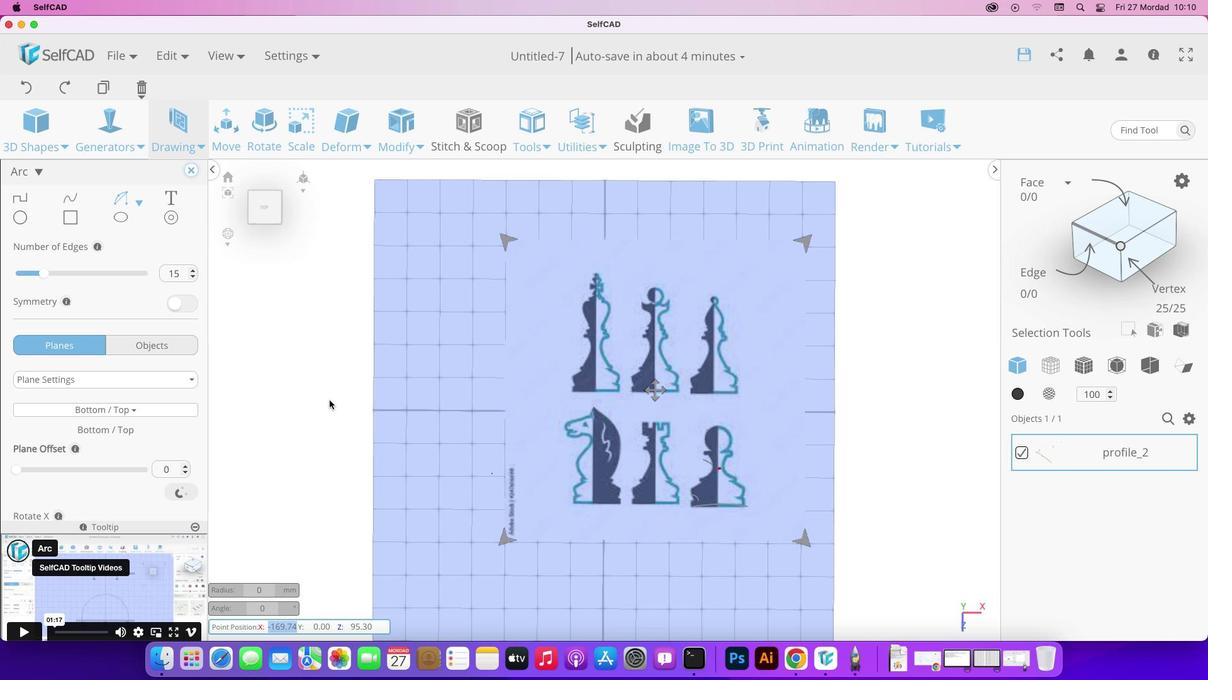 
Action: Mouse moved to (730, 200)
Screenshot: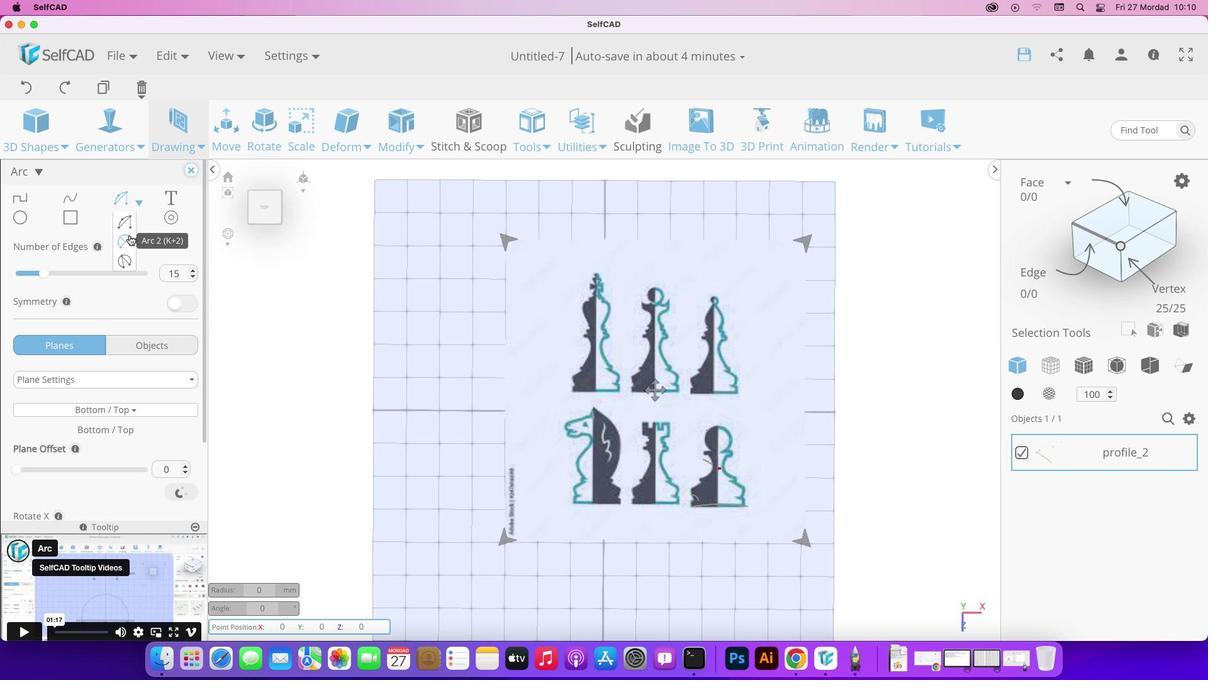 
Action: Mouse pressed left at (730, 200)
Screenshot: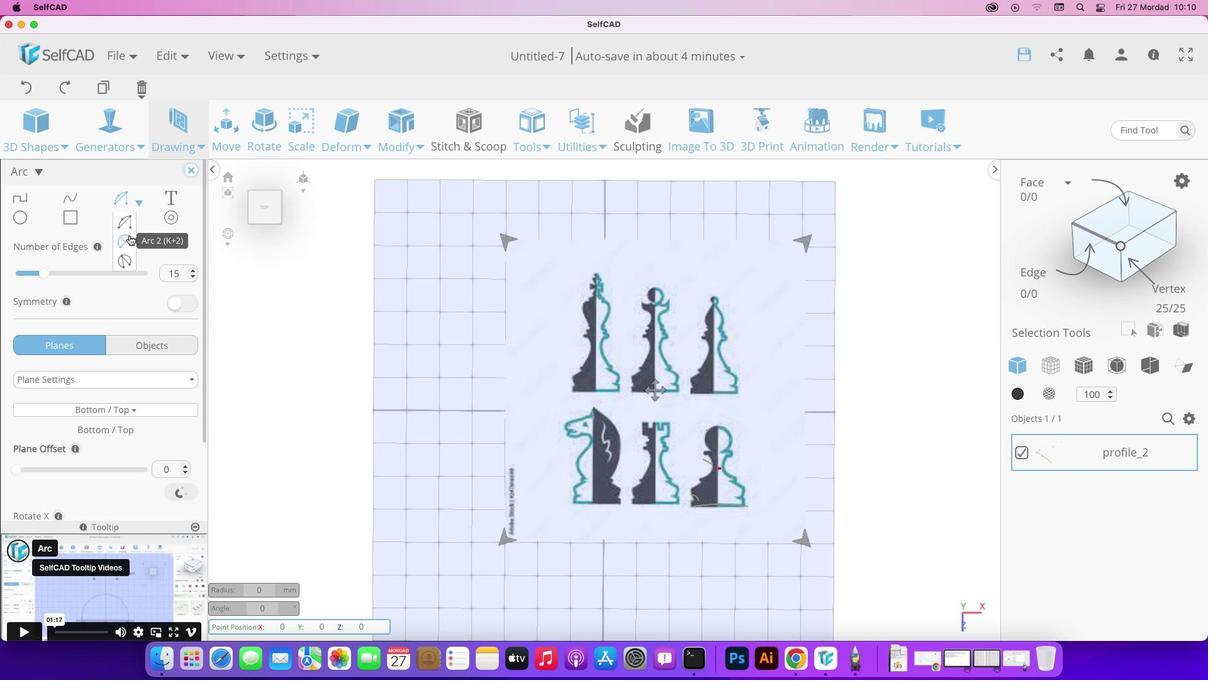 
Action: Mouse moved to (734, 198)
Screenshot: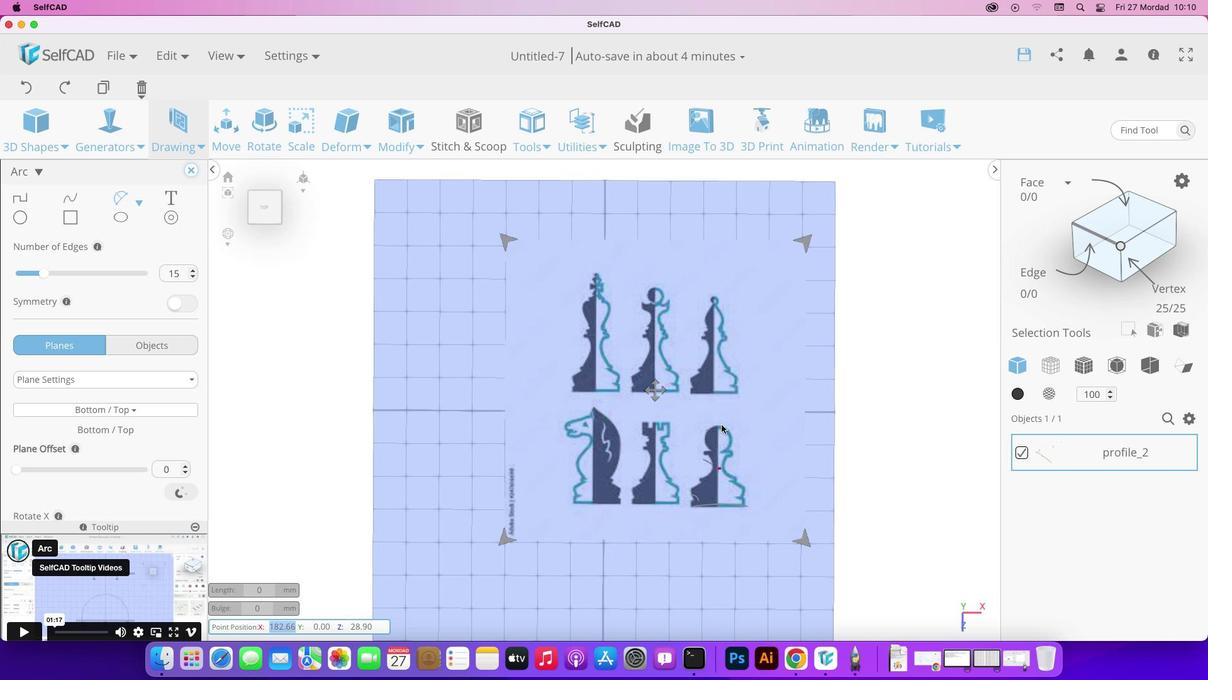 
Action: Mouse pressed left at (734, 198)
Screenshot: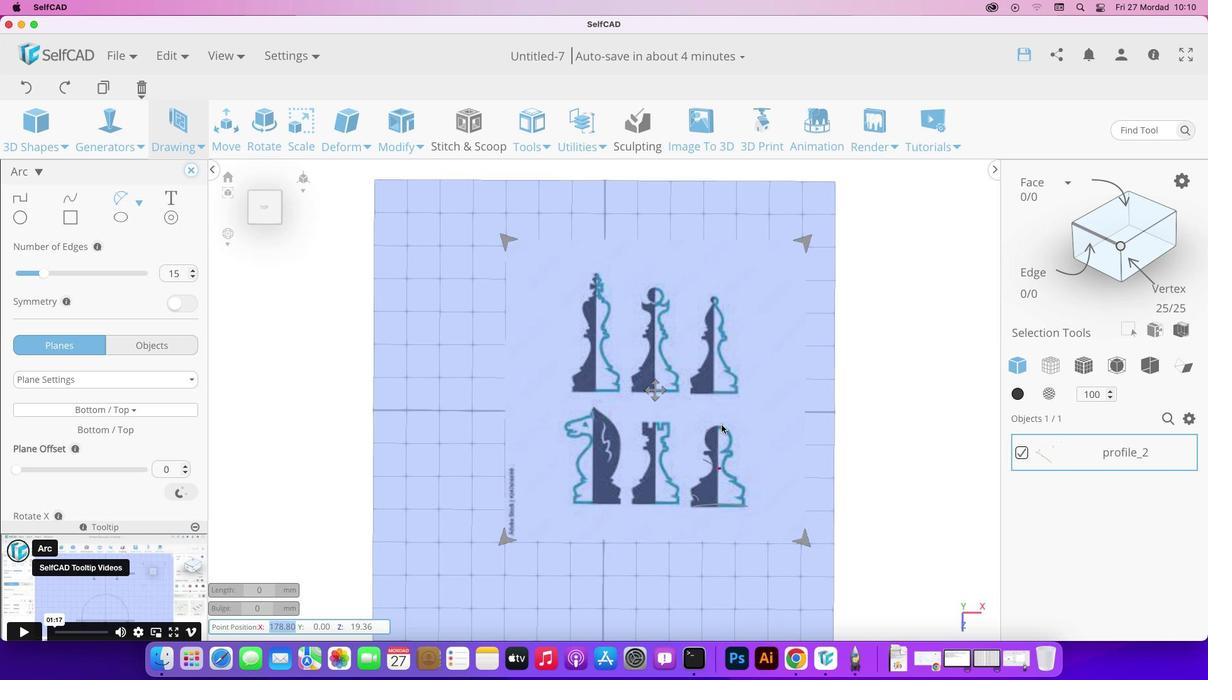 
Action: Mouse moved to (733, 226)
Screenshot: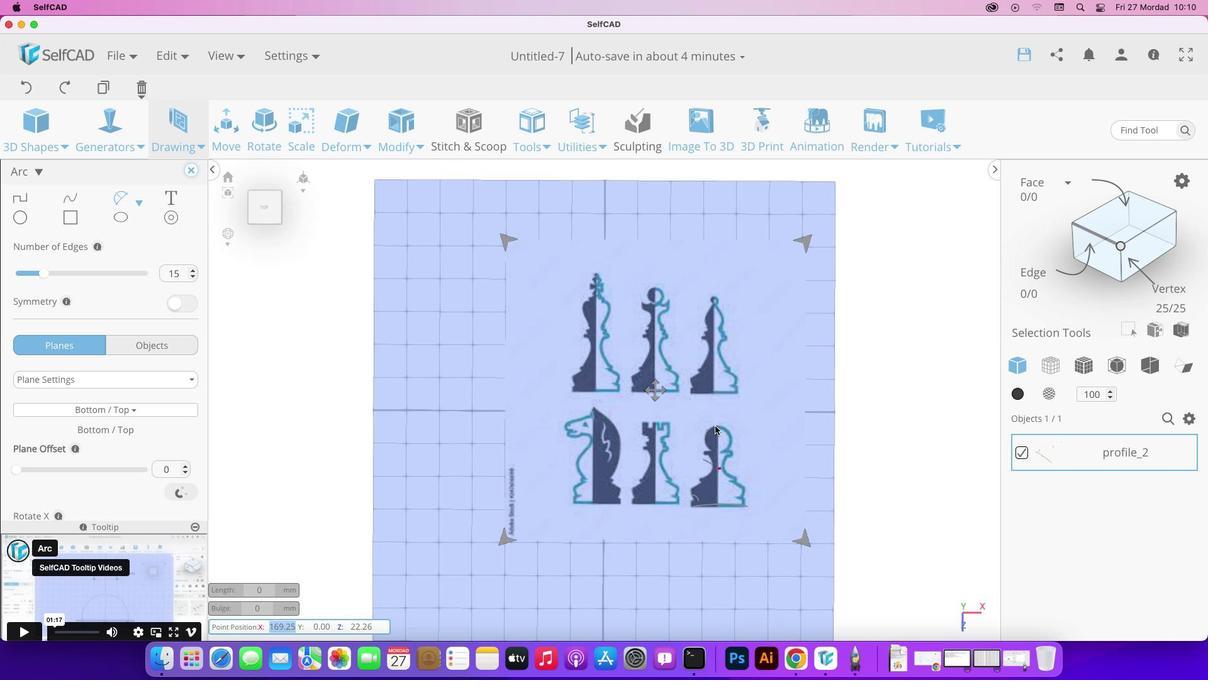 
Action: Mouse pressed left at (733, 226)
Screenshot: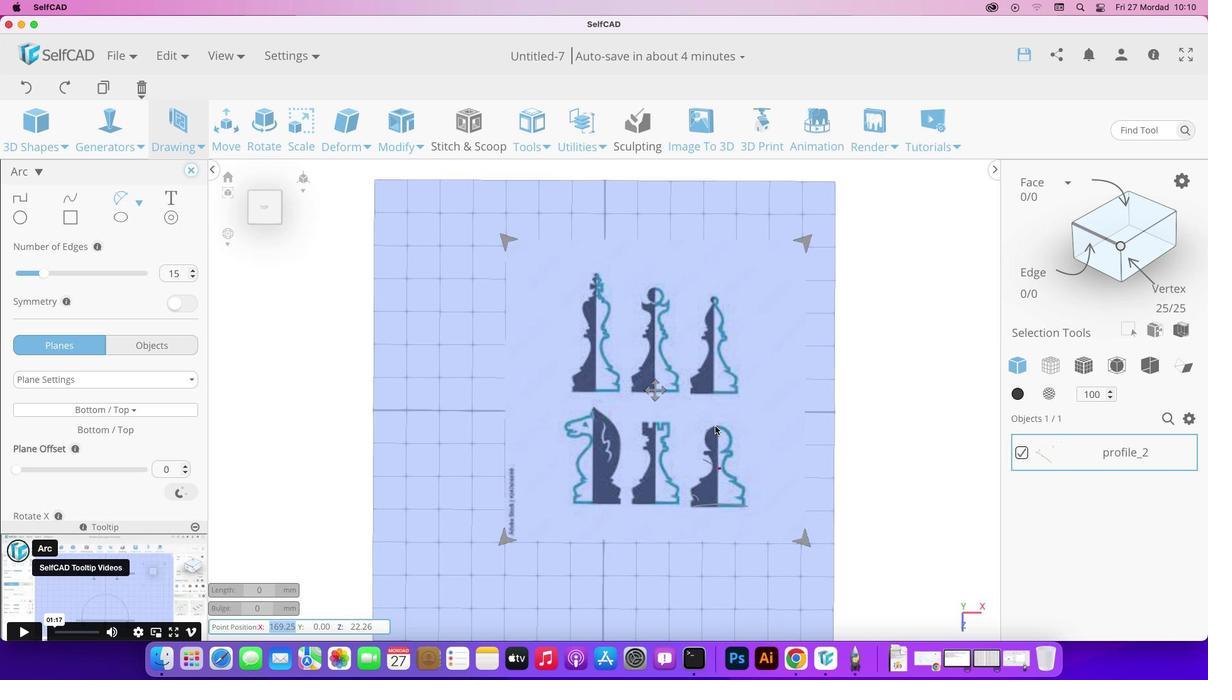 
Action: Mouse moved to (474, 367)
Screenshot: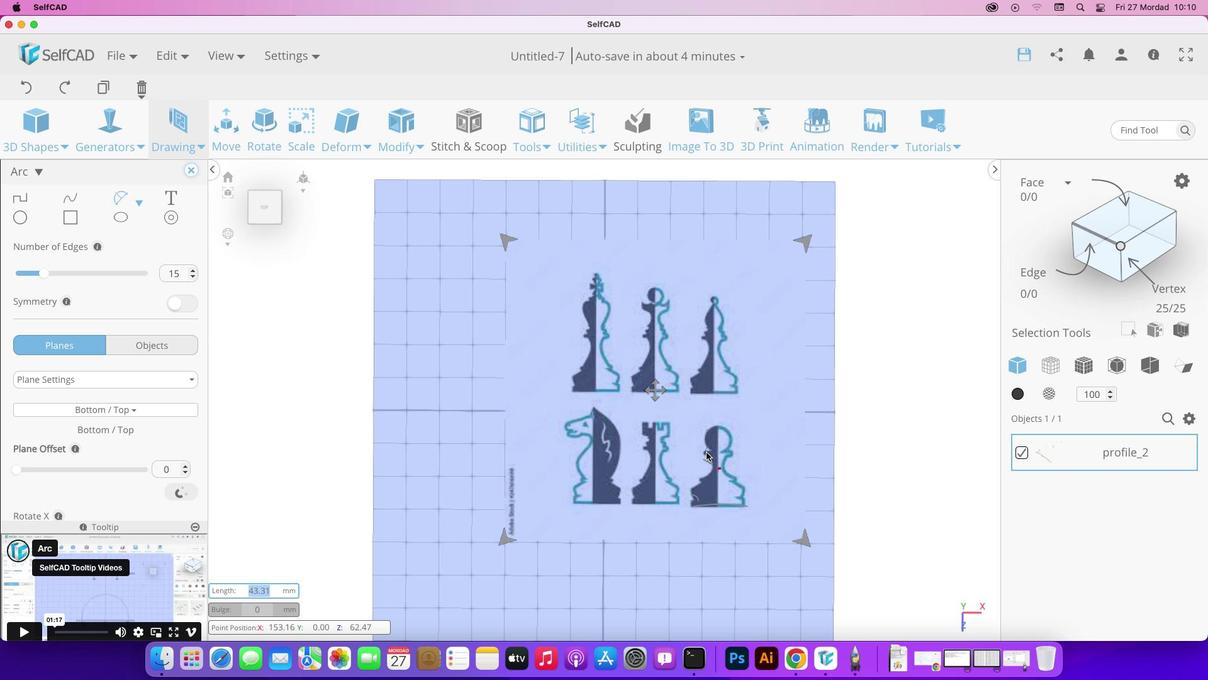 
Action: Mouse pressed left at (474, 367)
Screenshot: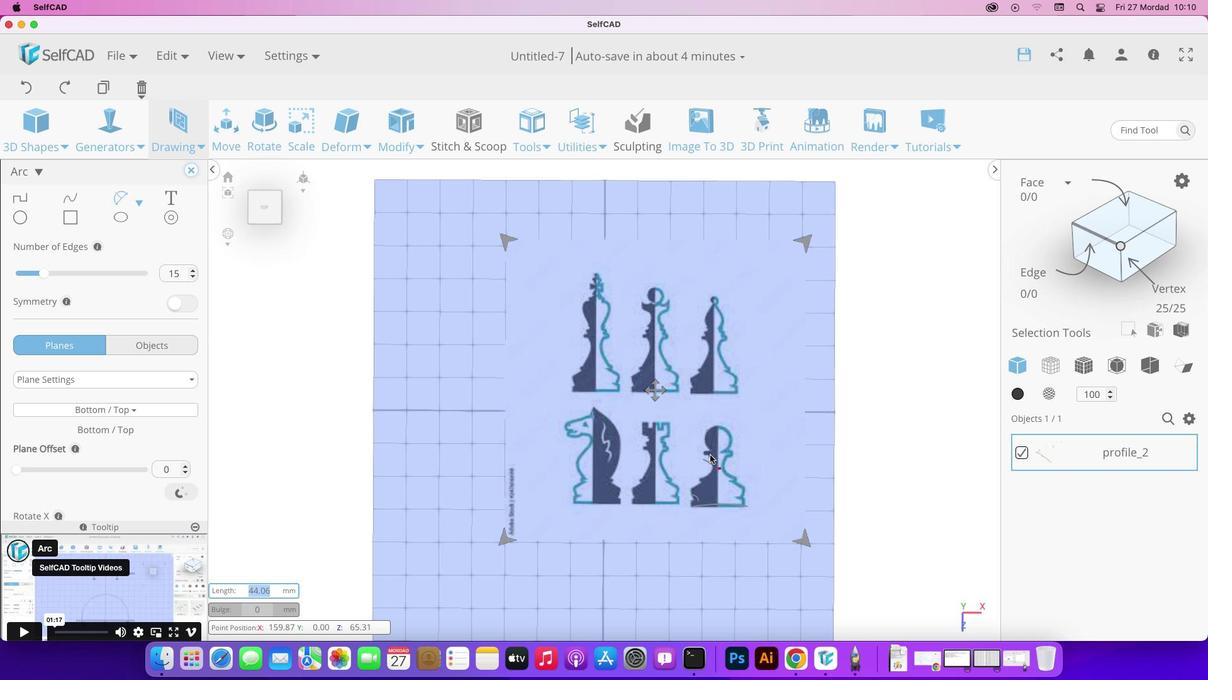 
Action: Mouse moved to (472, 426)
Screenshot: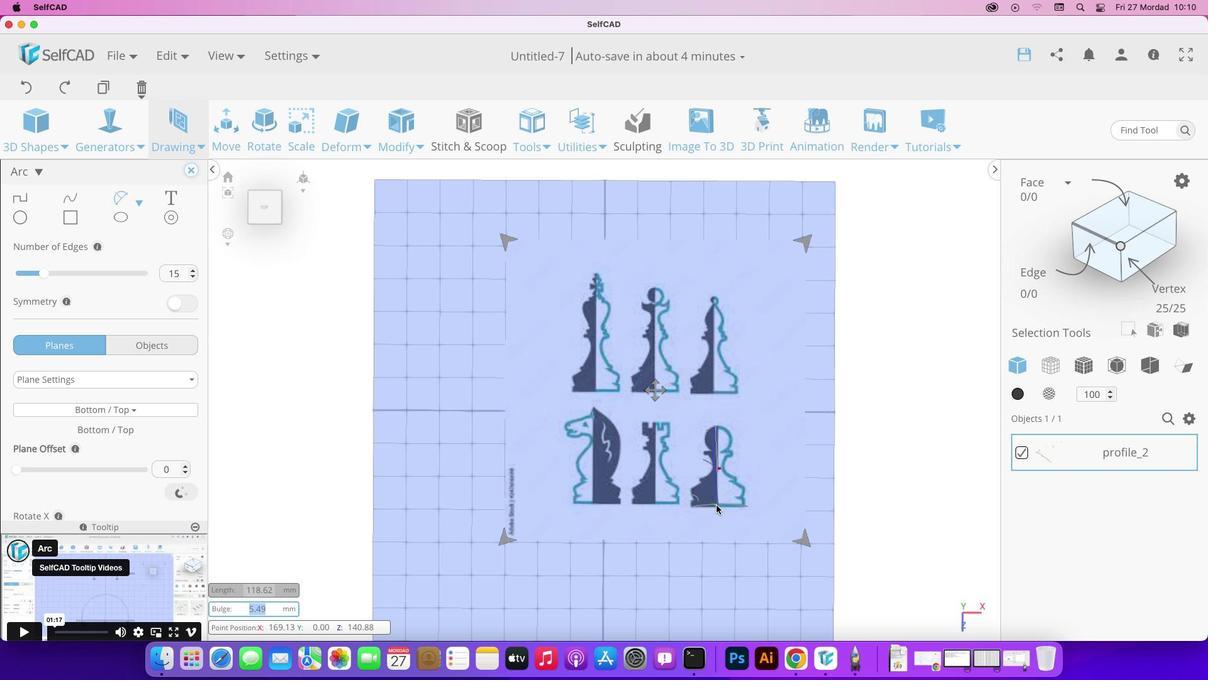 
Action: Mouse pressed left at (472, 426)
Screenshot: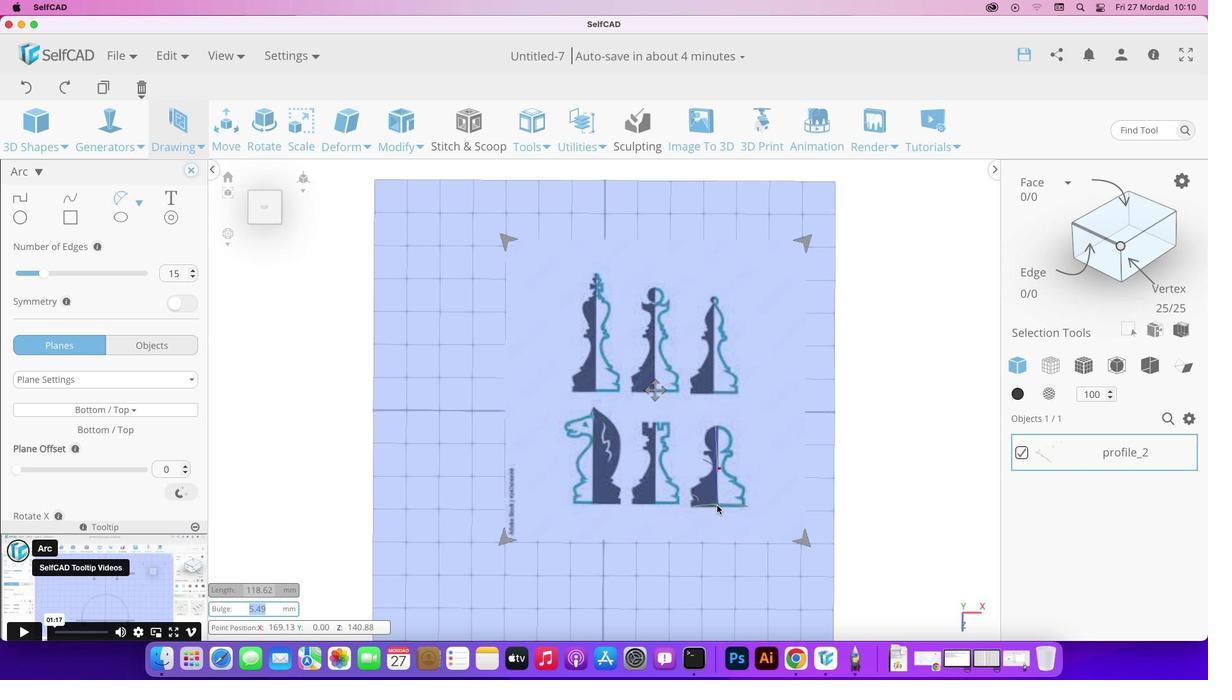 
Action: Mouse moved to (474, 370)
Screenshot: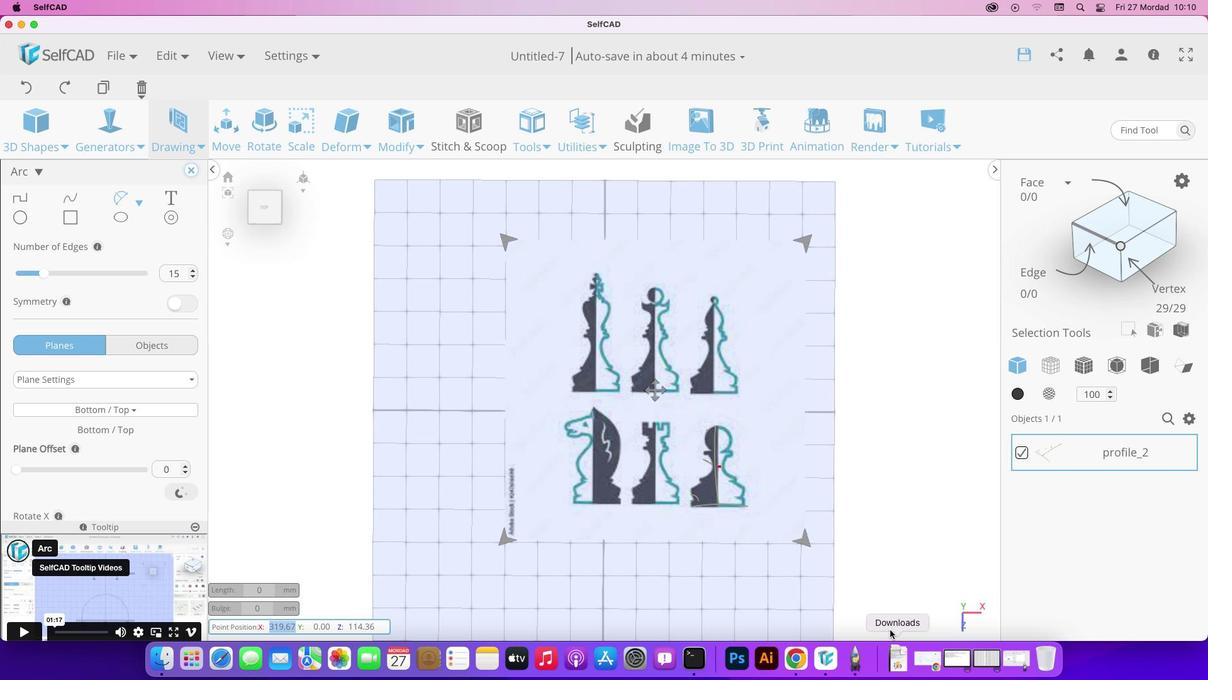 
Action: Mouse pressed left at (474, 370)
Screenshot: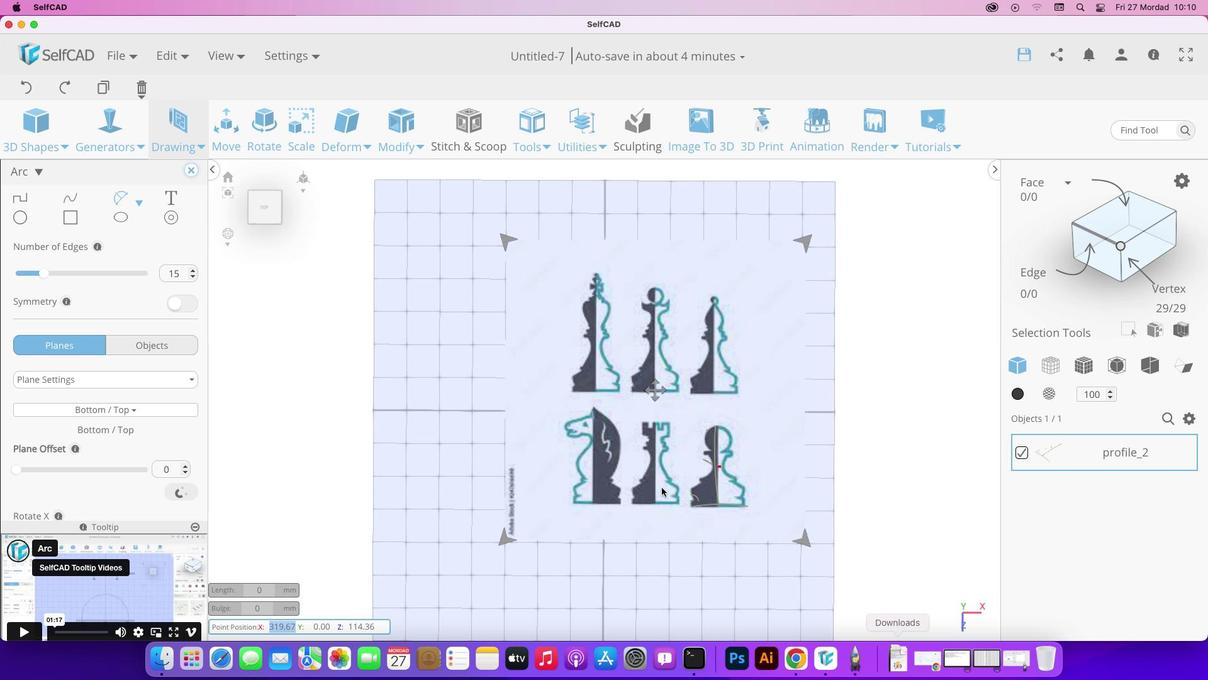 
Action: Mouse moved to (707, 178)
Screenshot: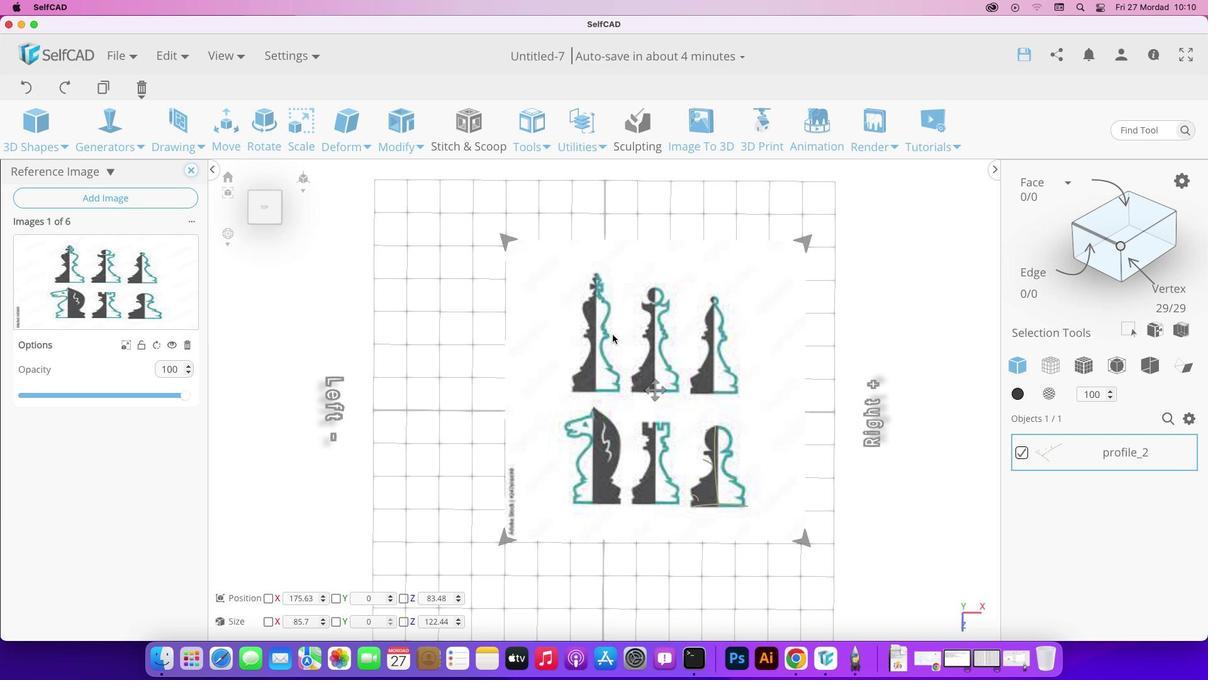 
Action: Mouse pressed left at (707, 178)
Screenshot: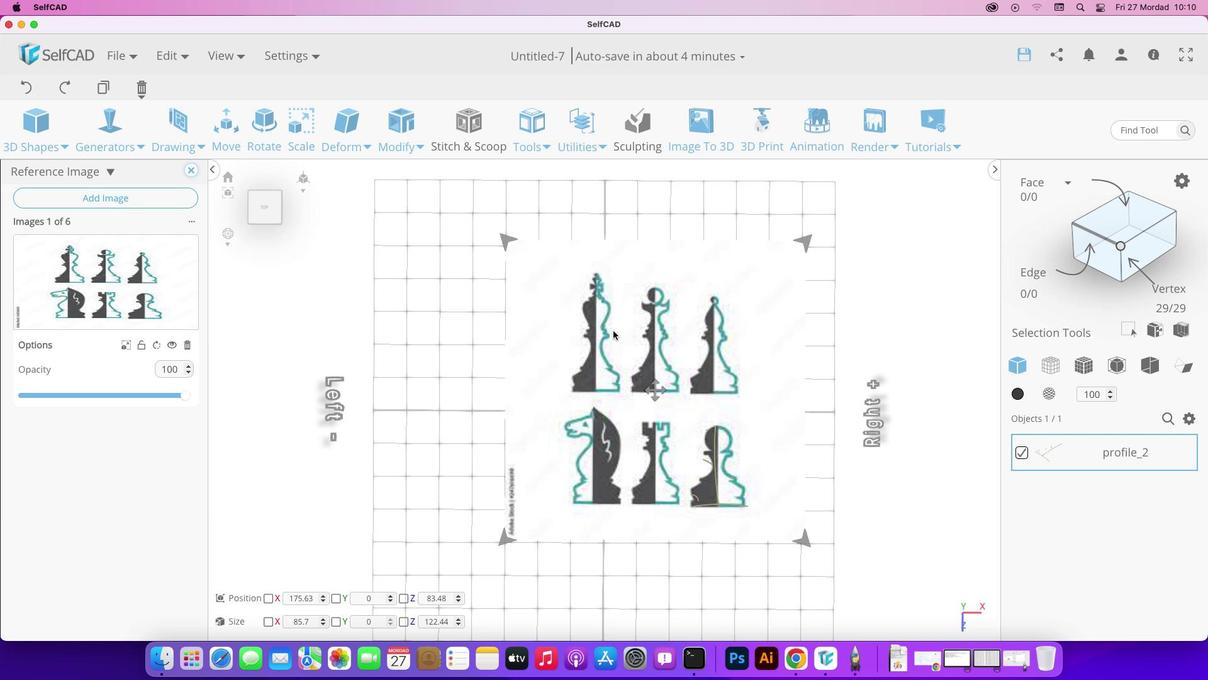 
Action: Mouse moved to (515, 288)
Screenshot: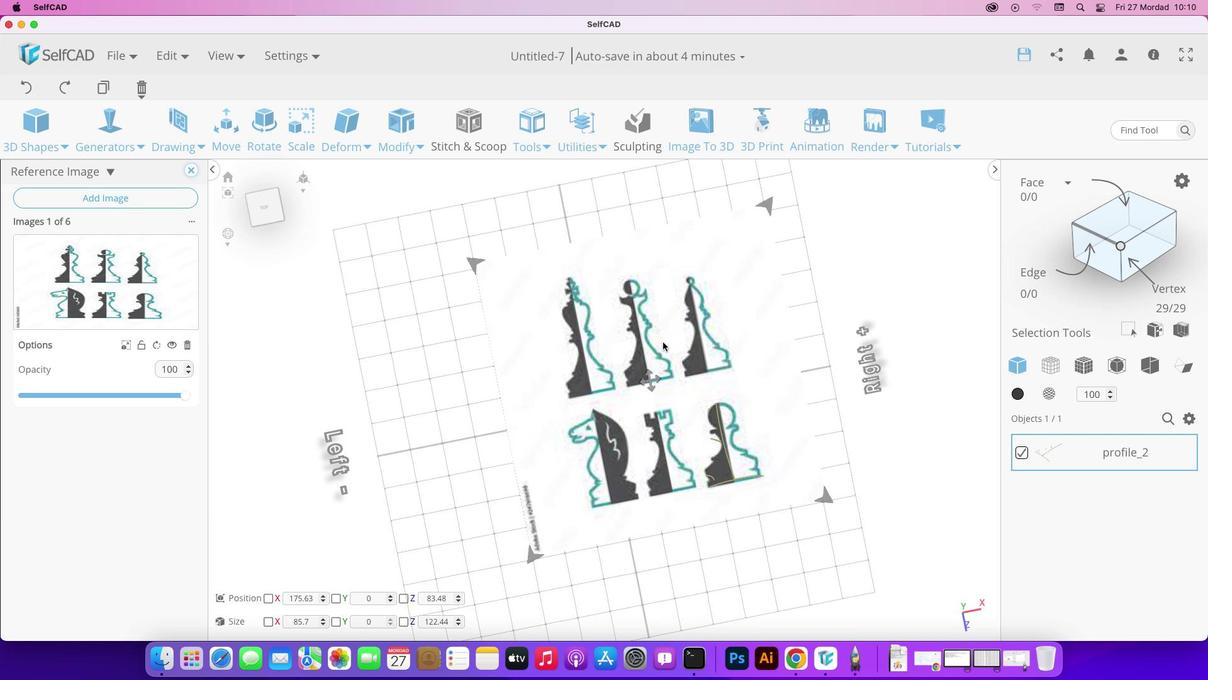 
Action: Mouse pressed left at (515, 288)
Screenshot: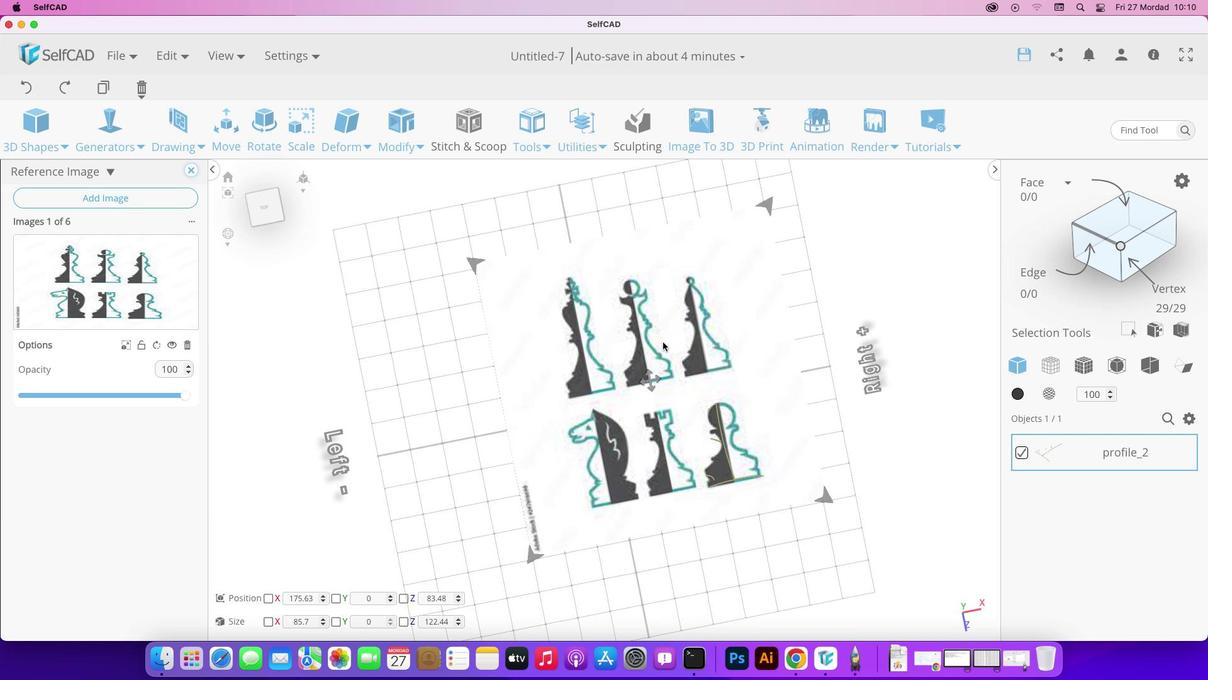 
Action: Mouse moved to (496, 305)
Screenshot: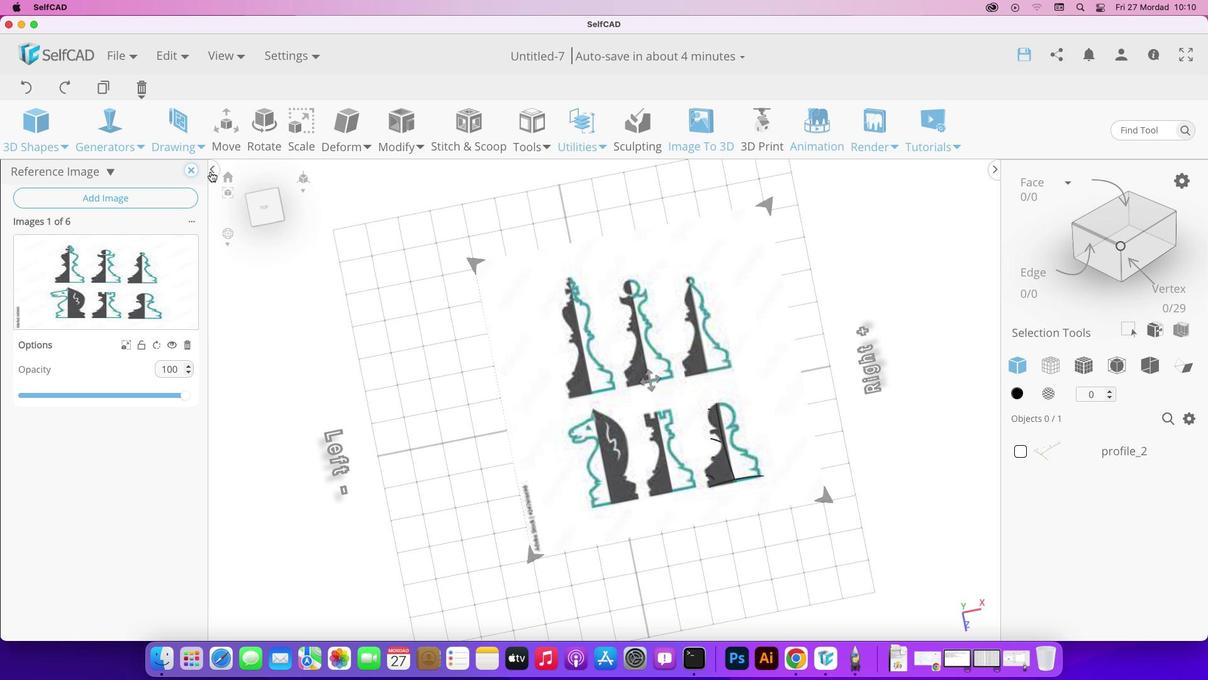 
Action: Mouse pressed left at (496, 305)
Screenshot: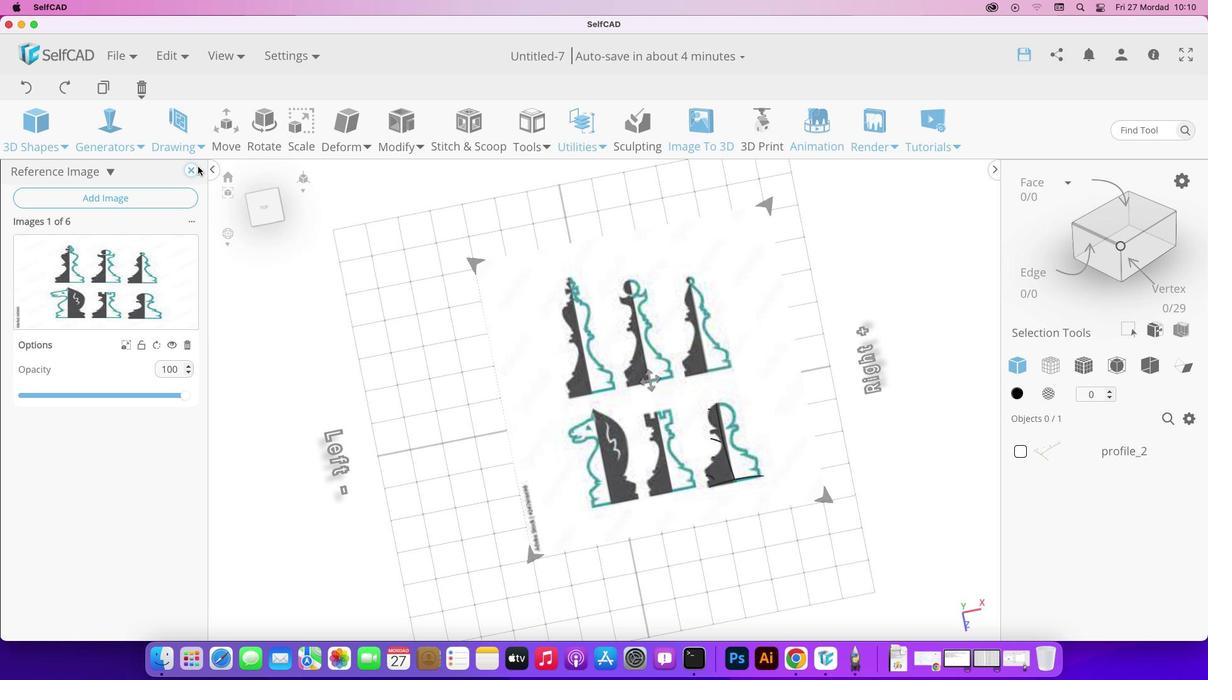 
Action: Mouse moved to (706, 176)
Screenshot: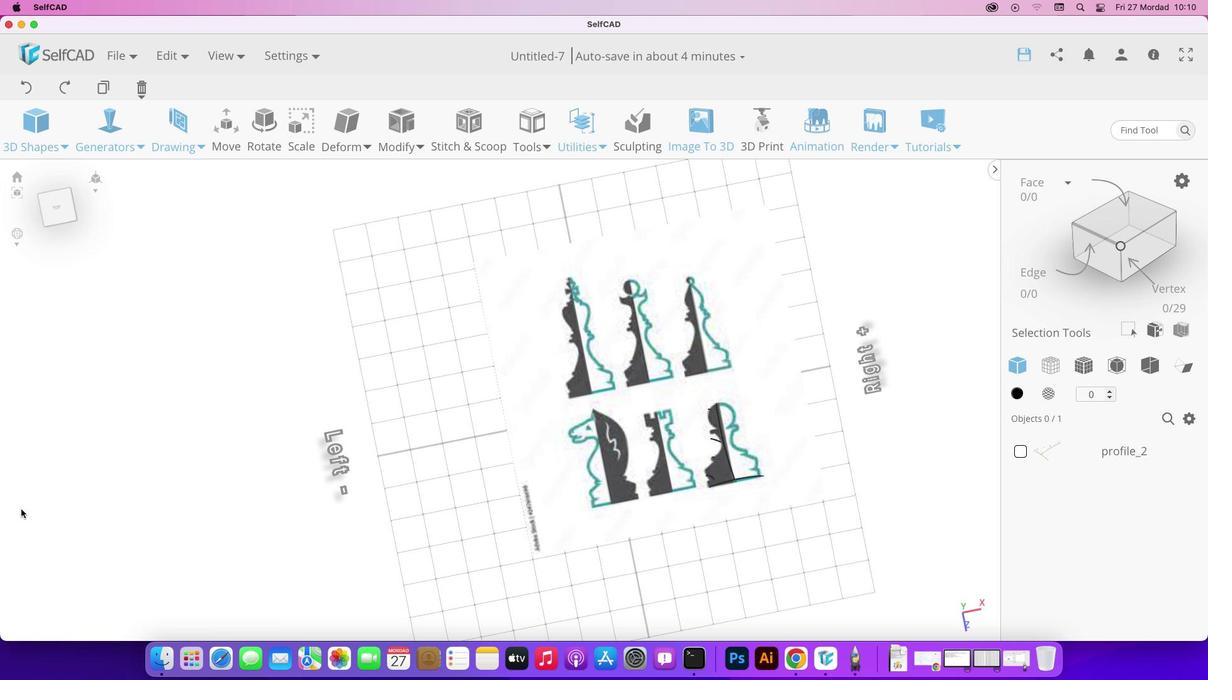 
Action: Mouse pressed left at (706, 176)
Screenshot: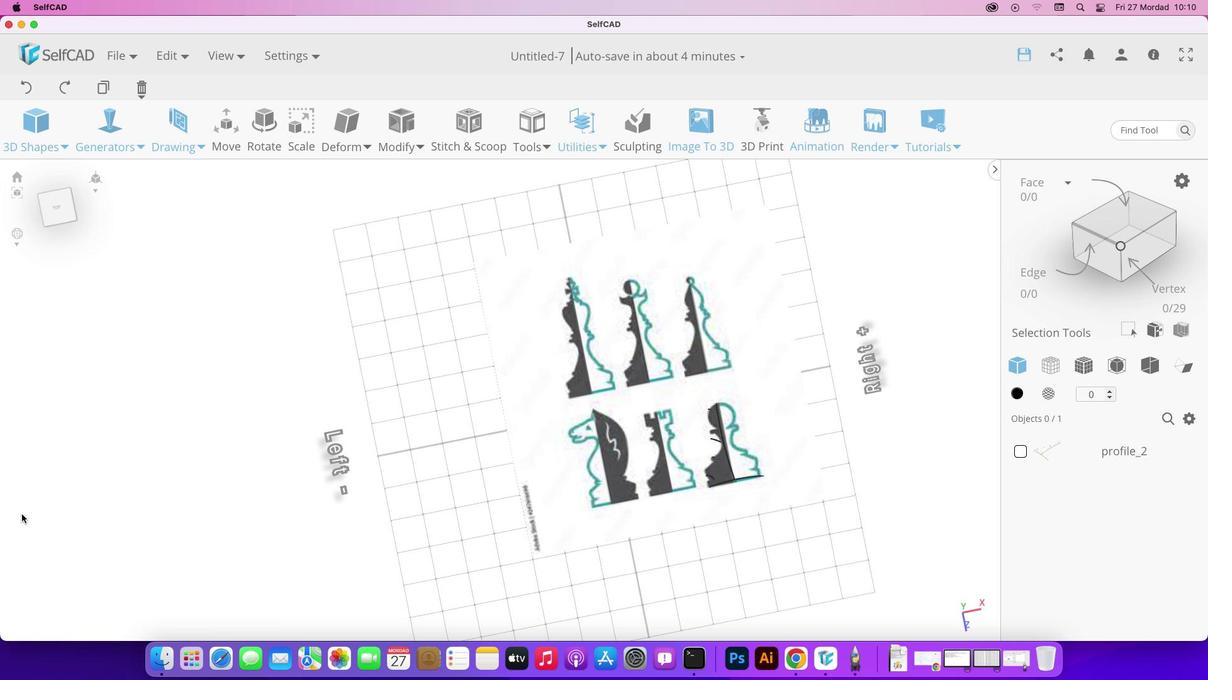 
Action: Mouse moved to (1159, 302)
Screenshot: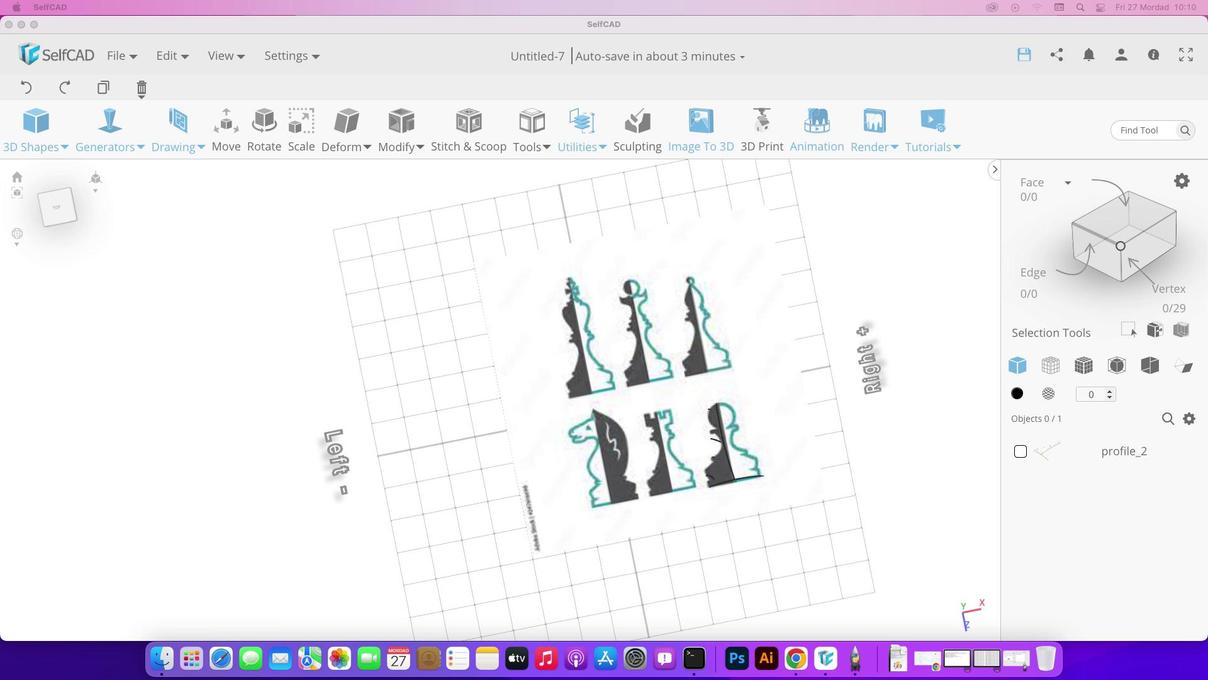 
Action: Mouse pressed left at (1159, 302)
Screenshot: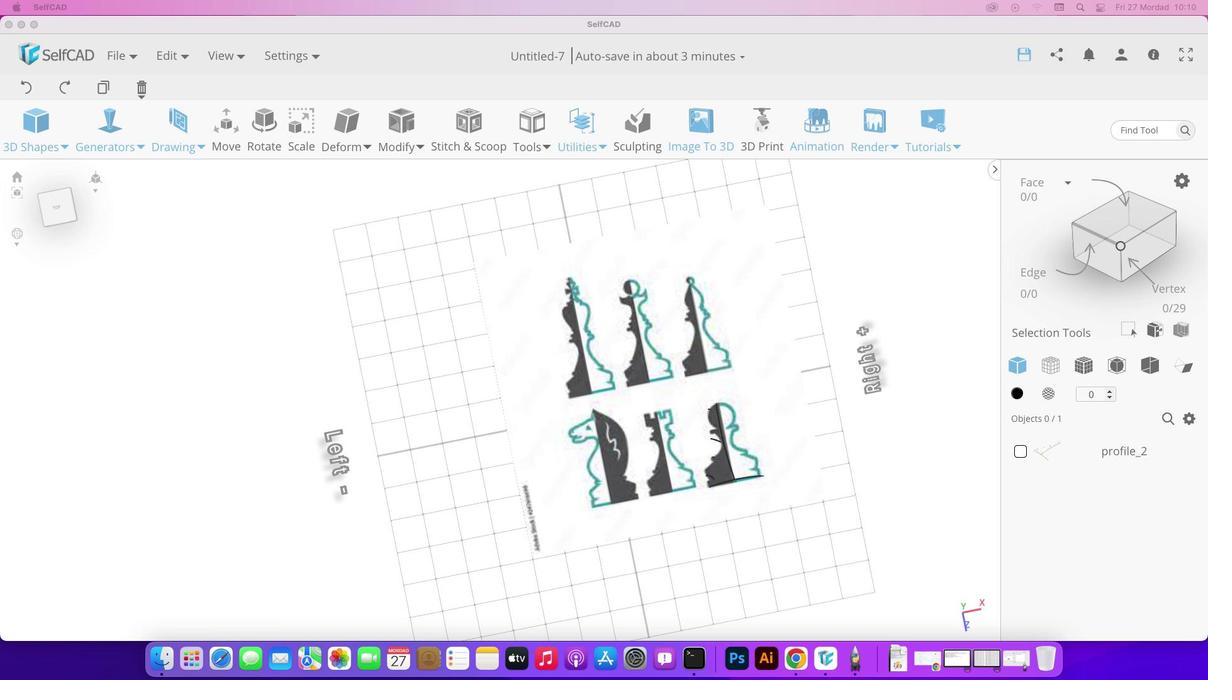 
Action: Mouse moved to (1164, 248)
Screenshot: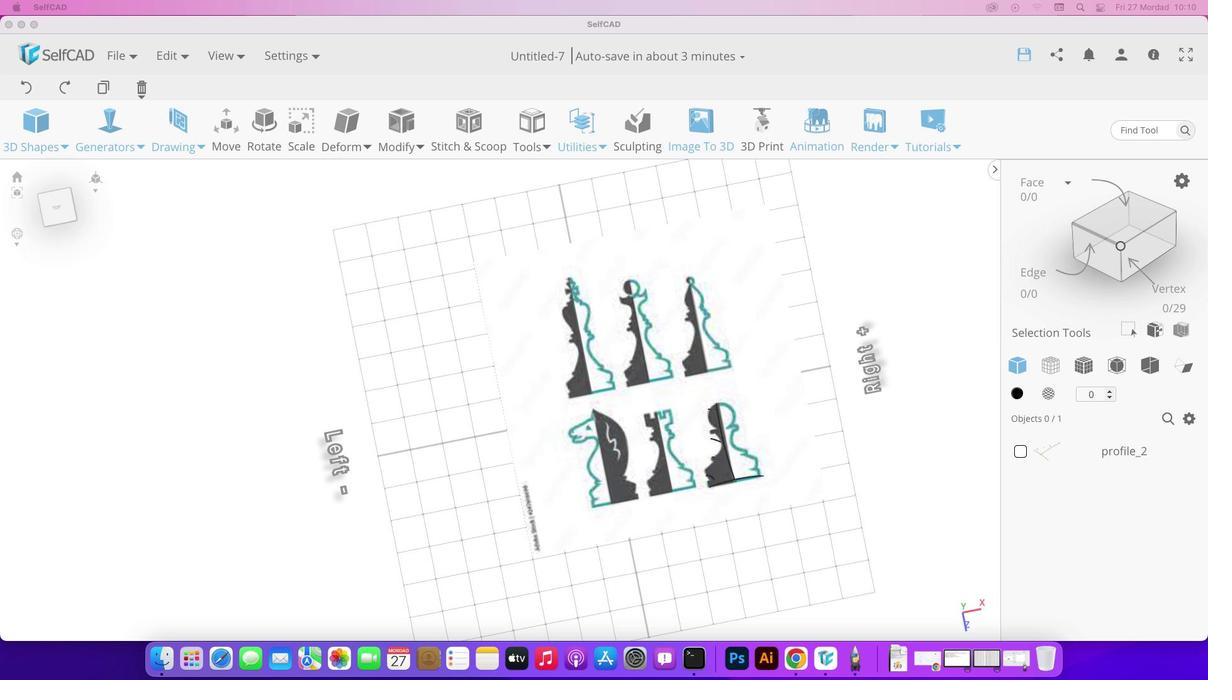 
Action: Mouse pressed left at (1164, 248)
Screenshot: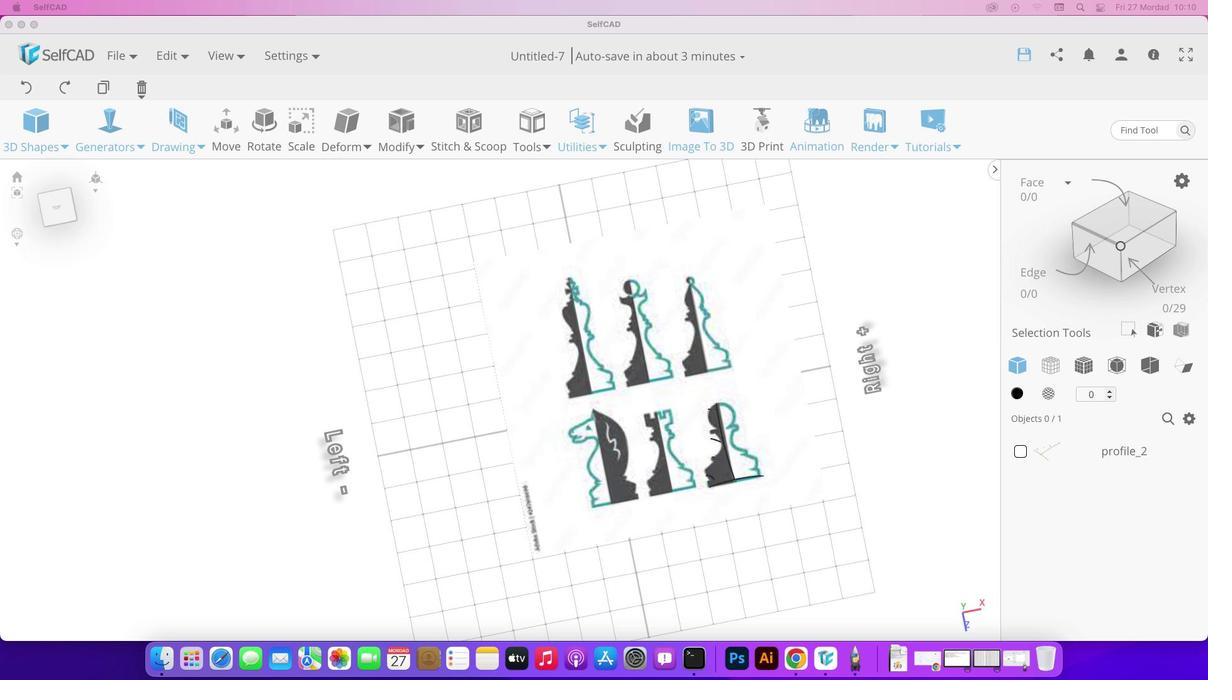 
Action: Mouse moved to (1215, 344)
Screenshot: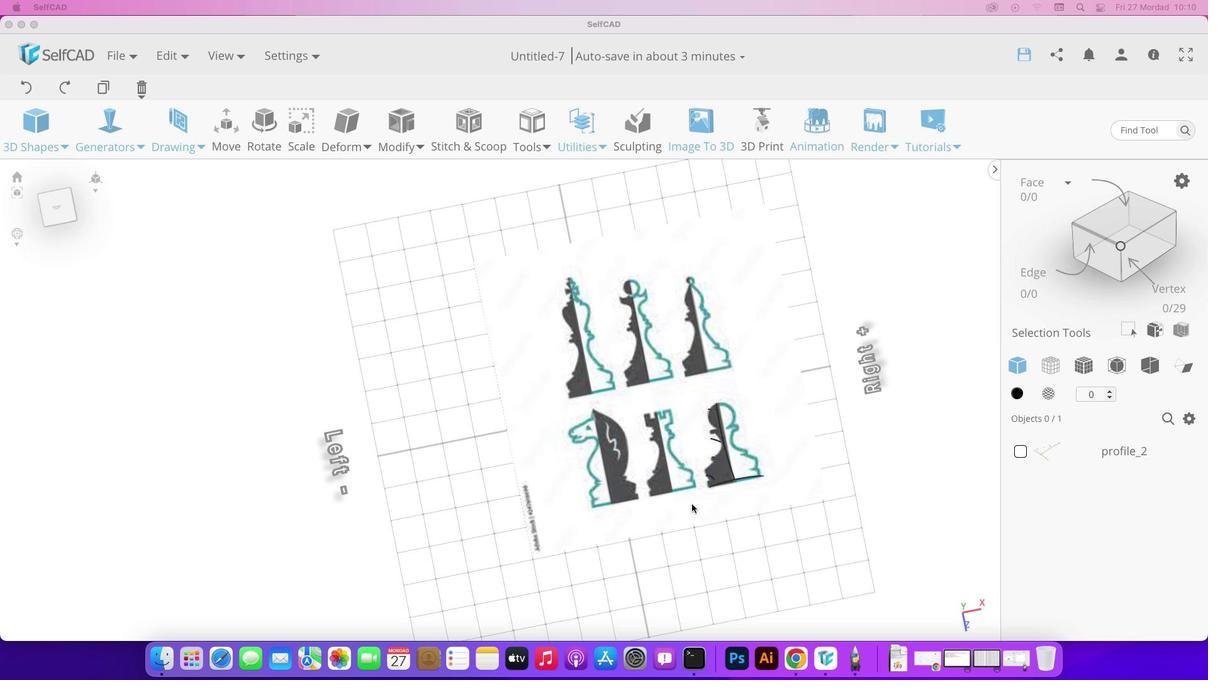 
Action: Mouse pressed left at (1215, 344)
Screenshot: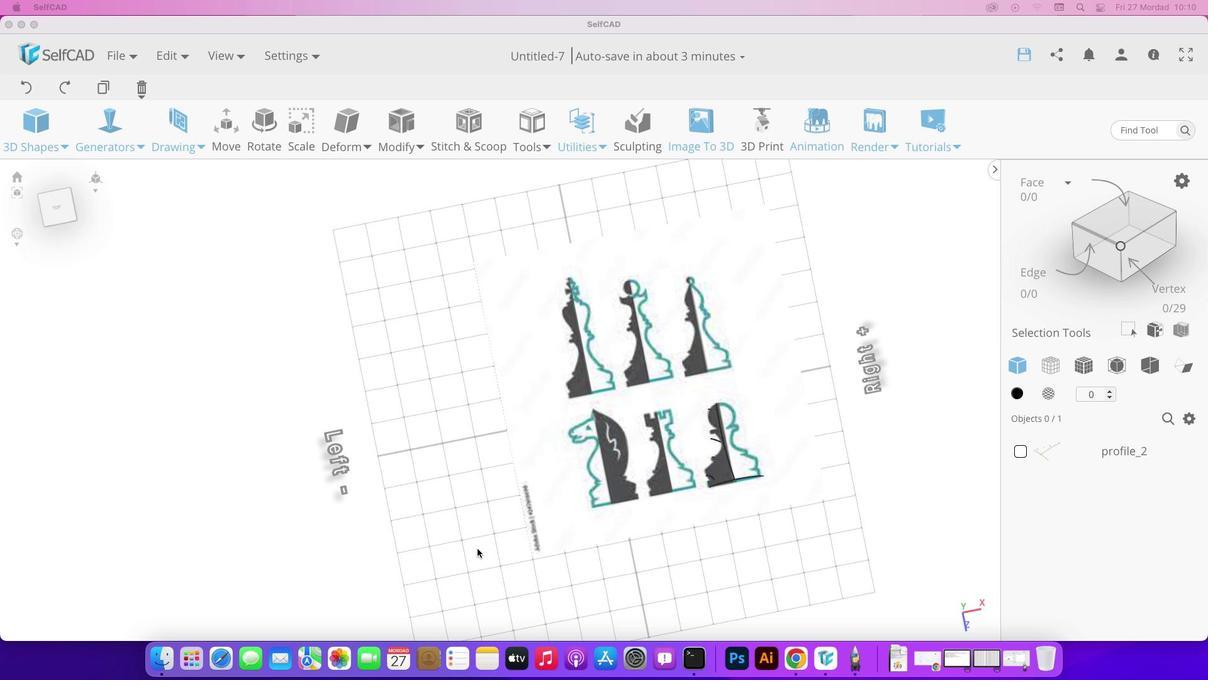 
Action: Mouse moved to (589, 459)
Screenshot: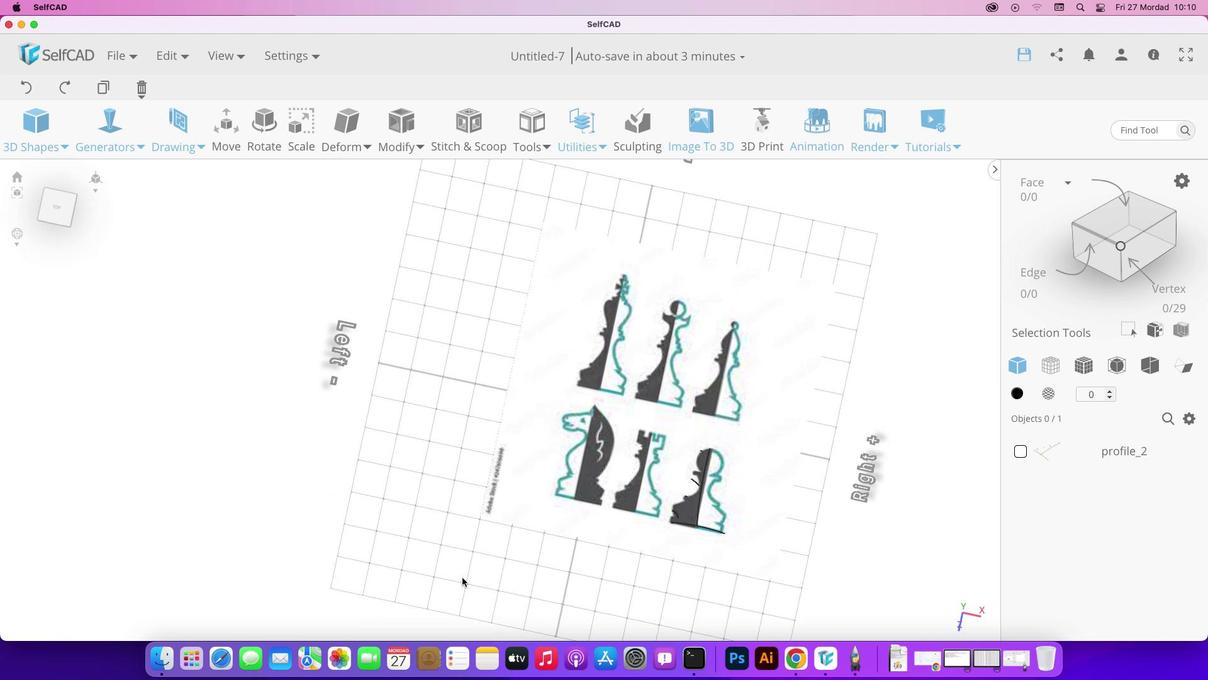 
Action: Mouse pressed left at (589, 459)
Screenshot: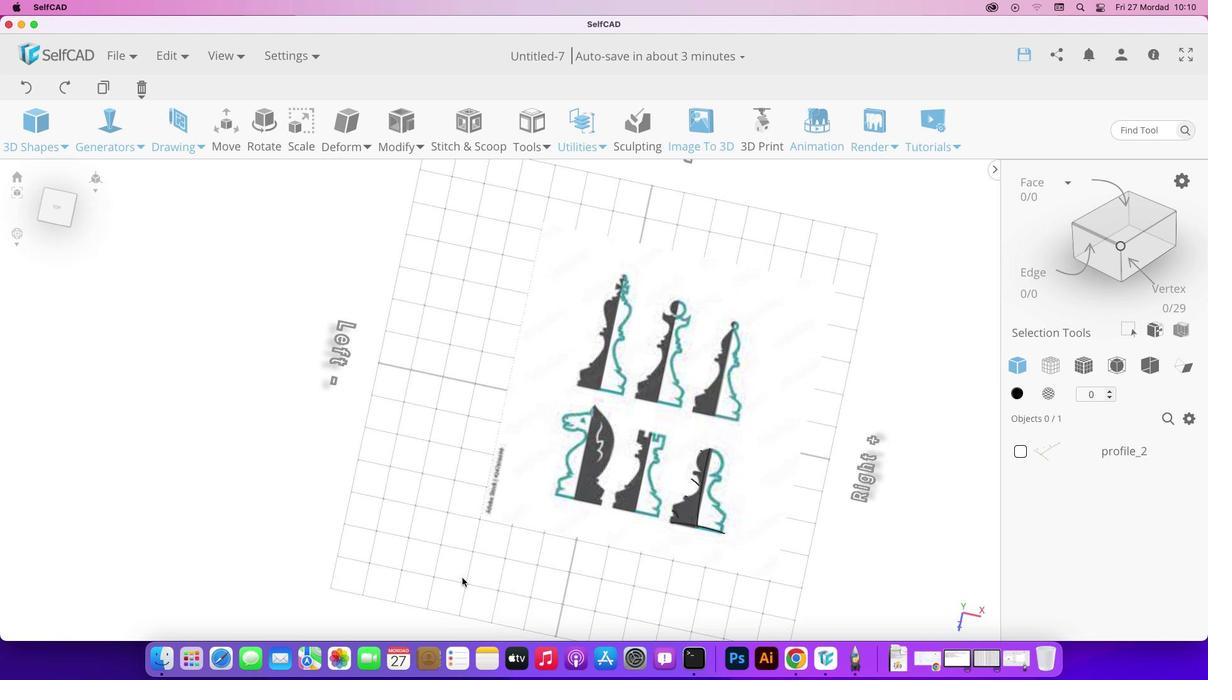 
Action: Mouse moved to (549, 467)
Screenshot: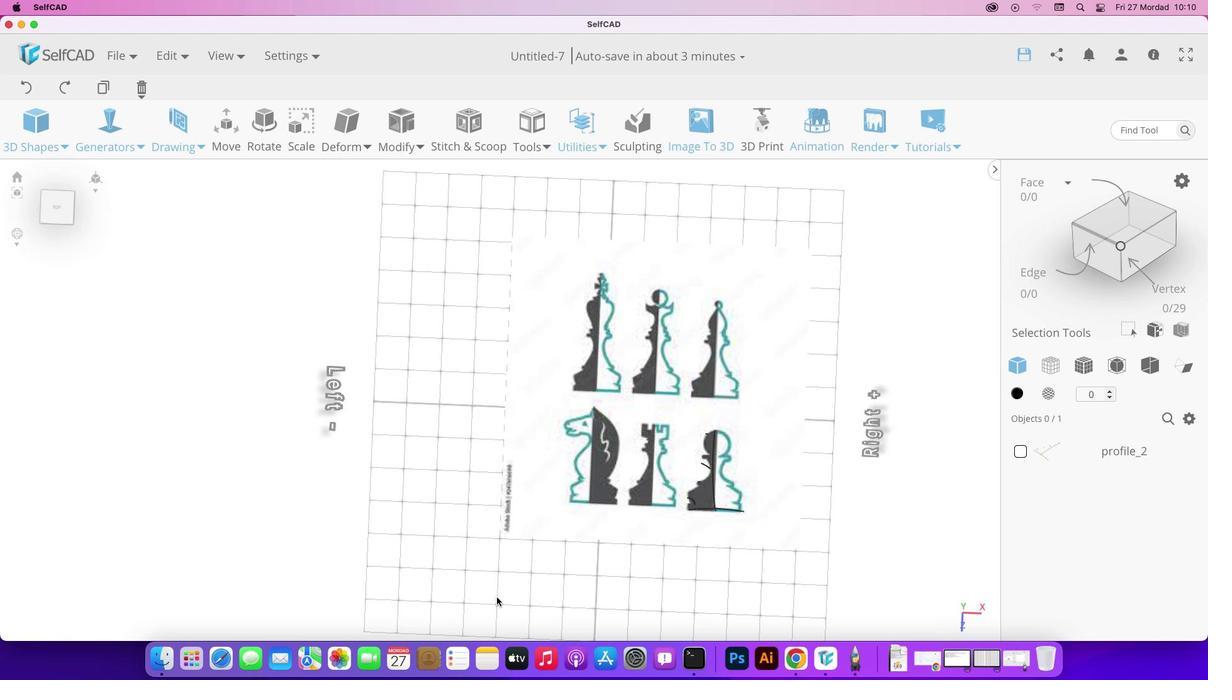 
Action: Mouse pressed left at (549, 467)
Screenshot: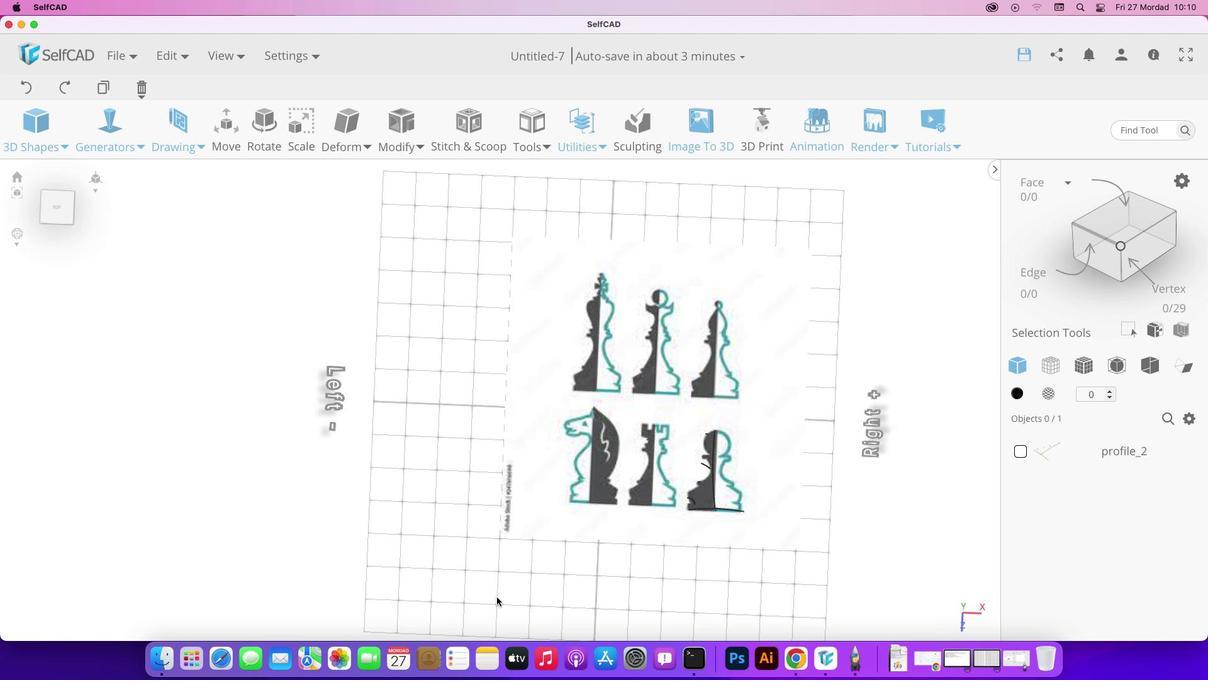 
Action: Mouse moved to (520, 384)
Screenshot: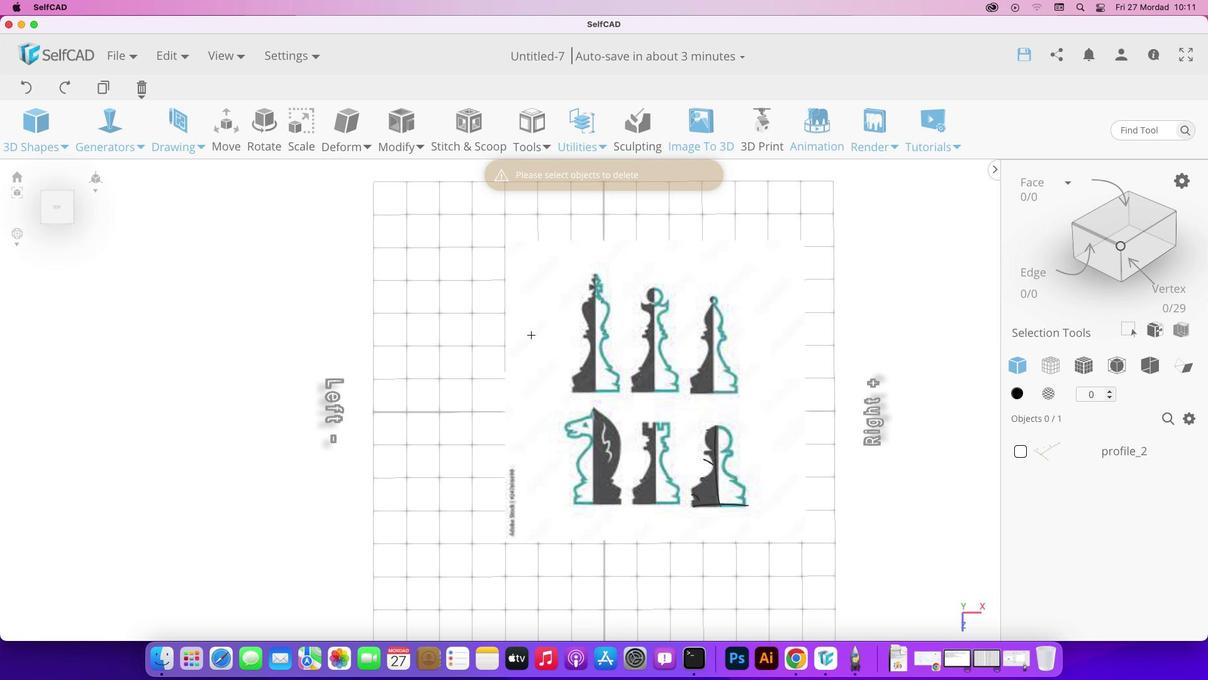 
Action: Mouse pressed left at (520, 384)
Screenshot: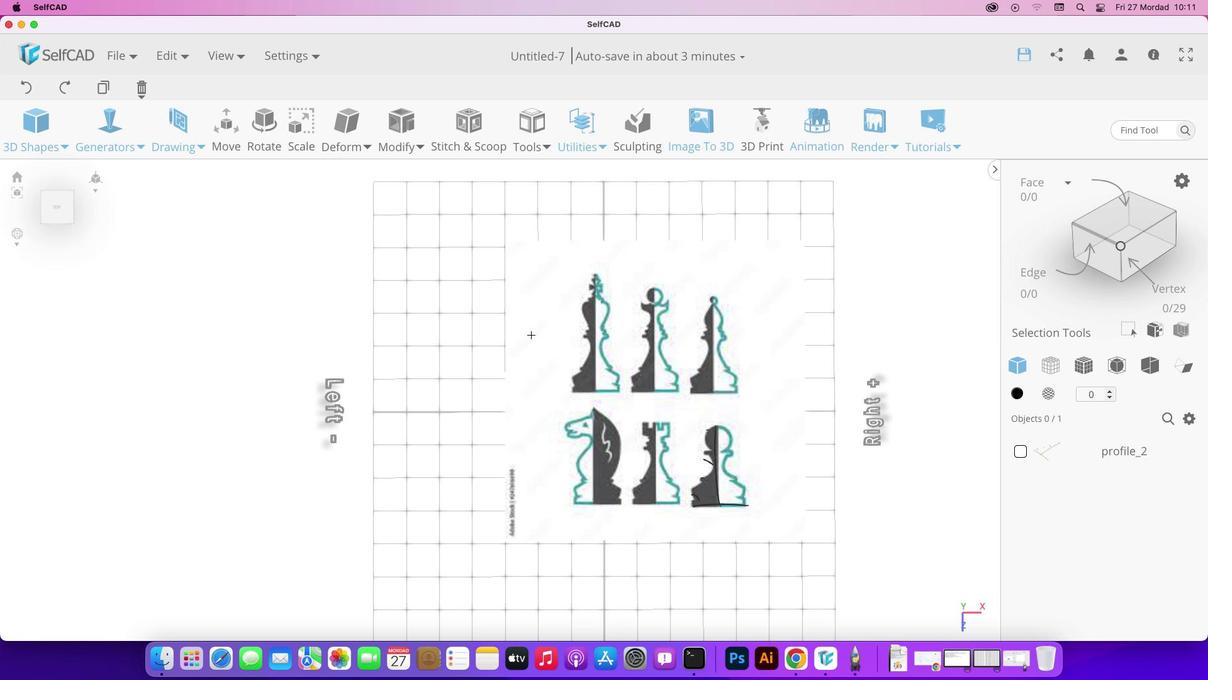 
Action: Mouse moved to (522, 384)
Screenshot: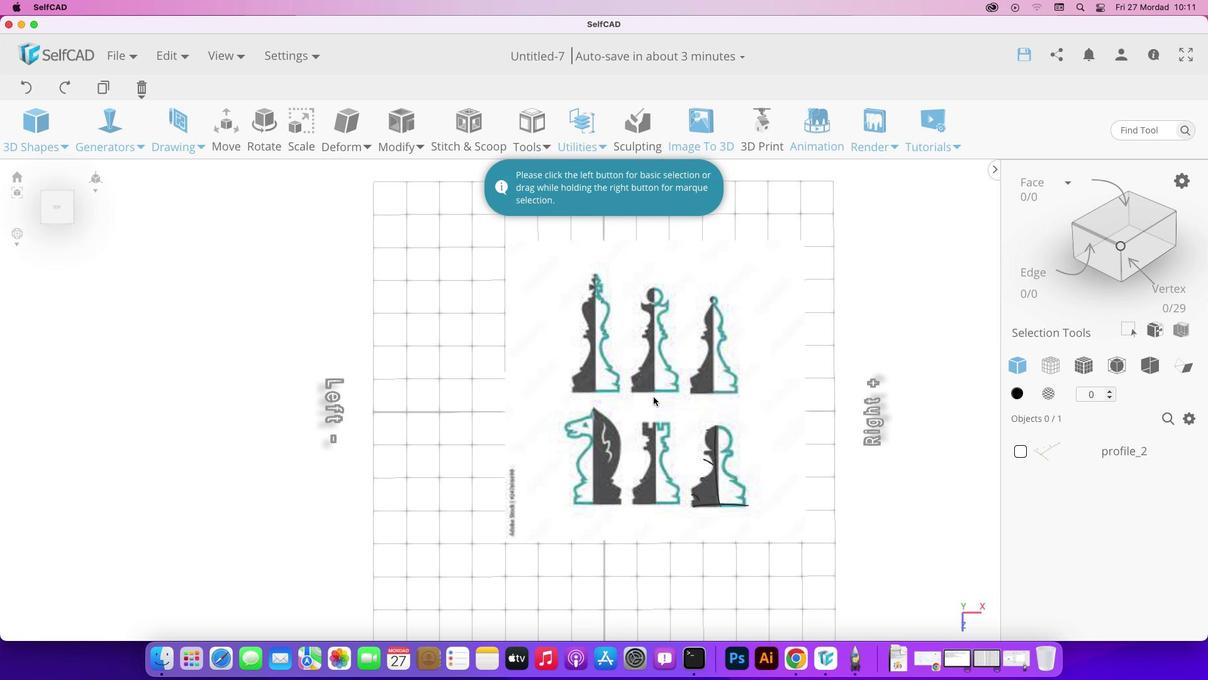 
Action: Key pressed Key.delete
Screenshot: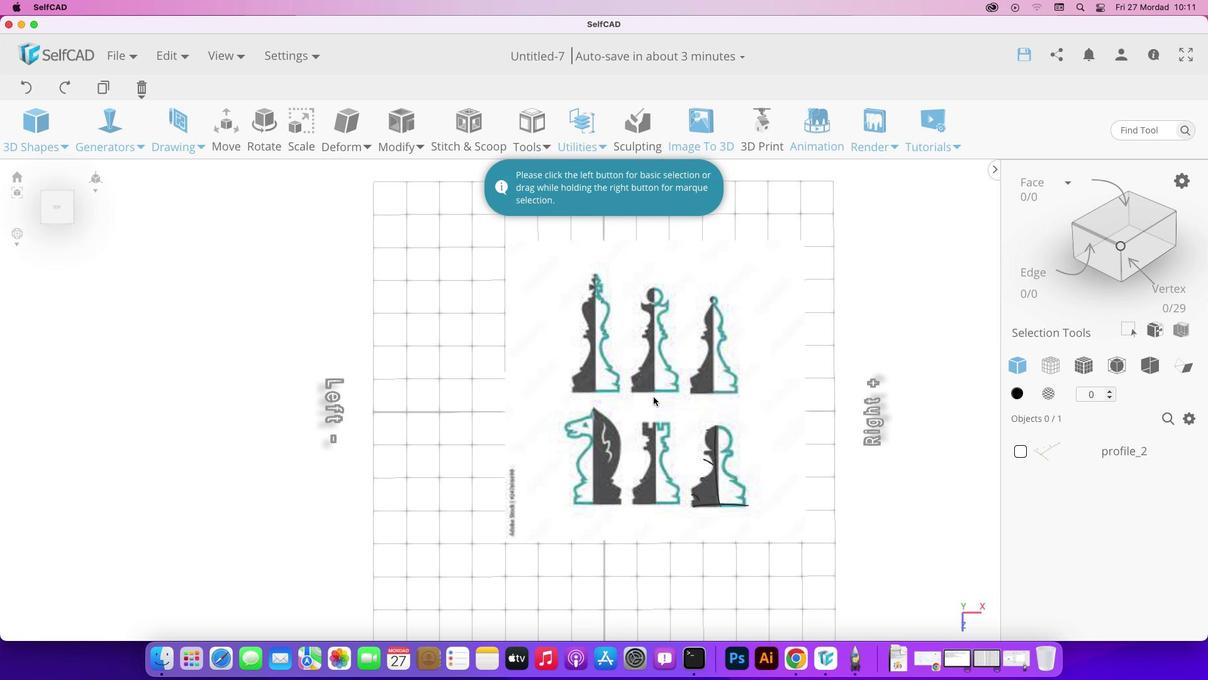 
Action: Mouse moved to (555, 300)
Screenshot: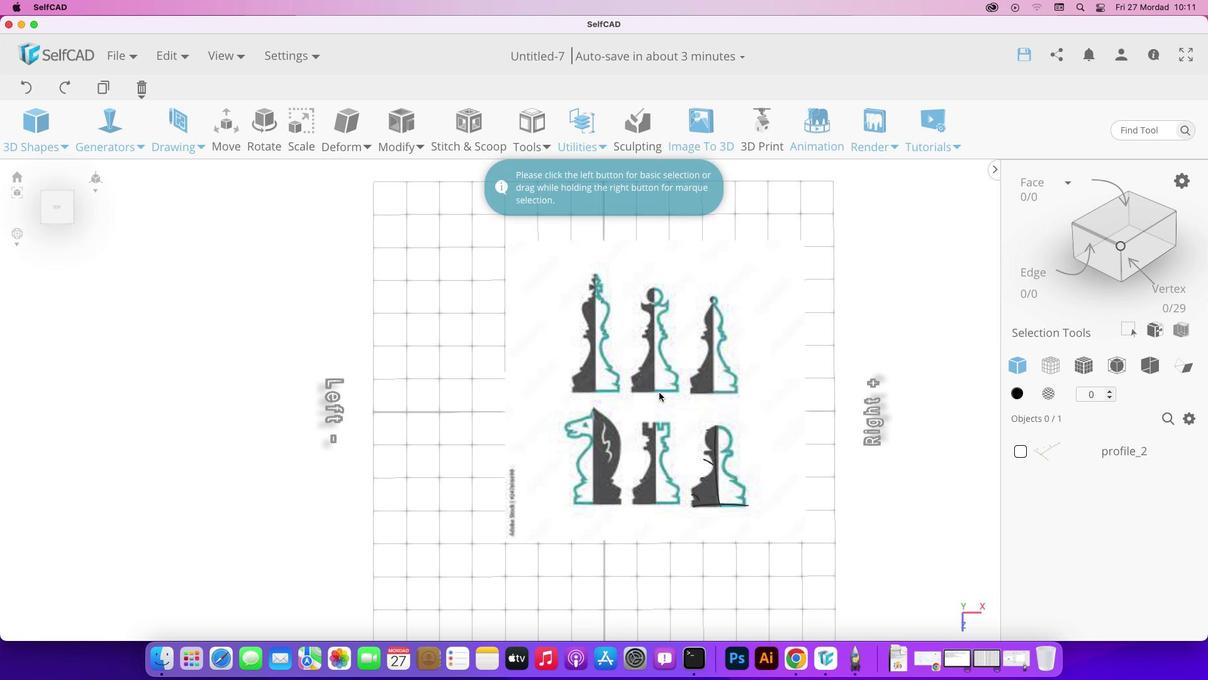 
Action: Mouse pressed right at (555, 300)
Screenshot: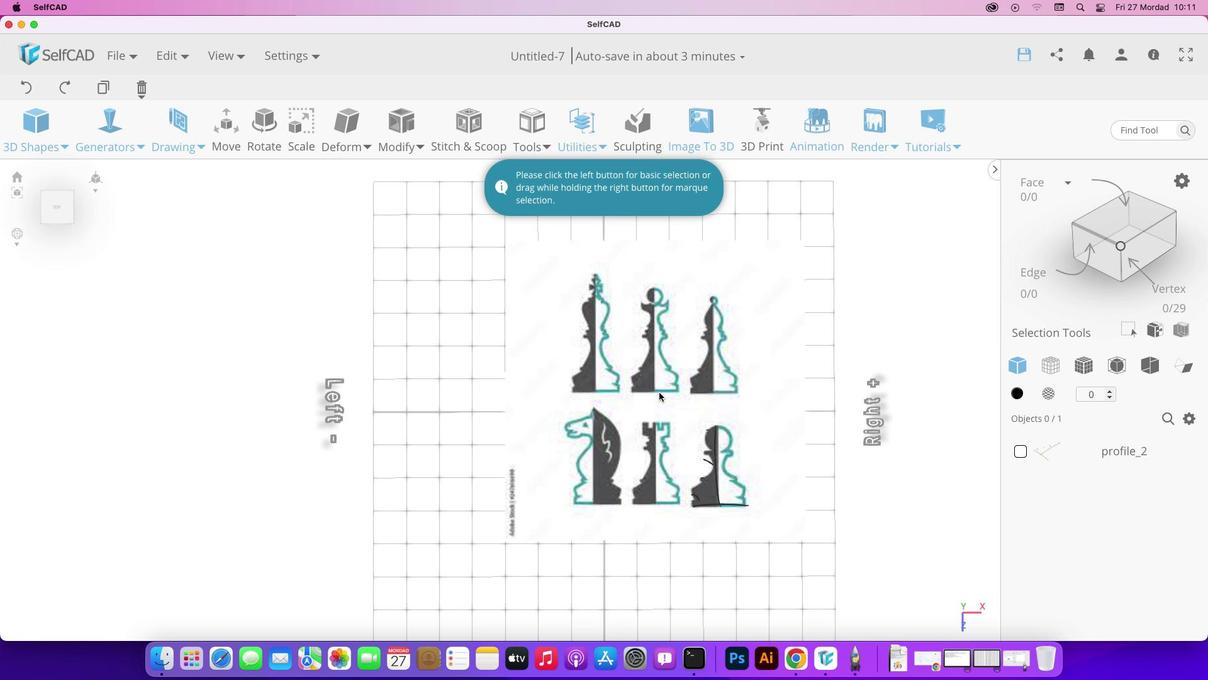 
Action: Mouse moved to (498, 343)
Screenshot: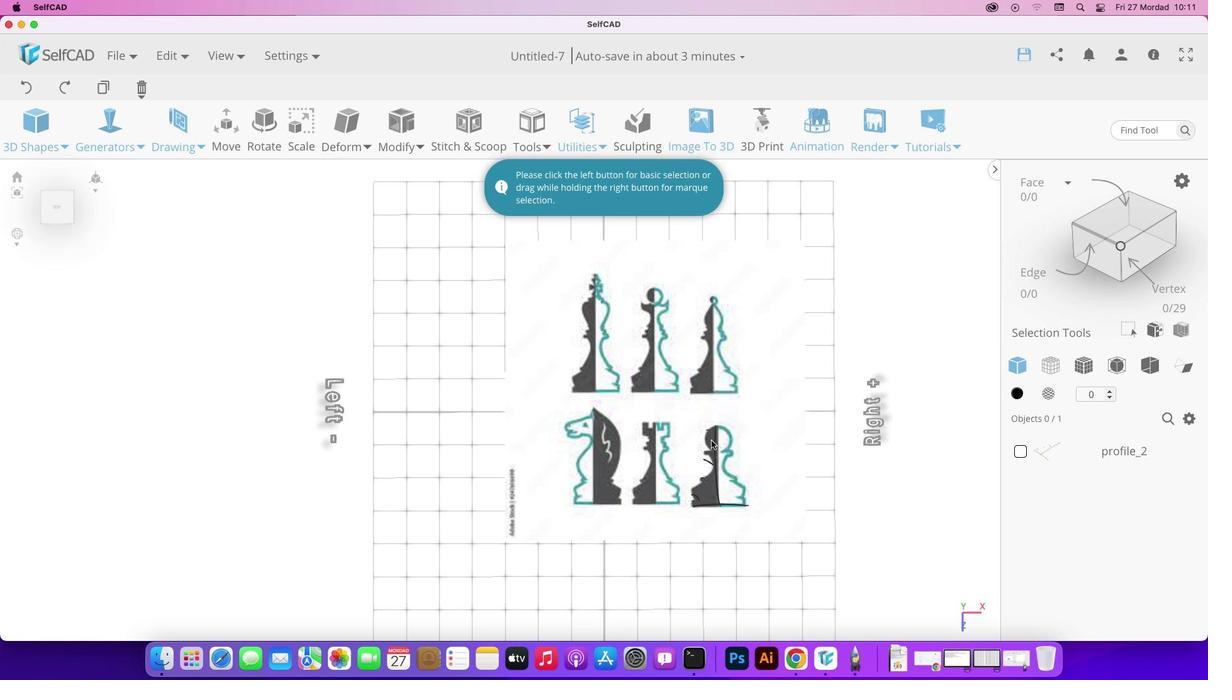 
Action: Mouse pressed right at (498, 343)
Screenshot: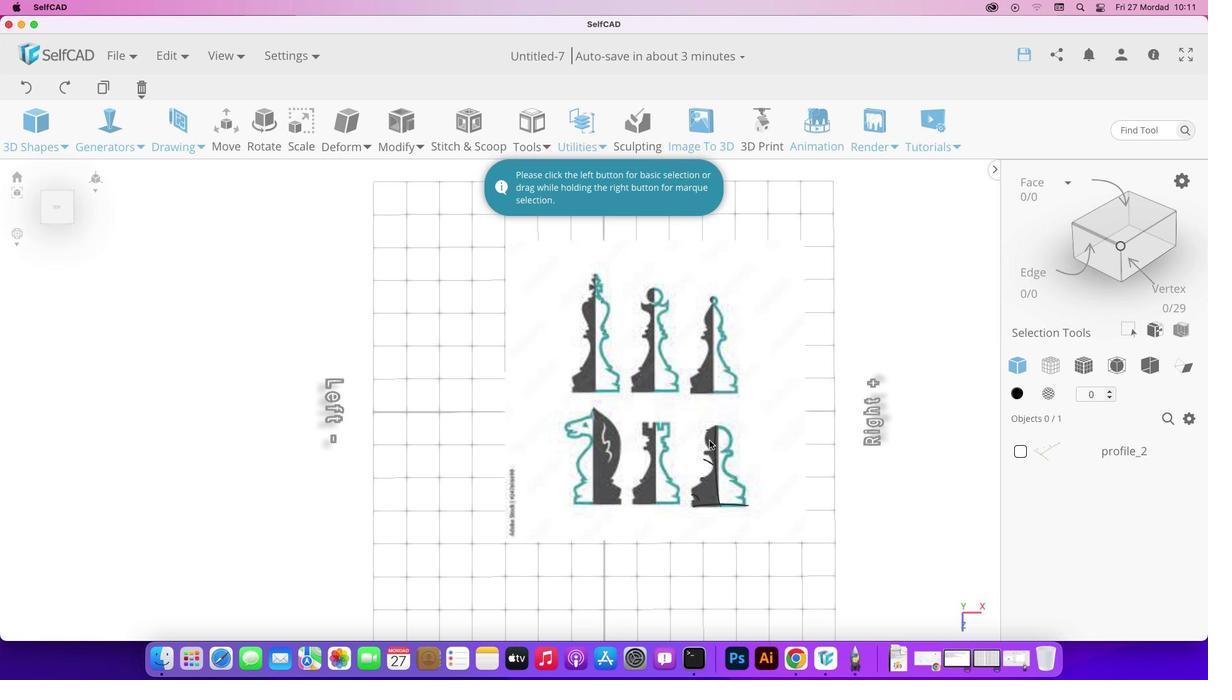 
Action: Mouse moved to (472, 412)
Screenshot: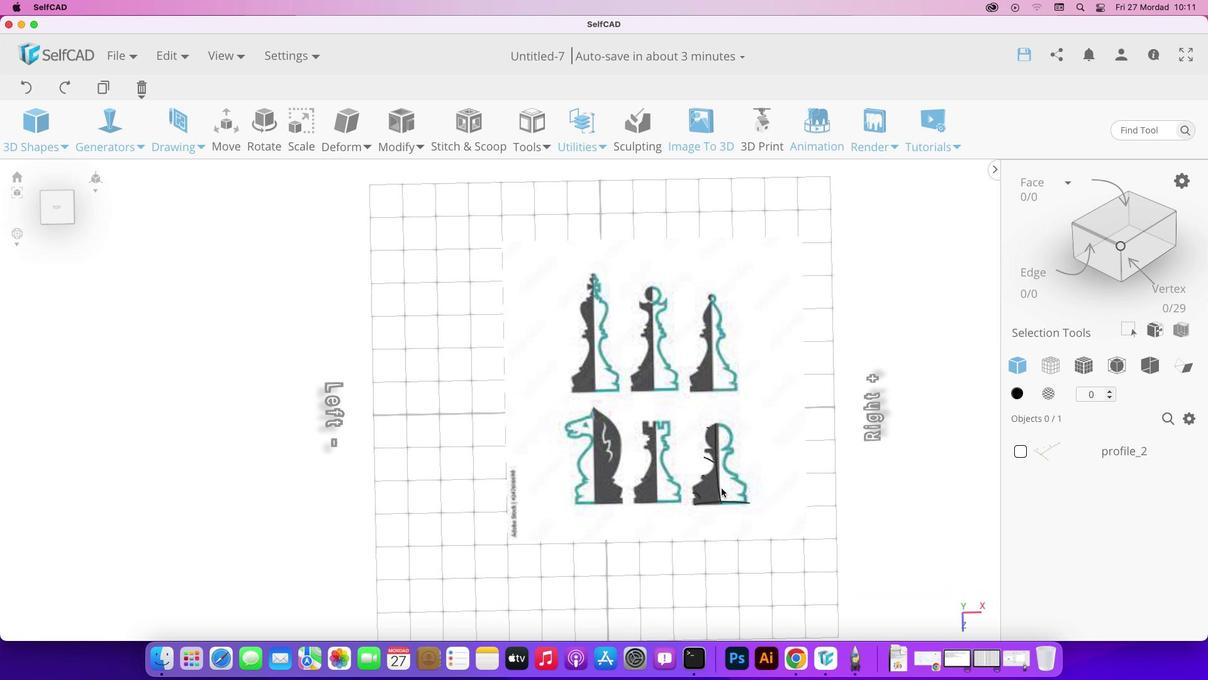 
Action: Mouse pressed left at (472, 412)
Screenshot: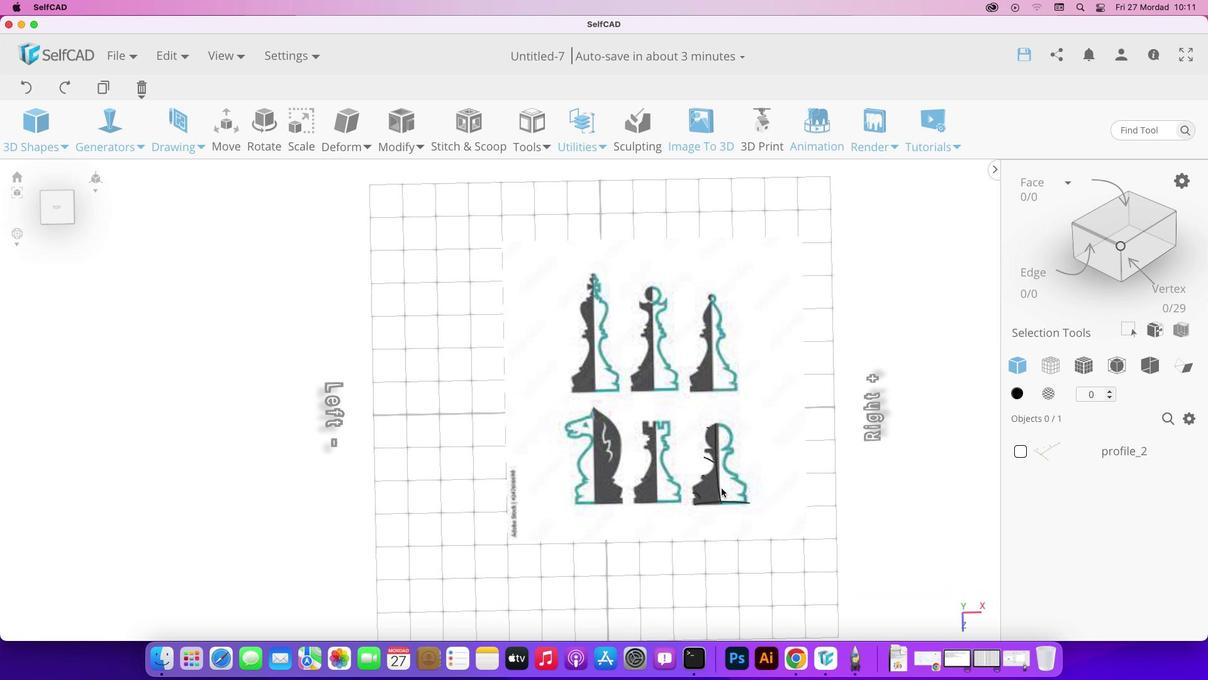 
Action: Mouse moved to (340, 390)
Screenshot: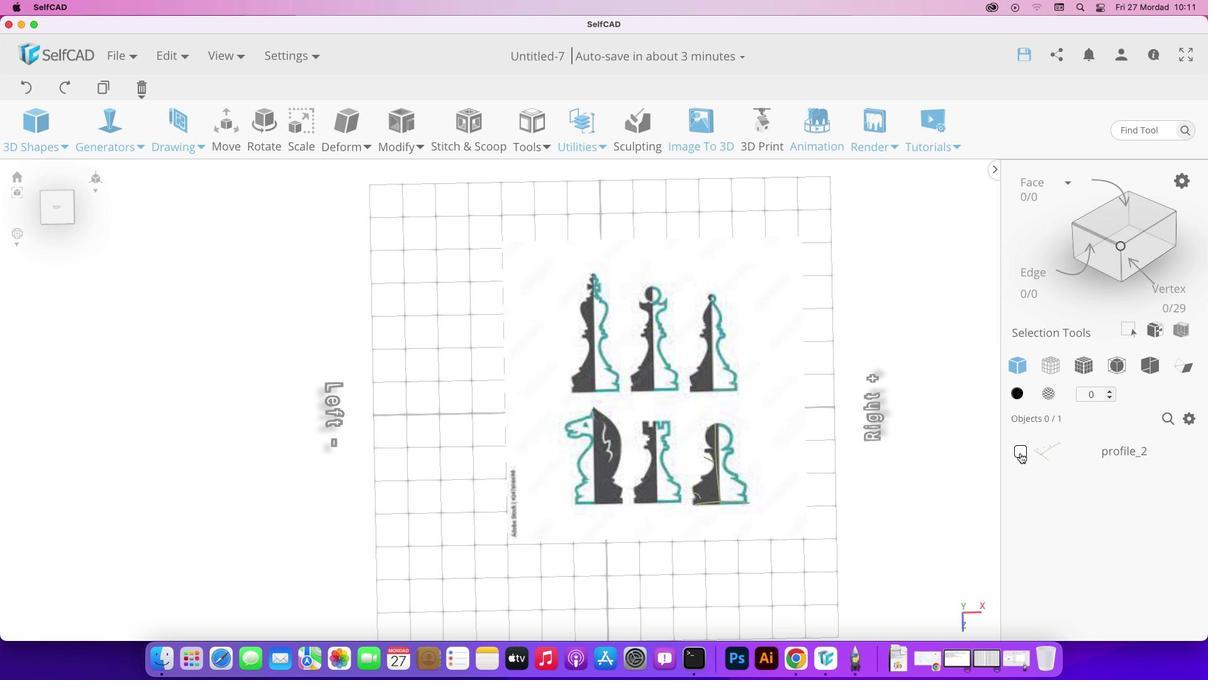 
Action: Mouse pressed left at (340, 390)
Screenshot: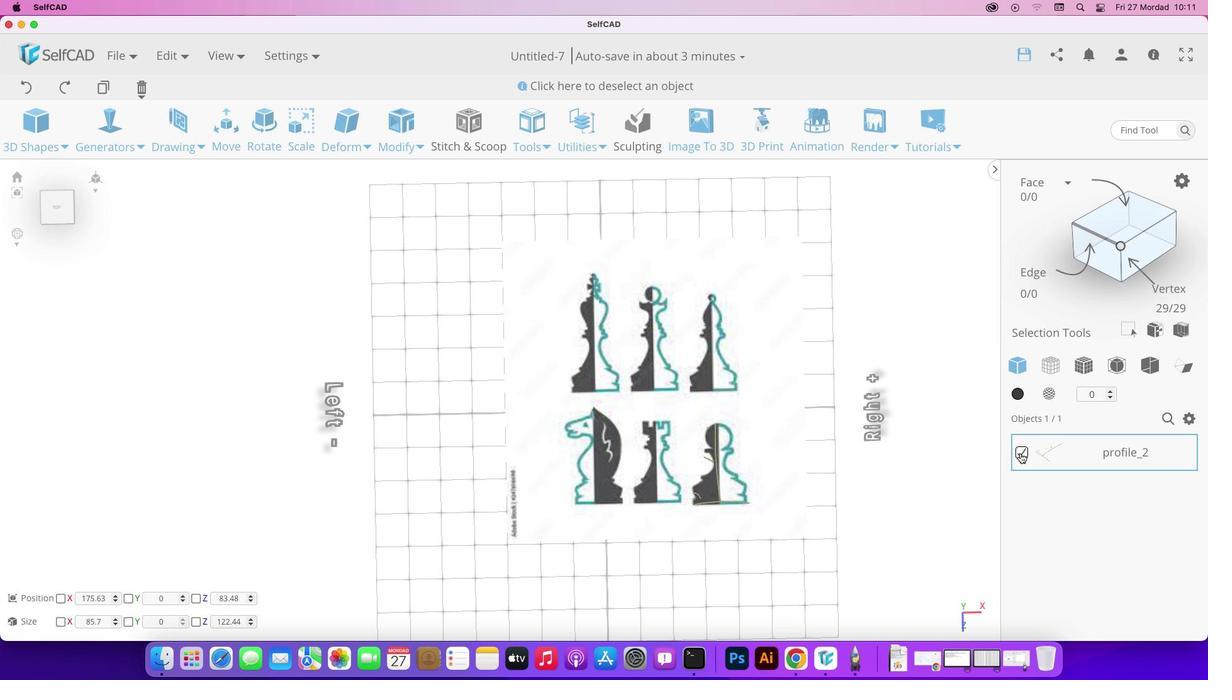 
Action: Mouse moved to (339, 387)
Screenshot: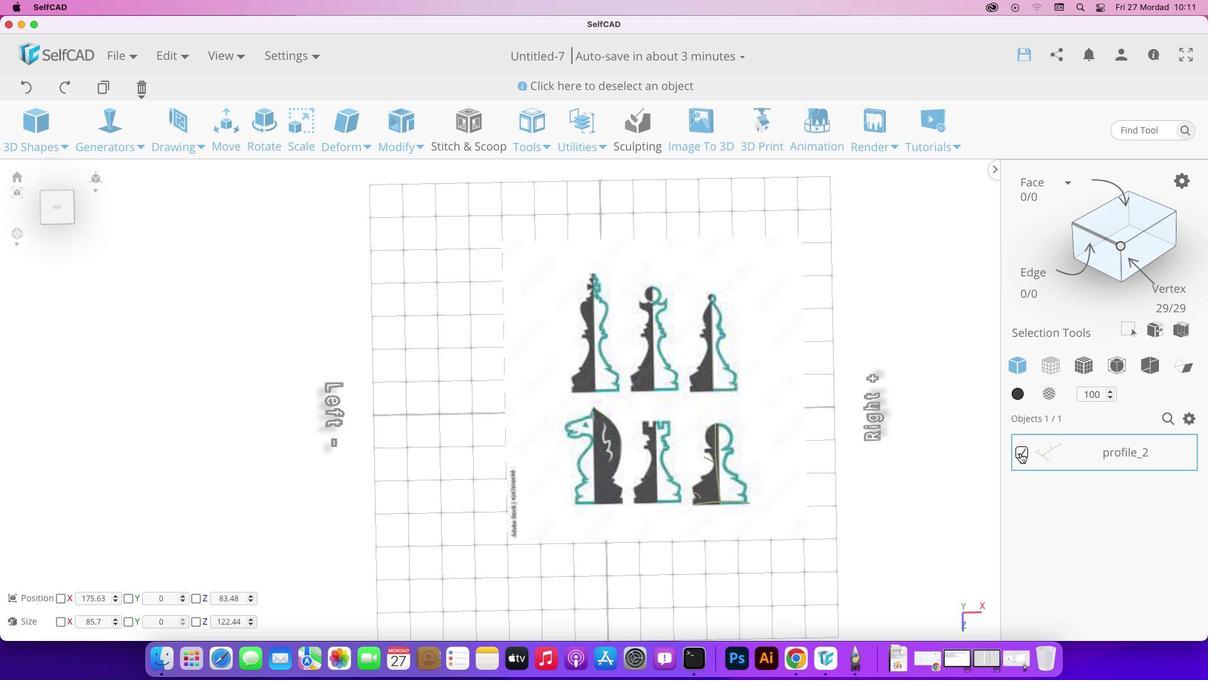 
Action: Mouse pressed left at (339, 387)
Screenshot: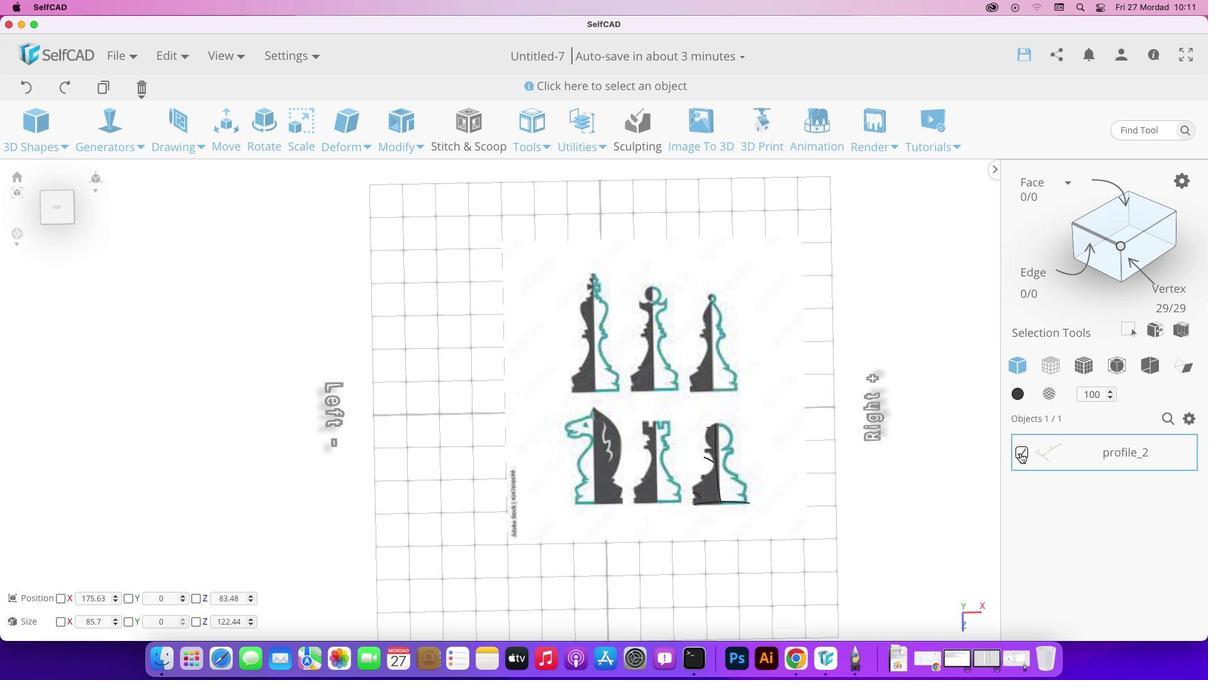 
Action: Mouse pressed left at (339, 387)
Screenshot: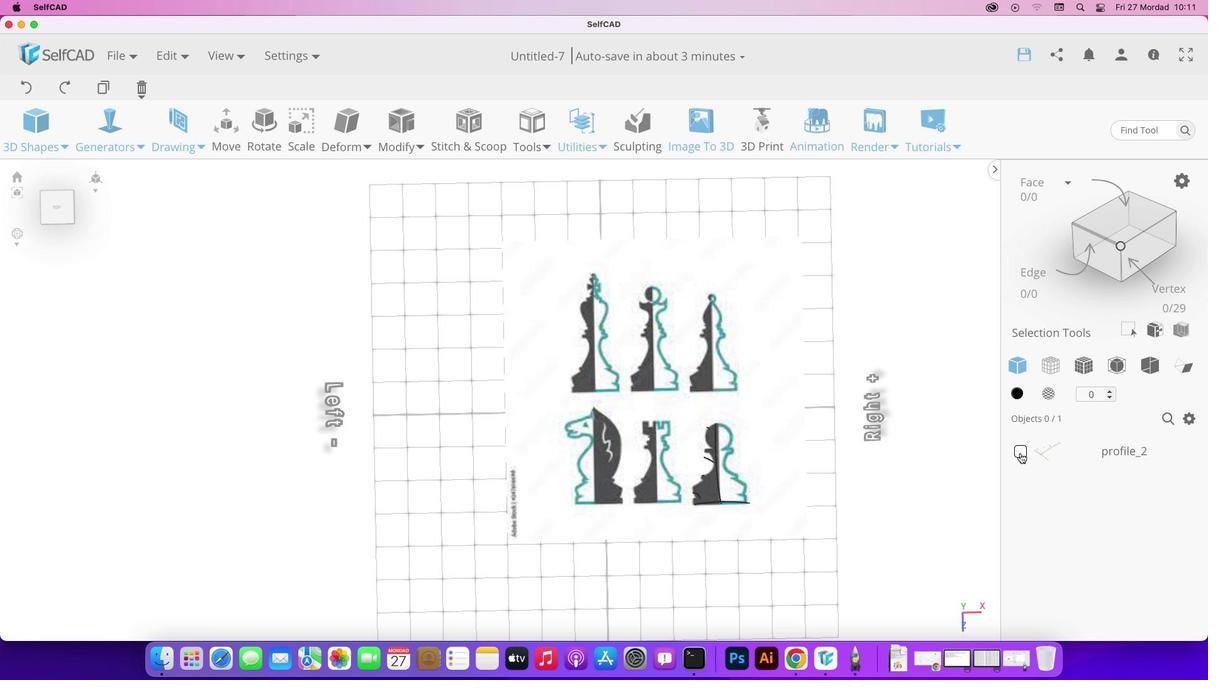 
Action: Mouse pressed left at (339, 387)
Screenshot: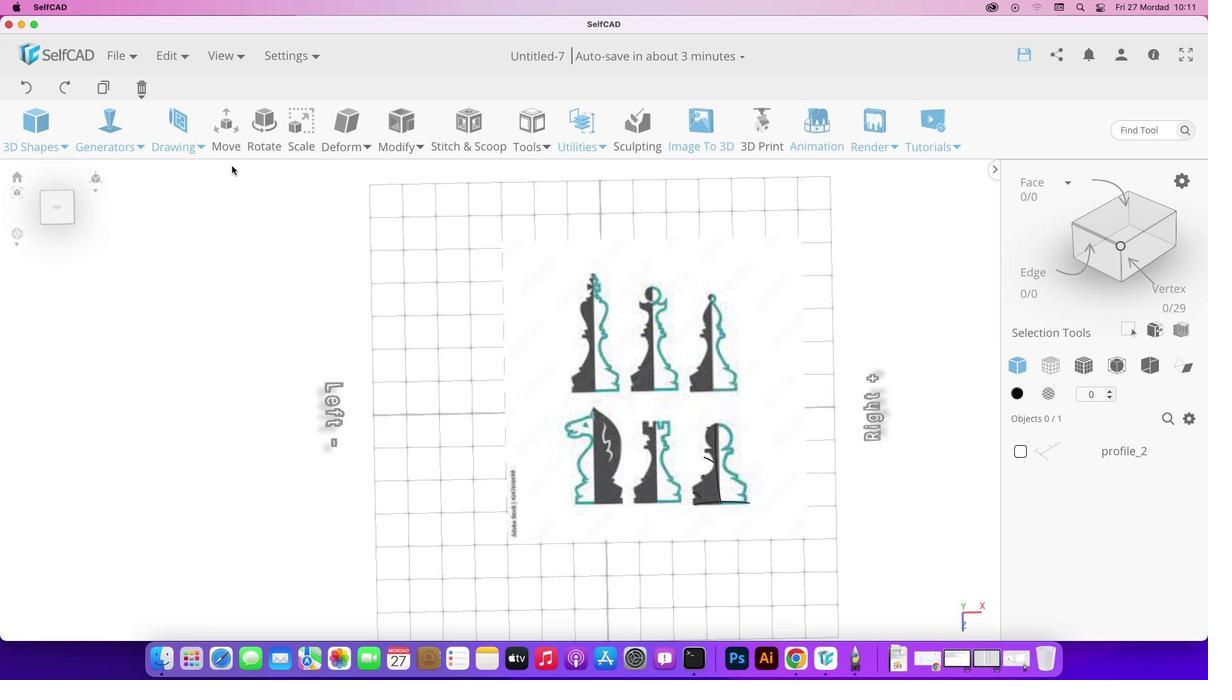 
Action: Mouse moved to (776, 117)
Screenshot: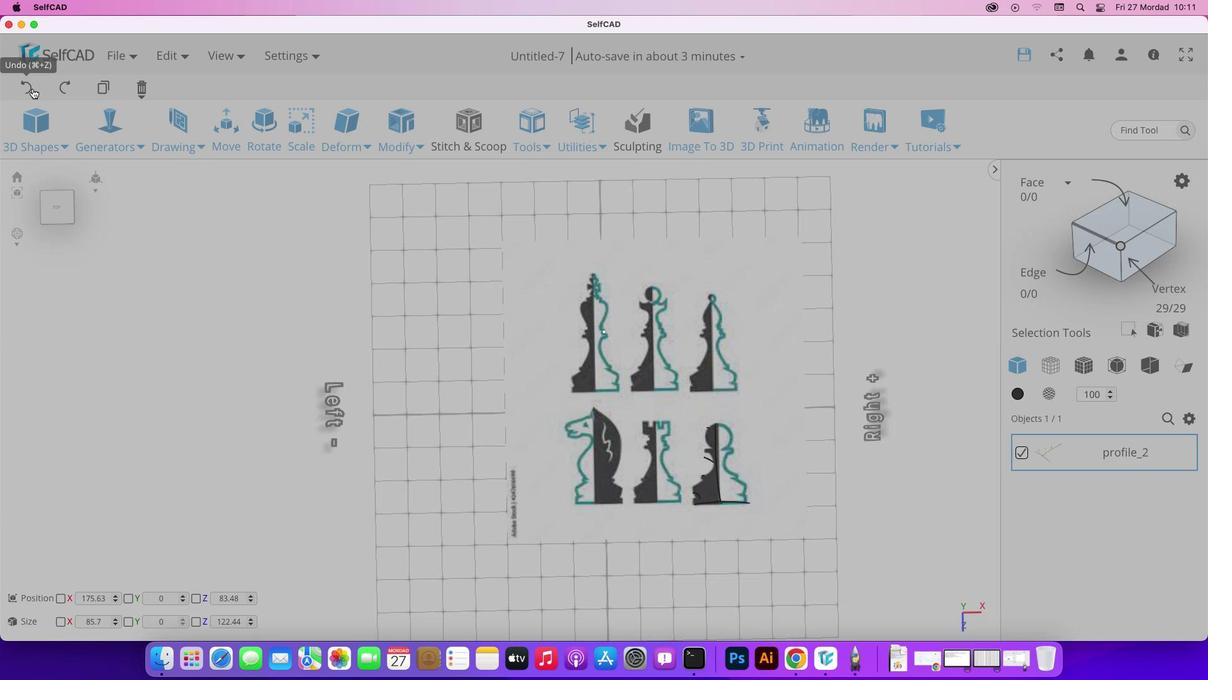 
Action: Mouse pressed left at (776, 117)
Screenshot: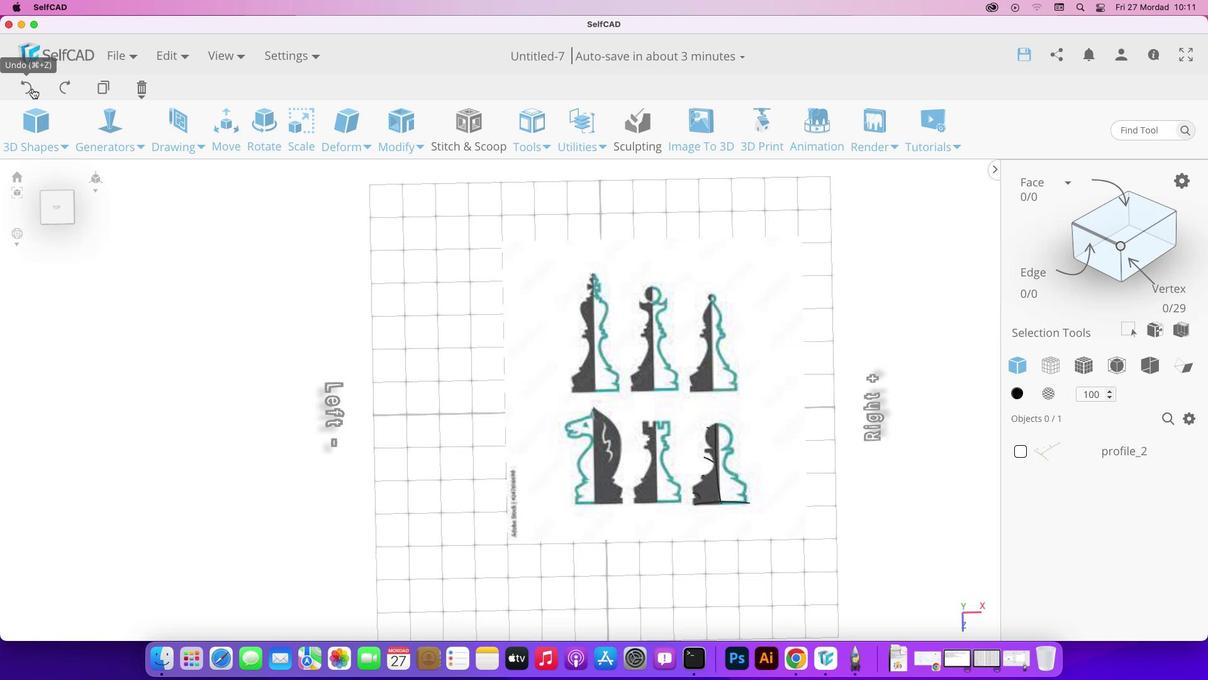 
Action: Mouse pressed left at (776, 117)
Screenshot: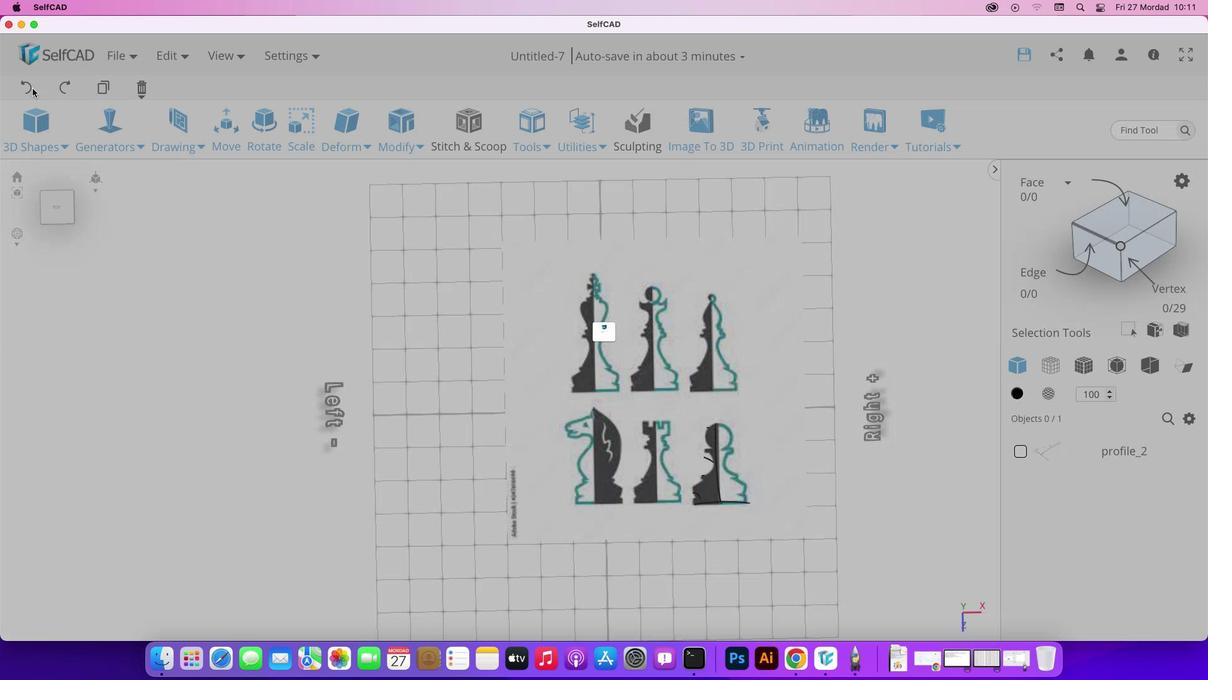 
Action: Mouse pressed left at (776, 117)
Screenshot: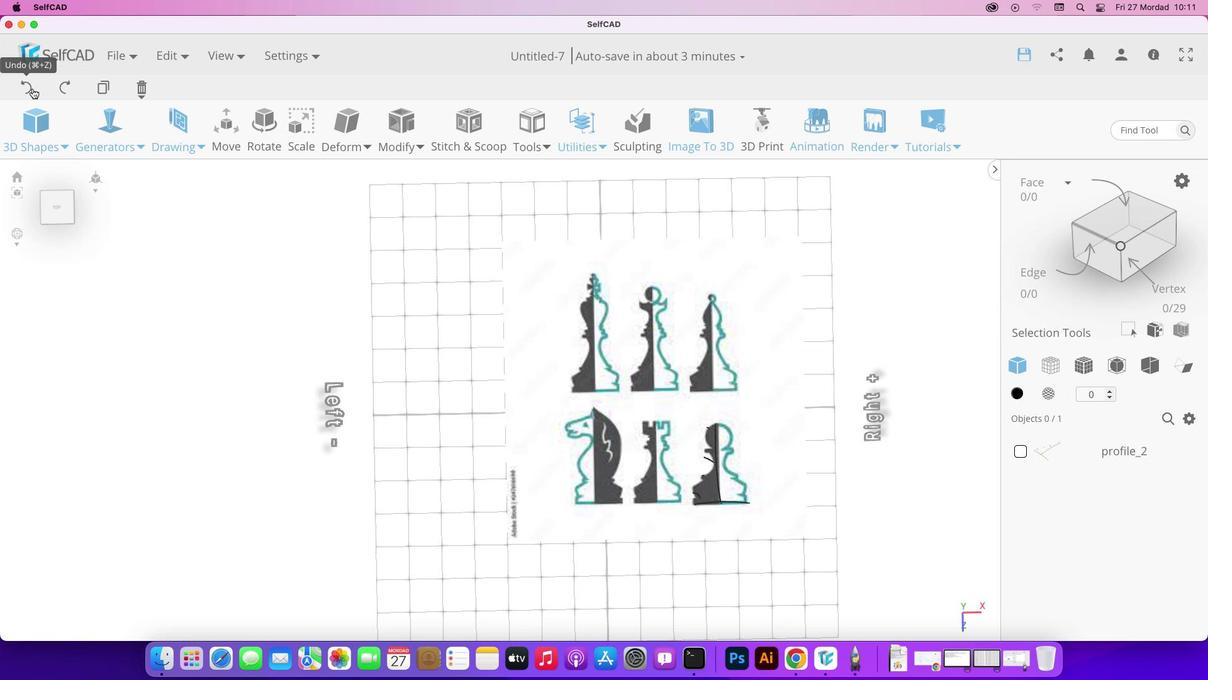 
Action: Mouse pressed left at (776, 117)
Screenshot: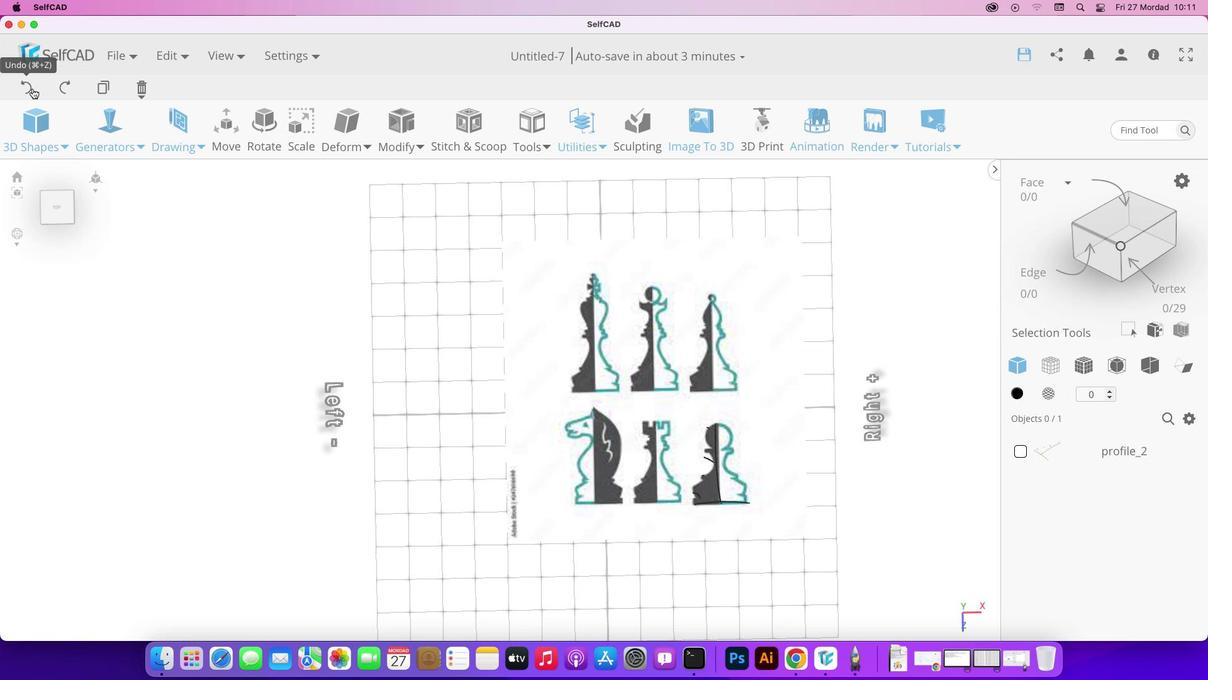 
Action: Mouse pressed left at (776, 117)
Screenshot: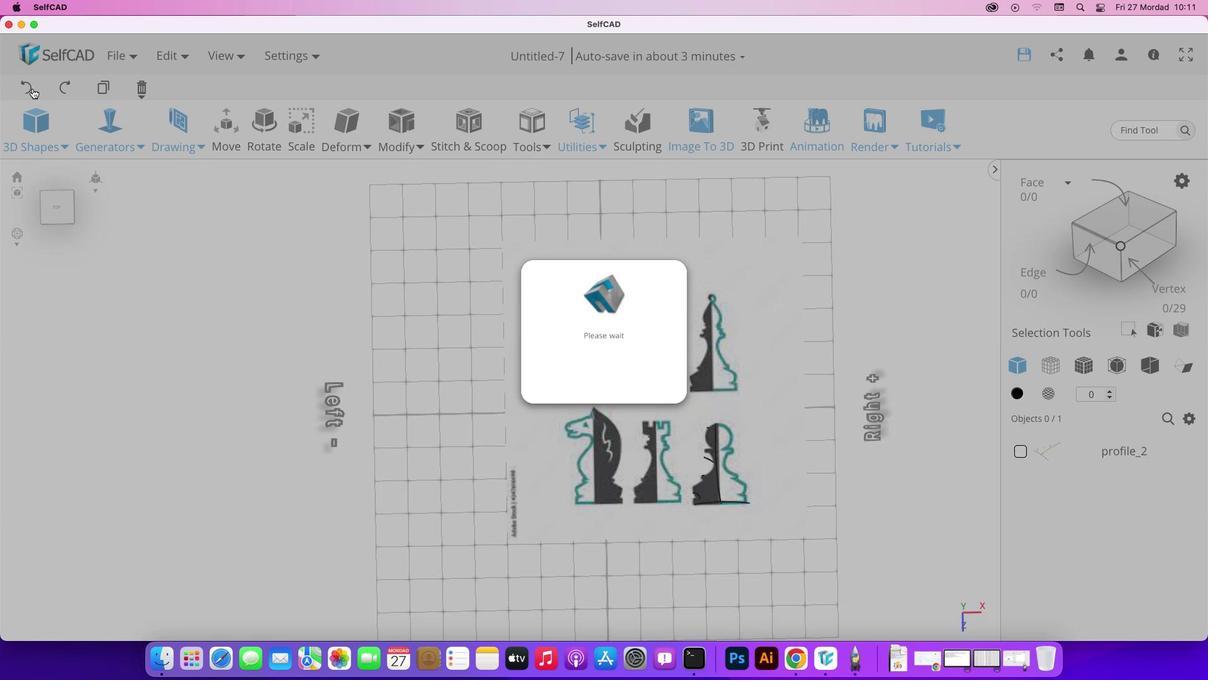 
Action: Mouse pressed left at (776, 117)
Screenshot: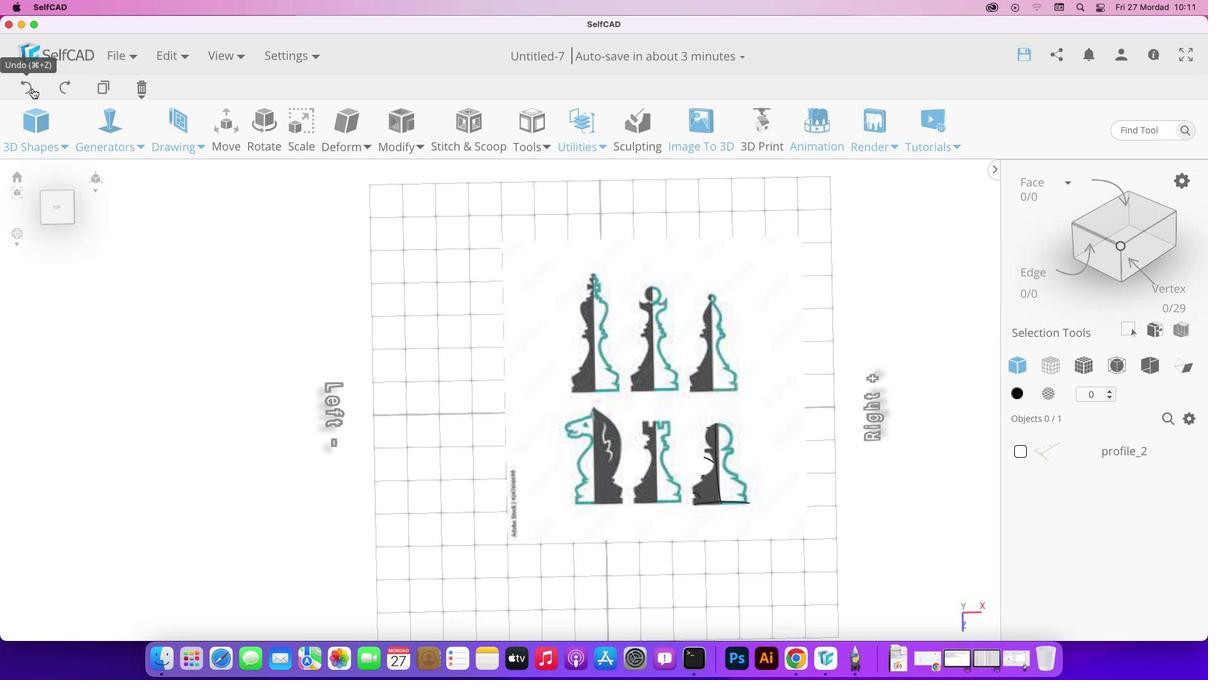 
Action: Mouse pressed left at (776, 117)
Screenshot: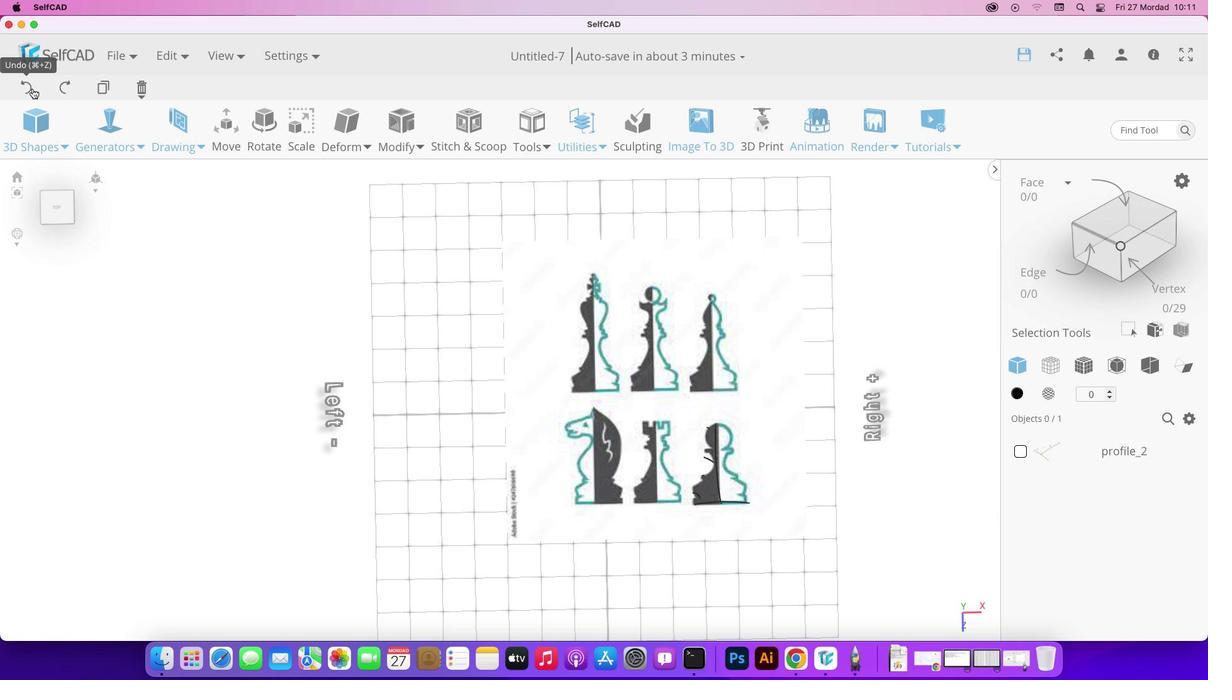 
Action: Mouse pressed left at (776, 117)
Screenshot: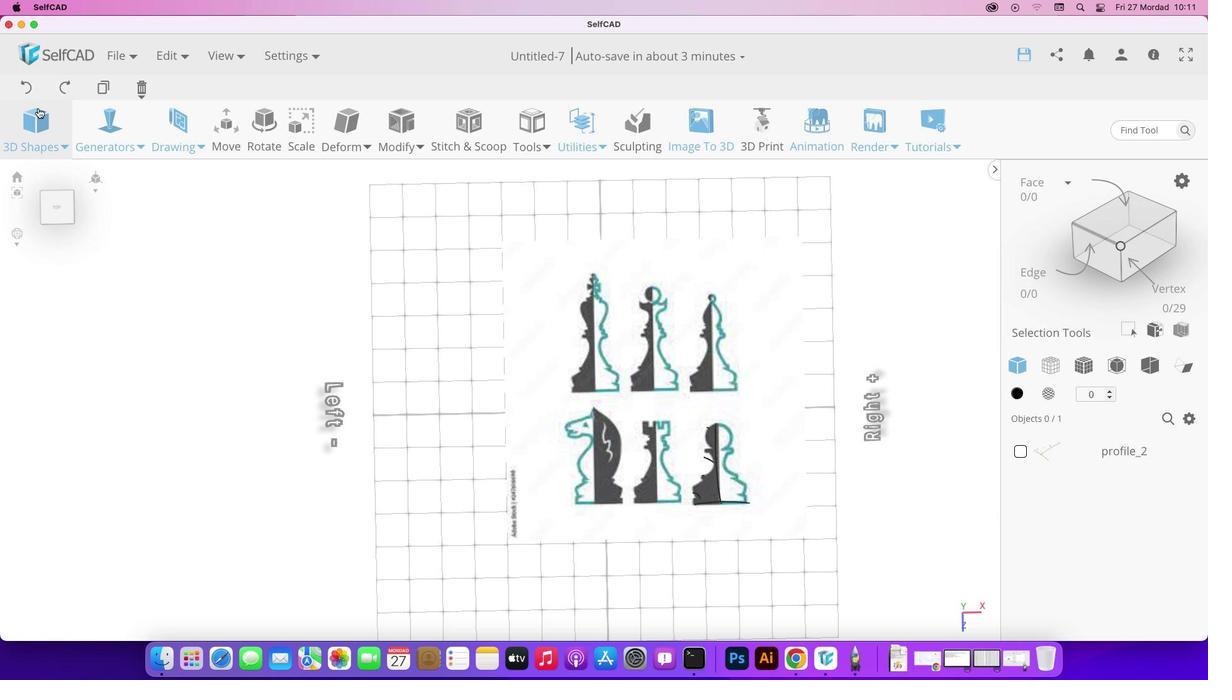 
Action: Mouse moved to (469, 322)
Screenshot: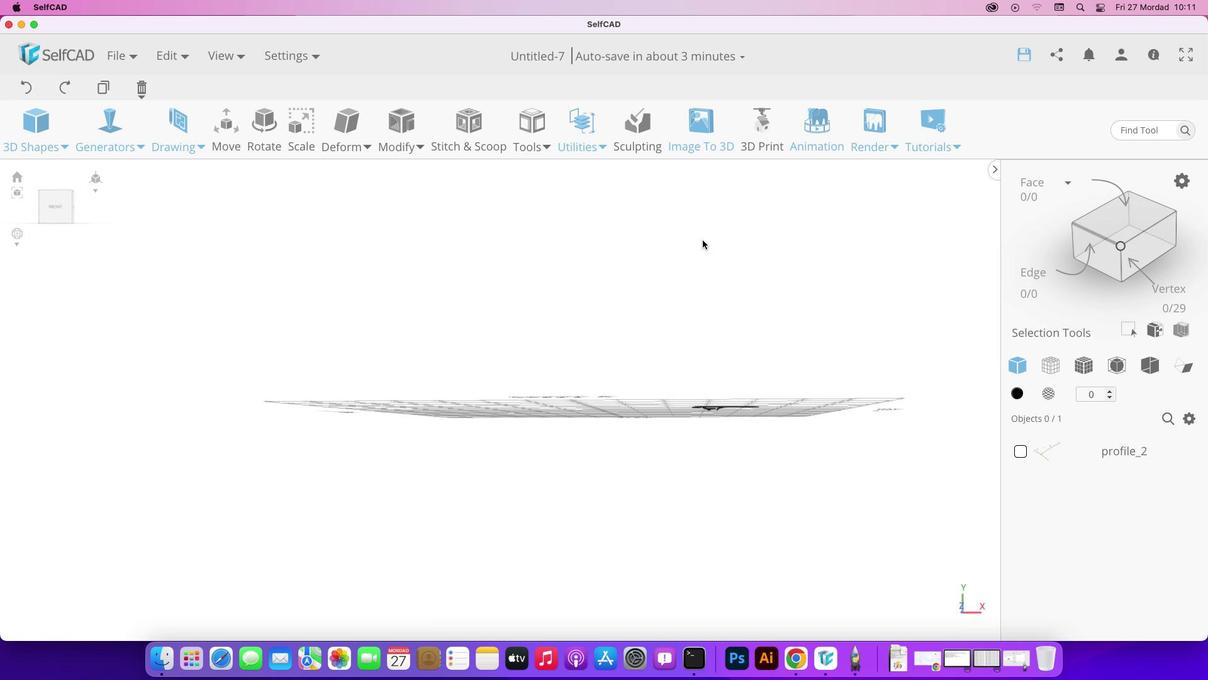 
Action: Mouse pressed left at (469, 322)
Screenshot: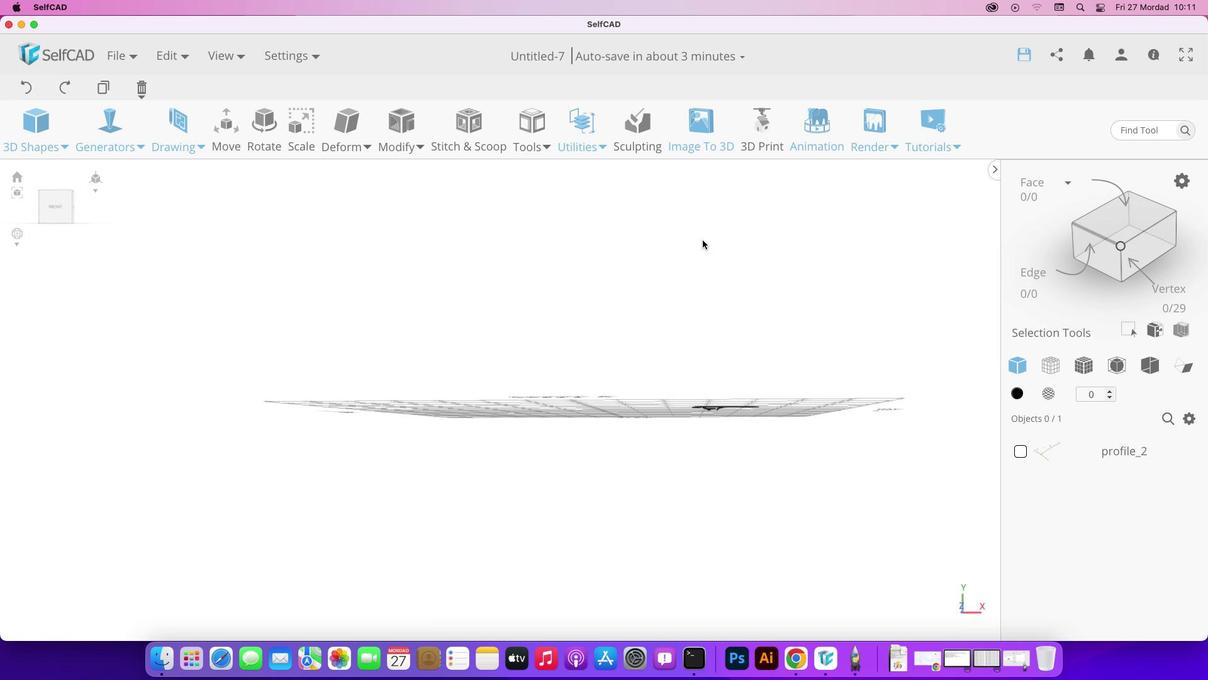 
Action: Mouse moved to (732, 117)
Screenshot: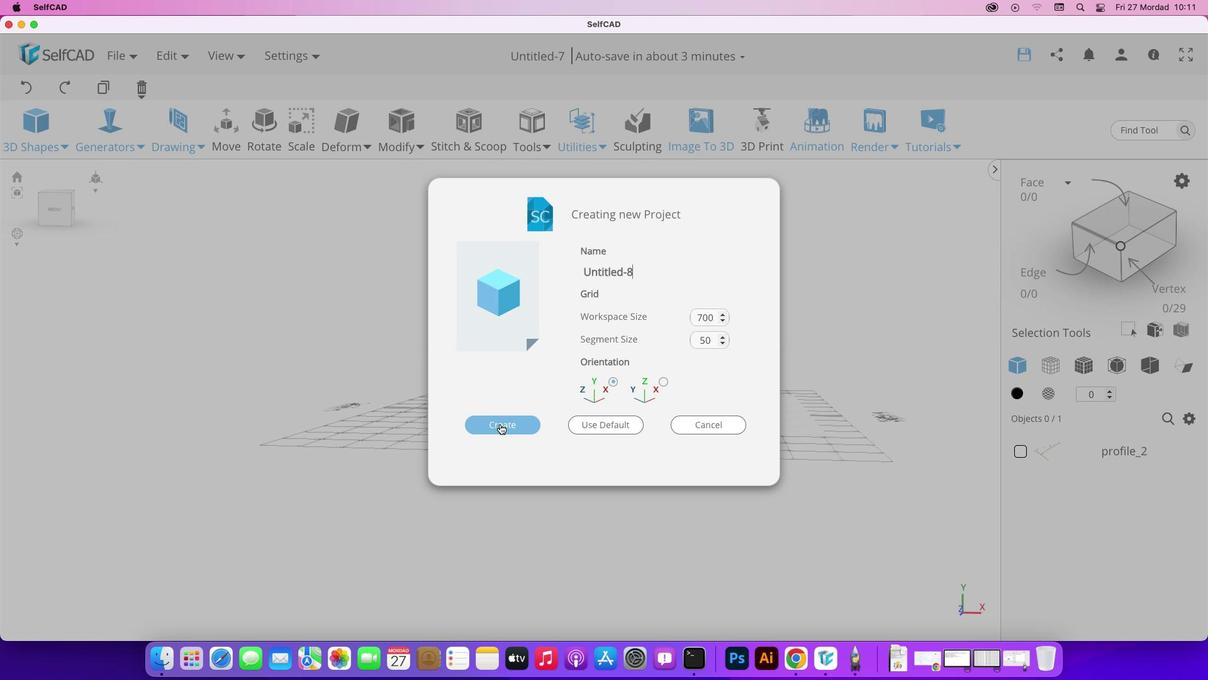 
Action: Mouse pressed left at (732, 117)
Screenshot: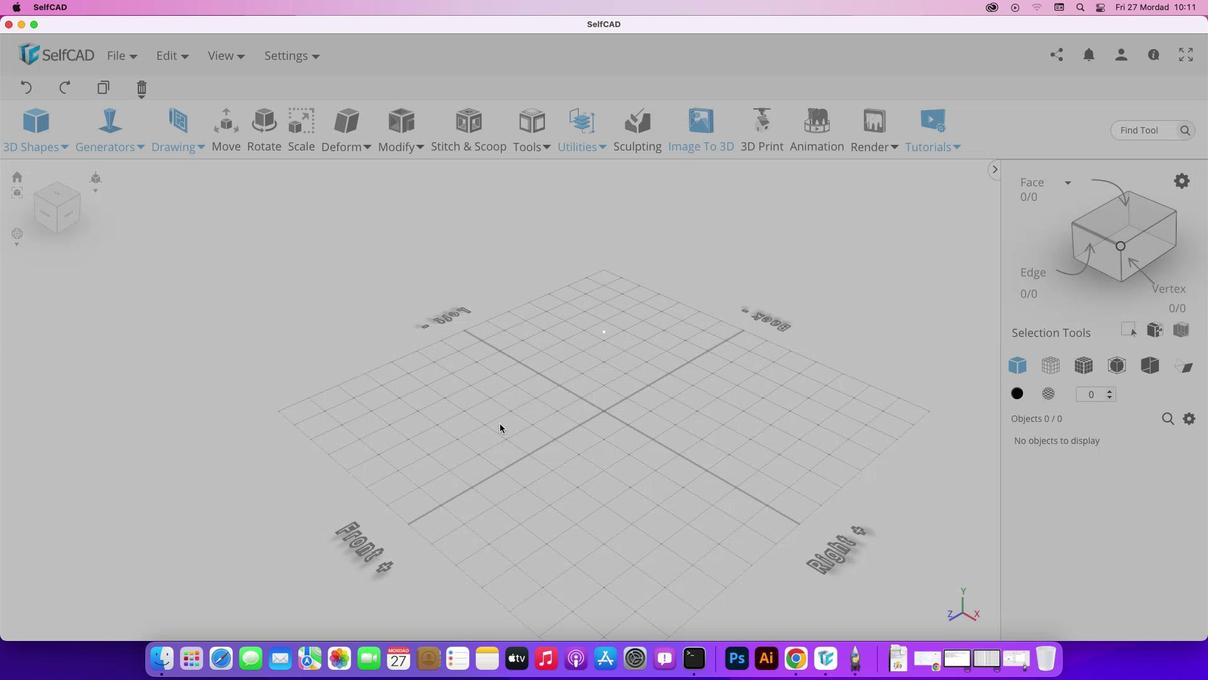 
Action: Mouse moved to (569, 365)
Screenshot: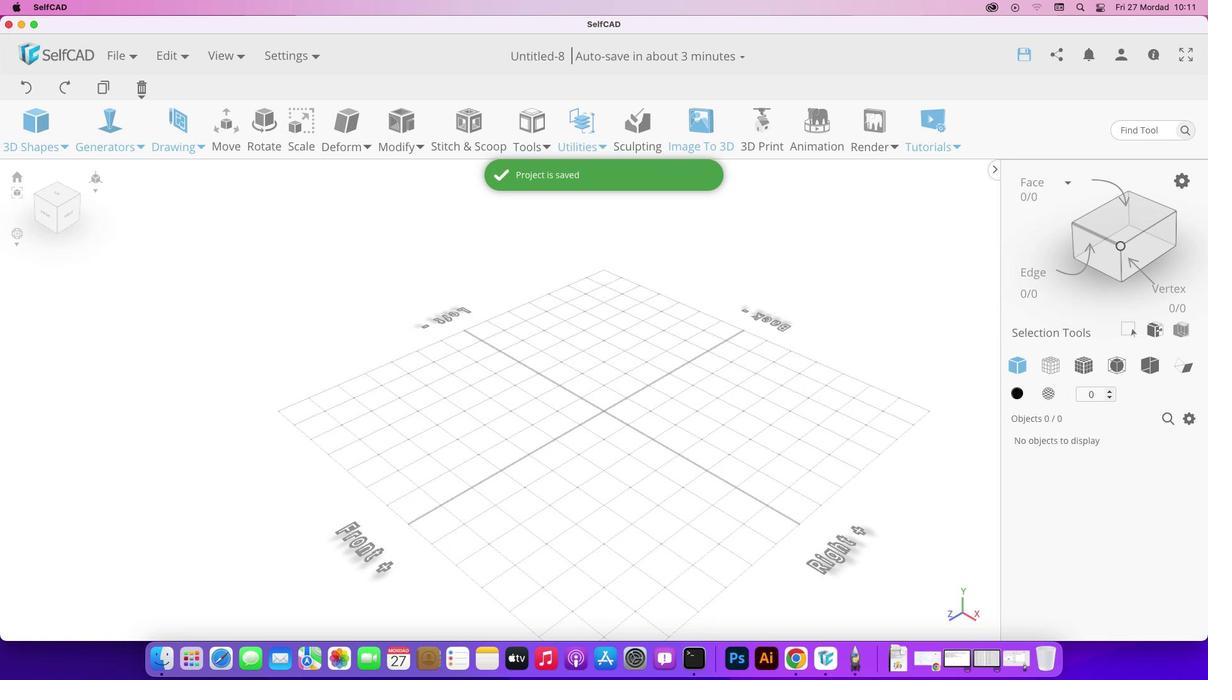 
Action: Mouse pressed left at (569, 365)
Screenshot: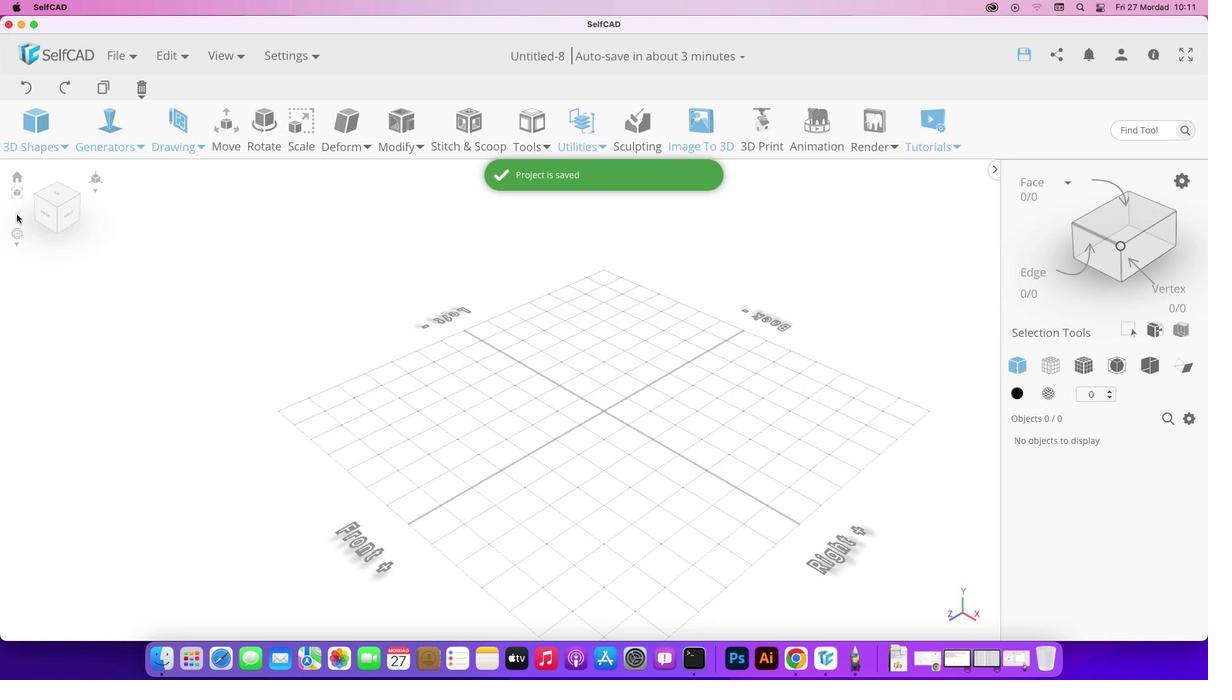 
Action: Mouse moved to (567, 380)
Screenshot: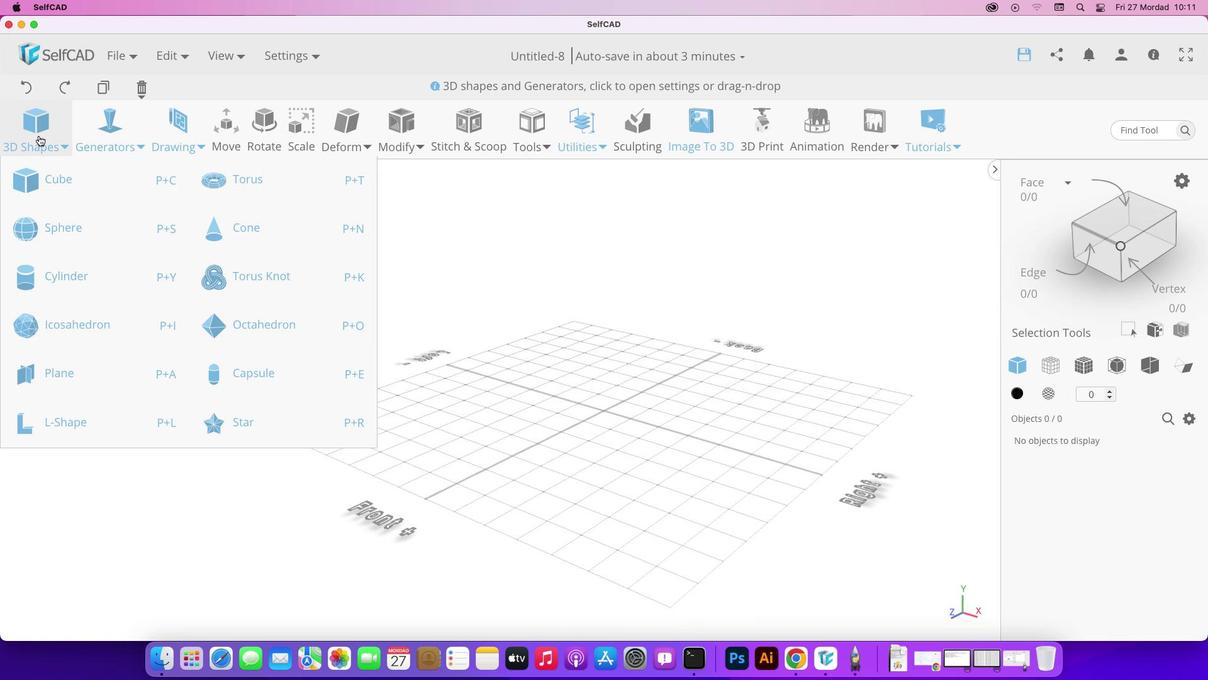 
Action: Mouse pressed left at (567, 380)
Screenshot: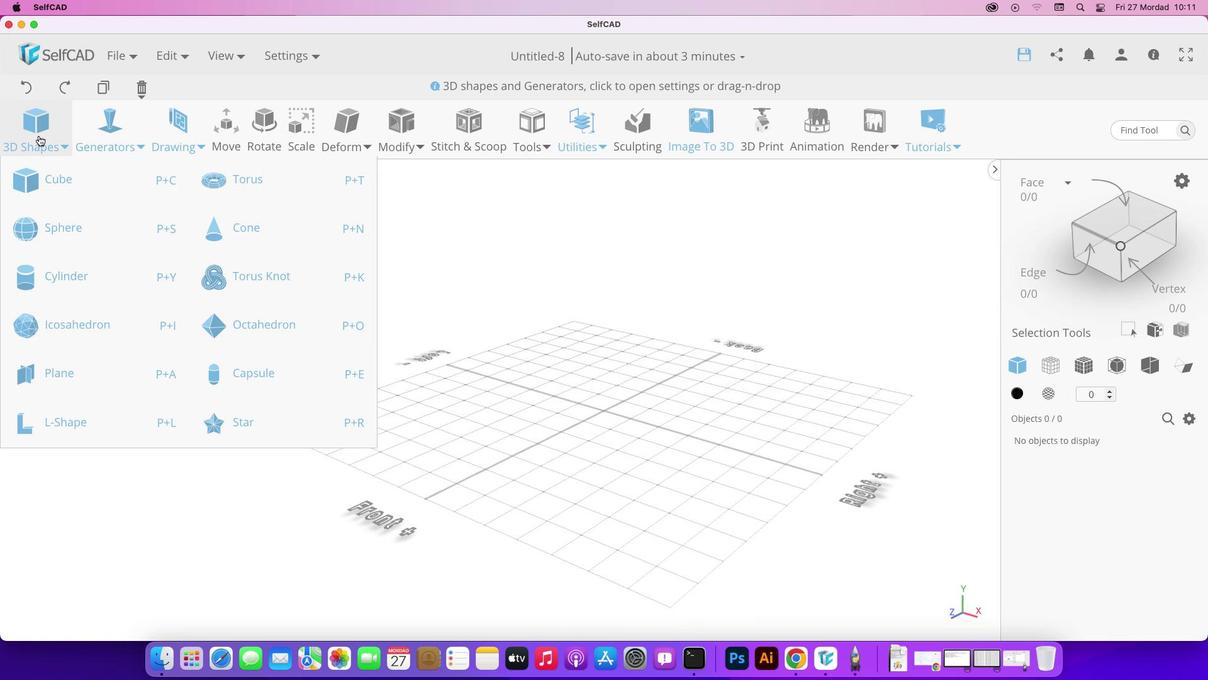 
Action: Mouse moved to (773, 153)
Screenshot: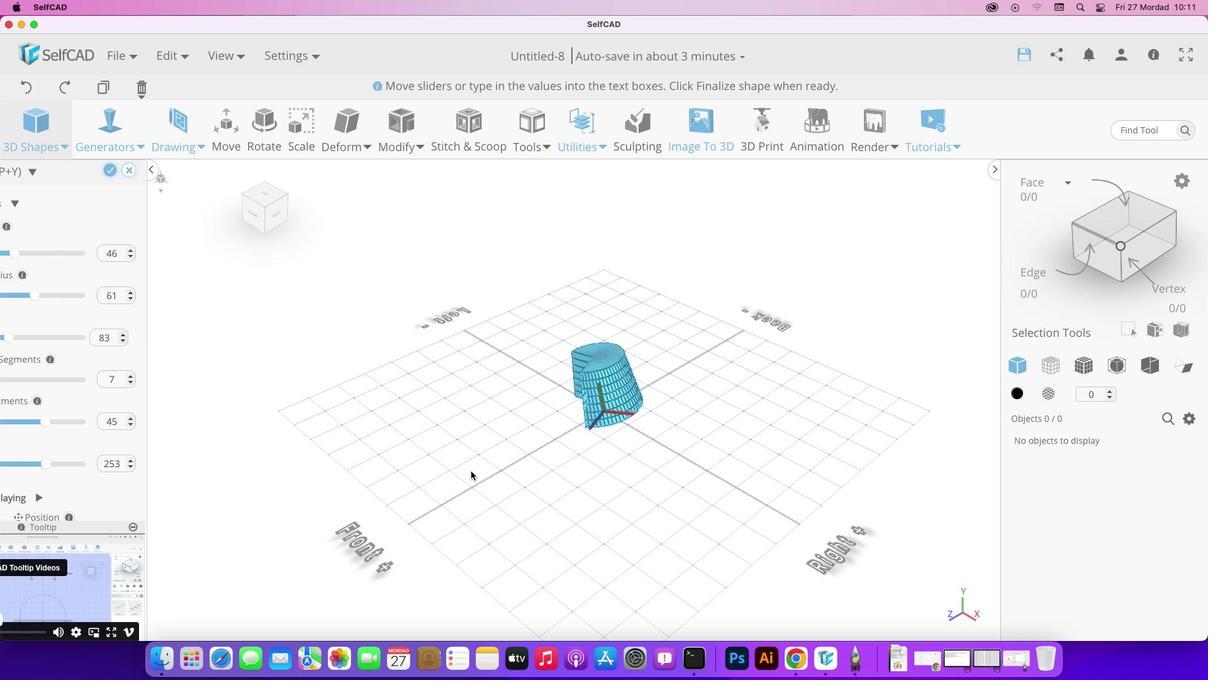 
Action: Mouse pressed left at (773, 153)
Screenshot: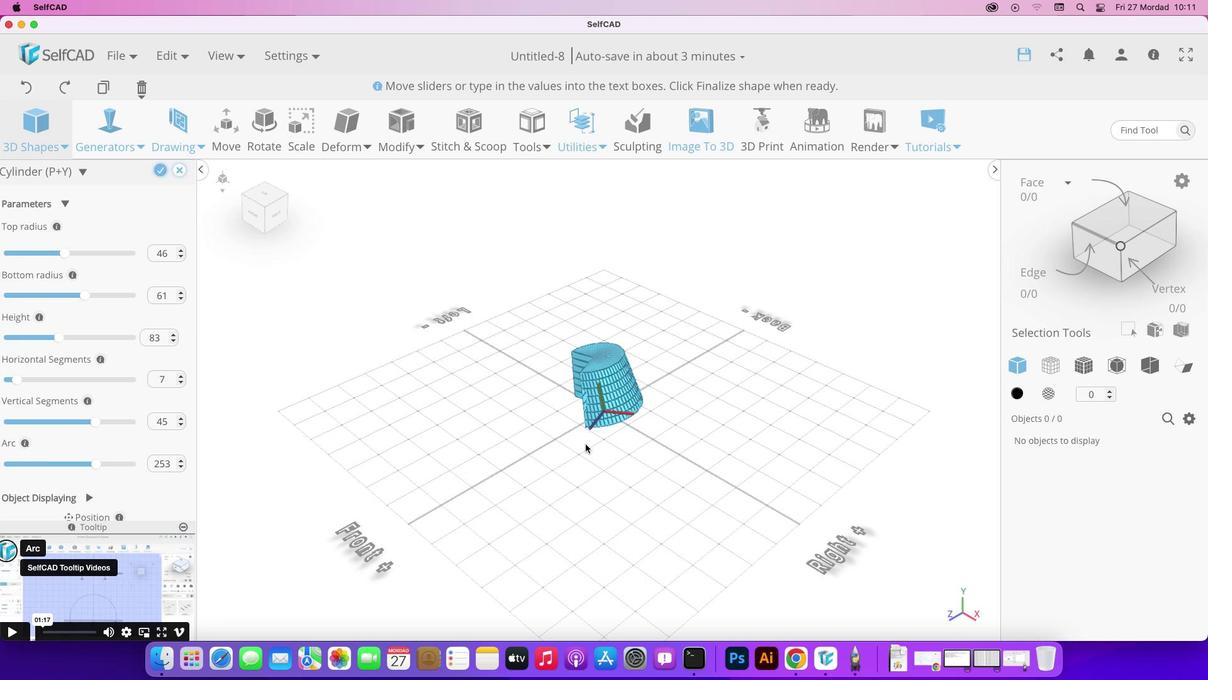 
Action: Mouse moved to (756, 259)
Screenshot: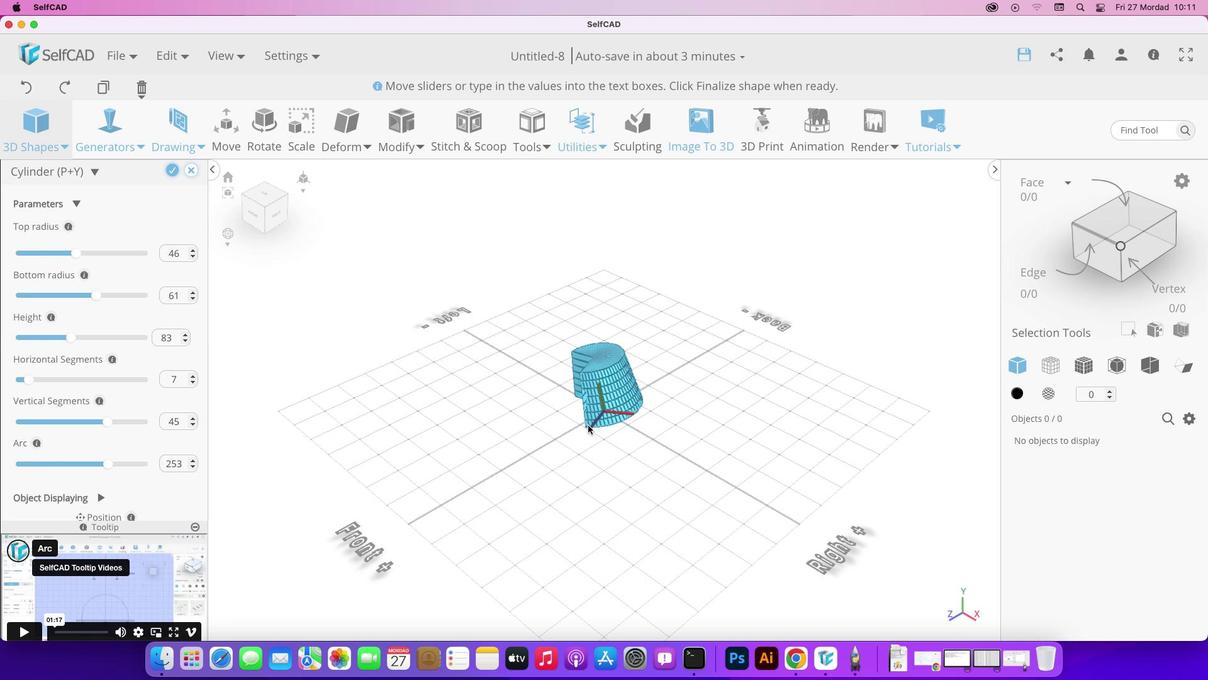
Action: Mouse pressed left at (756, 259)
Screenshot: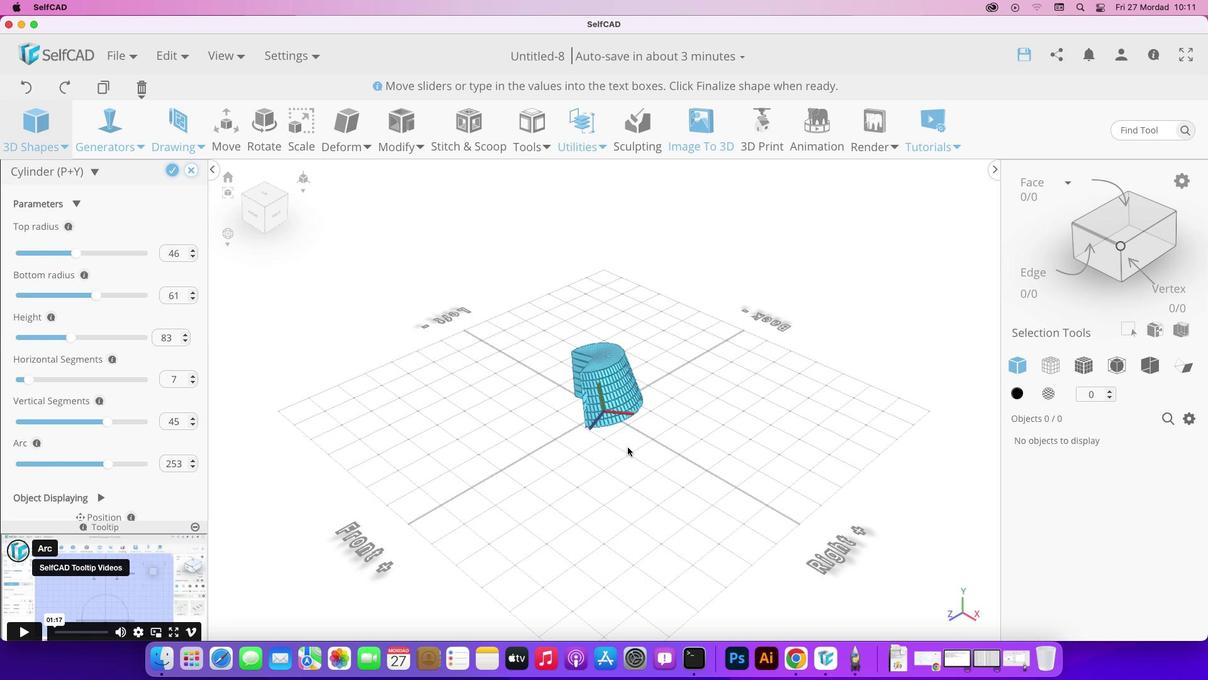 
Action: Mouse moved to (757, 238)
Screenshot: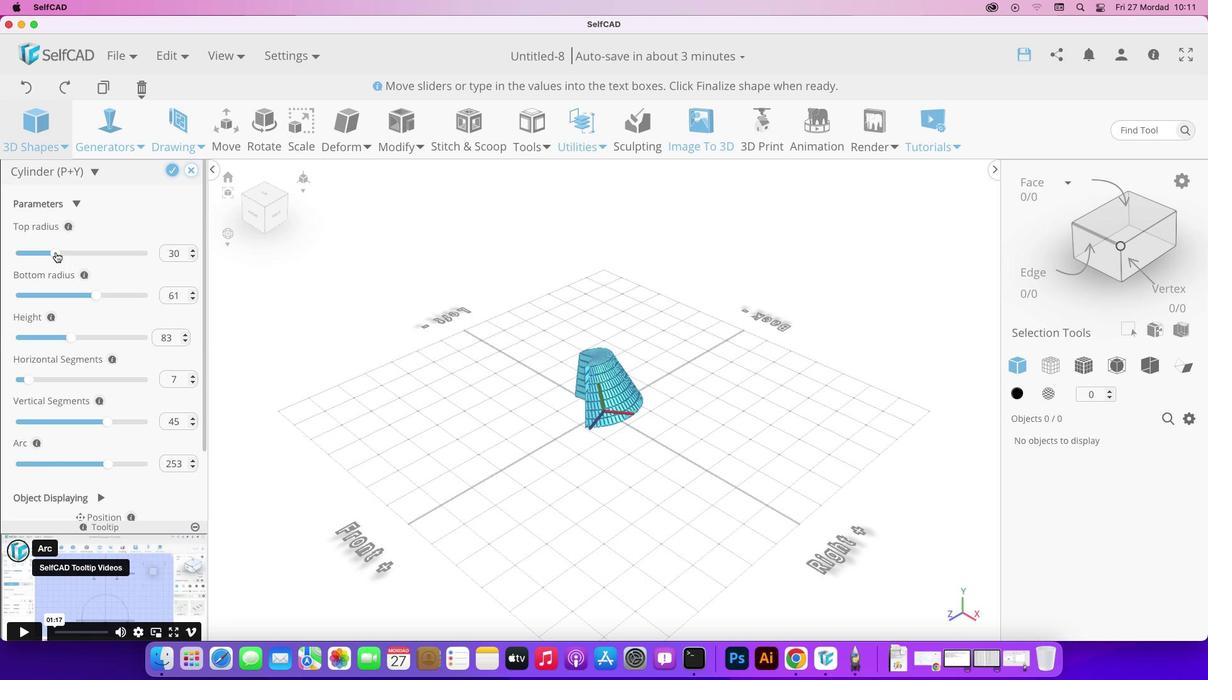 
Action: Mouse pressed left at (757, 238)
Screenshot: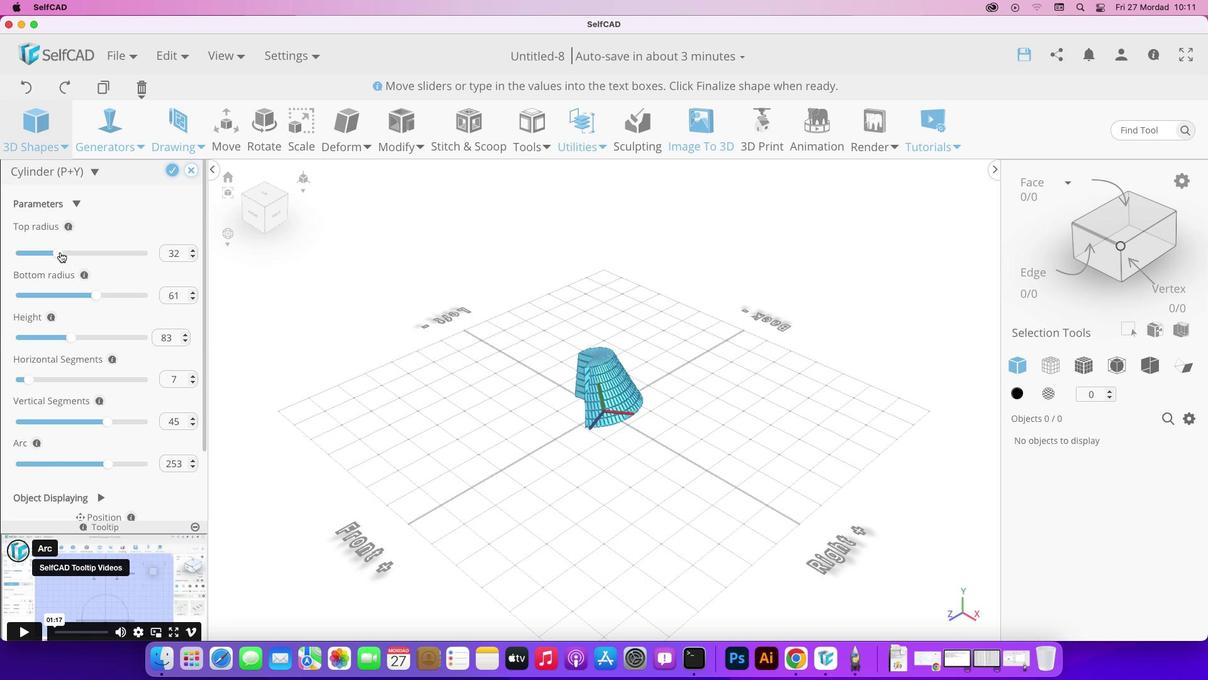 
Action: Mouse moved to (747, 272)
Screenshot: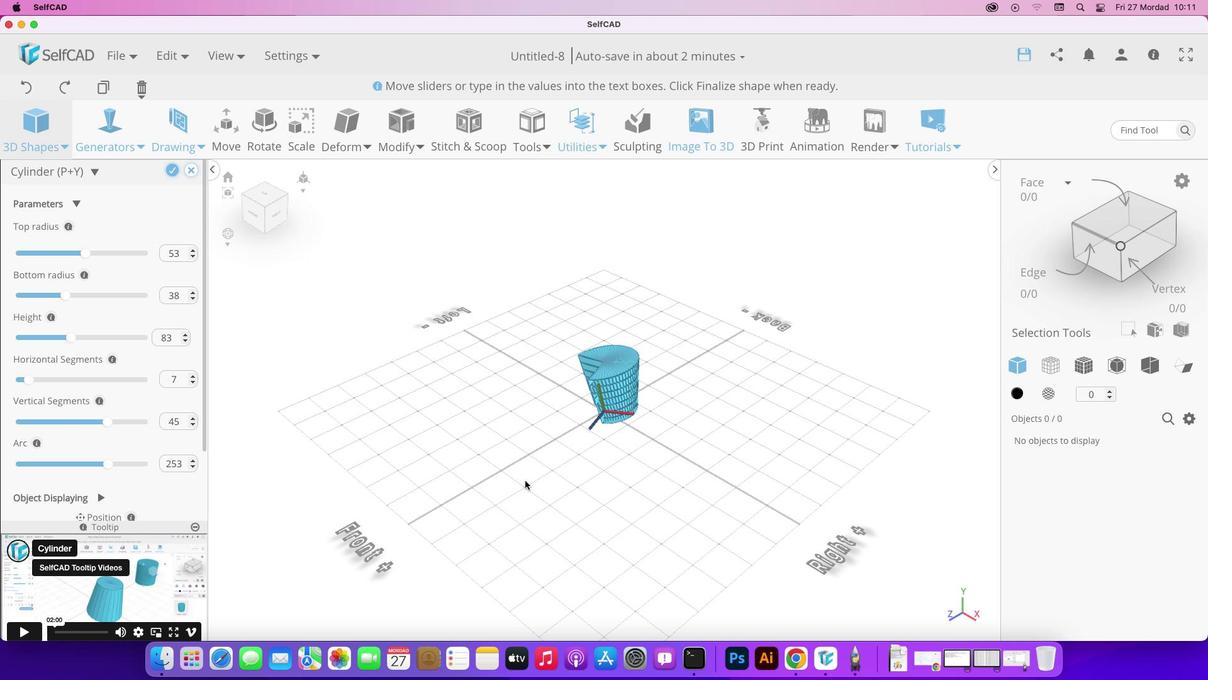 
Action: Mouse pressed left at (747, 272)
Screenshot: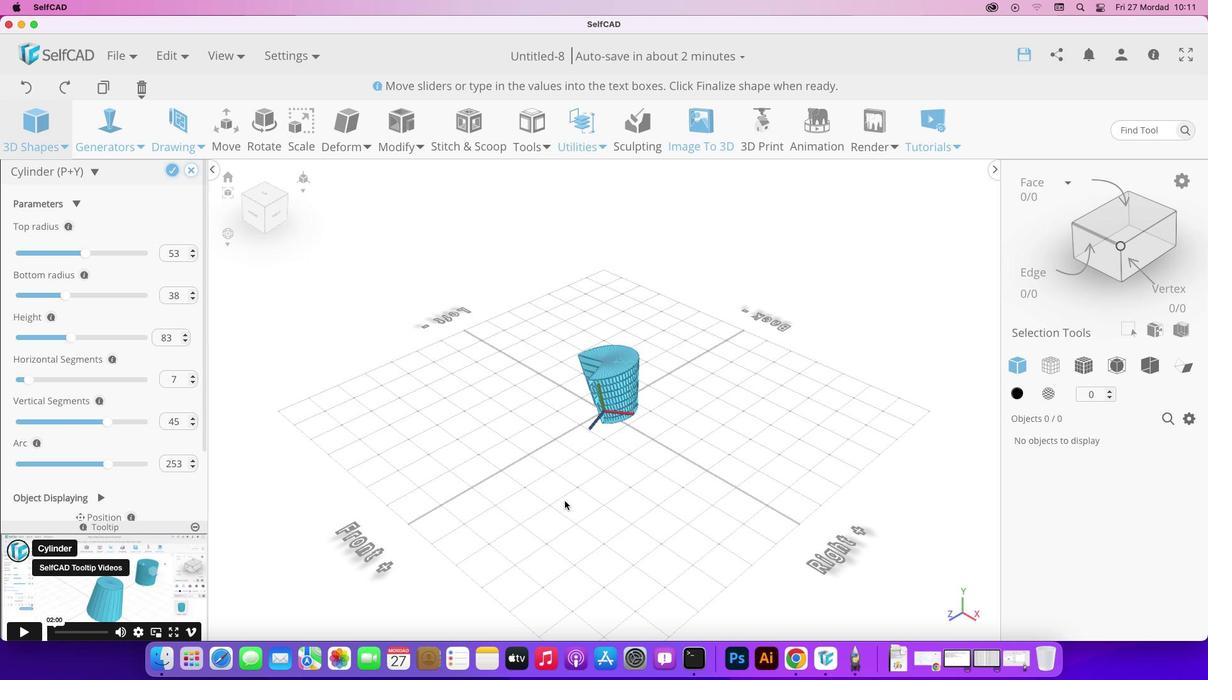 
Action: Mouse moved to (522, 448)
Screenshot: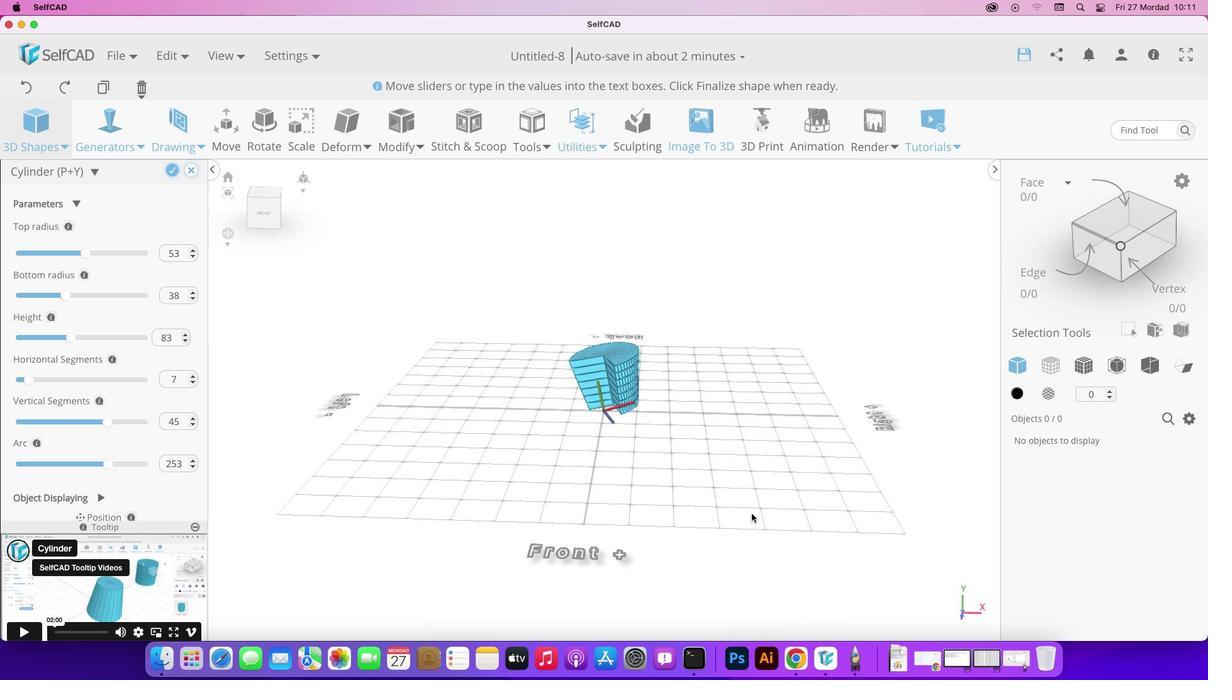 
Action: Mouse pressed left at (522, 448)
Screenshot: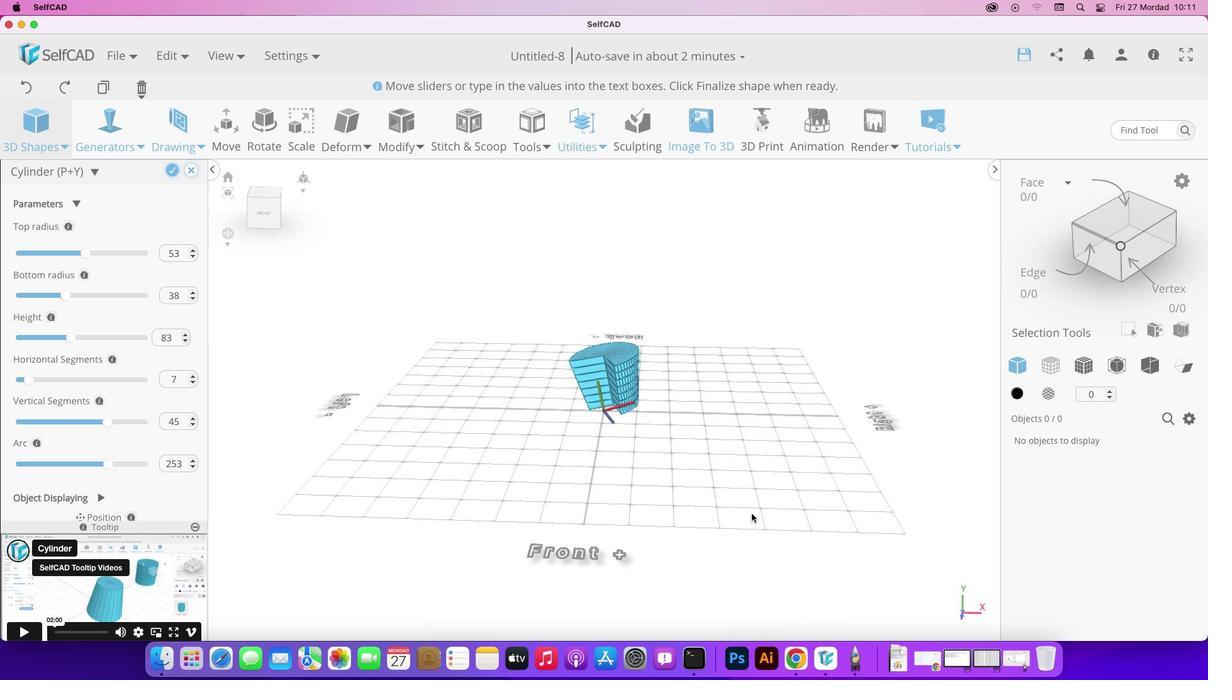 
Action: Mouse moved to (582, 404)
Screenshot: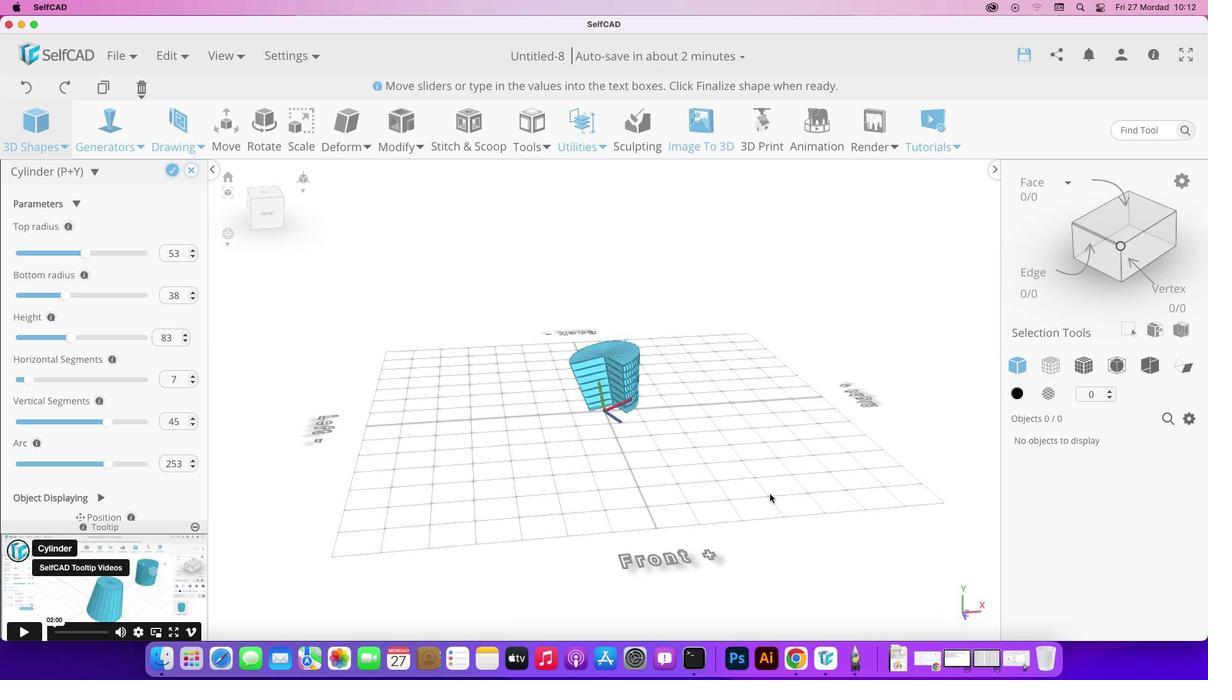 
Action: Mouse pressed left at (582, 404)
Screenshot: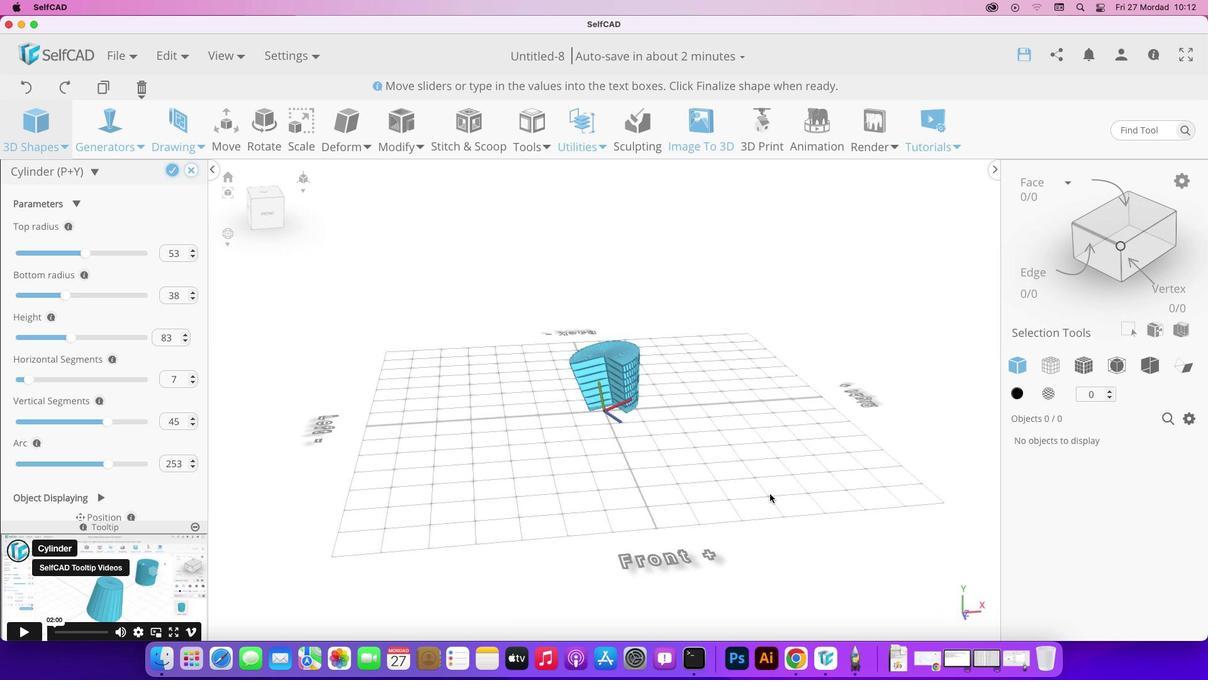 
Action: Mouse moved to (516, 310)
Screenshot: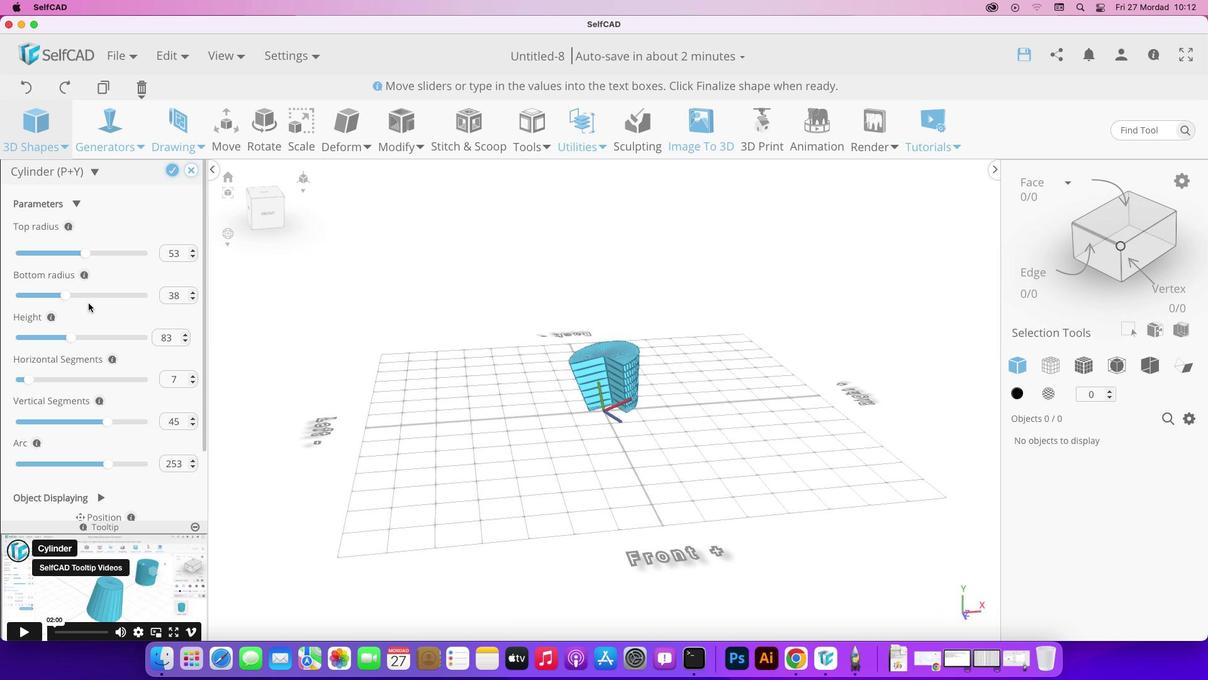 
Action: Mouse pressed left at (516, 310)
Screenshot: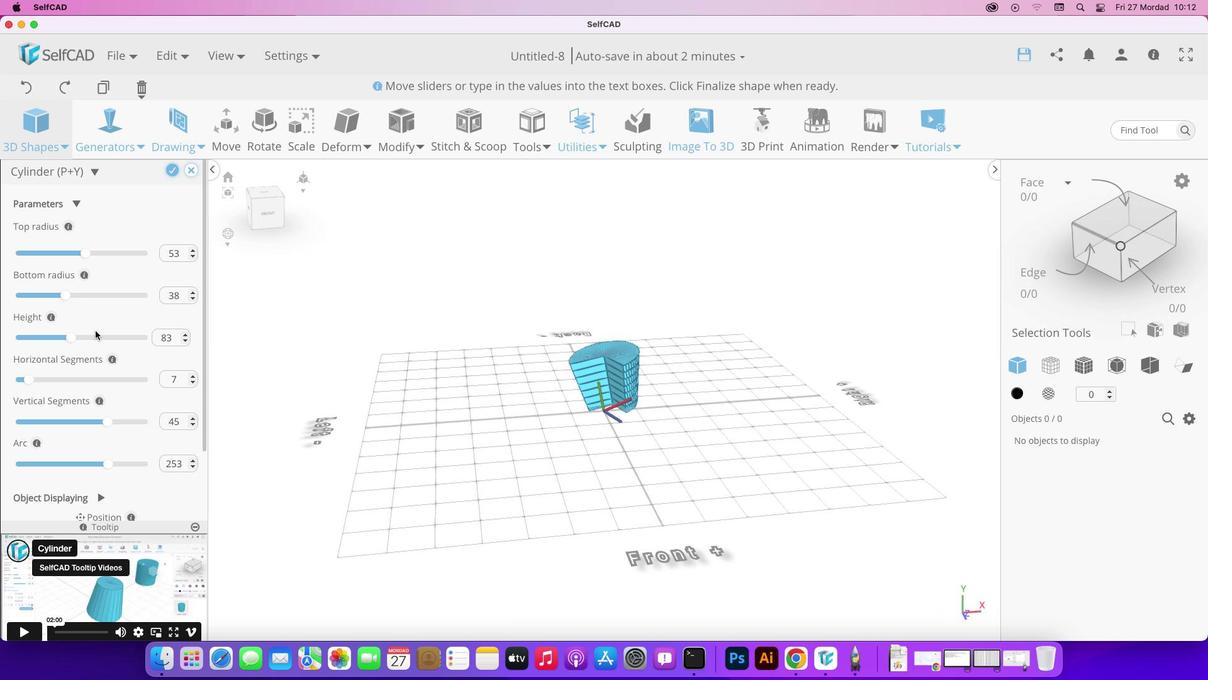 
Action: Mouse moved to (758, 302)
Screenshot: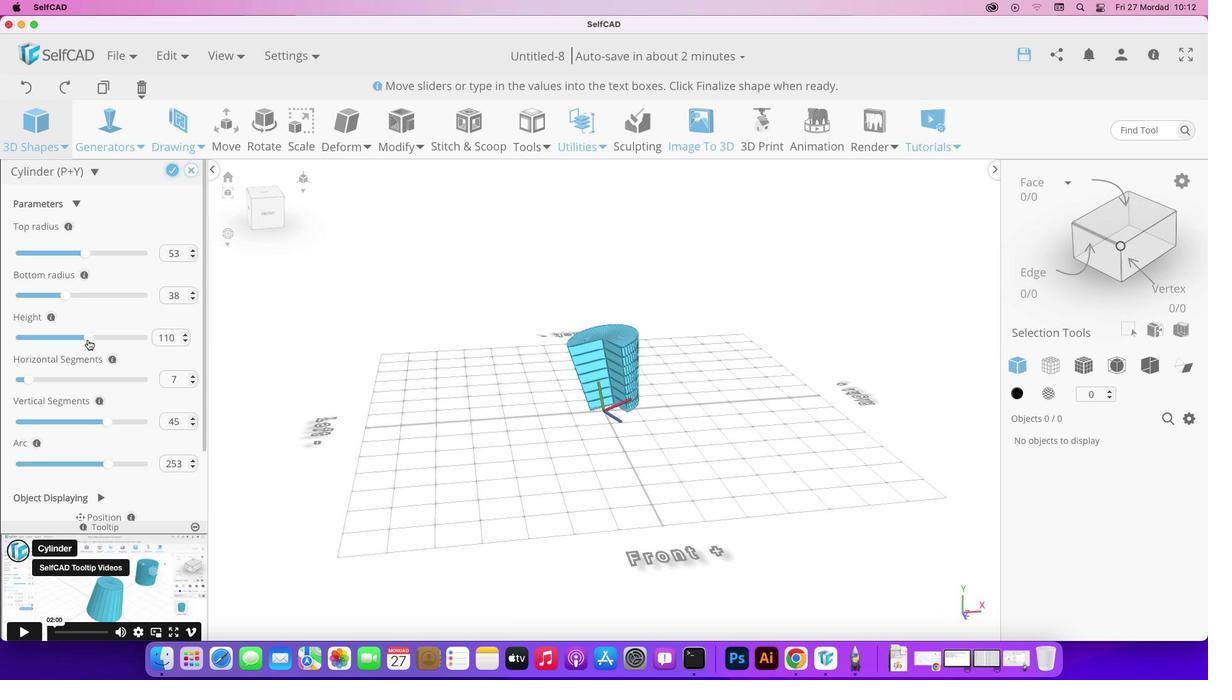 
Action: Mouse pressed left at (758, 302)
Screenshot: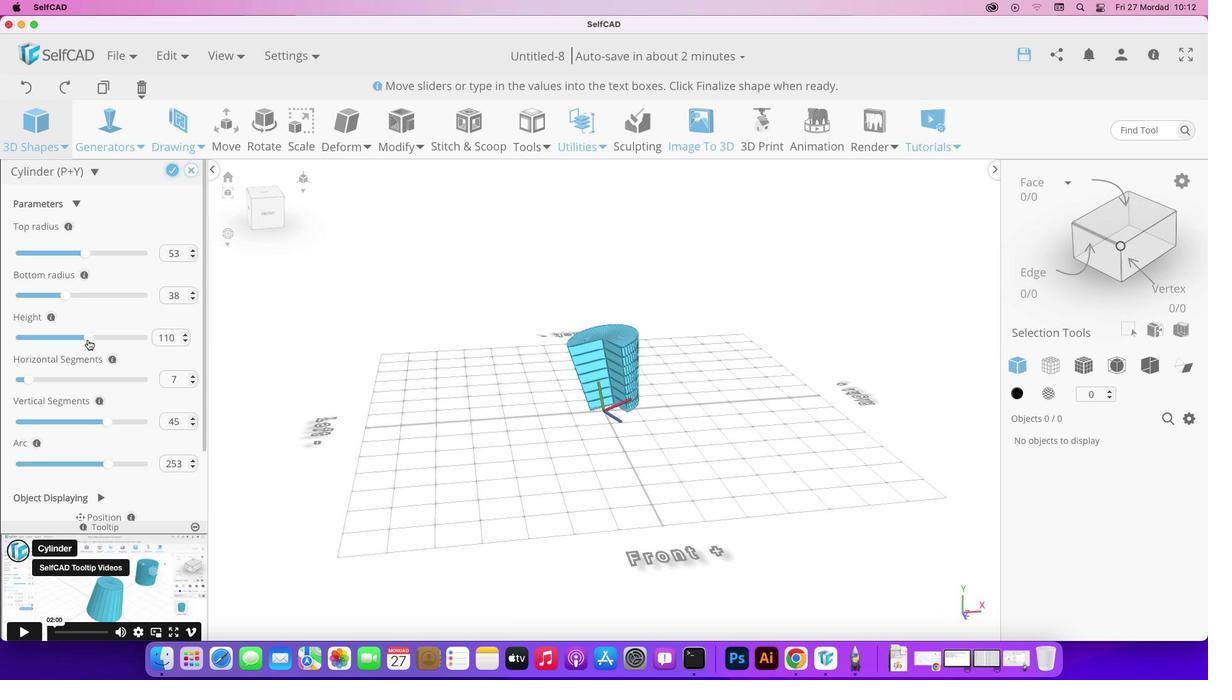 
Action: Mouse moved to (777, 332)
Screenshot: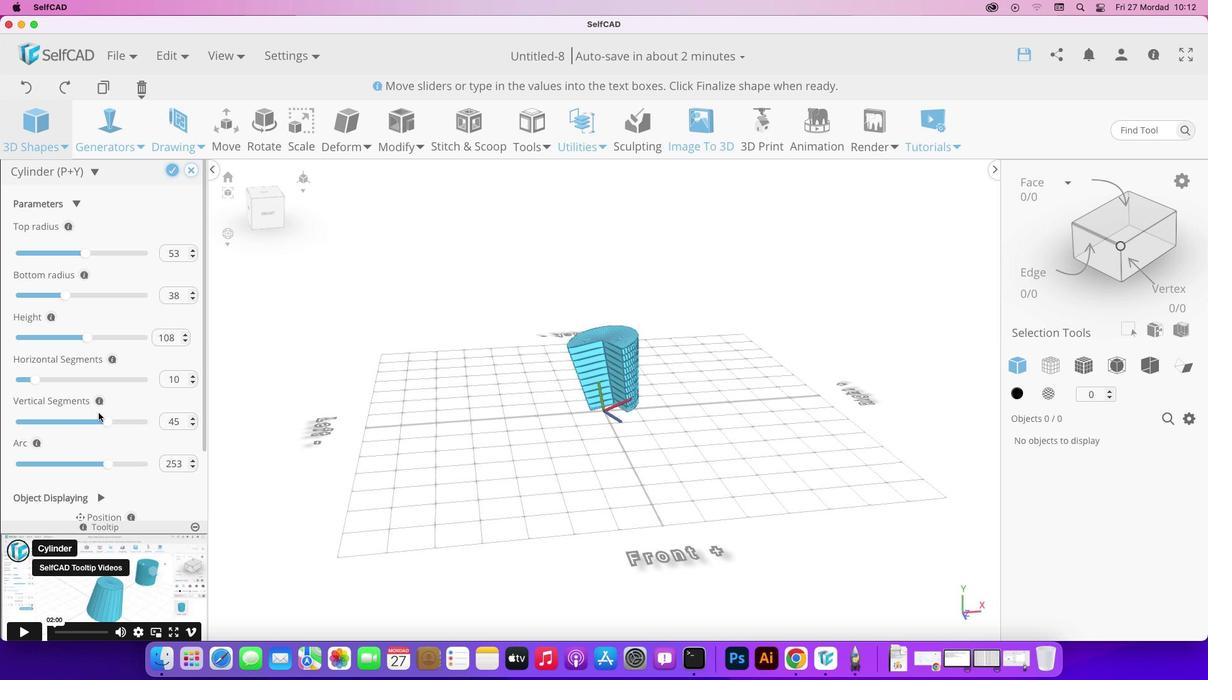 
Action: Mouse pressed left at (777, 332)
Screenshot: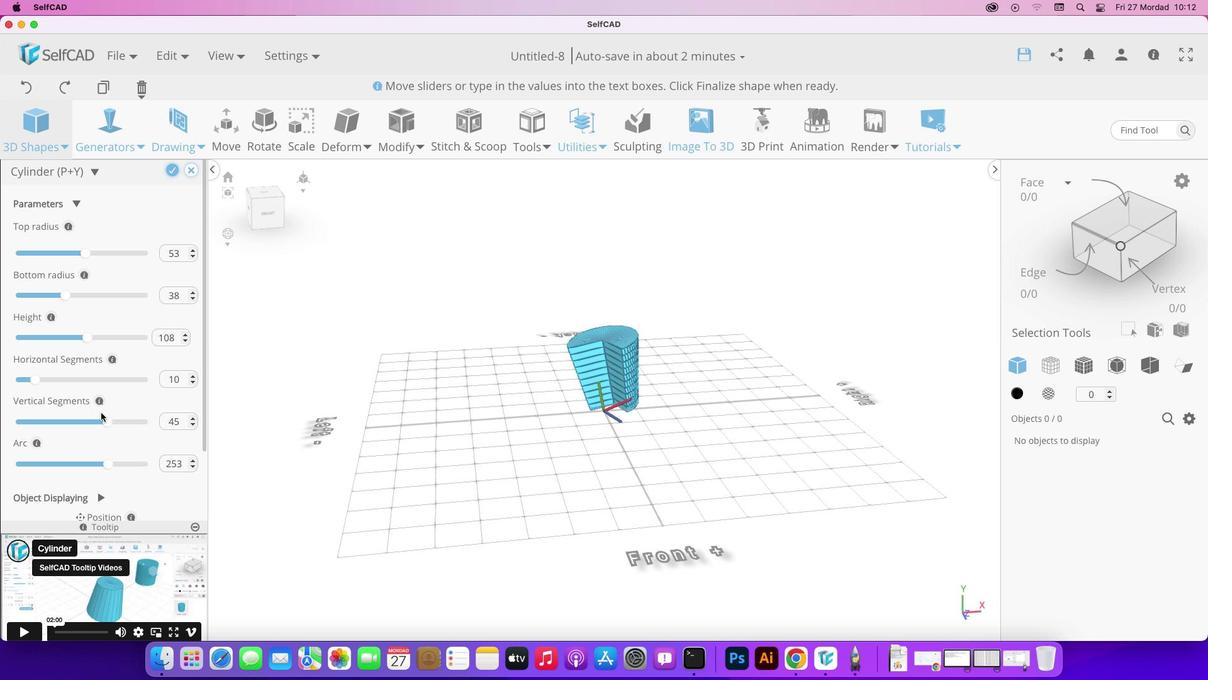 
Action: Mouse moved to (743, 364)
Screenshot: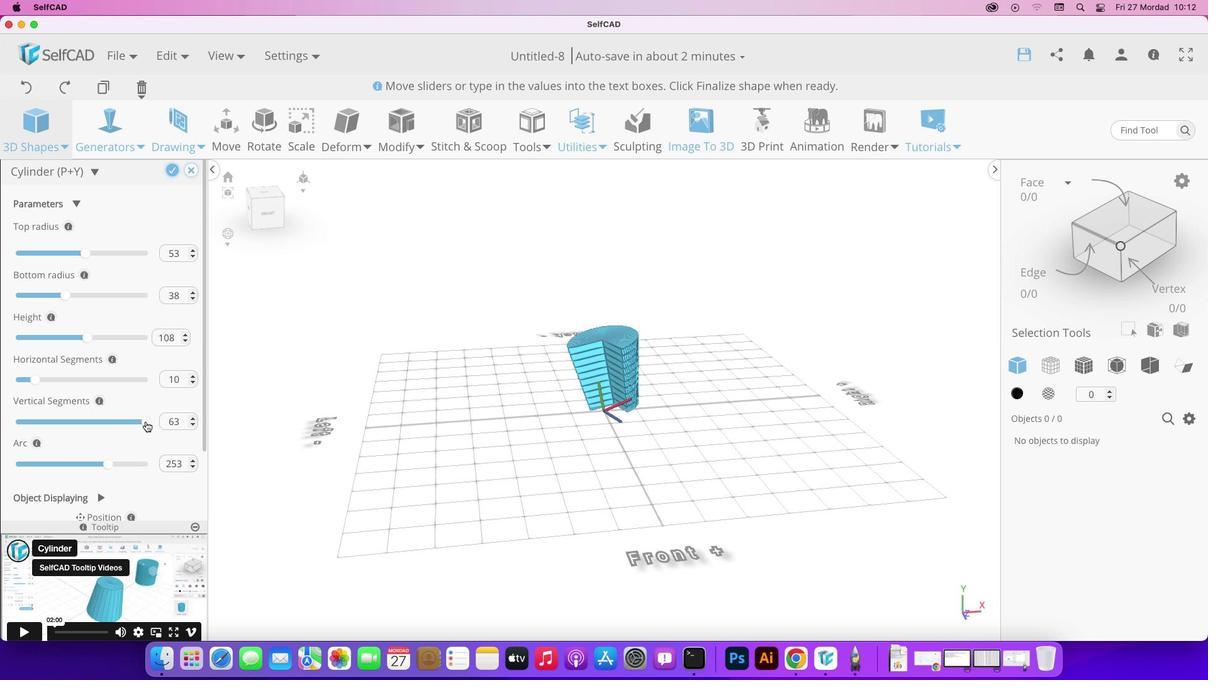 
Action: Mouse pressed left at (743, 364)
